 Task: Modify the Jira workflow to add a new status 'Submitted for QC' and create a transition from 'In Progress' to 'Submitted for QC'.
Action: Mouse moved to (745, 131)
Screenshot: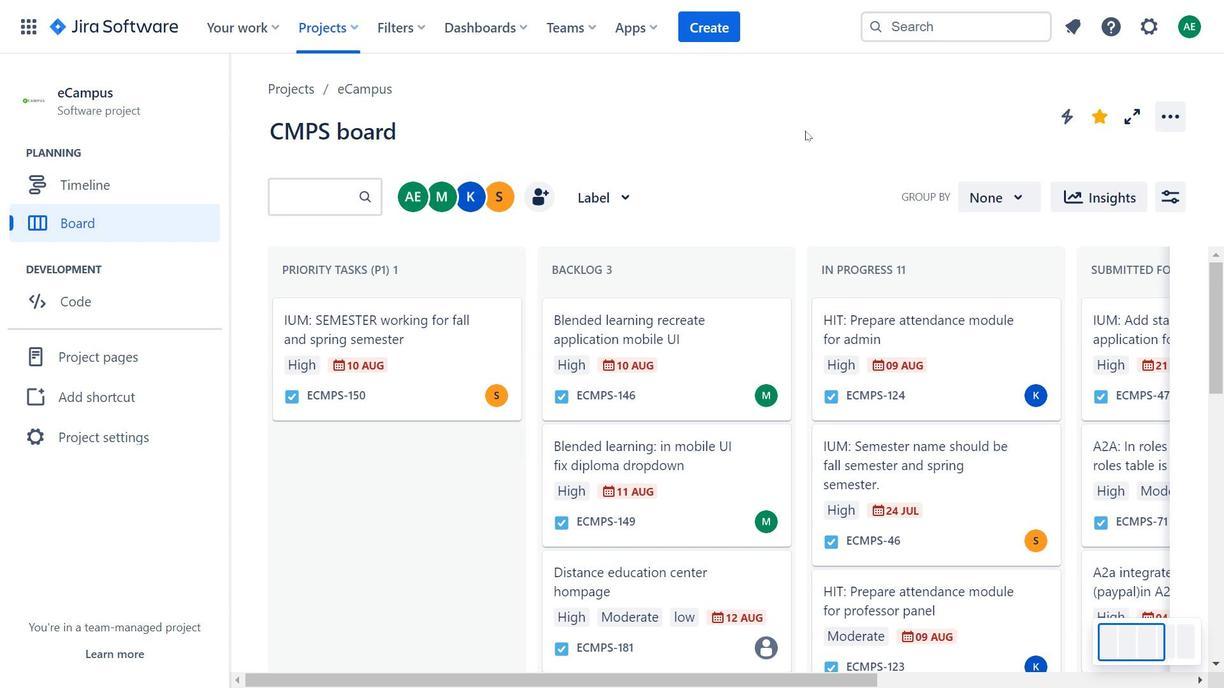 
Action: Mouse pressed left at (745, 131)
Screenshot: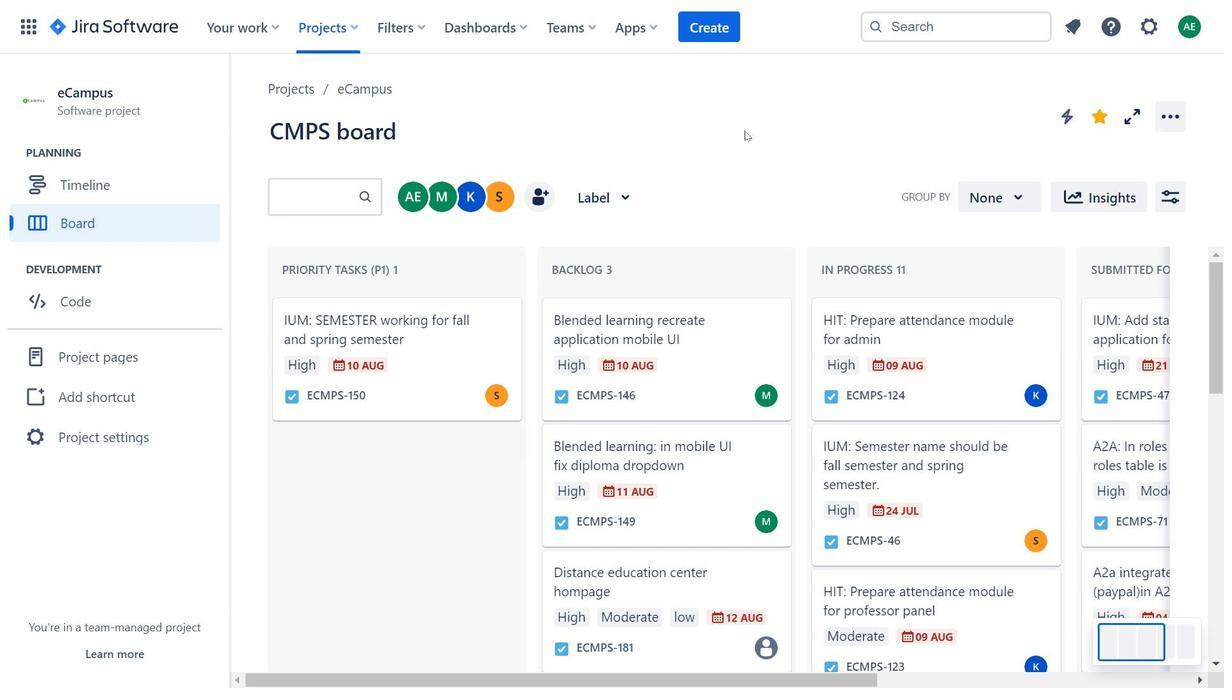 
Action: Mouse pressed left at (745, 131)
Screenshot: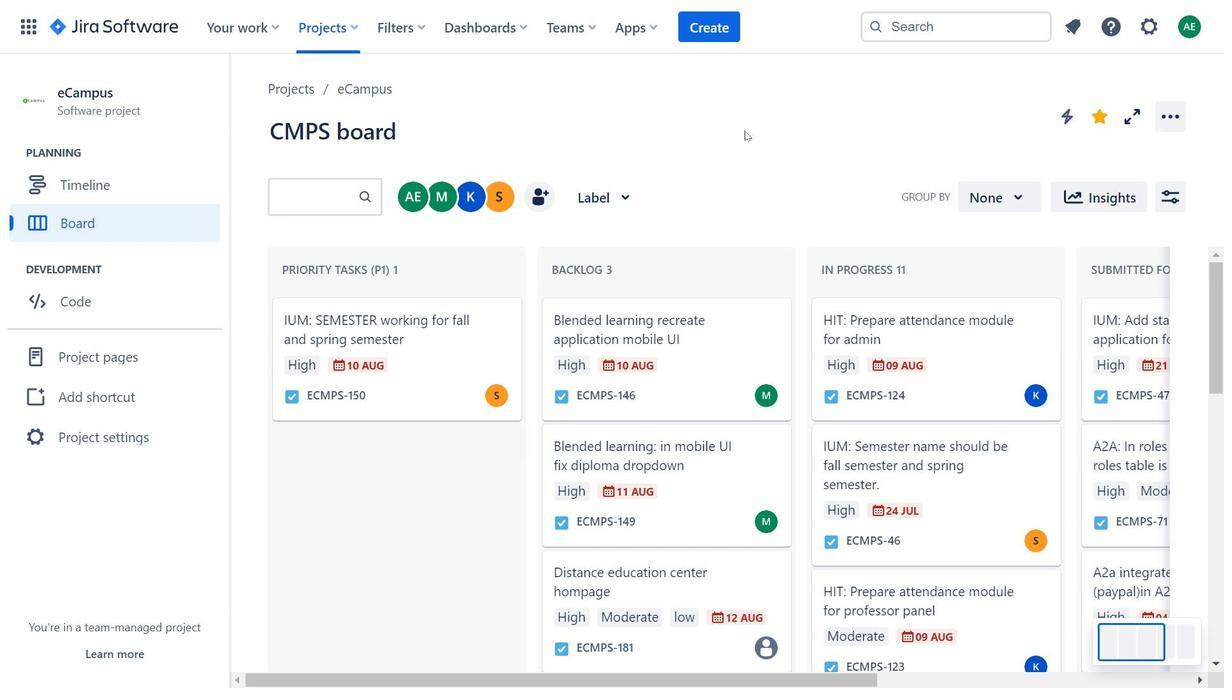 
Action: Mouse moved to (496, 106)
Screenshot: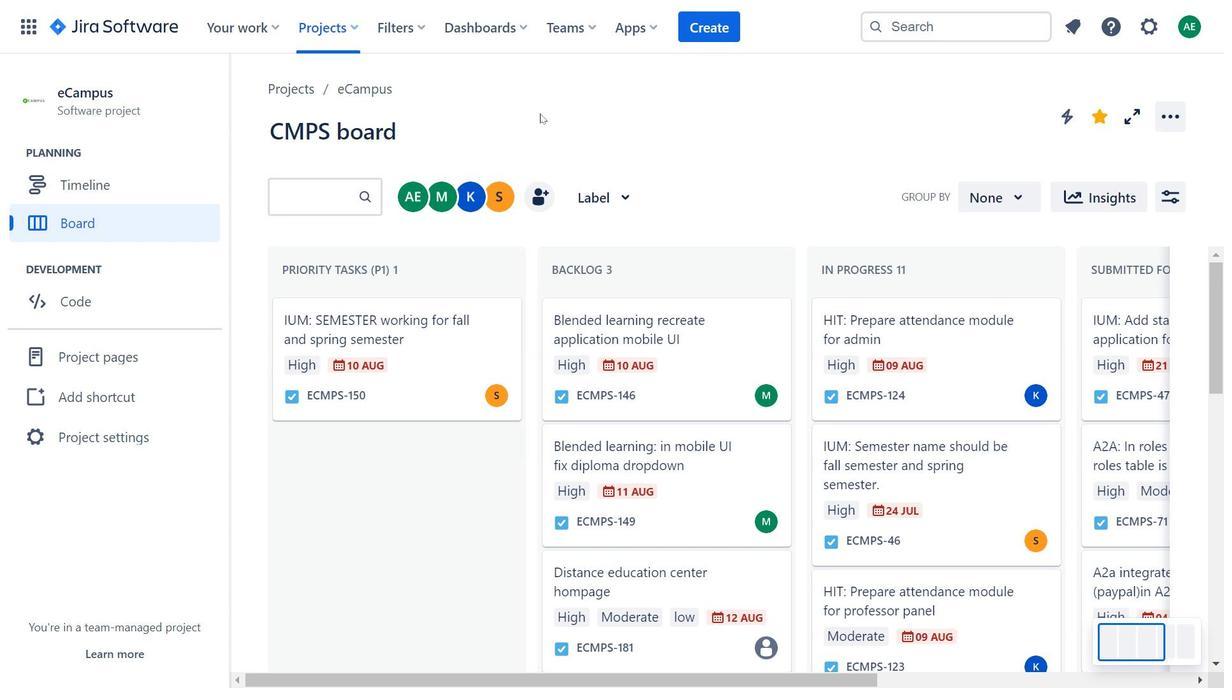 
Action: Mouse pressed left at (496, 106)
Screenshot: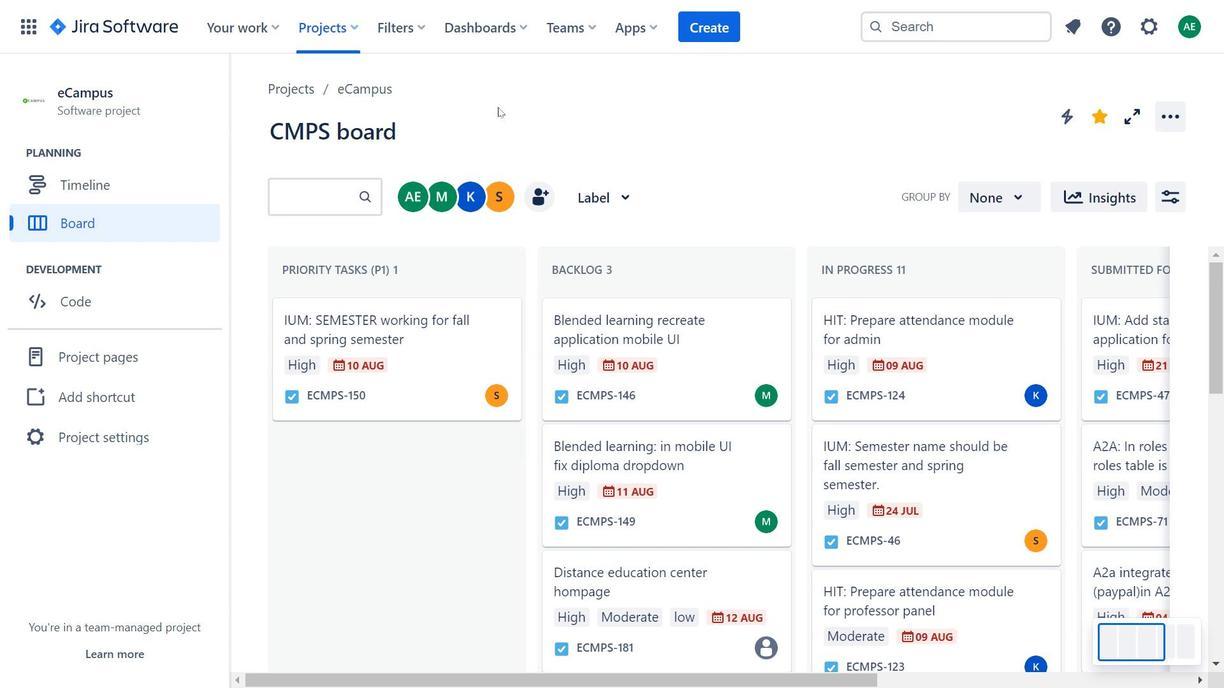 
Action: Mouse moved to (799, 113)
Screenshot: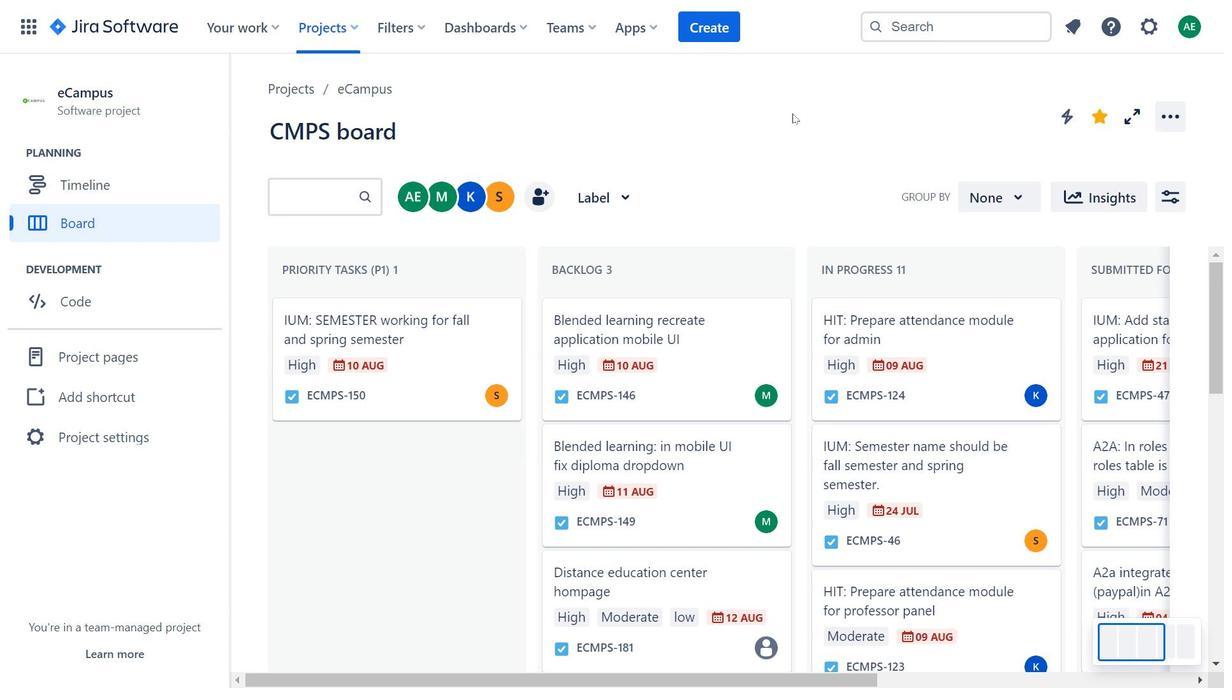 
Action: Mouse pressed left at (799, 113)
Screenshot: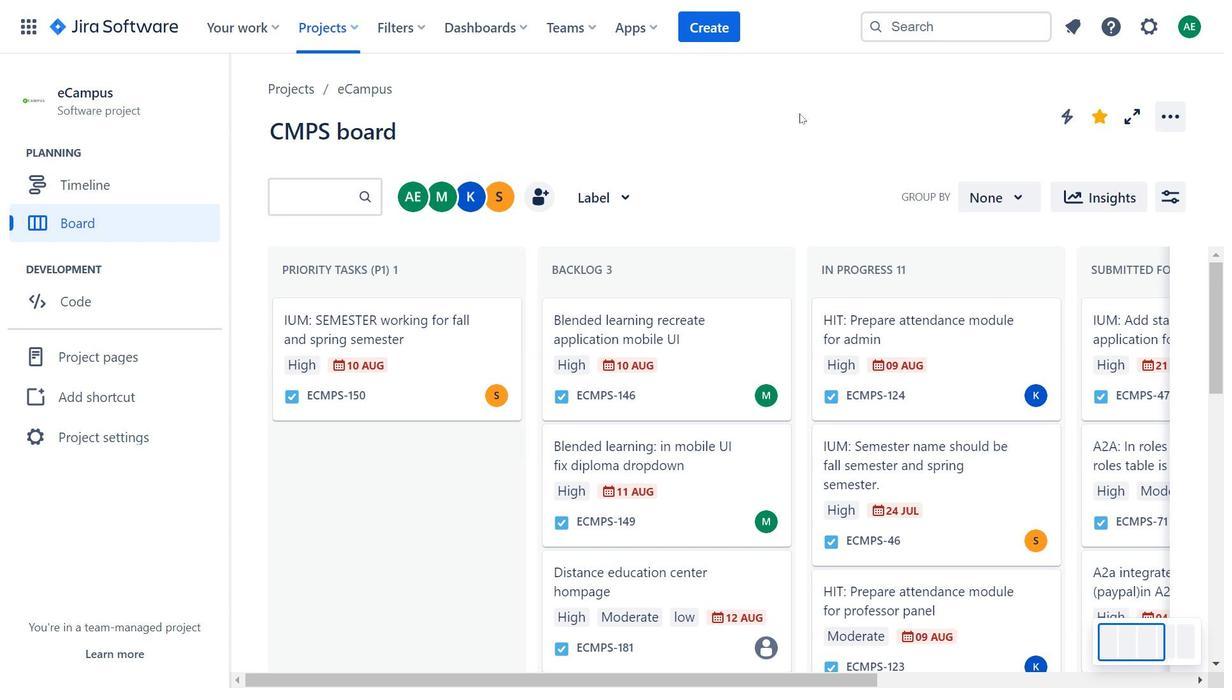 
Action: Mouse moved to (714, 144)
Screenshot: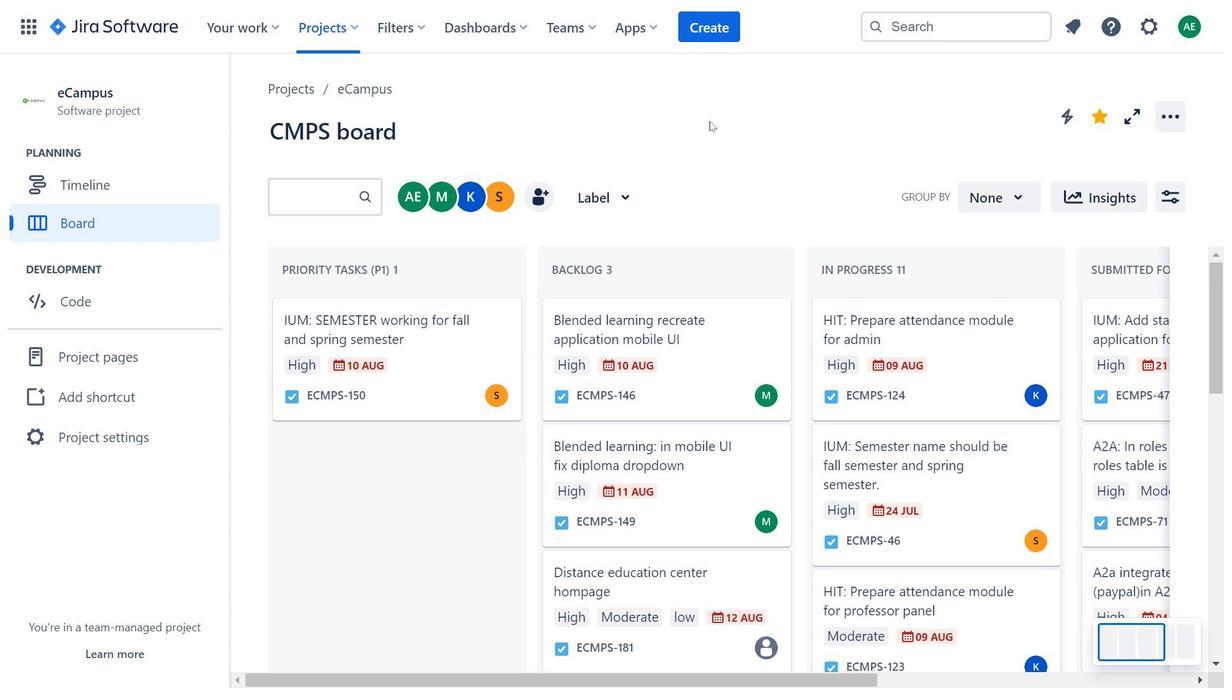 
Action: Mouse scrolled (714, 144) with delta (0, 0)
Screenshot: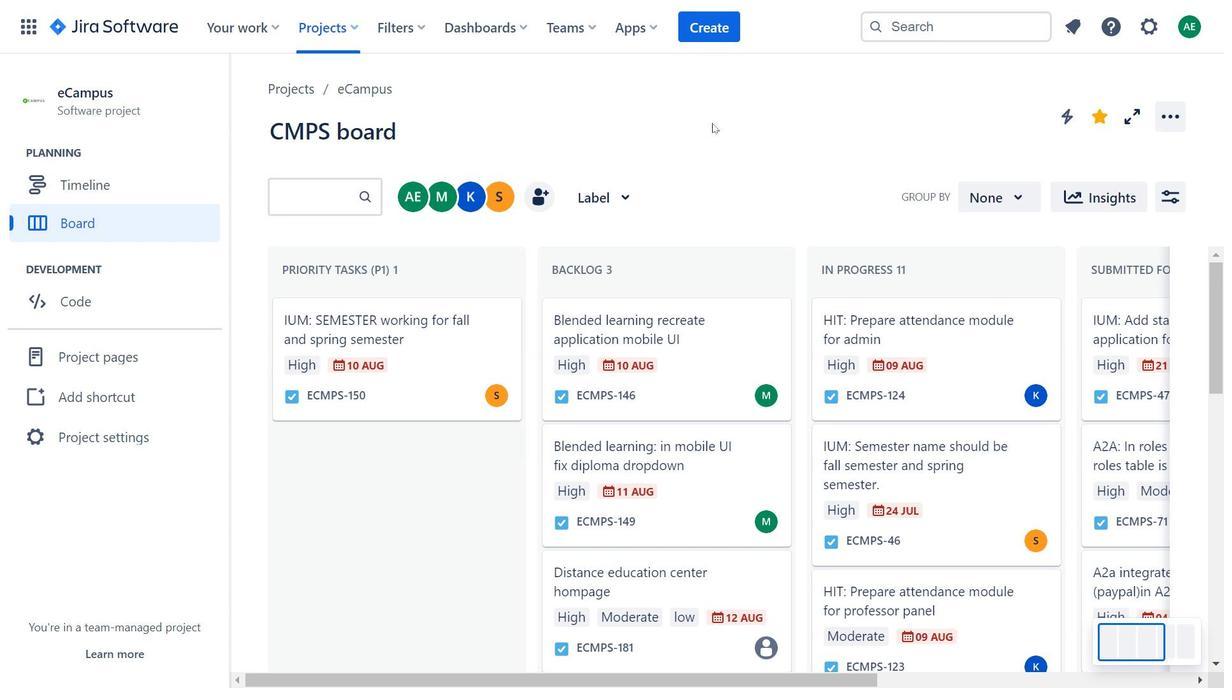 
Action: Mouse moved to (714, 145)
Screenshot: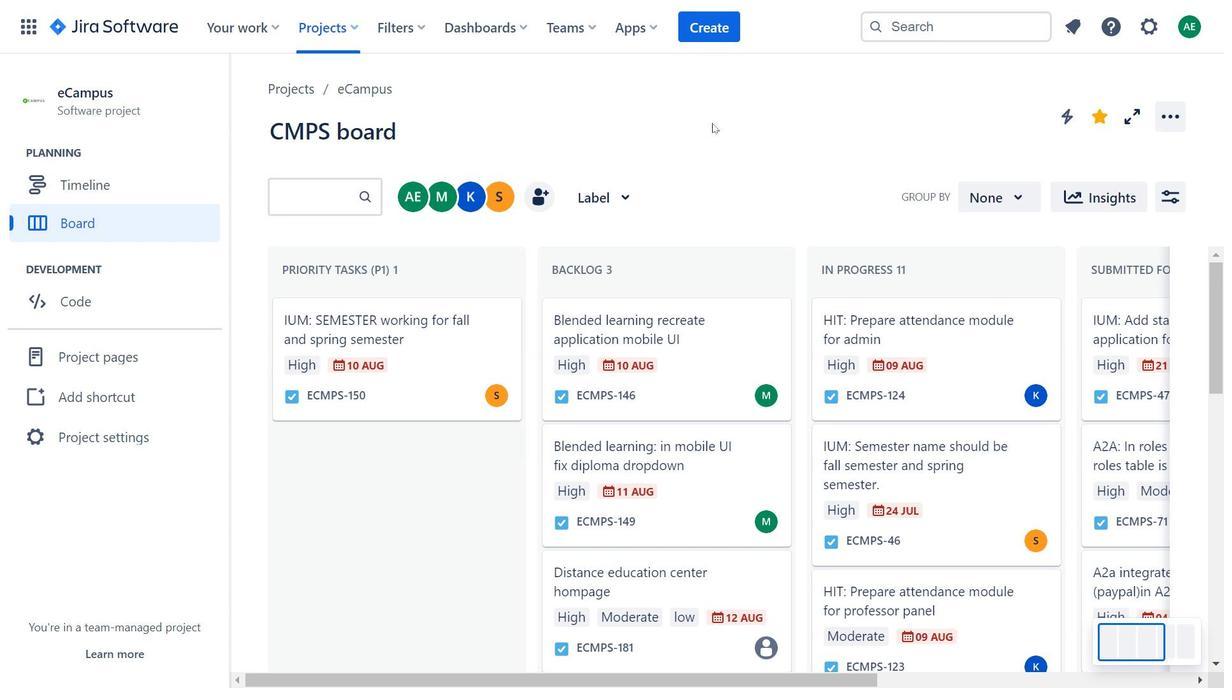 
Action: Mouse scrolled (714, 144) with delta (0, 0)
Screenshot: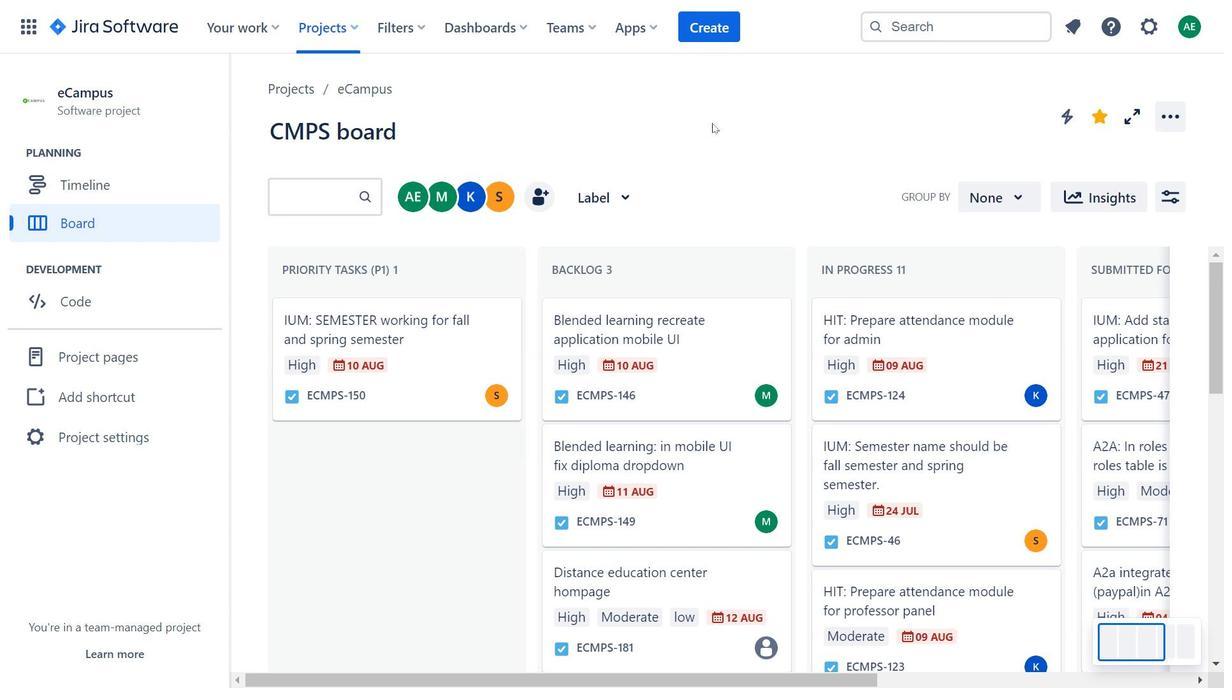 
Action: Mouse moved to (729, 169)
Screenshot: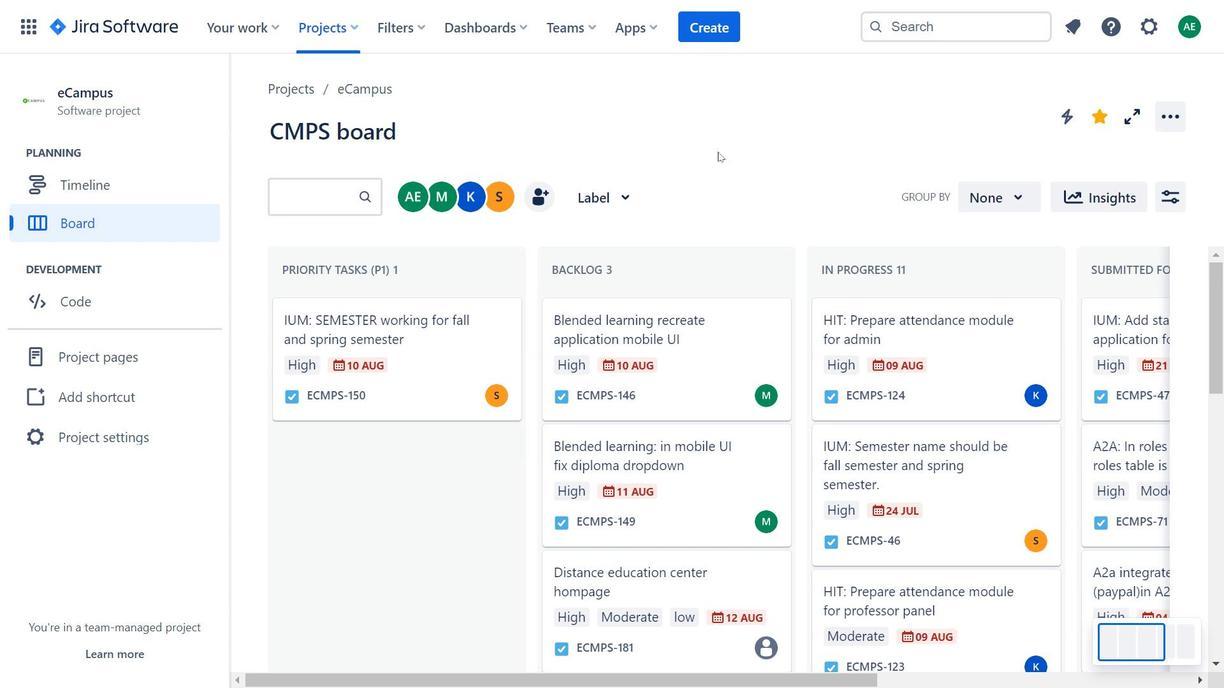 
Action: Mouse scrolled (729, 168) with delta (0, 0)
Screenshot: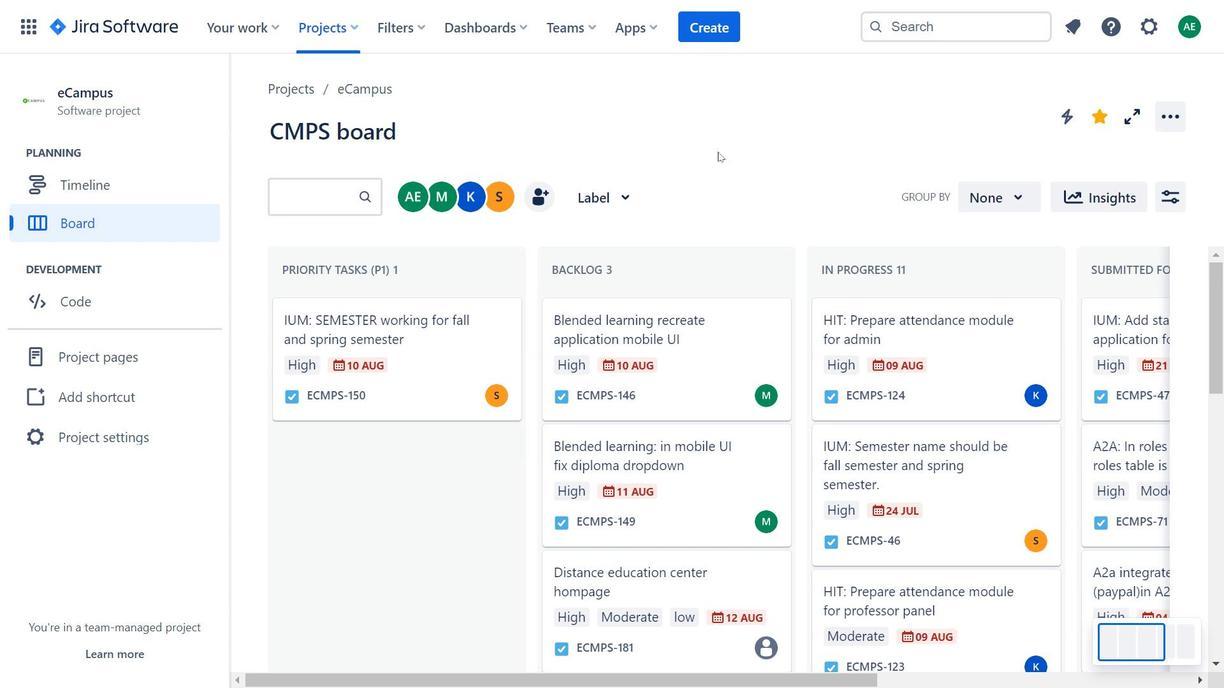 
Action: Mouse moved to (733, 175)
Screenshot: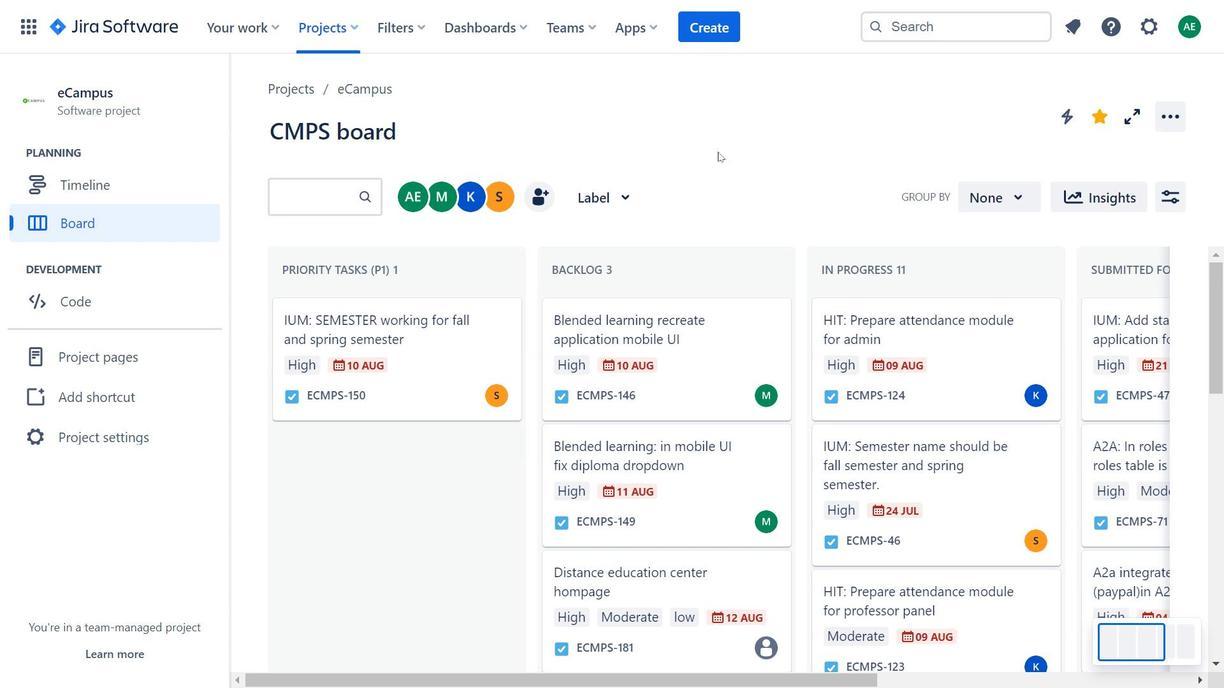 
Action: Mouse scrolled (733, 174) with delta (0, 0)
Screenshot: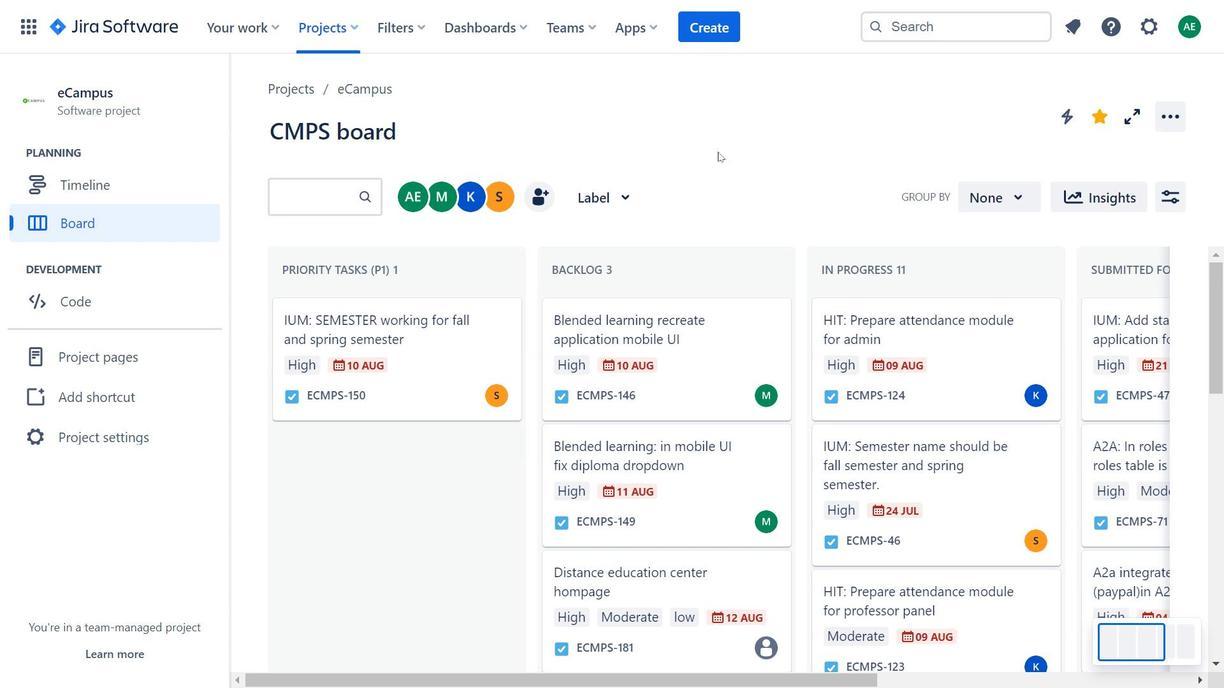 
Action: Mouse moved to (740, 181)
Screenshot: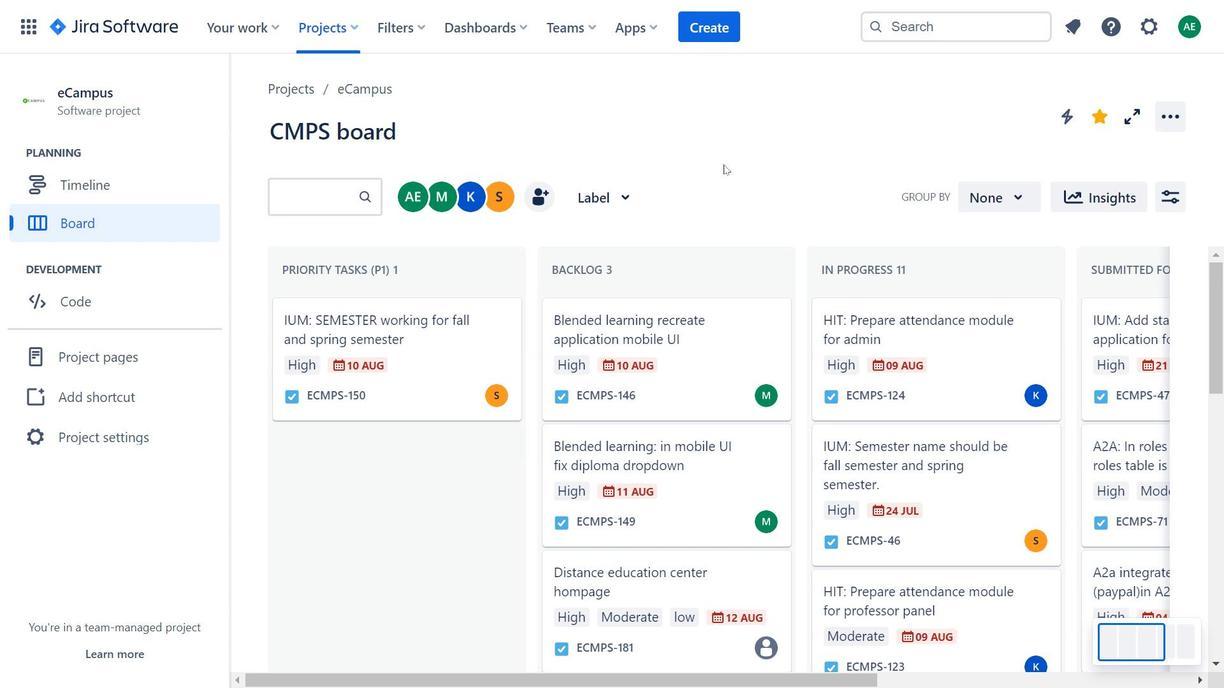 
Action: Mouse scrolled (740, 180) with delta (0, 0)
Screenshot: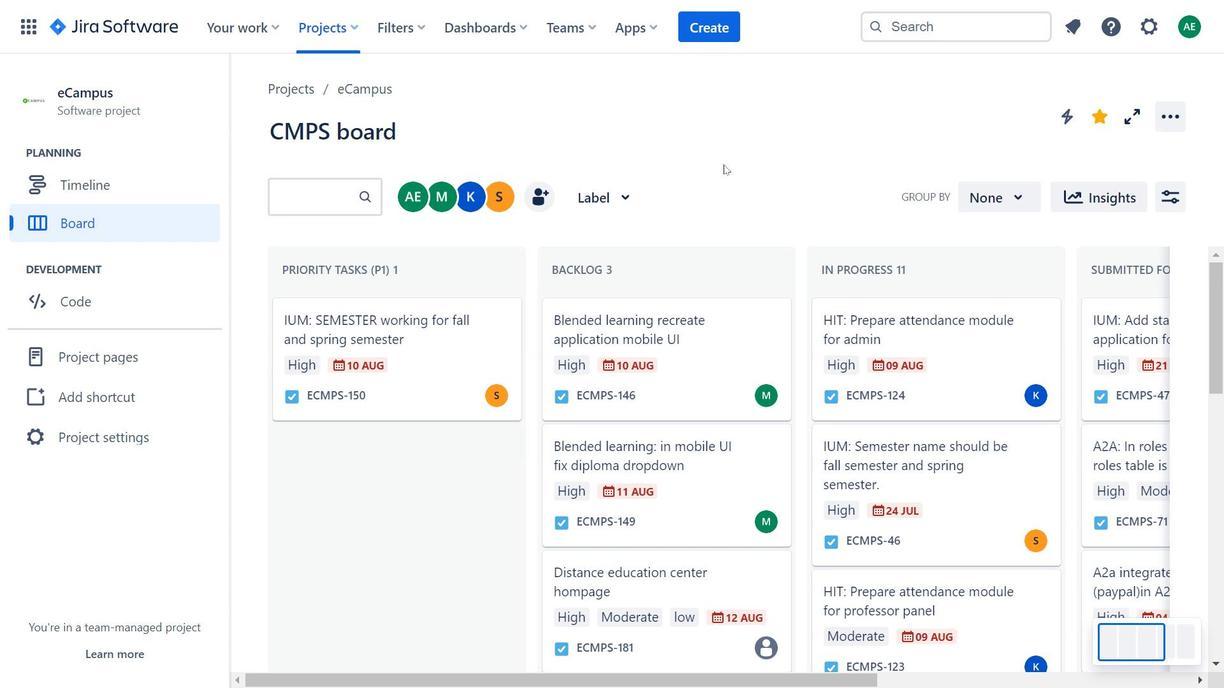 
Action: Mouse moved to (734, 350)
Screenshot: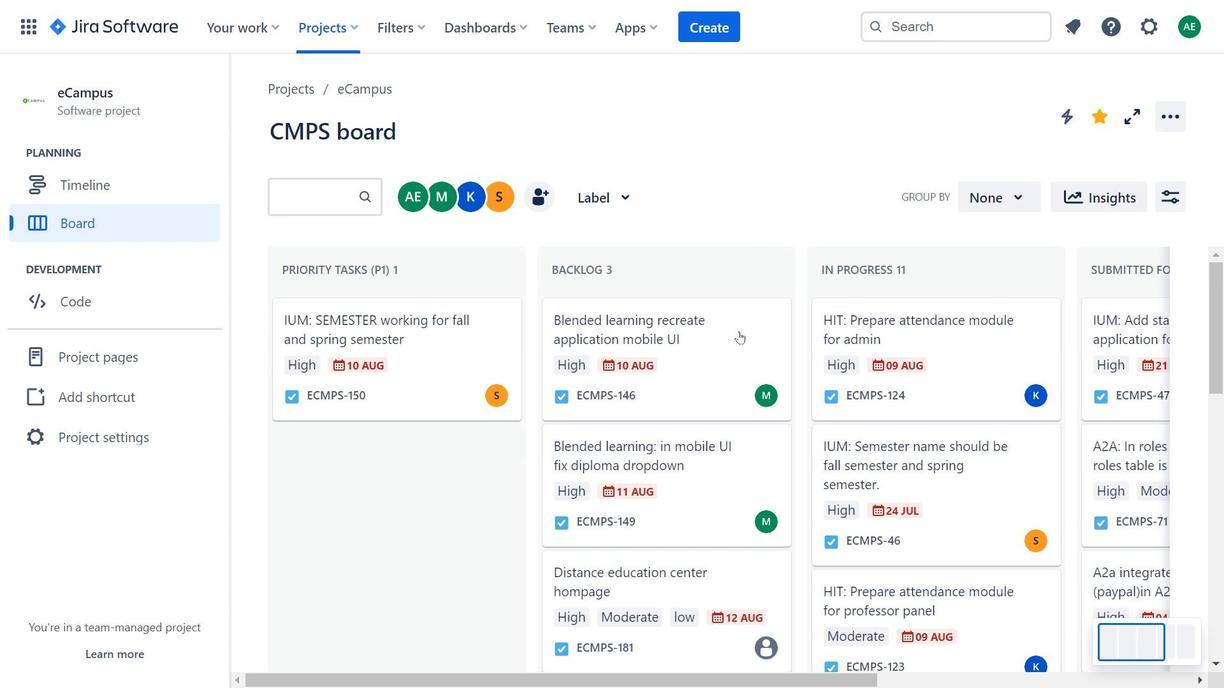 
Action: Mouse scrolled (734, 349) with delta (0, 0)
Screenshot: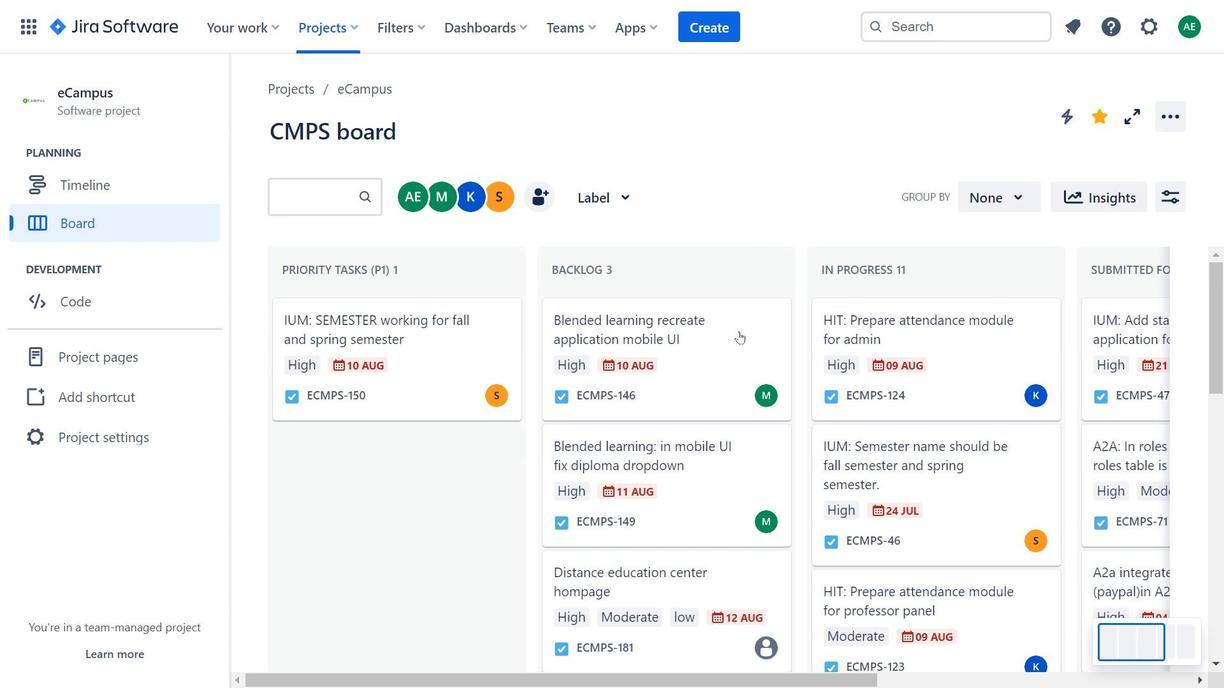 
Action: Mouse scrolled (734, 349) with delta (0, 0)
Screenshot: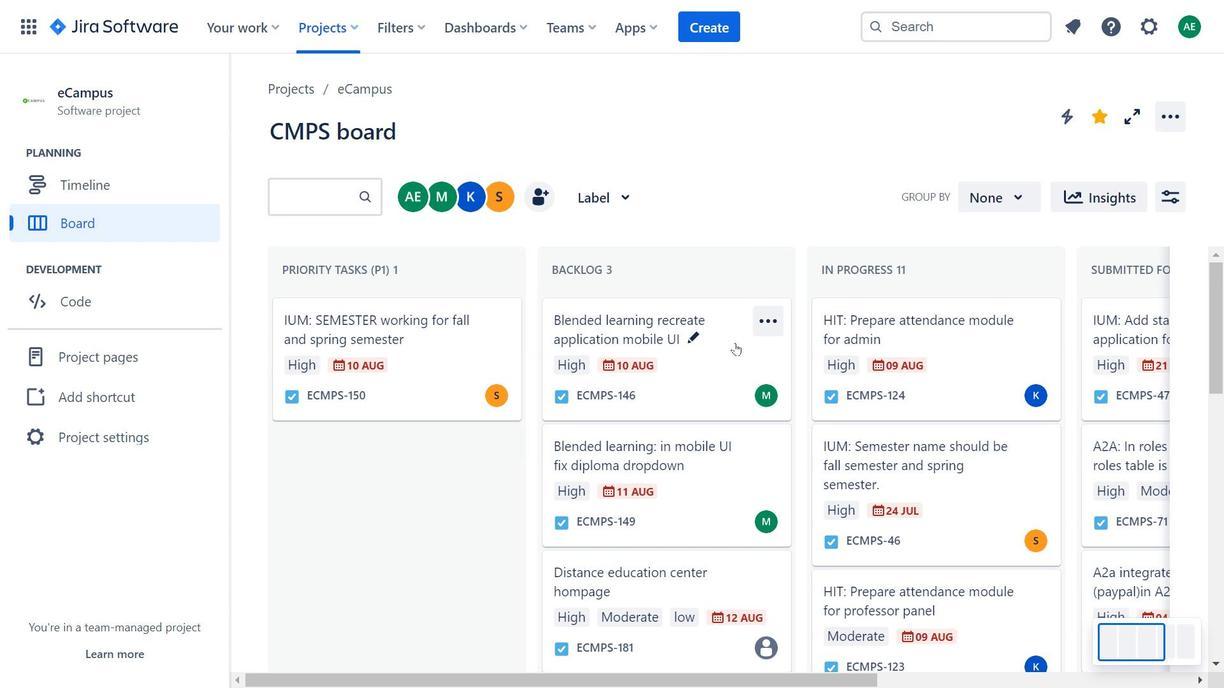 
Action: Mouse scrolled (734, 349) with delta (0, 0)
Screenshot: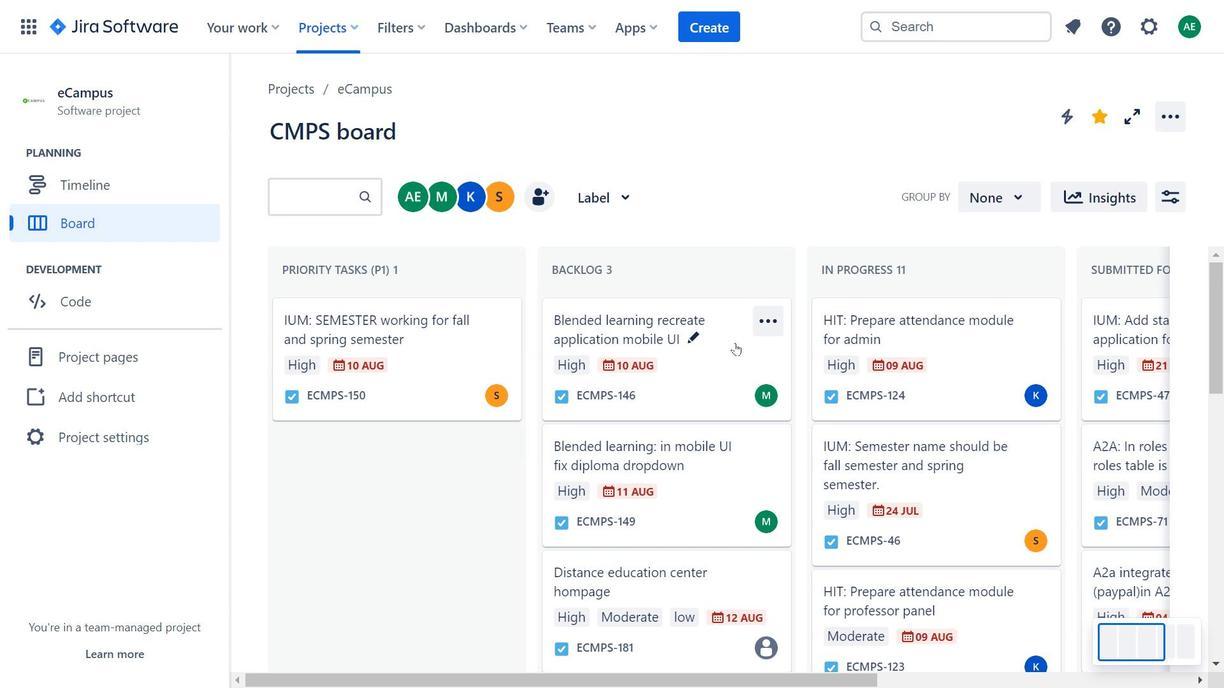 
Action: Mouse moved to (753, 391)
Screenshot: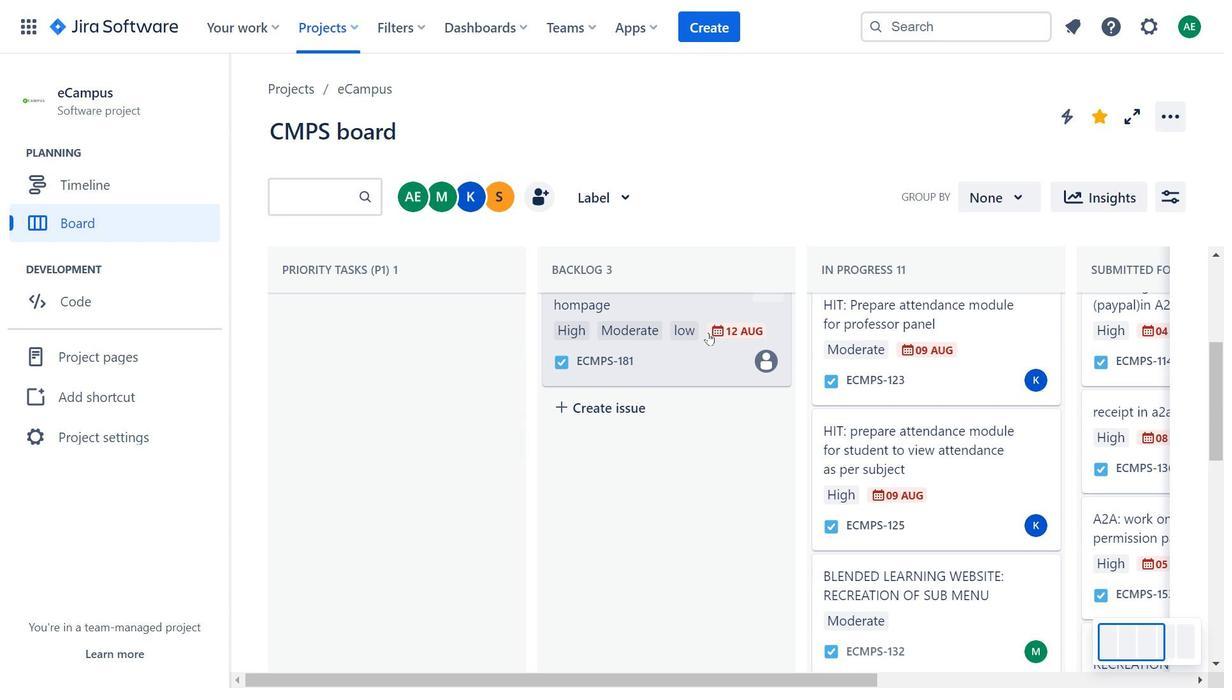 
Action: Mouse scrolled (753, 392) with delta (0, 0)
Screenshot: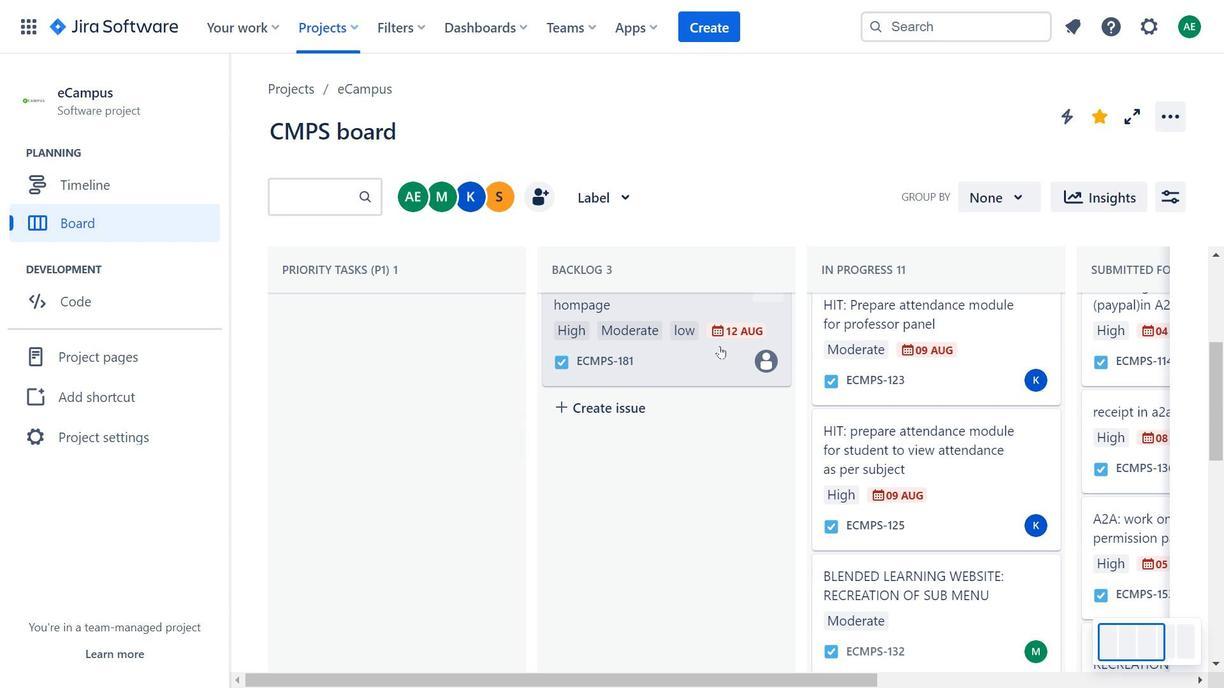 
Action: Mouse scrolled (753, 392) with delta (0, 0)
Screenshot: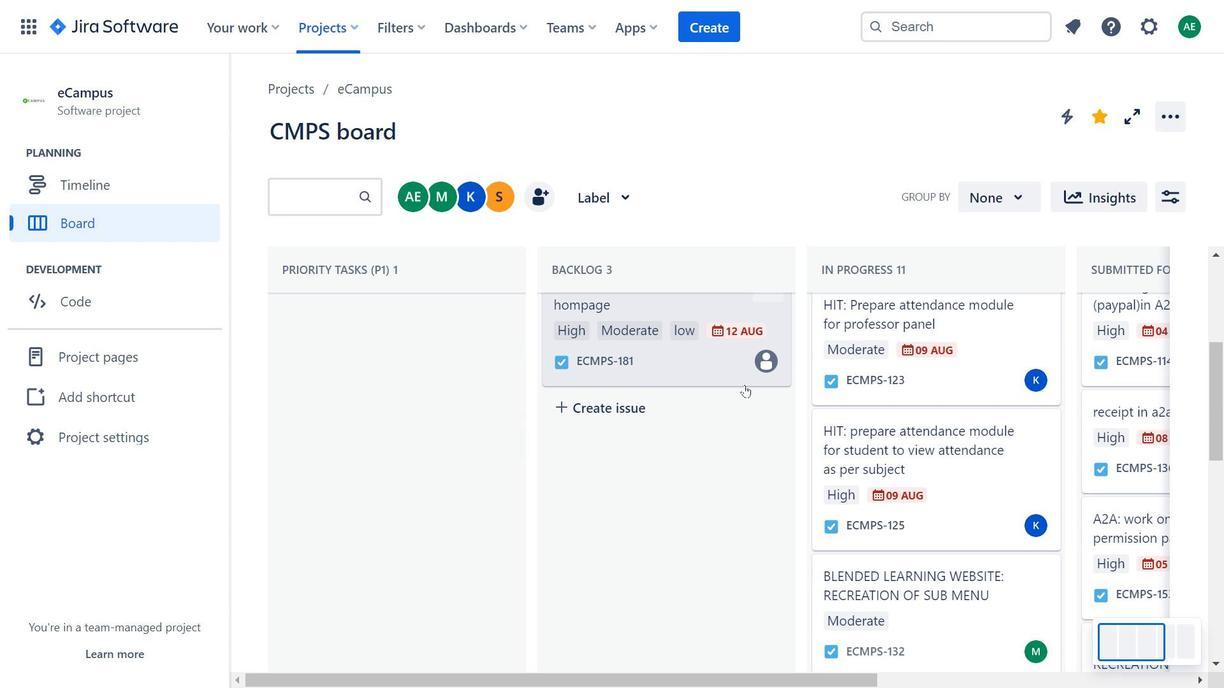 
Action: Mouse moved to (732, 119)
Screenshot: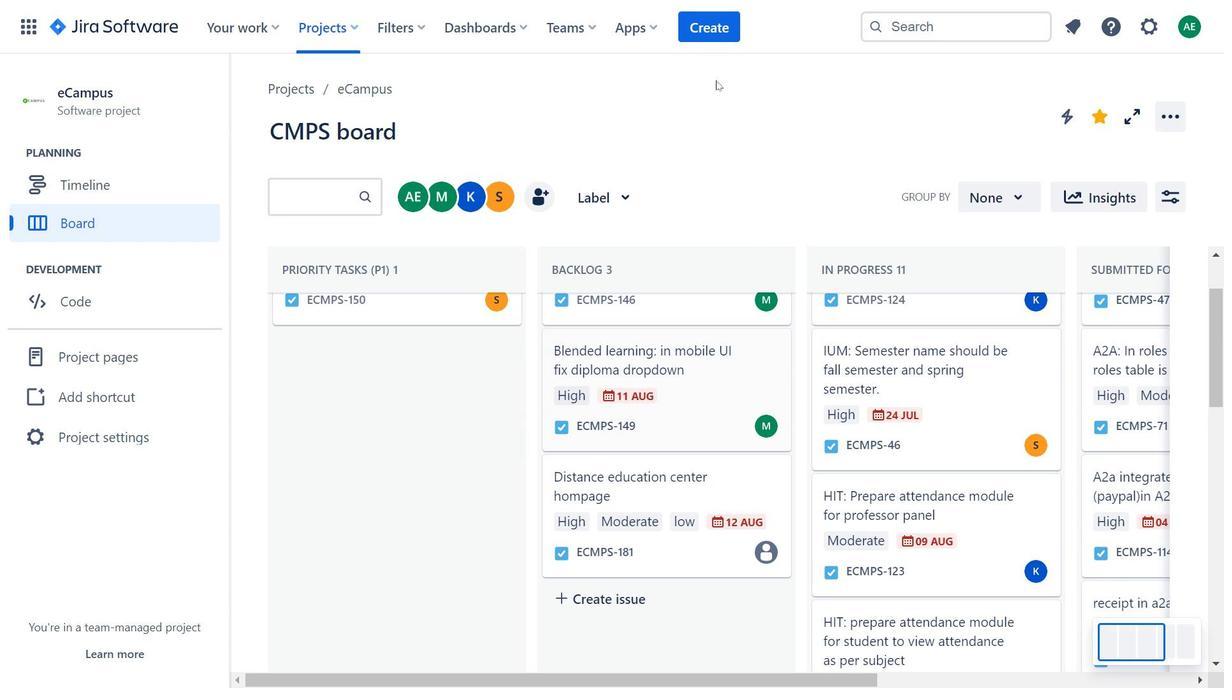 
Action: Mouse pressed left at (732, 119)
Screenshot: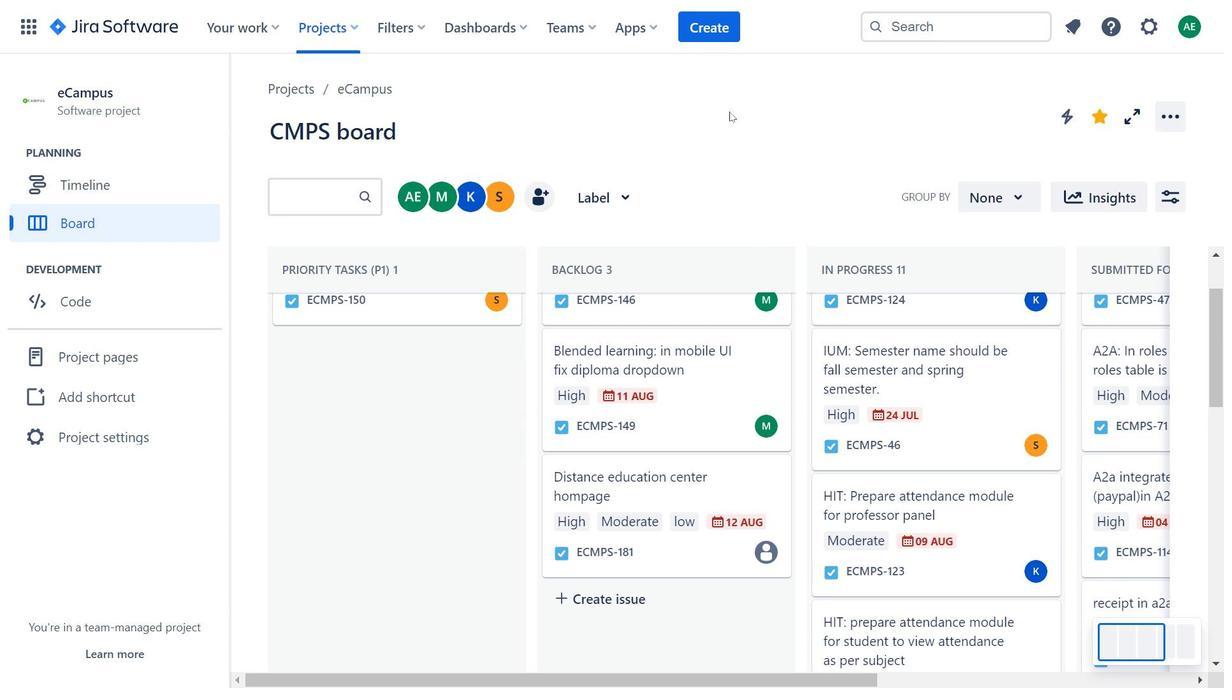 
Action: Mouse pressed left at (732, 119)
Screenshot: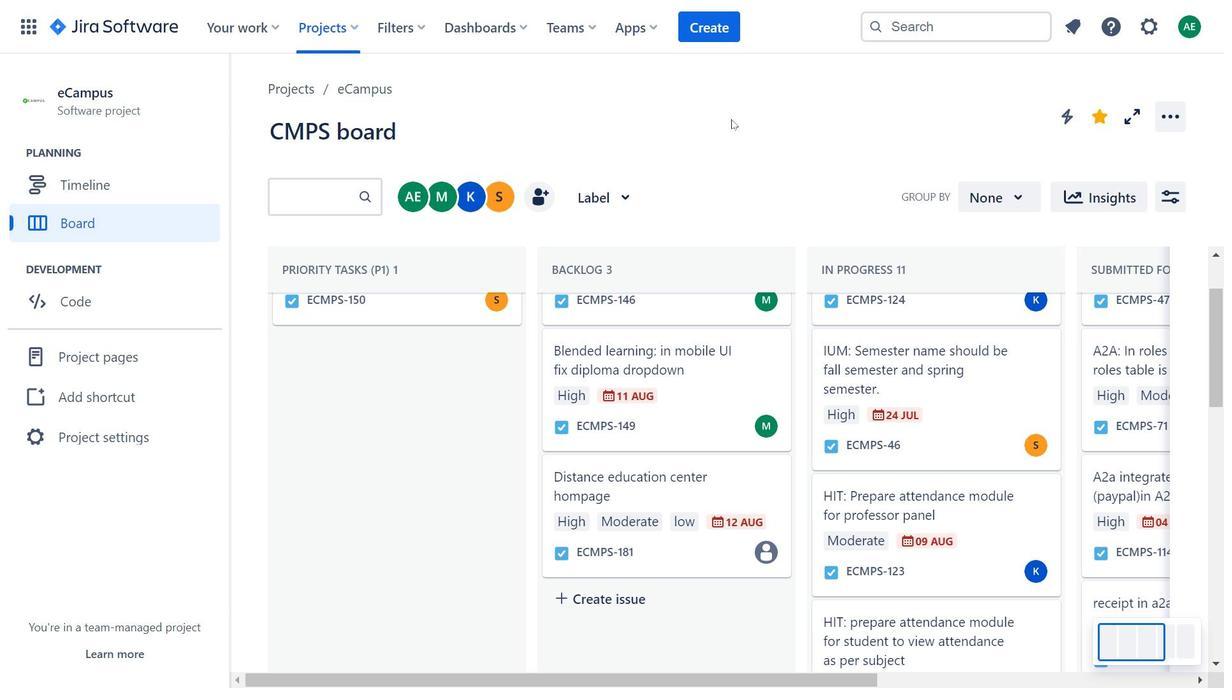 
Action: Mouse moved to (774, 332)
Screenshot: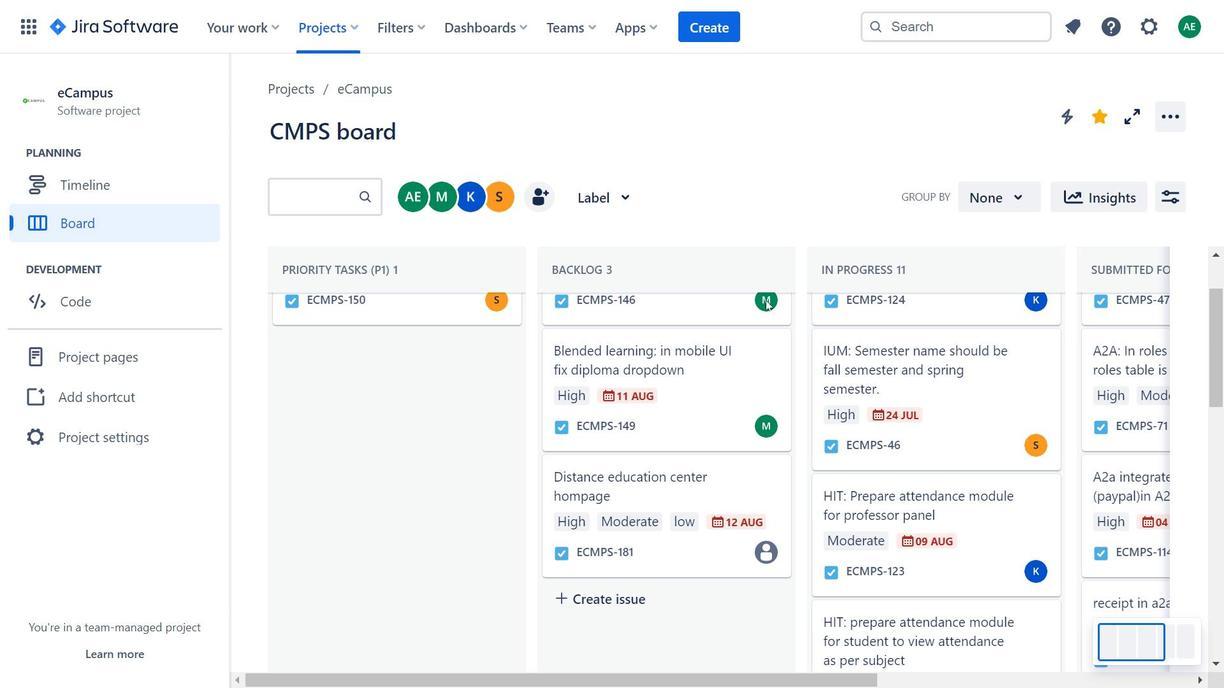 
Action: Mouse scrolled (774, 332) with delta (0, 0)
Screenshot: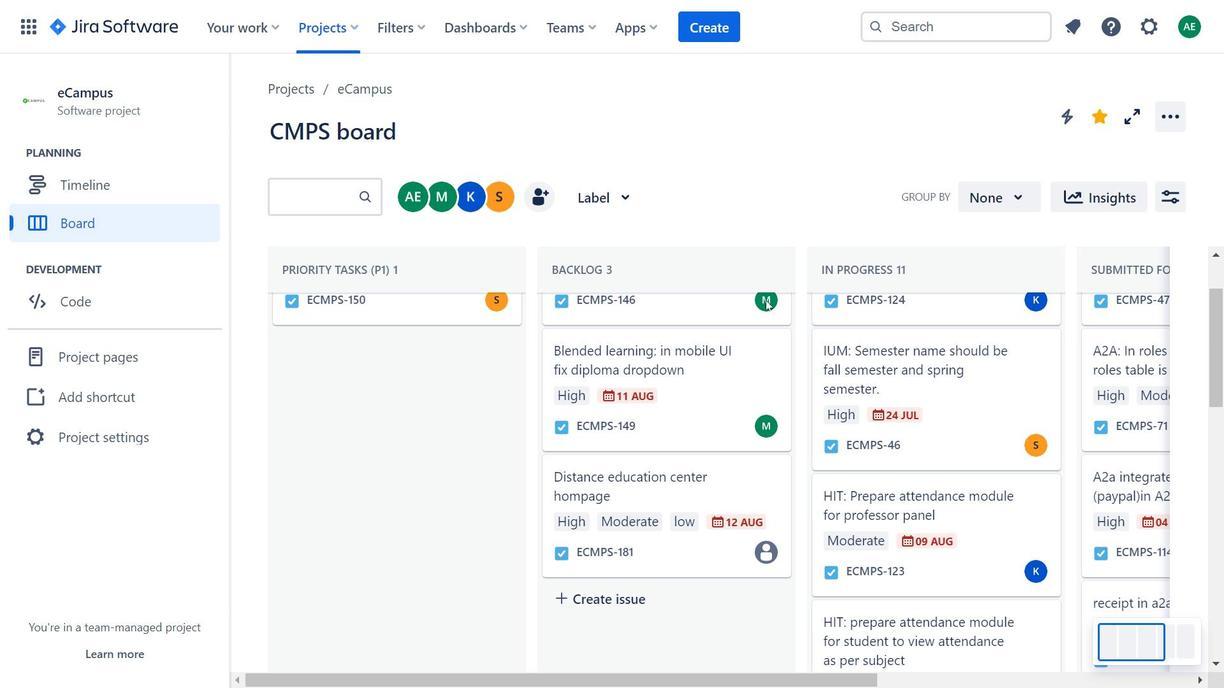 
Action: Mouse scrolled (774, 332) with delta (0, 0)
Screenshot: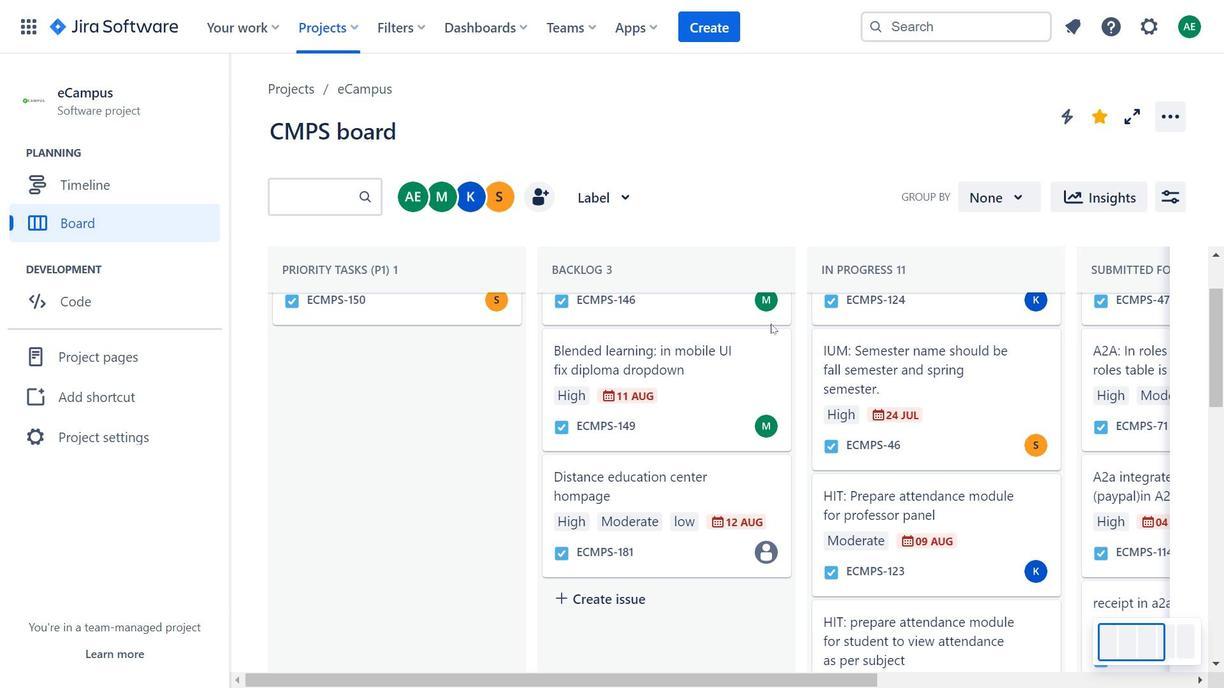 
Action: Mouse moved to (1125, 630)
Screenshot: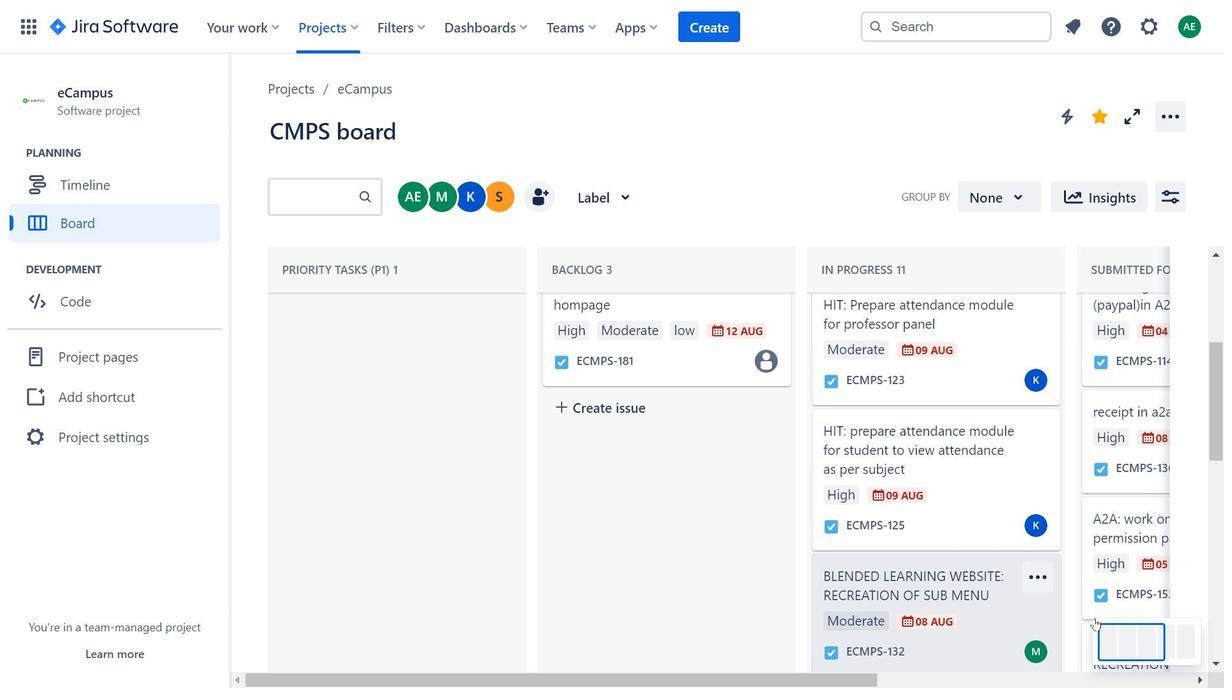
Action: Mouse pressed left at (1125, 630)
Screenshot: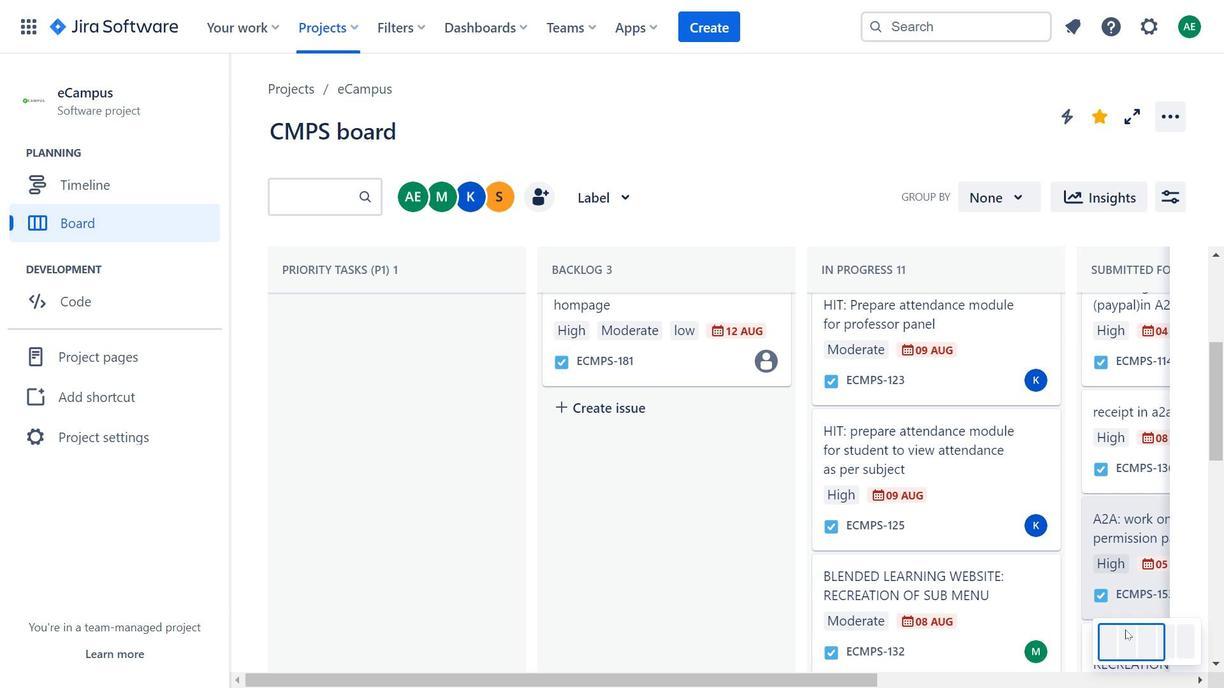 
Action: Mouse moved to (836, 429)
Screenshot: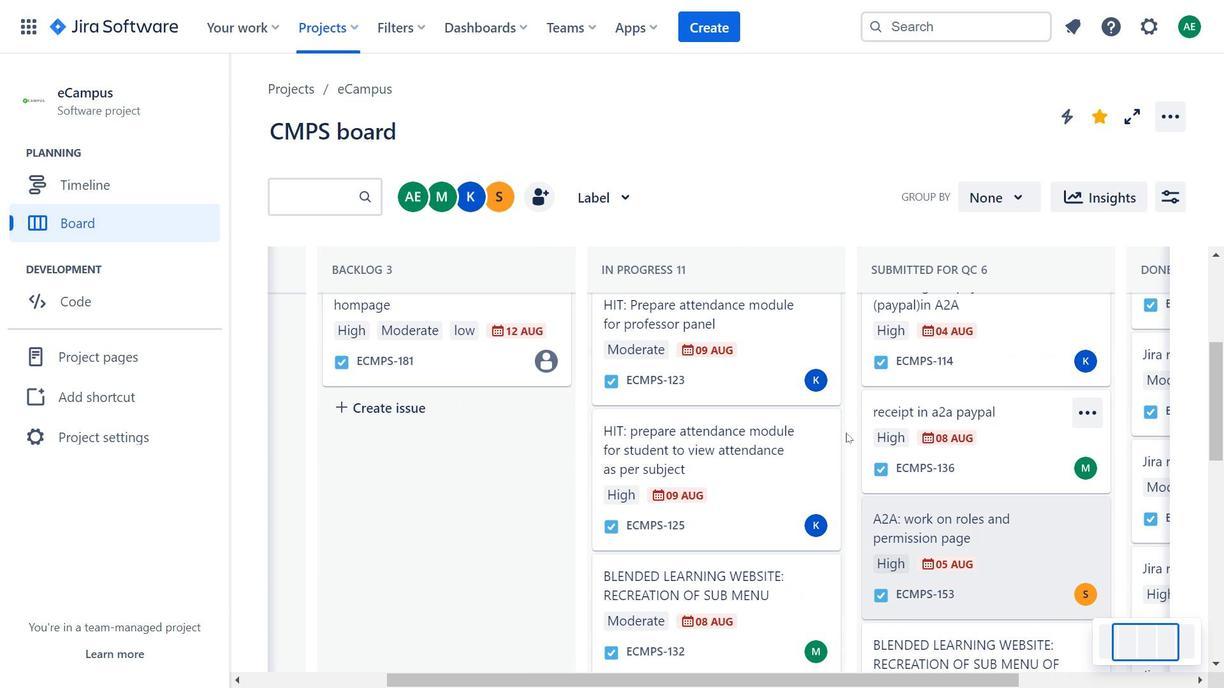 
Action: Mouse scrolled (836, 428) with delta (0, 0)
Screenshot: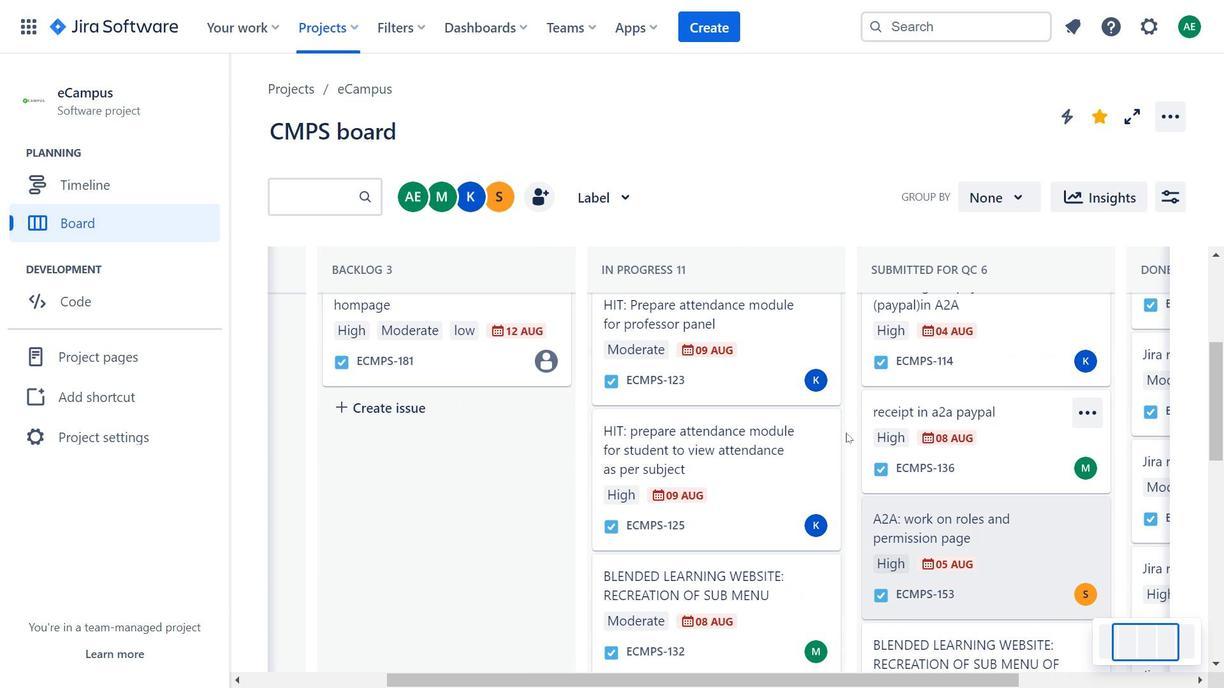 
Action: Mouse scrolled (836, 428) with delta (0, 0)
Screenshot: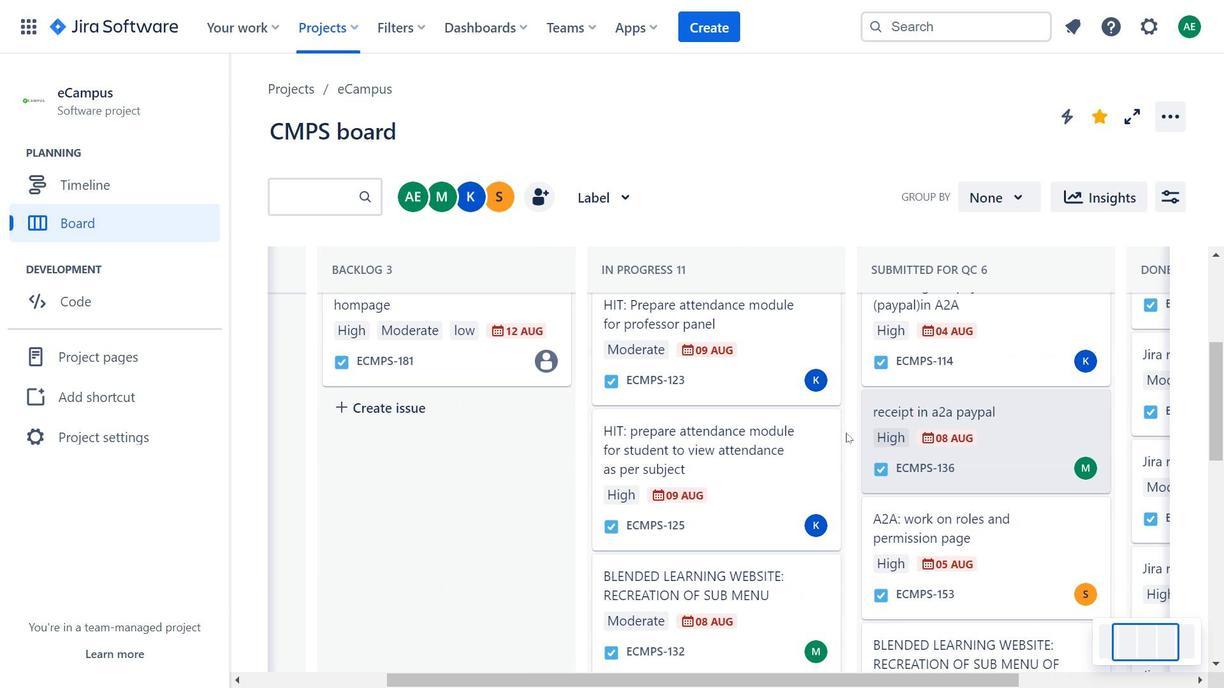 
Action: Mouse scrolled (836, 428) with delta (0, 0)
Screenshot: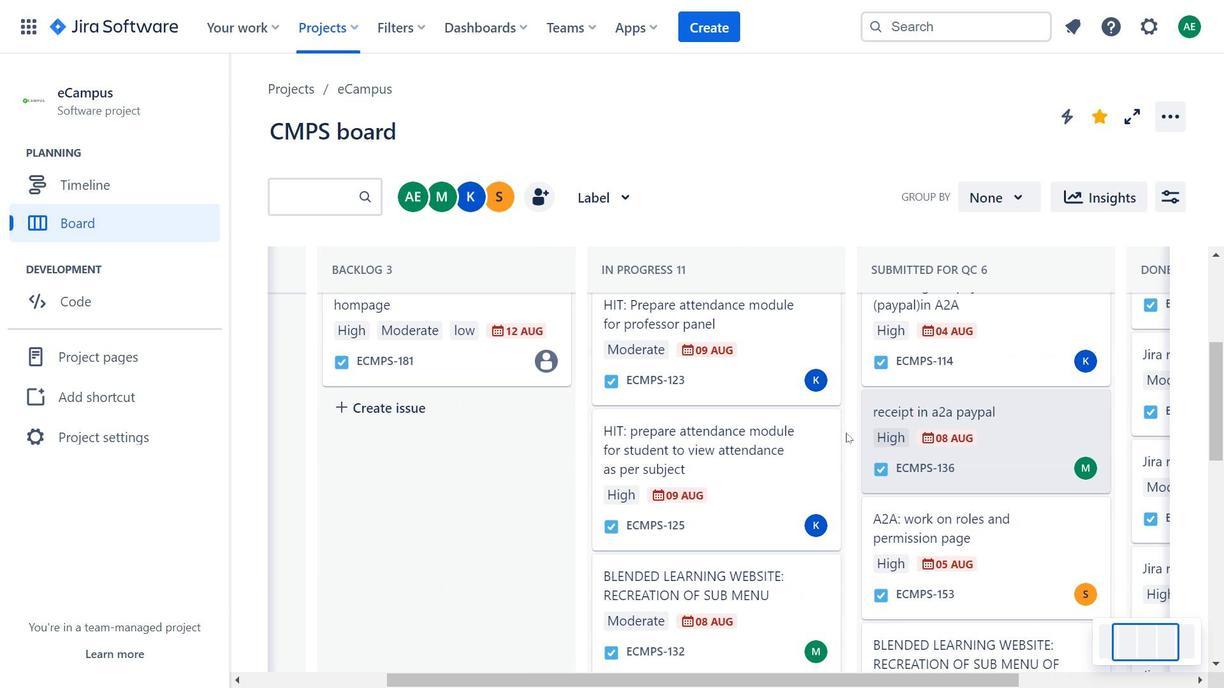 
Action: Mouse moved to (727, 419)
Screenshot: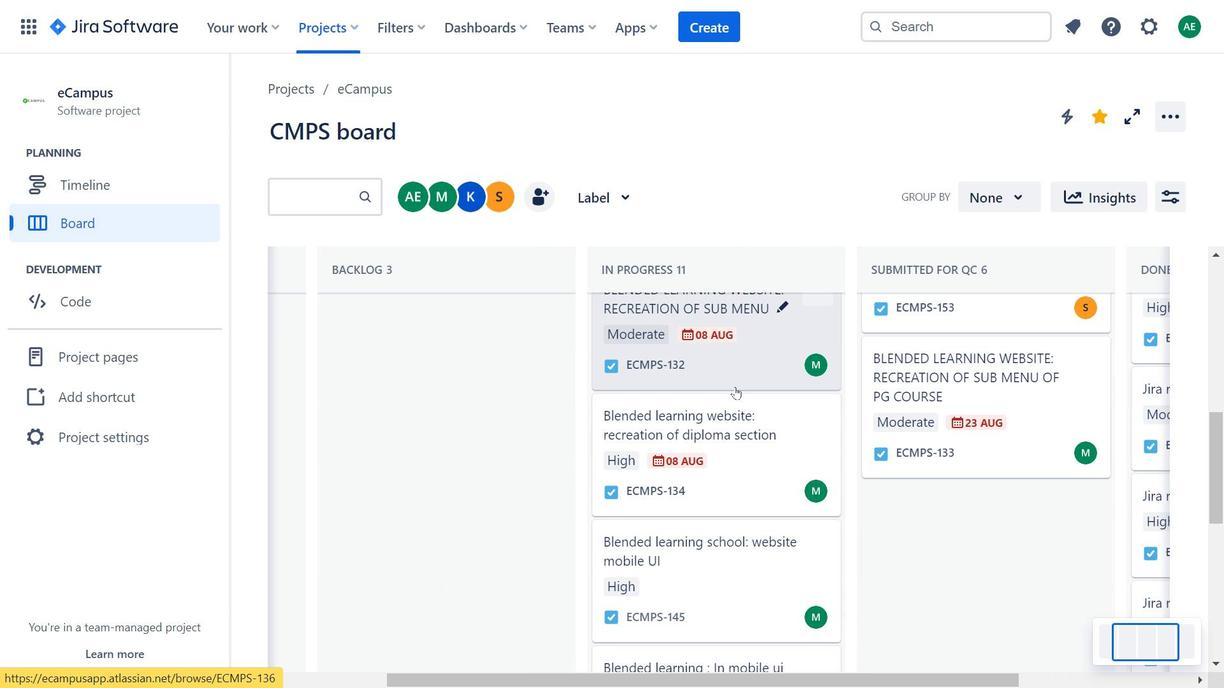 
Action: Mouse scrolled (727, 418) with delta (0, 0)
Screenshot: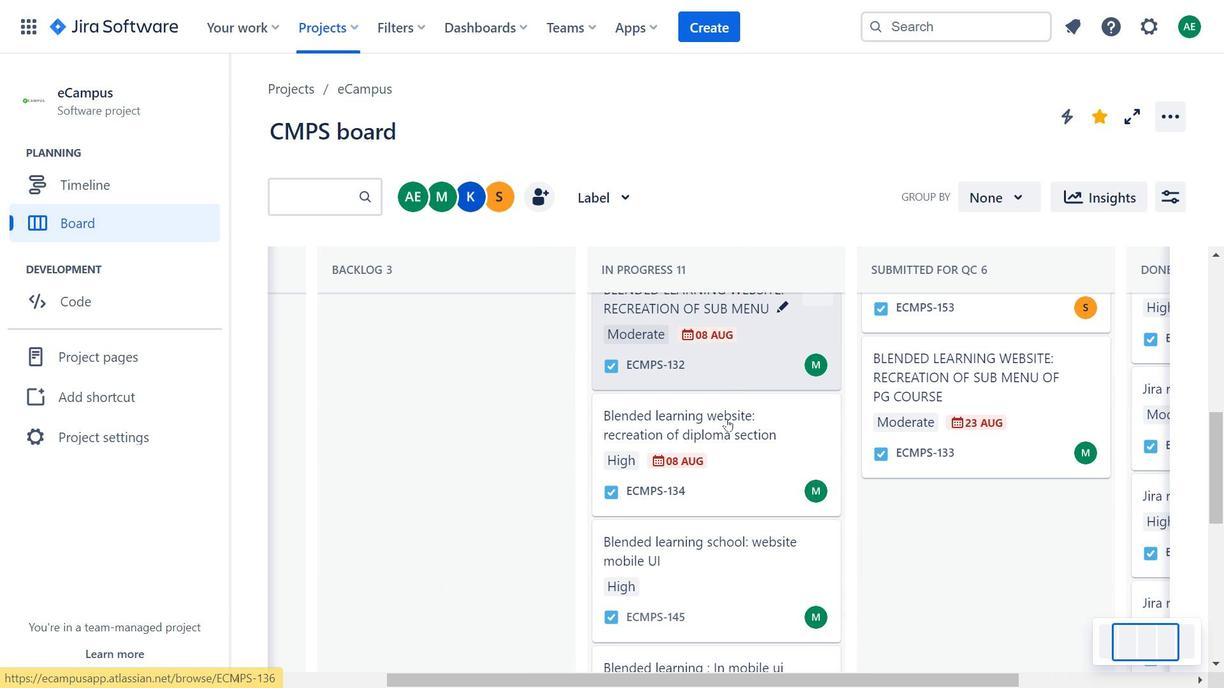 
Action: Mouse scrolled (727, 418) with delta (0, 0)
Screenshot: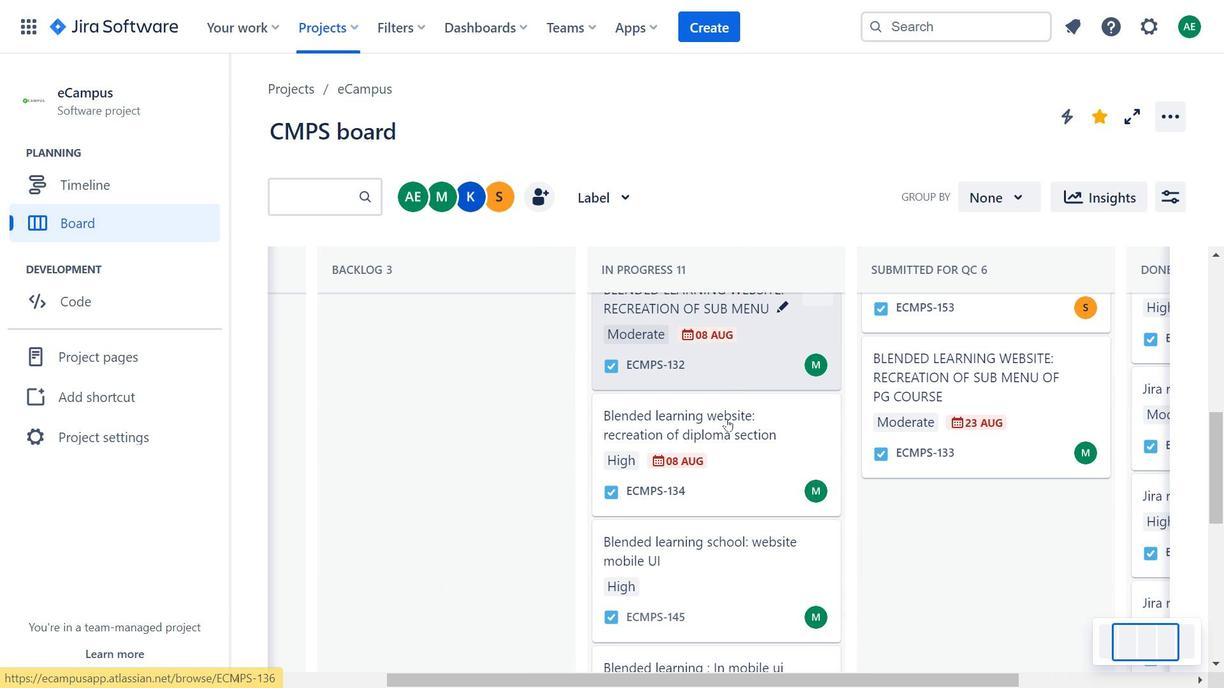 
Action: Mouse scrolled (727, 418) with delta (0, 0)
Screenshot: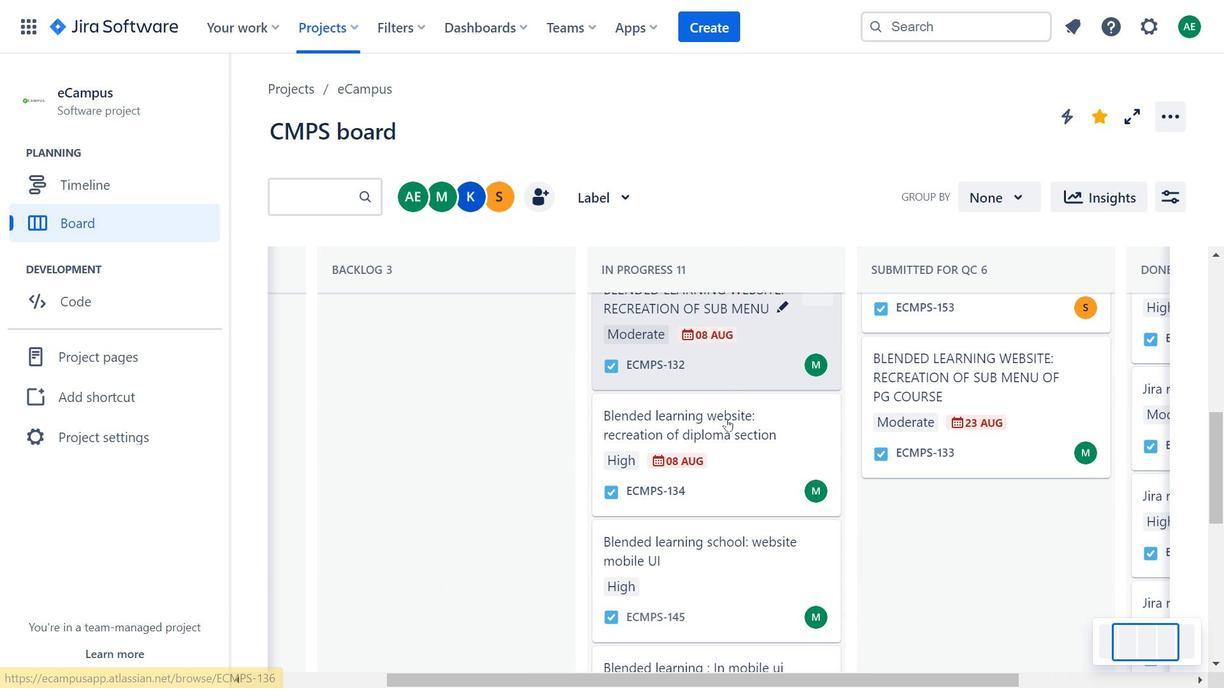 
Action: Mouse moved to (734, 419)
Screenshot: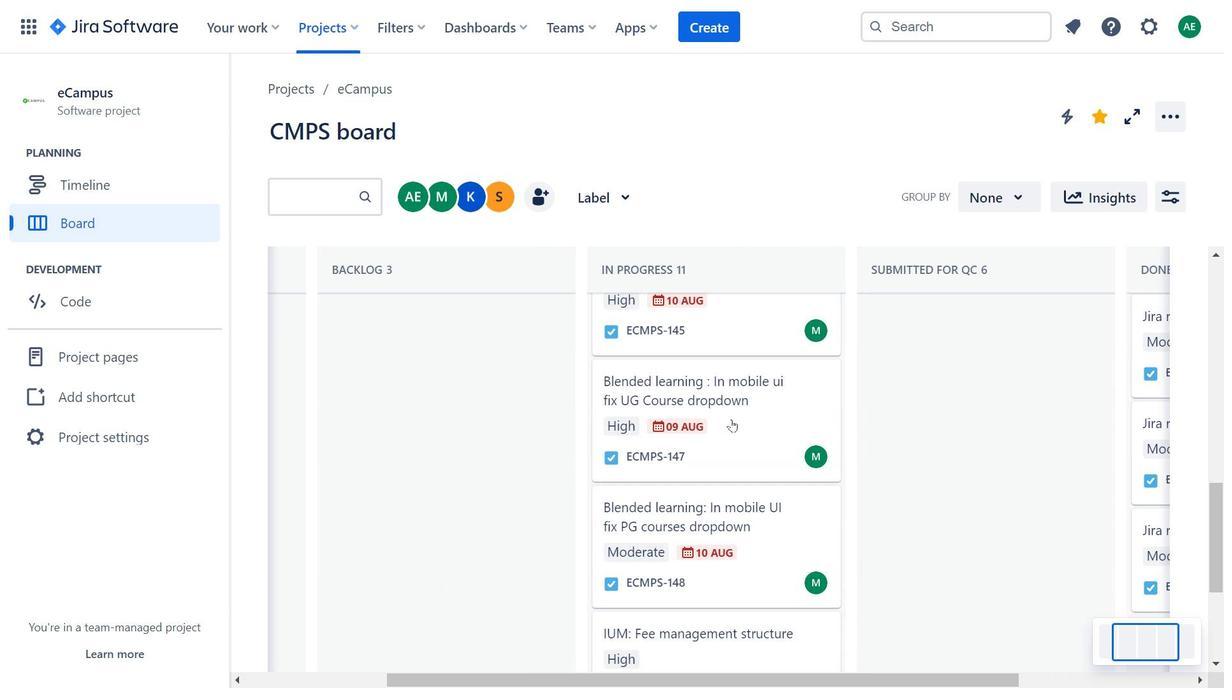 
Action: Mouse scrolled (734, 418) with delta (0, 0)
Screenshot: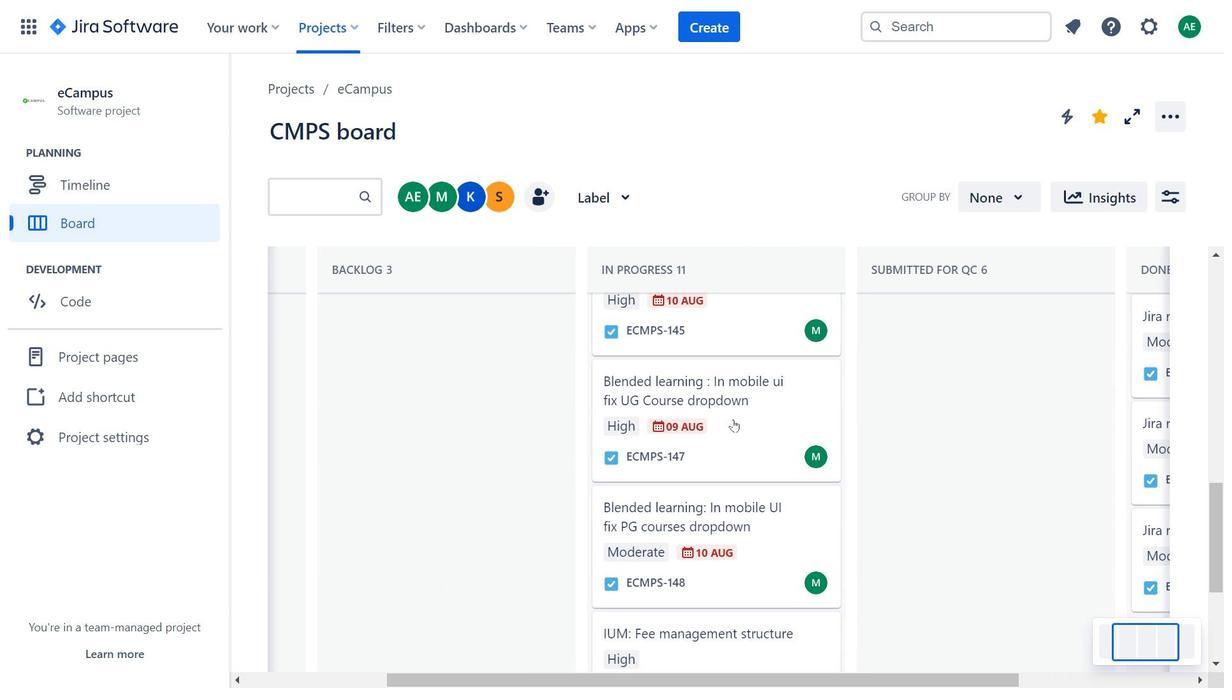 
Action: Mouse scrolled (734, 418) with delta (0, 0)
Screenshot: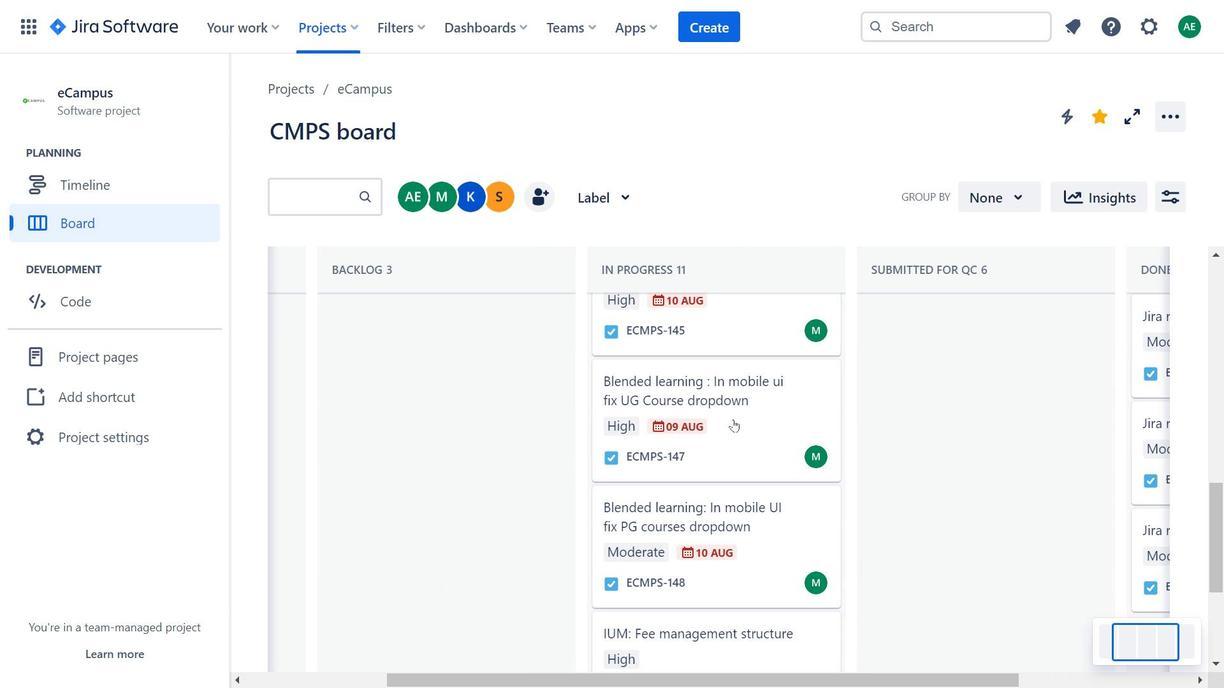 
Action: Mouse scrolled (734, 418) with delta (0, 0)
Screenshot: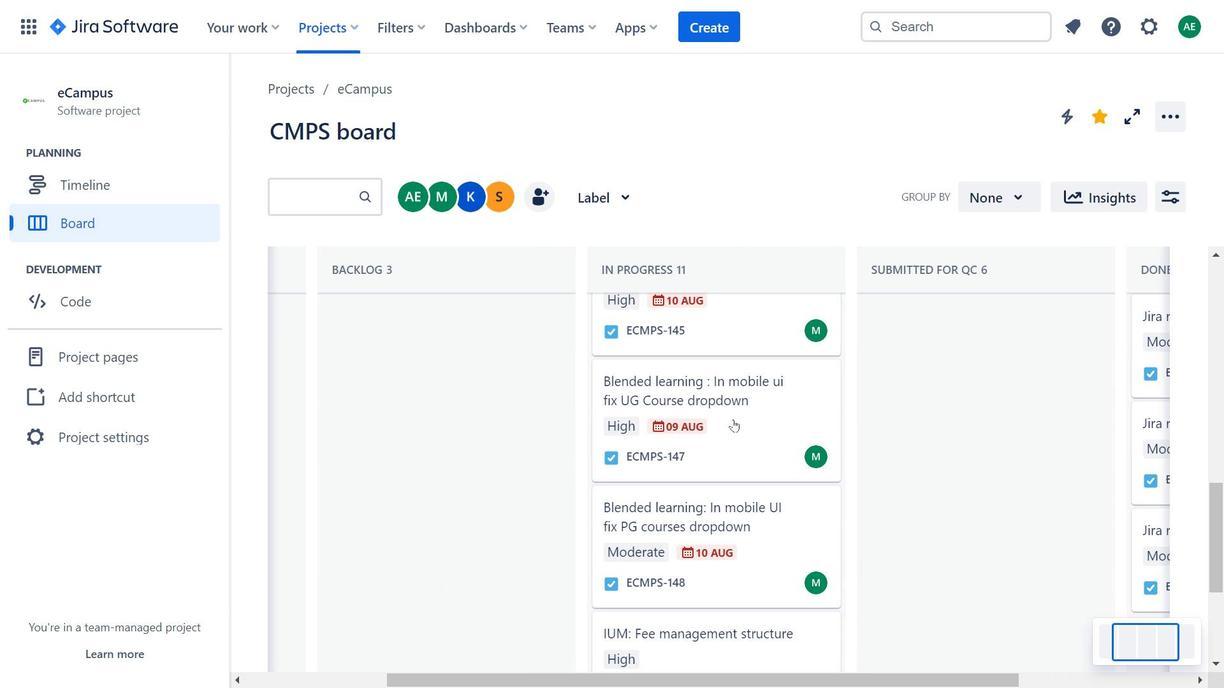 
Action: Mouse scrolled (734, 418) with delta (0, 0)
Screenshot: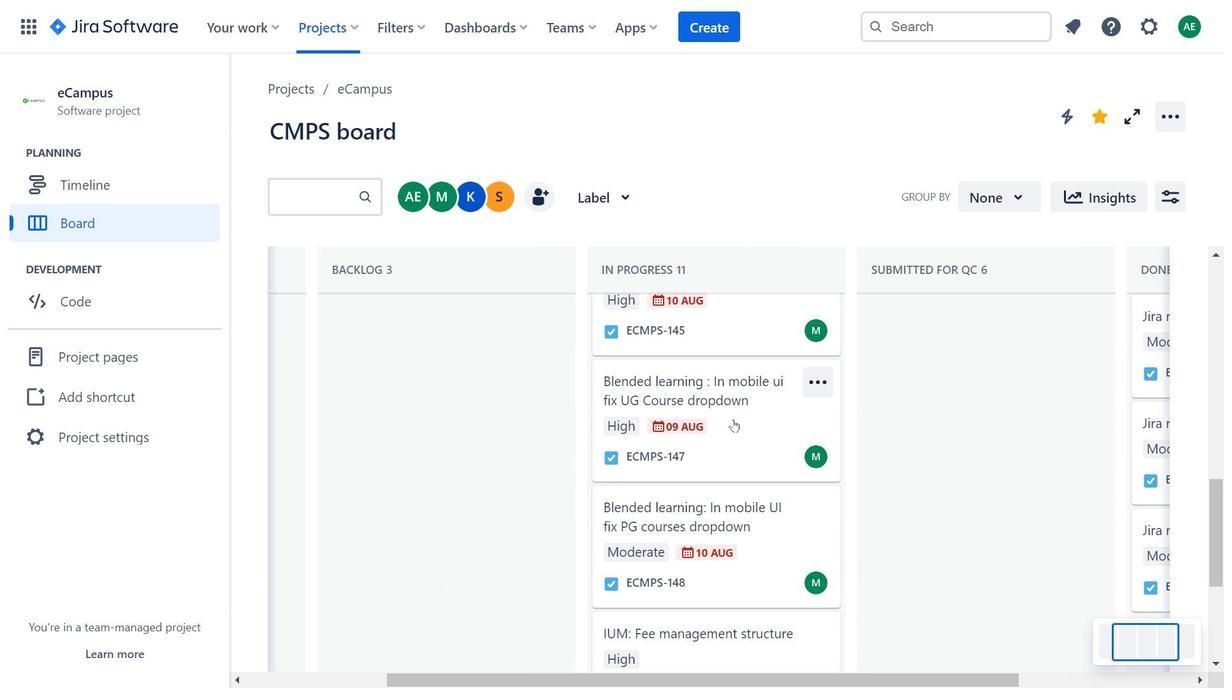 
Action: Mouse scrolled (734, 418) with delta (0, 0)
Screenshot: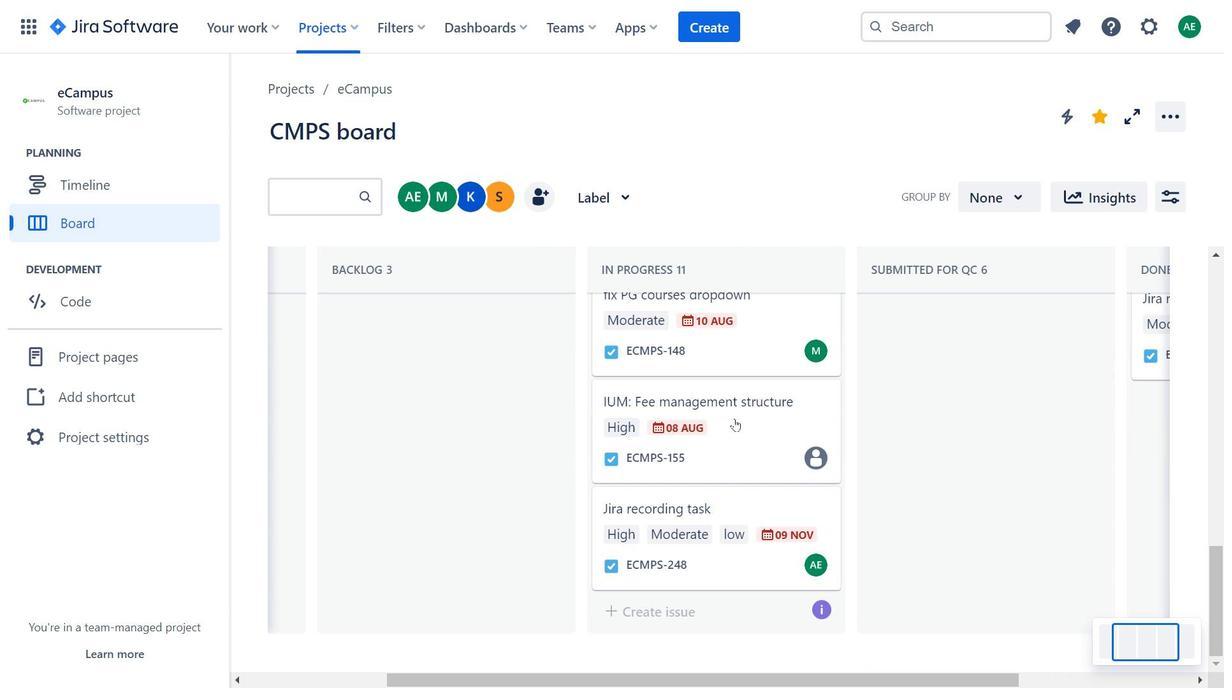 
Action: Mouse scrolled (734, 418) with delta (0, 0)
Screenshot: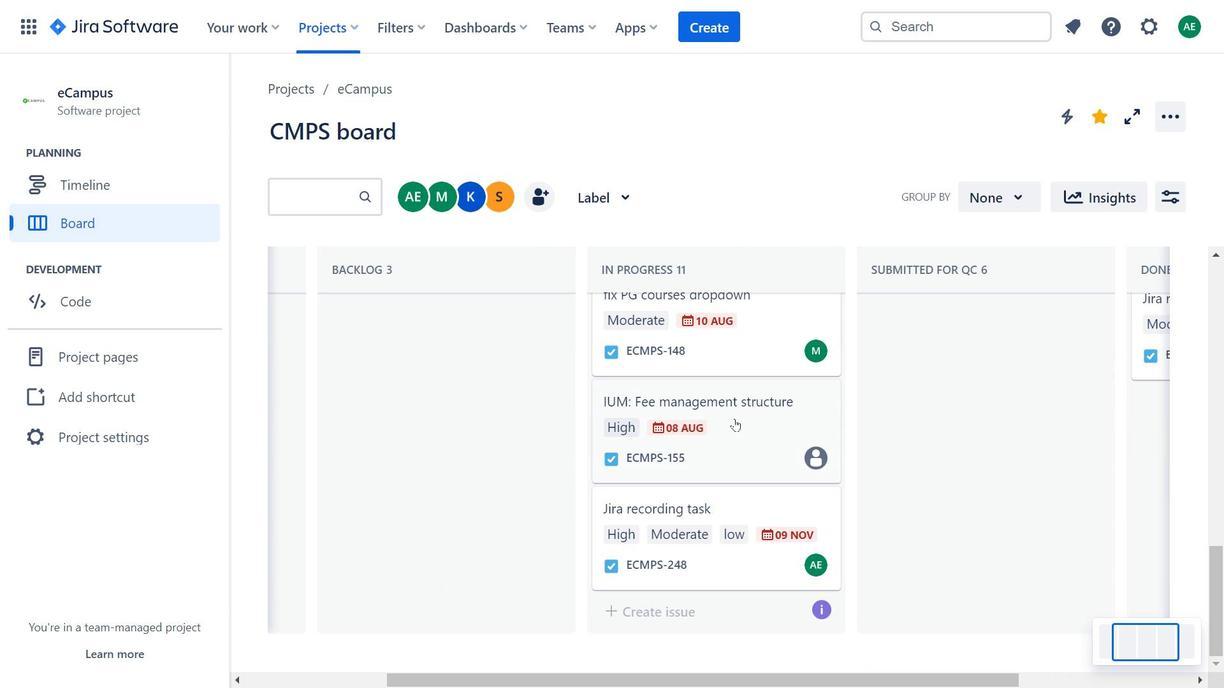 
Action: Mouse moved to (761, 557)
Screenshot: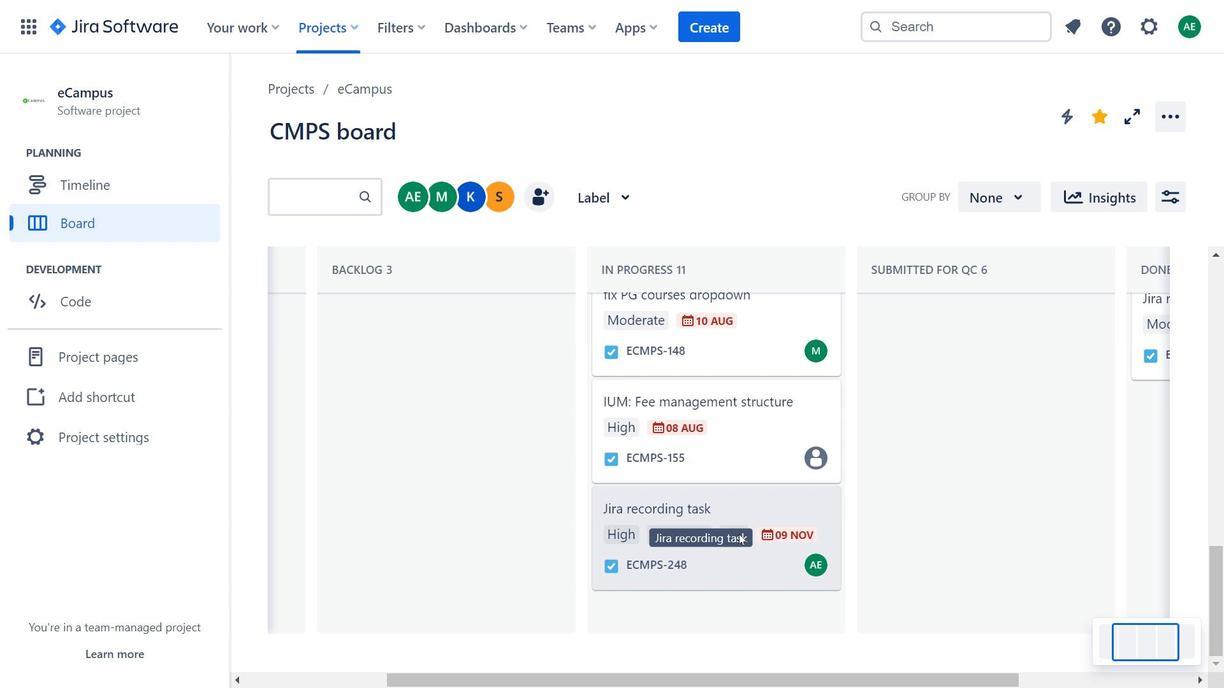 
Action: Mouse pressed left at (761, 557)
Screenshot: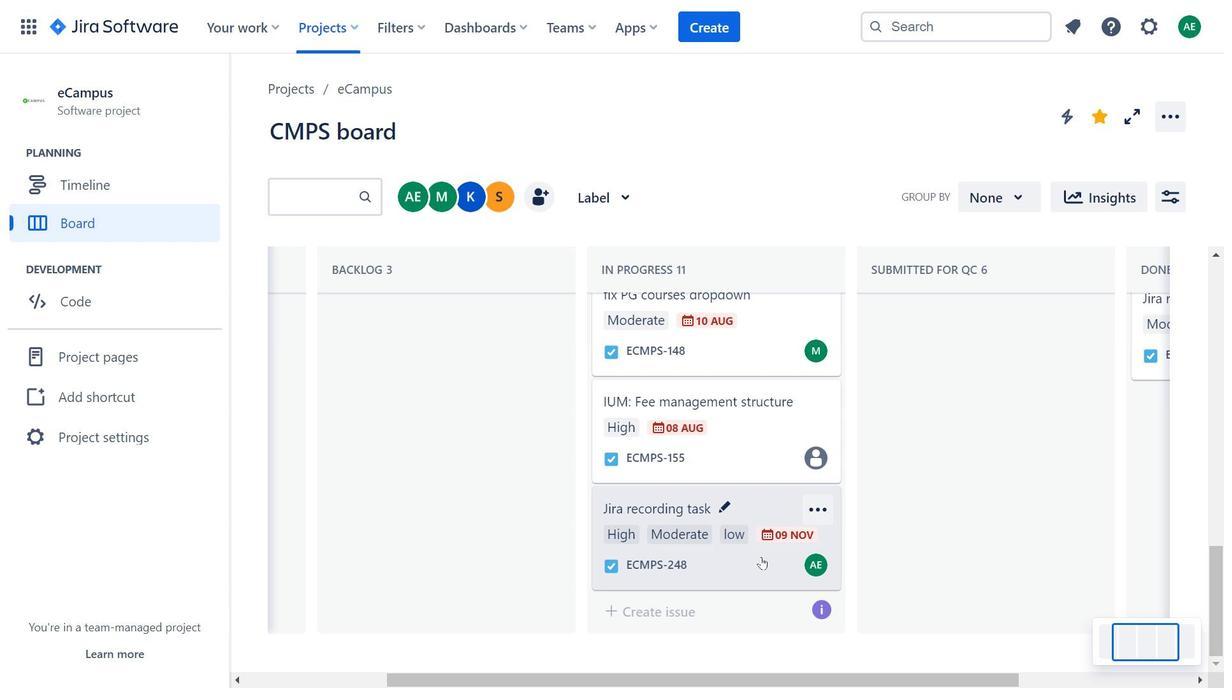 
Action: Mouse moved to (799, 151)
Screenshot: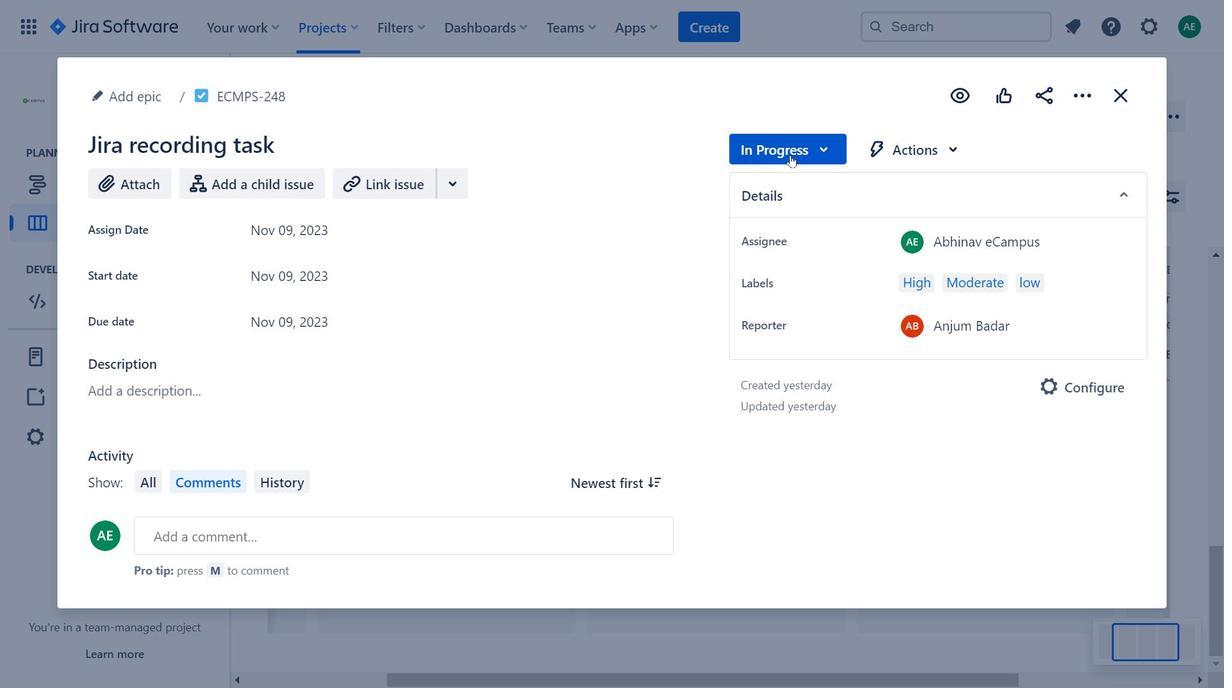 
Action: Mouse pressed left at (799, 151)
Screenshot: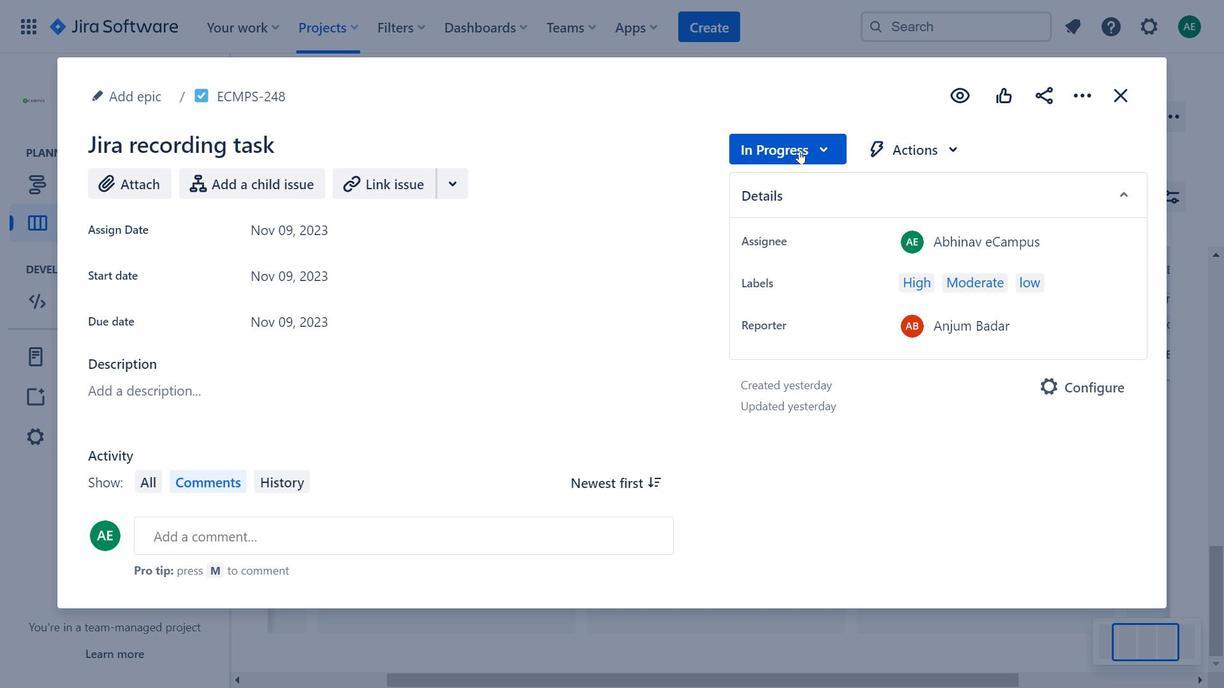 
Action: Mouse moved to (816, 262)
Screenshot: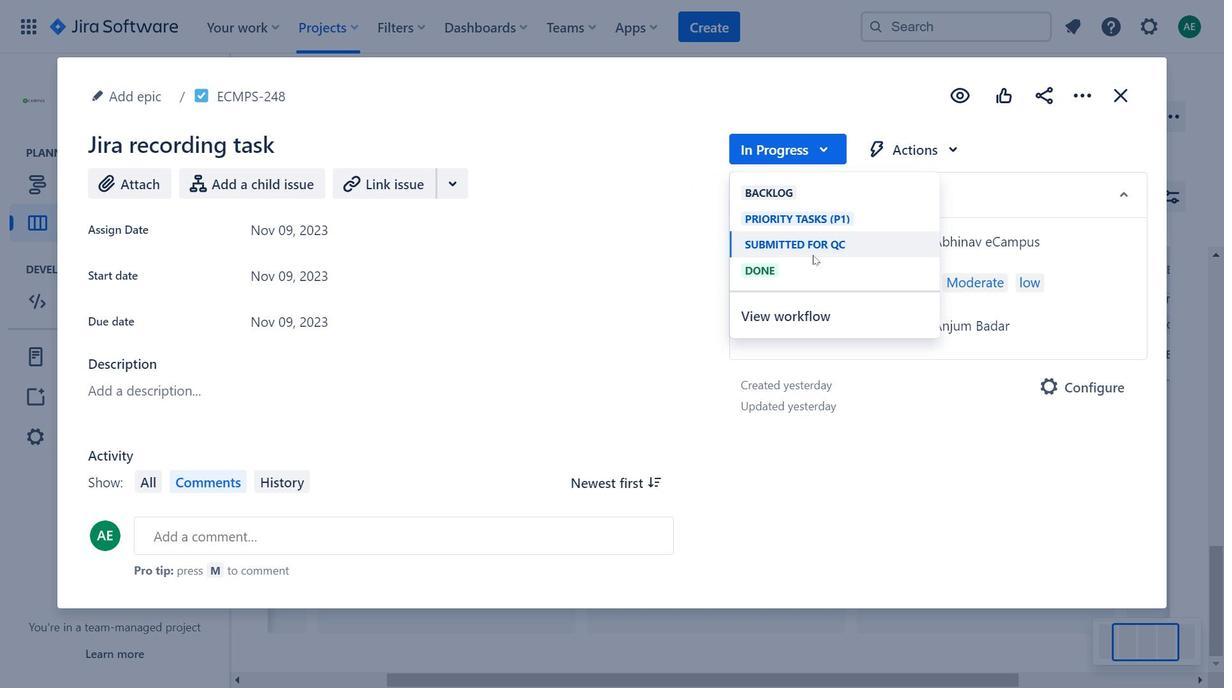 
Action: Mouse pressed left at (816, 262)
Screenshot: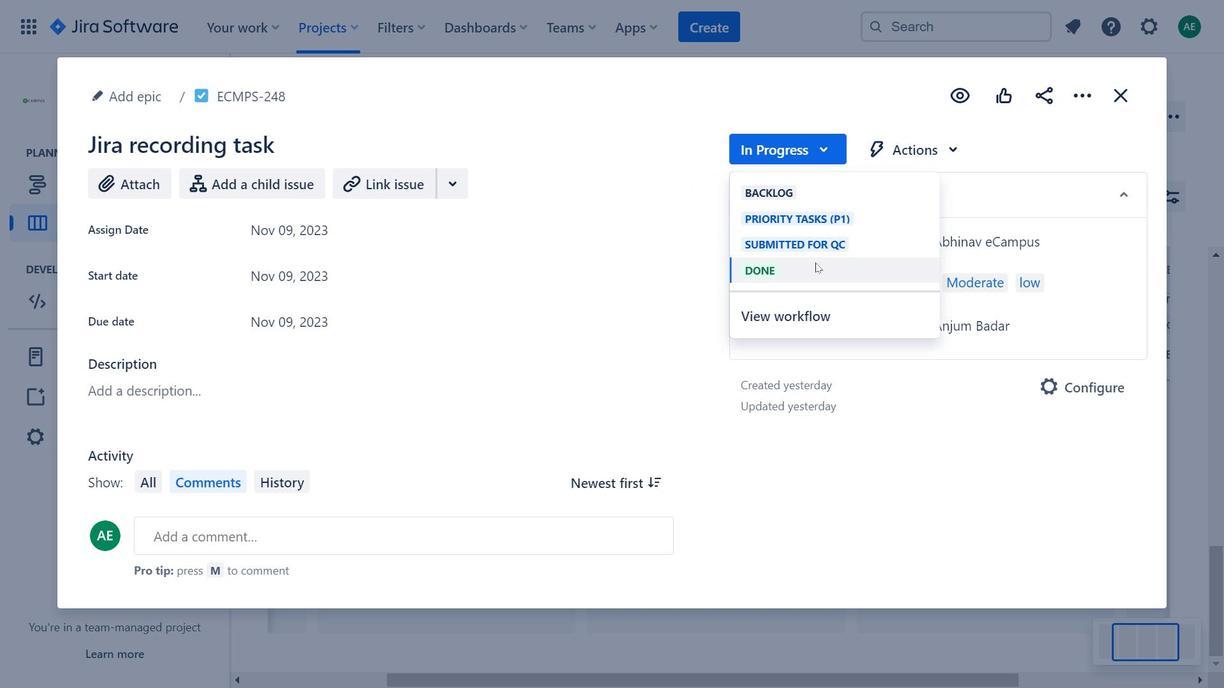 
Action: Mouse moved to (1069, 93)
Screenshot: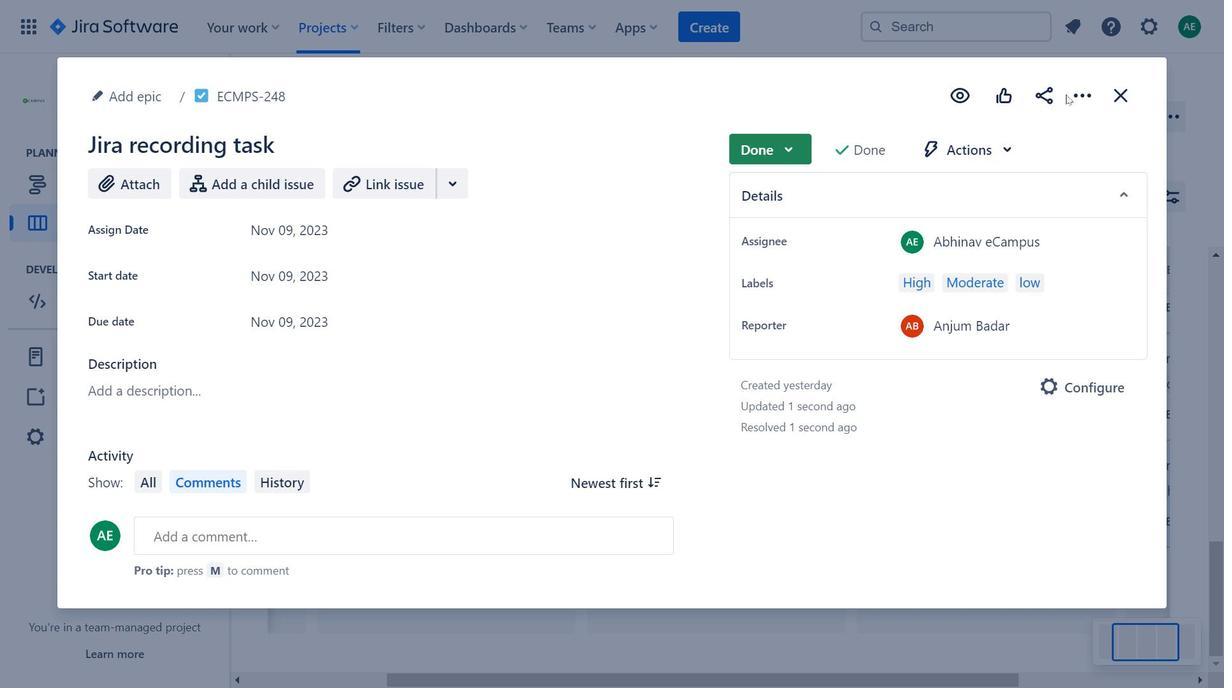 
Action: Mouse pressed left at (1069, 93)
Screenshot: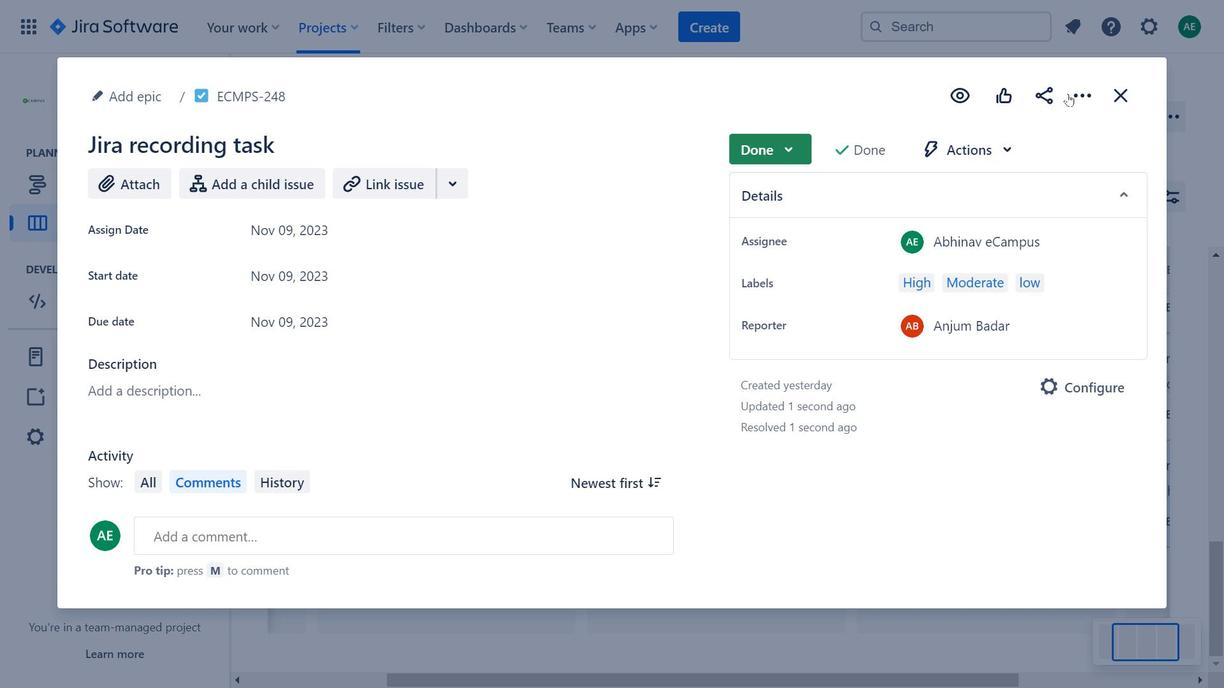 
Action: Mouse moved to (1128, 106)
Screenshot: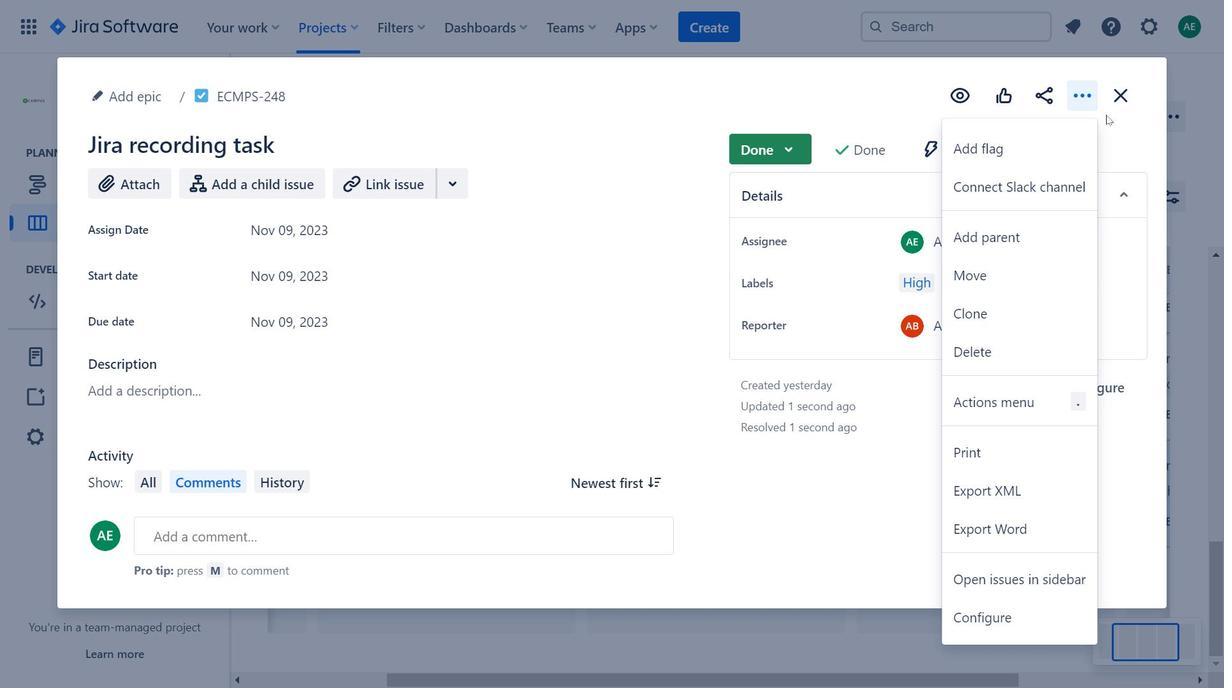 
Action: Mouse pressed left at (1128, 106)
Screenshot: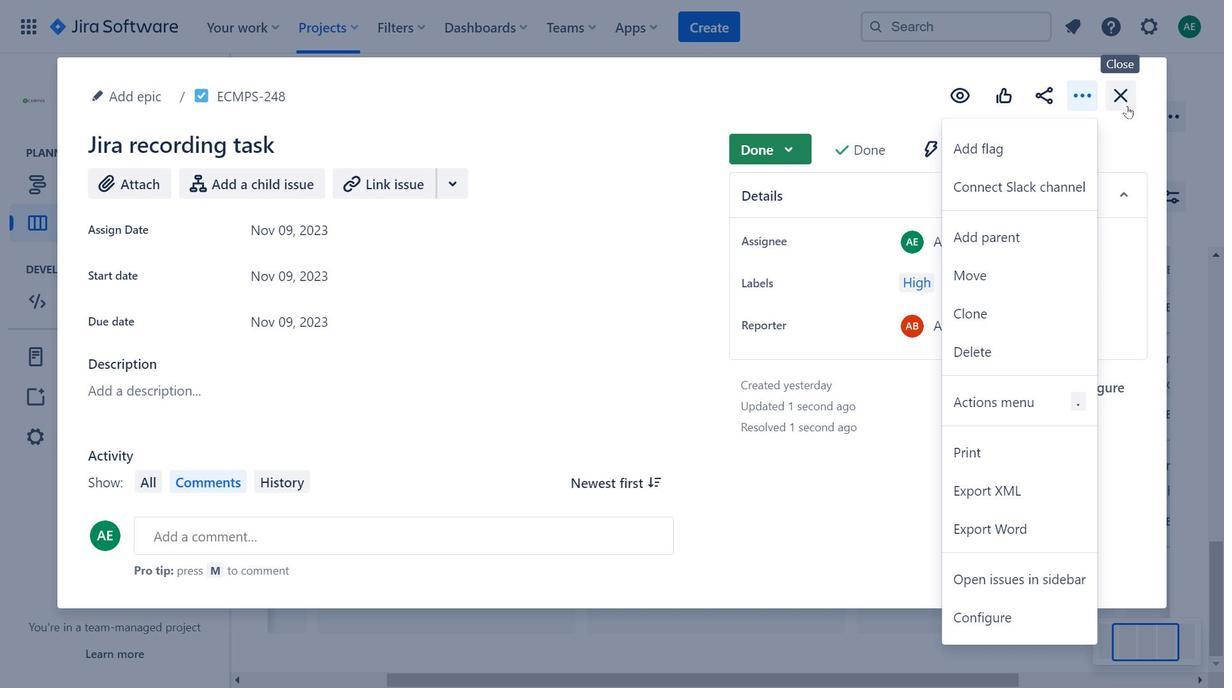 
Action: Mouse moved to (732, 332)
Screenshot: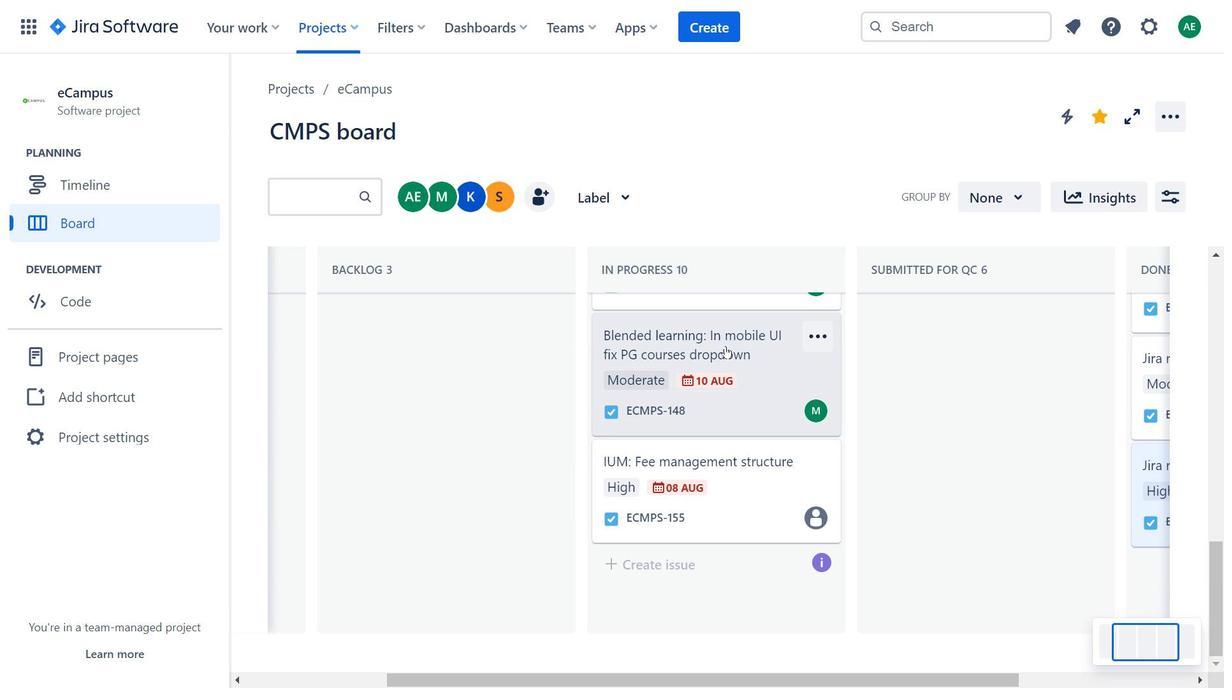 
Action: Mouse scrolled (732, 332) with delta (0, 0)
Screenshot: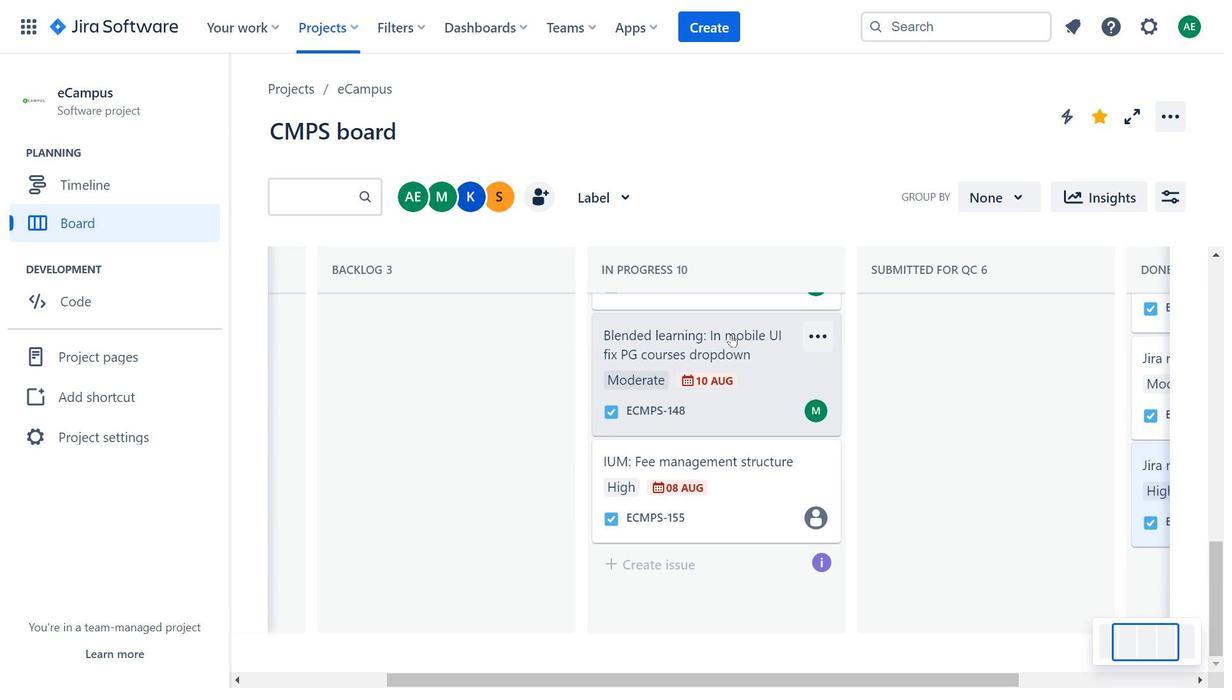 
Action: Mouse moved to (734, 321)
Screenshot: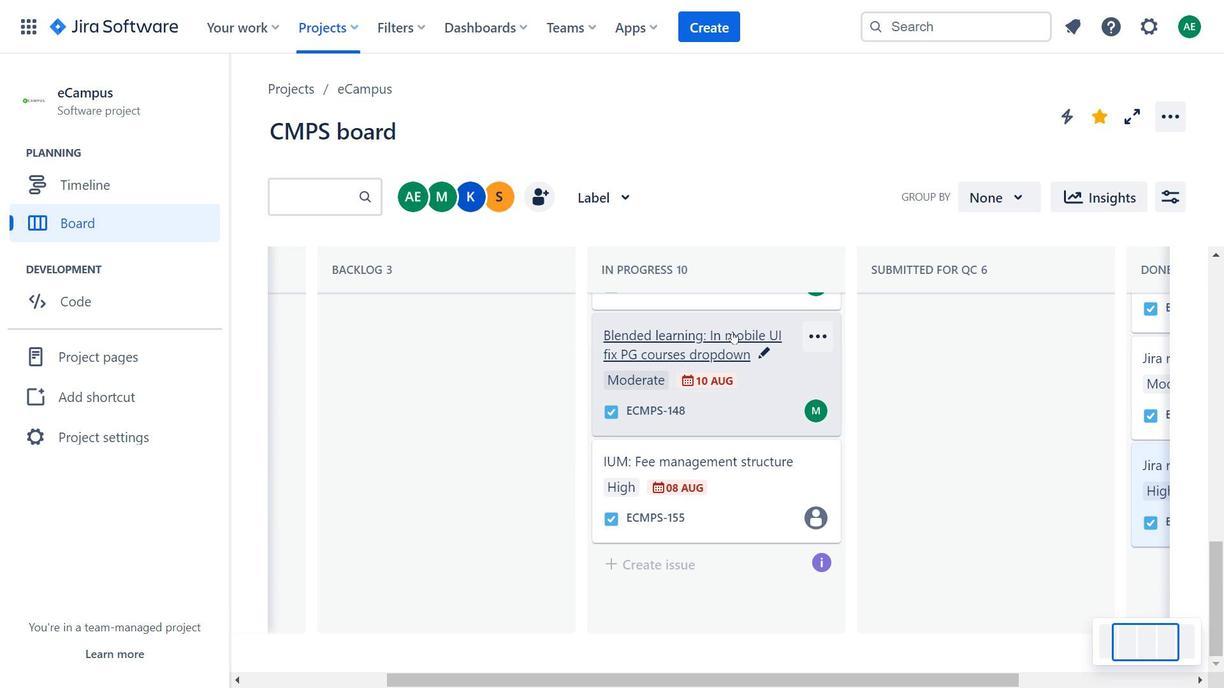 
Action: Mouse scrolled (734, 322) with delta (0, 0)
Screenshot: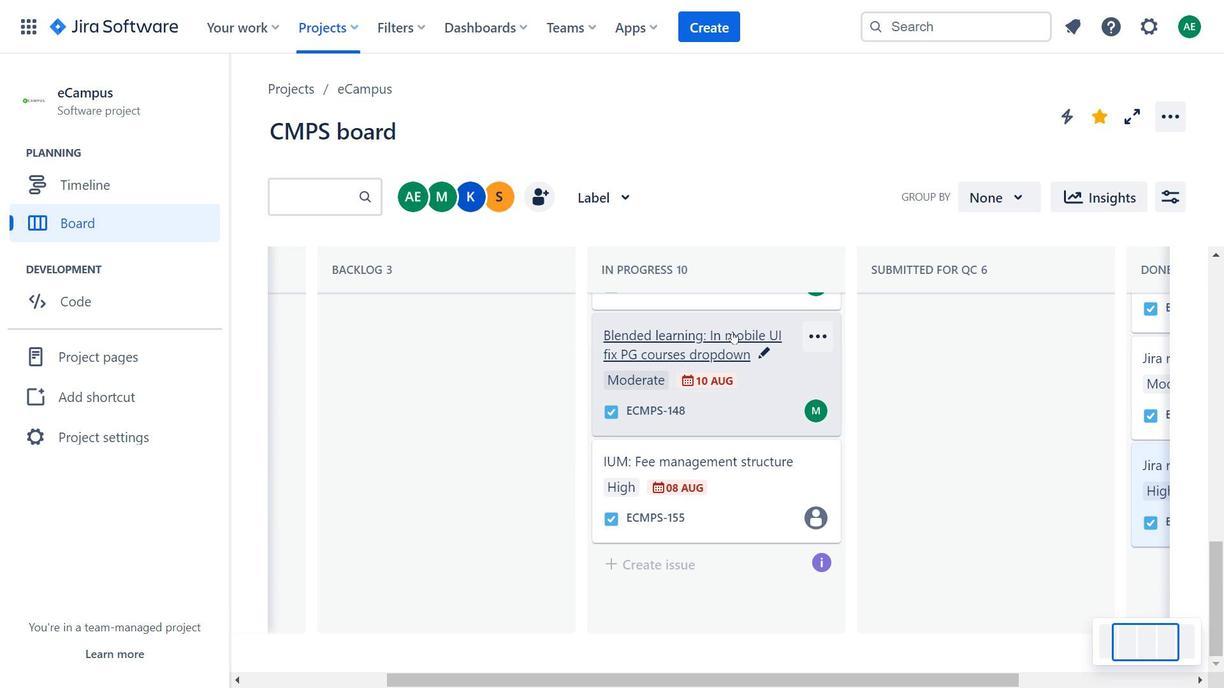 
Action: Mouse moved to (698, 36)
Screenshot: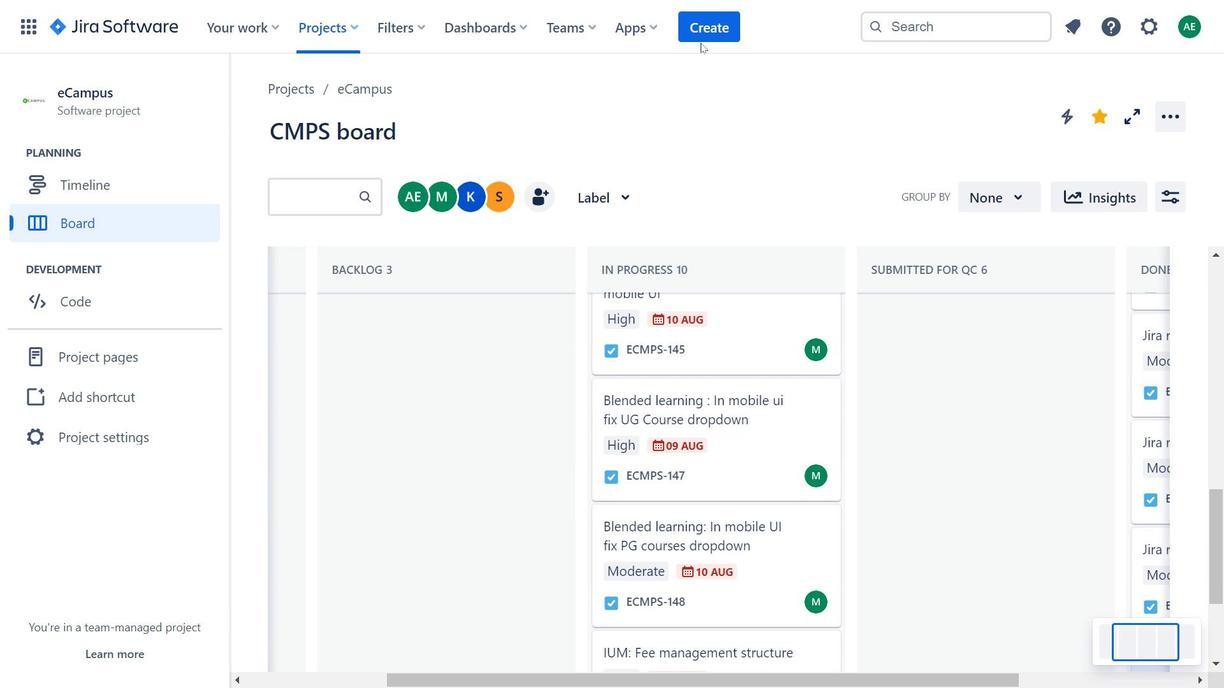 
Action: Mouse pressed left at (698, 36)
Screenshot: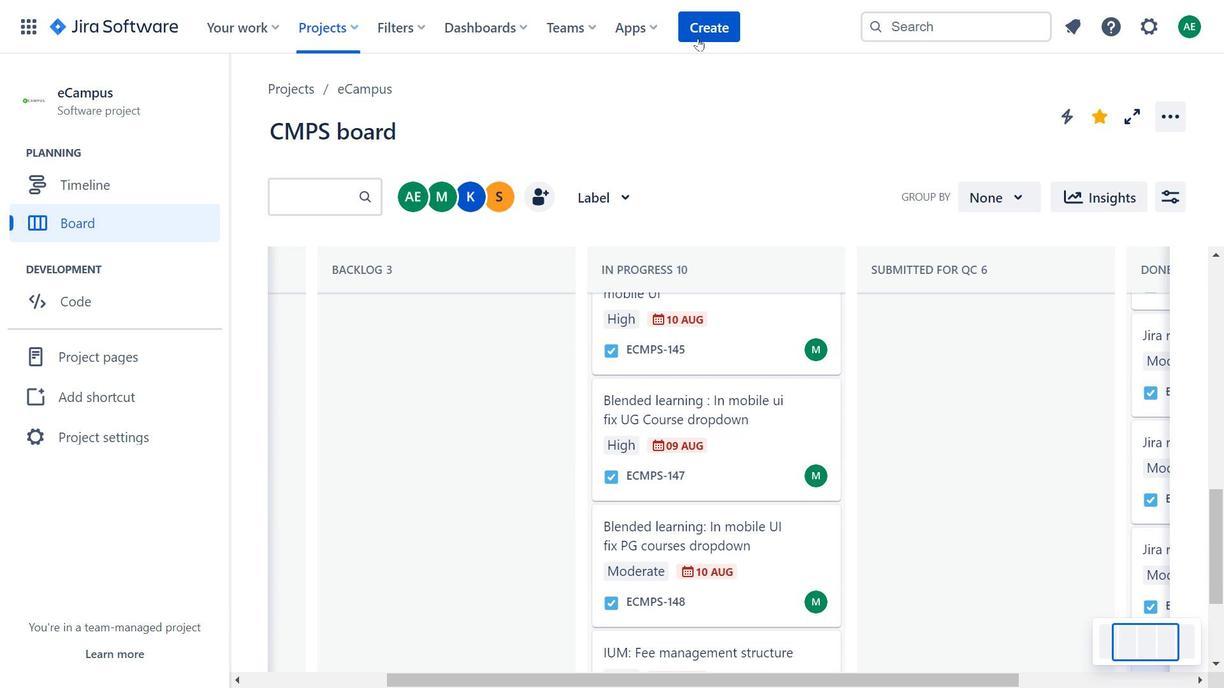 
Action: Mouse moved to (933, 341)
Screenshot: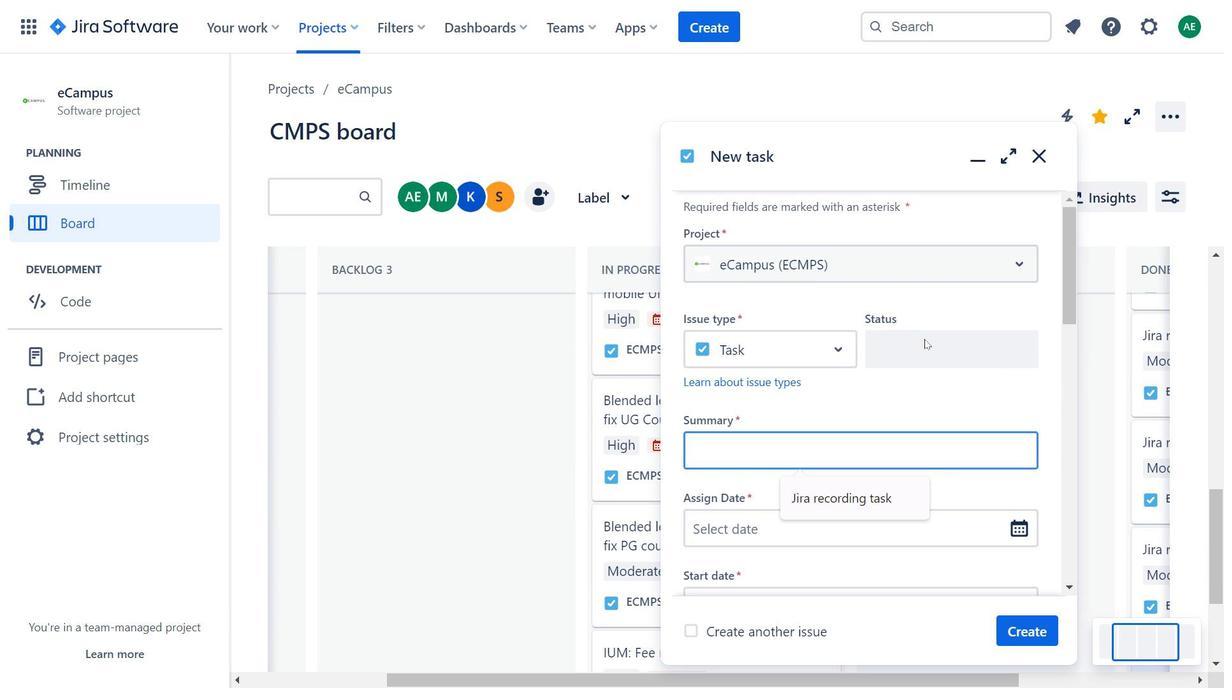 
Action: Mouse pressed left at (933, 341)
Screenshot: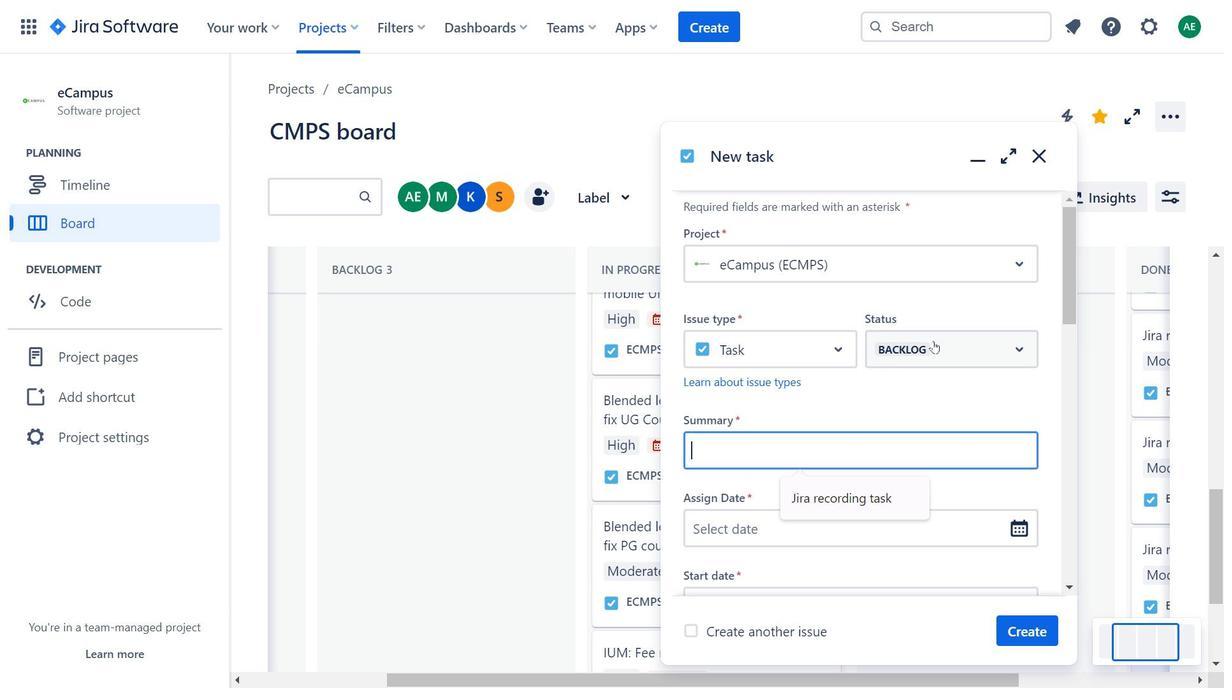 
Action: Mouse moved to (924, 399)
Screenshot: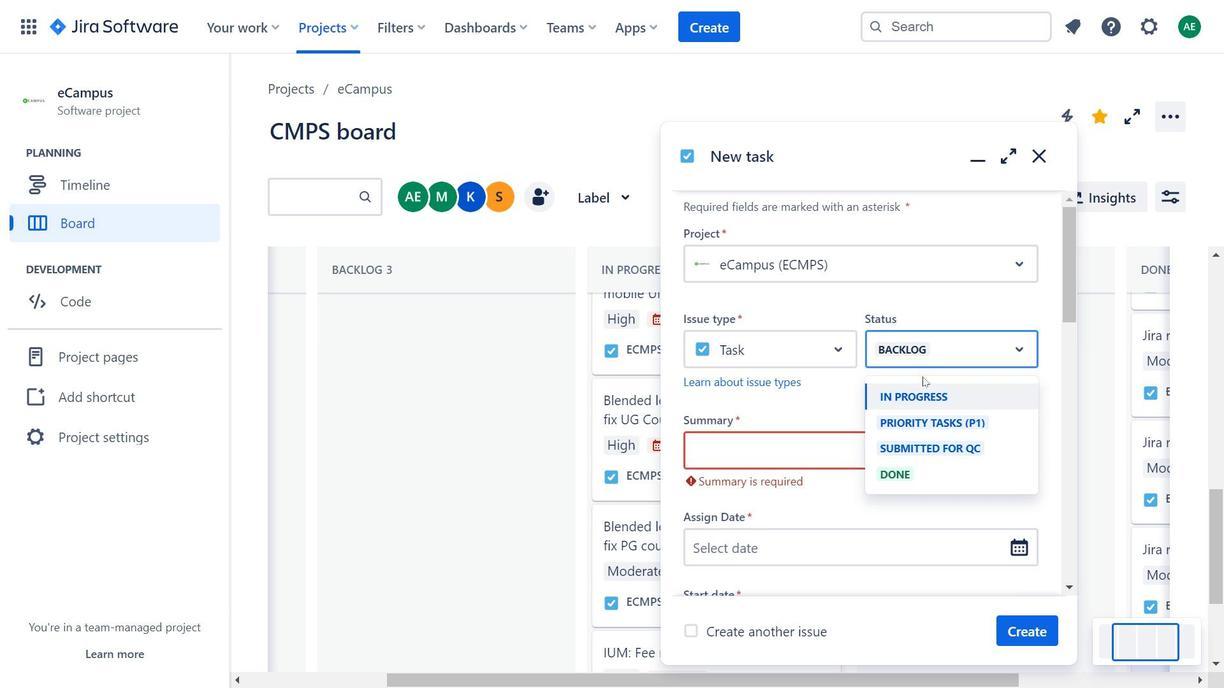 
Action: Mouse pressed left at (924, 399)
Screenshot: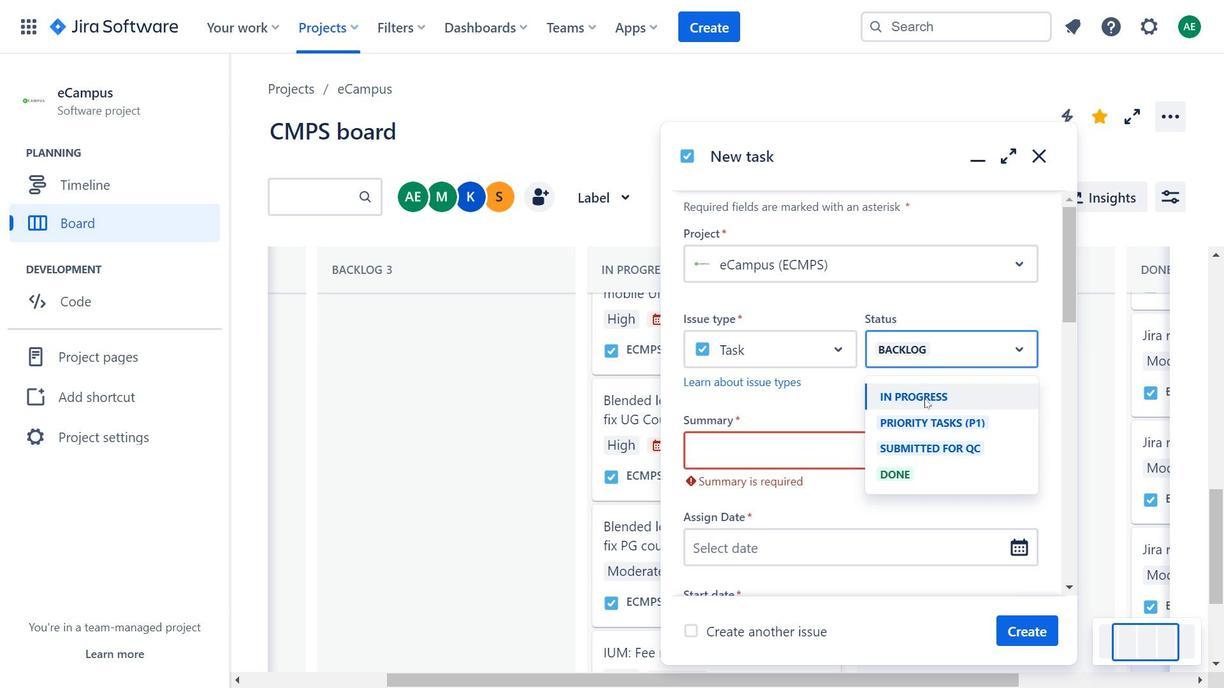
Action: Mouse pressed left at (924, 399)
Screenshot: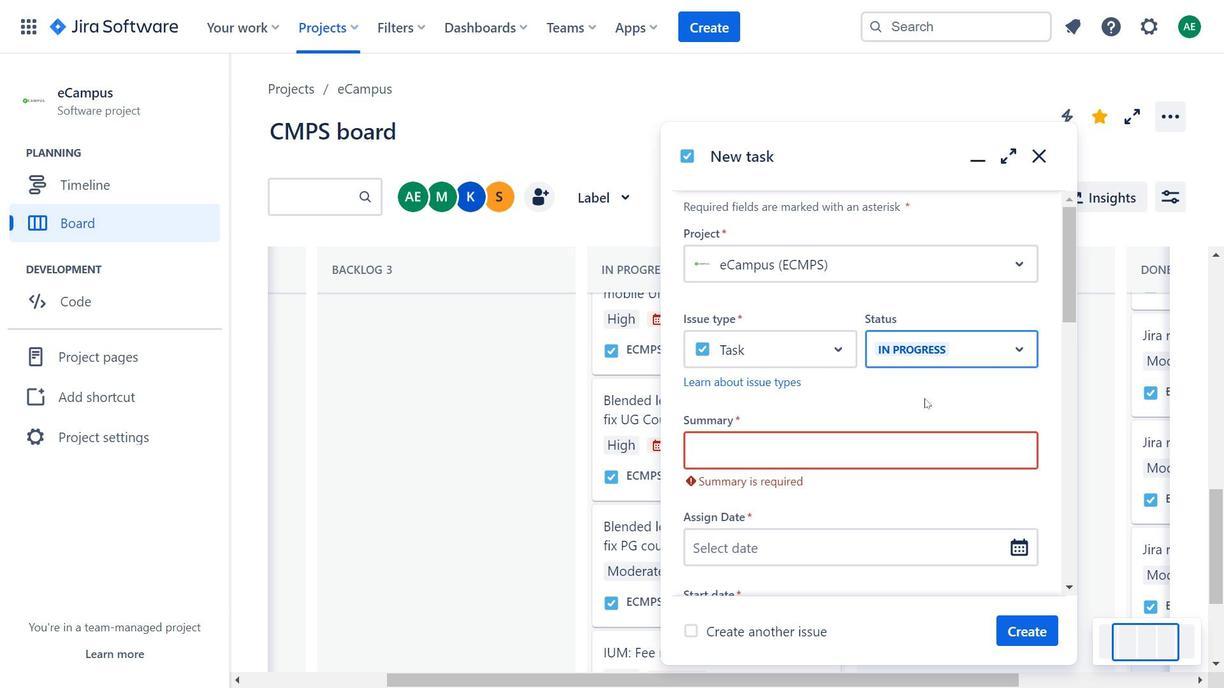 
Action: Mouse moved to (774, 442)
Screenshot: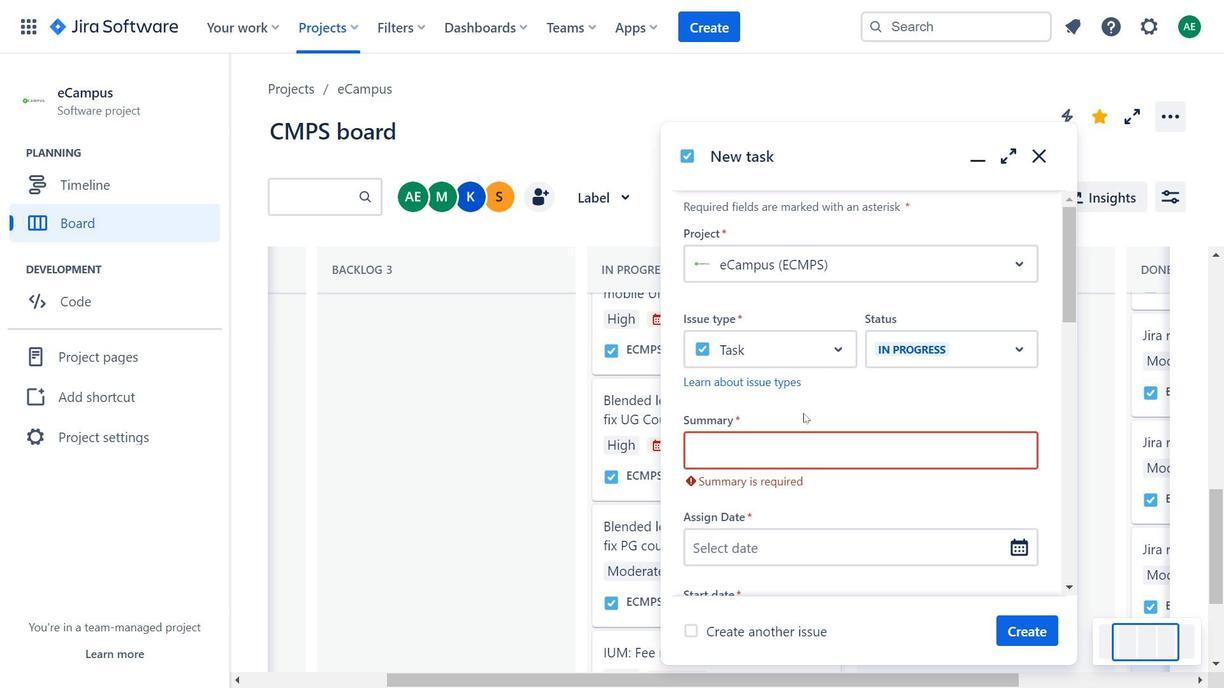 
Action: Mouse pressed left at (774, 442)
Screenshot: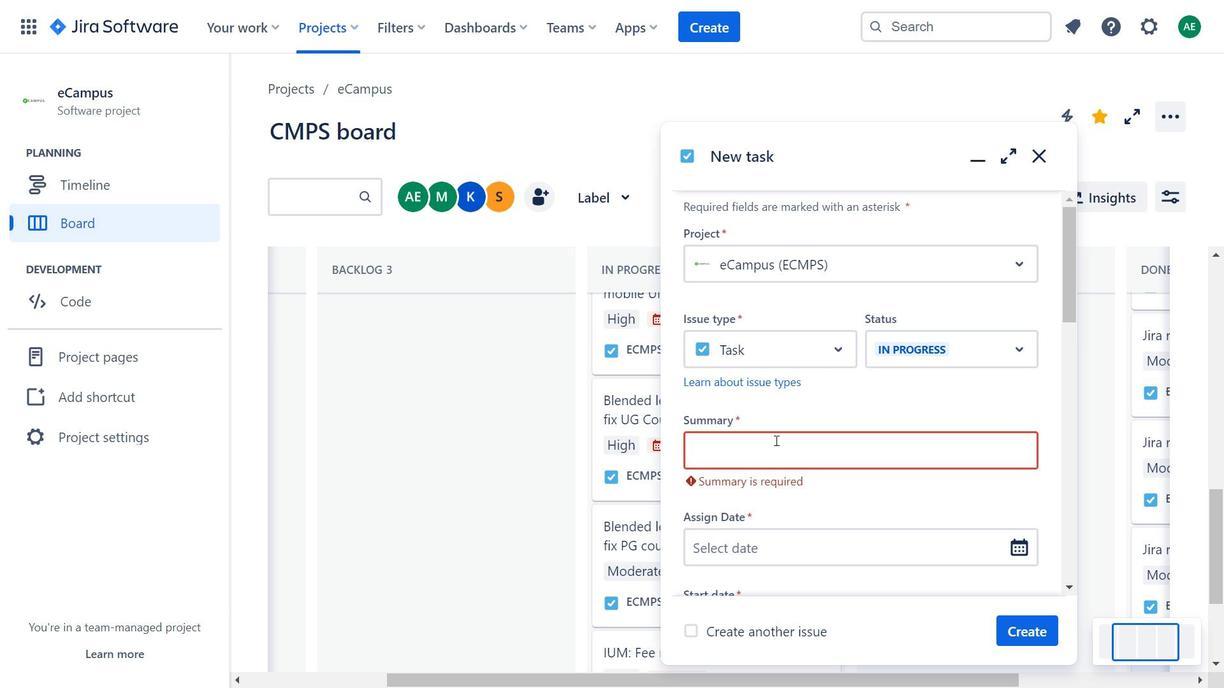 
Action: Mouse moved to (811, 319)
Screenshot: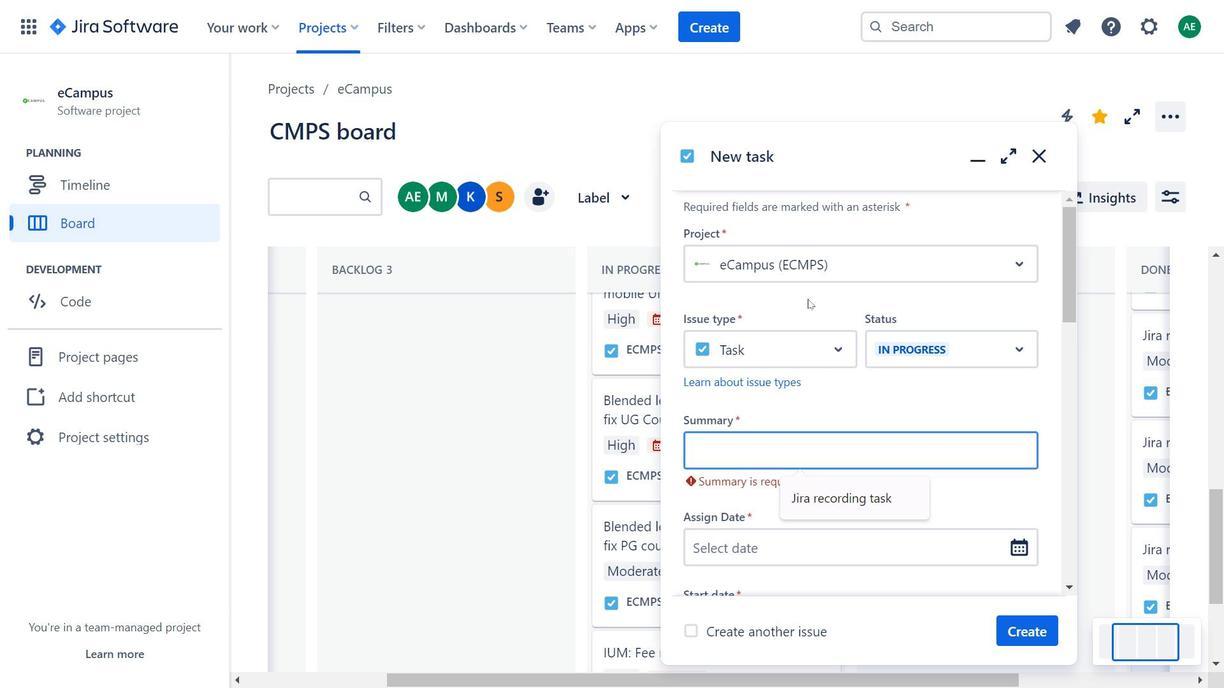 
Action: Mouse scrolled (811, 318) with delta (0, 0)
Screenshot: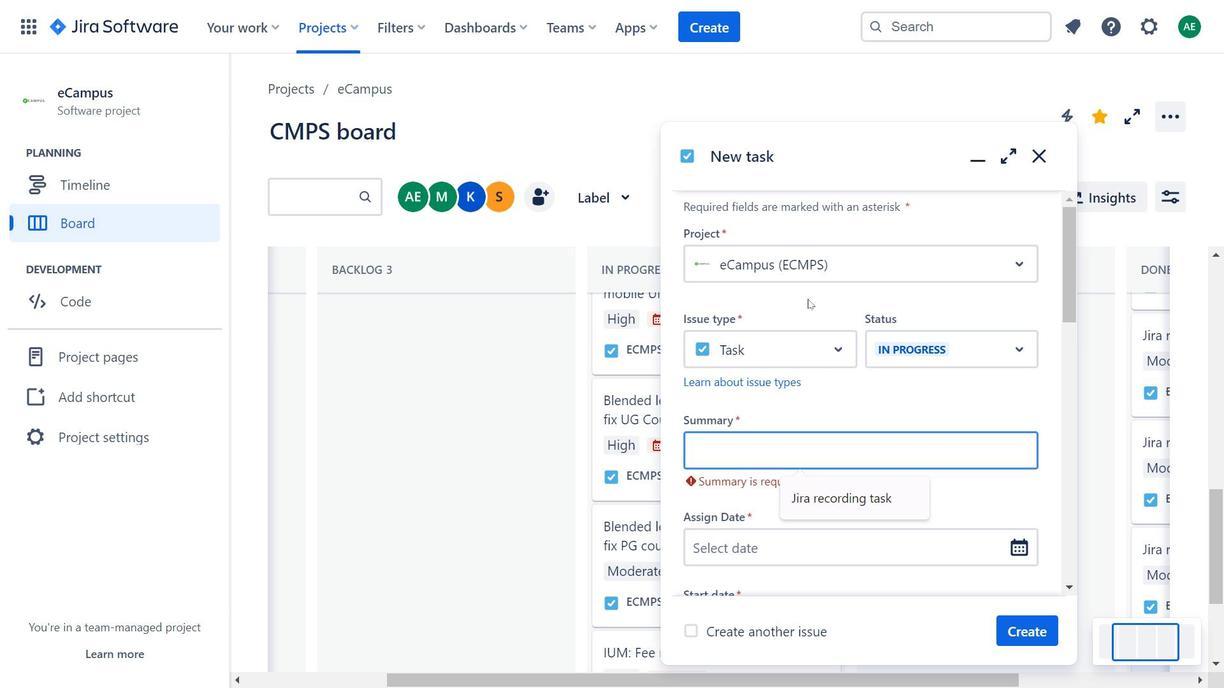 
Action: Mouse moved to (812, 324)
Screenshot: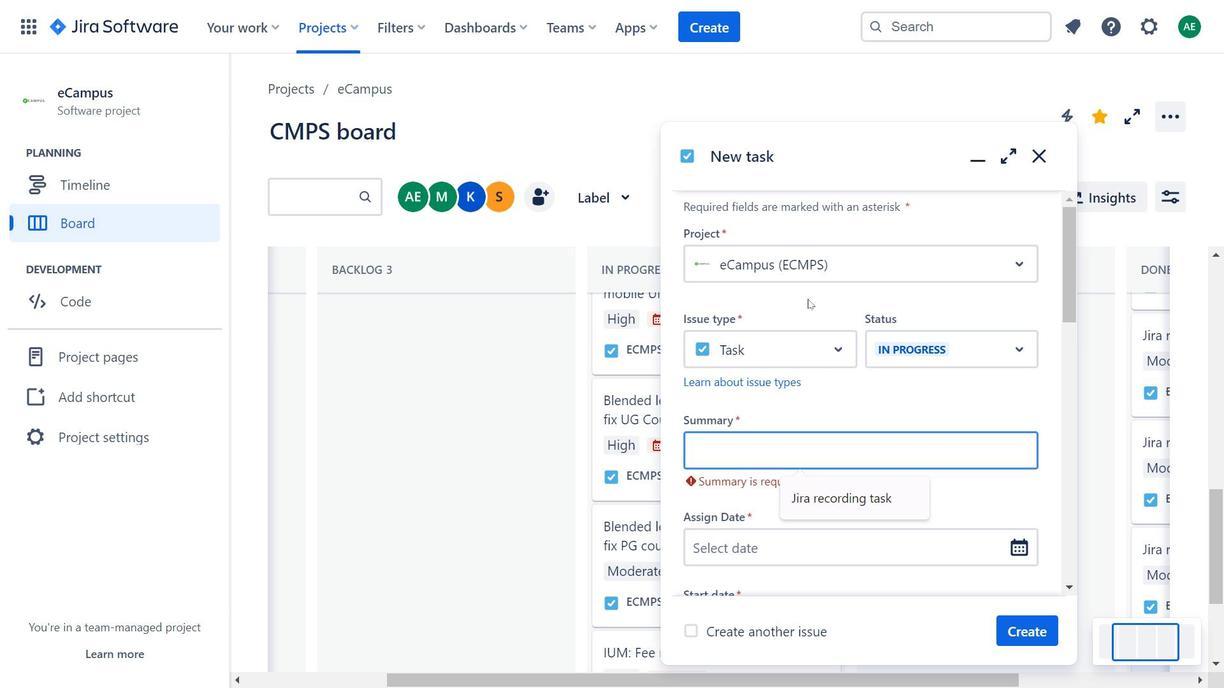 
Action: Mouse scrolled (812, 323) with delta (0, 0)
Screenshot: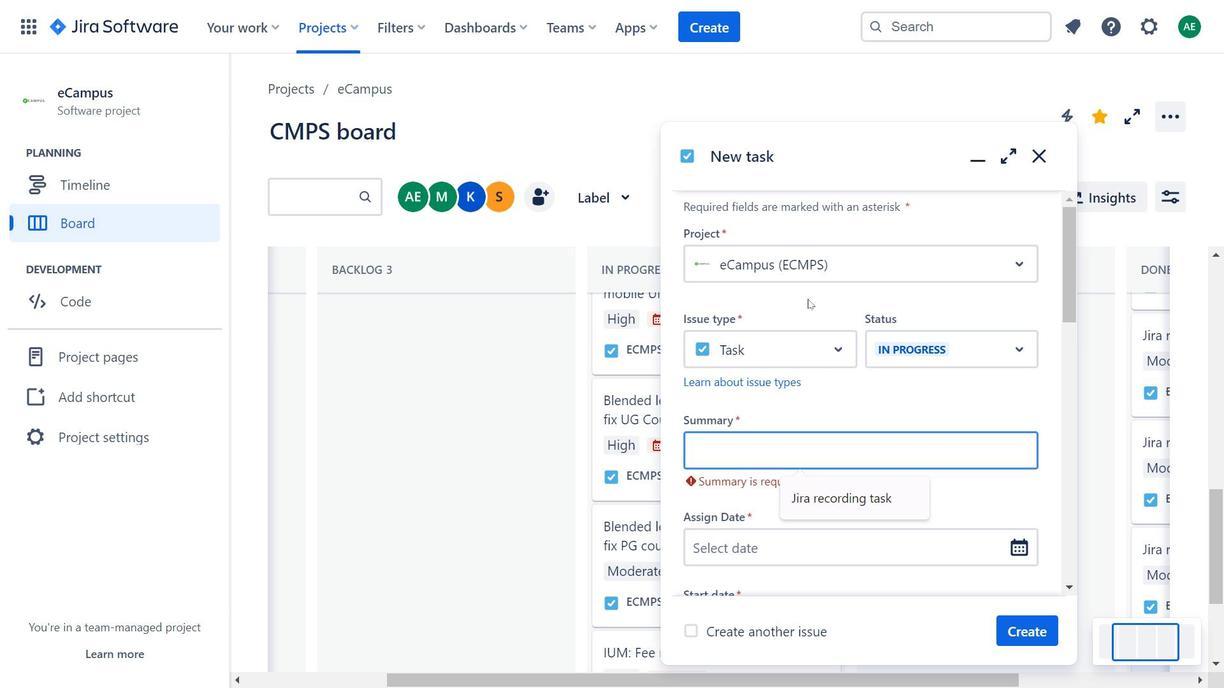 
Action: Mouse moved to (765, 264)
Screenshot: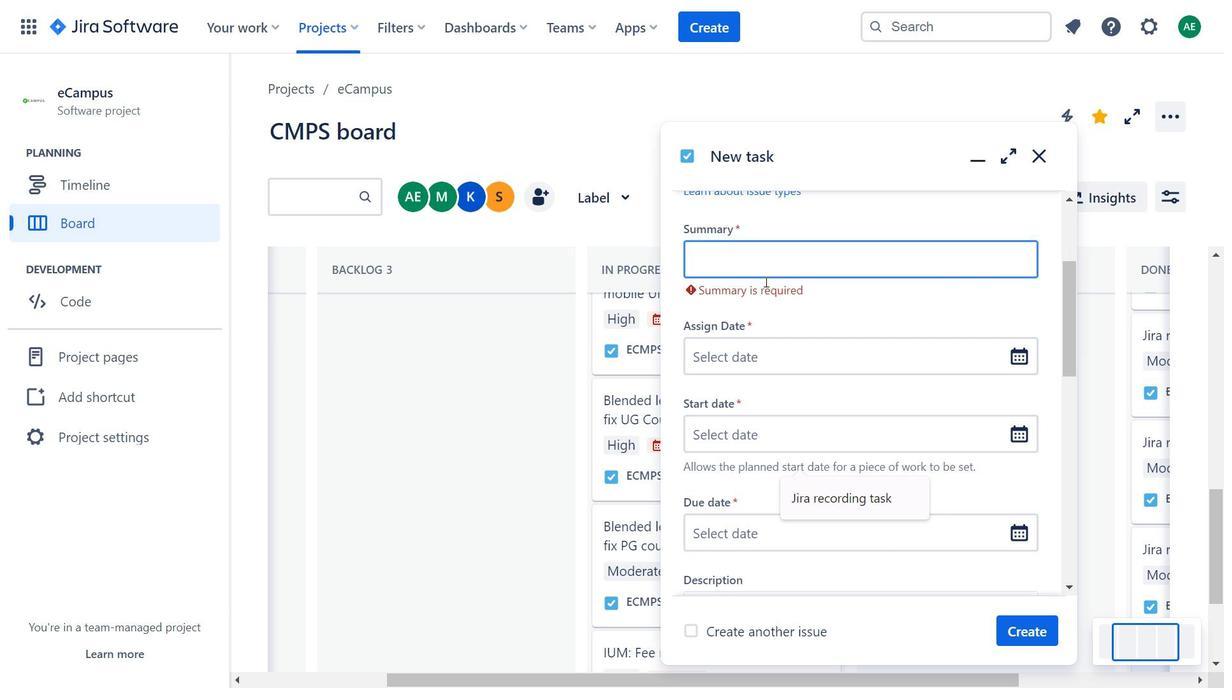 
Action: Mouse pressed left at (765, 264)
Screenshot: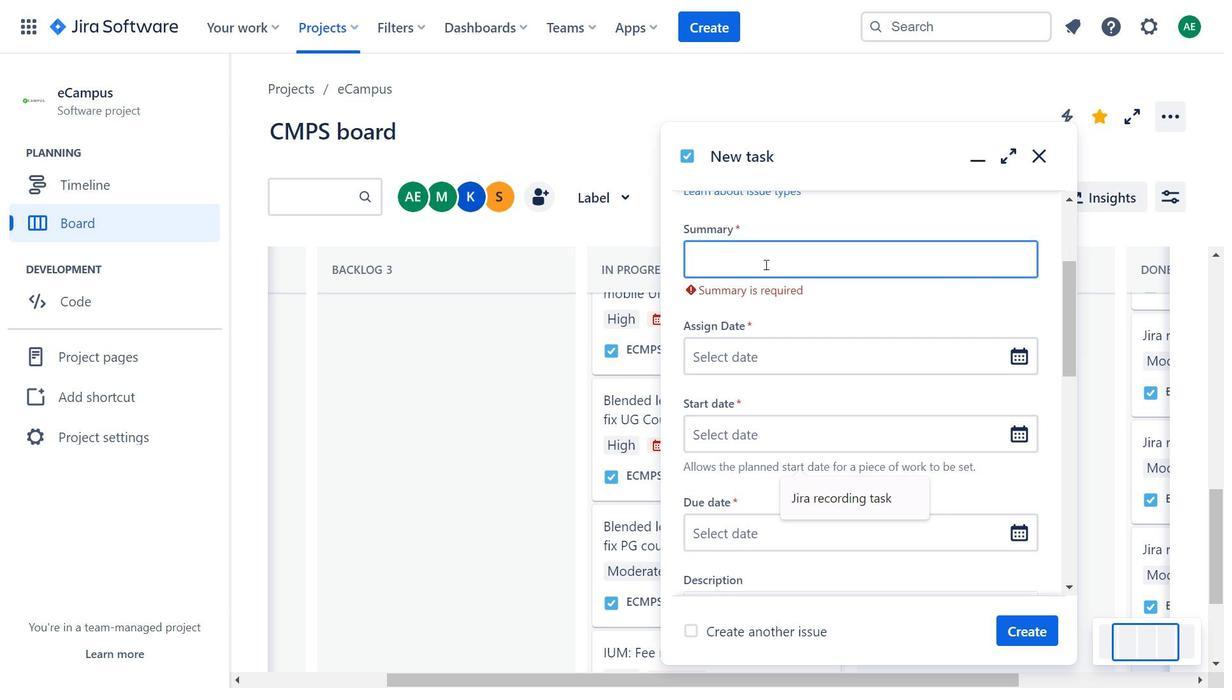 
Action: Mouse moved to (823, 303)
Screenshot: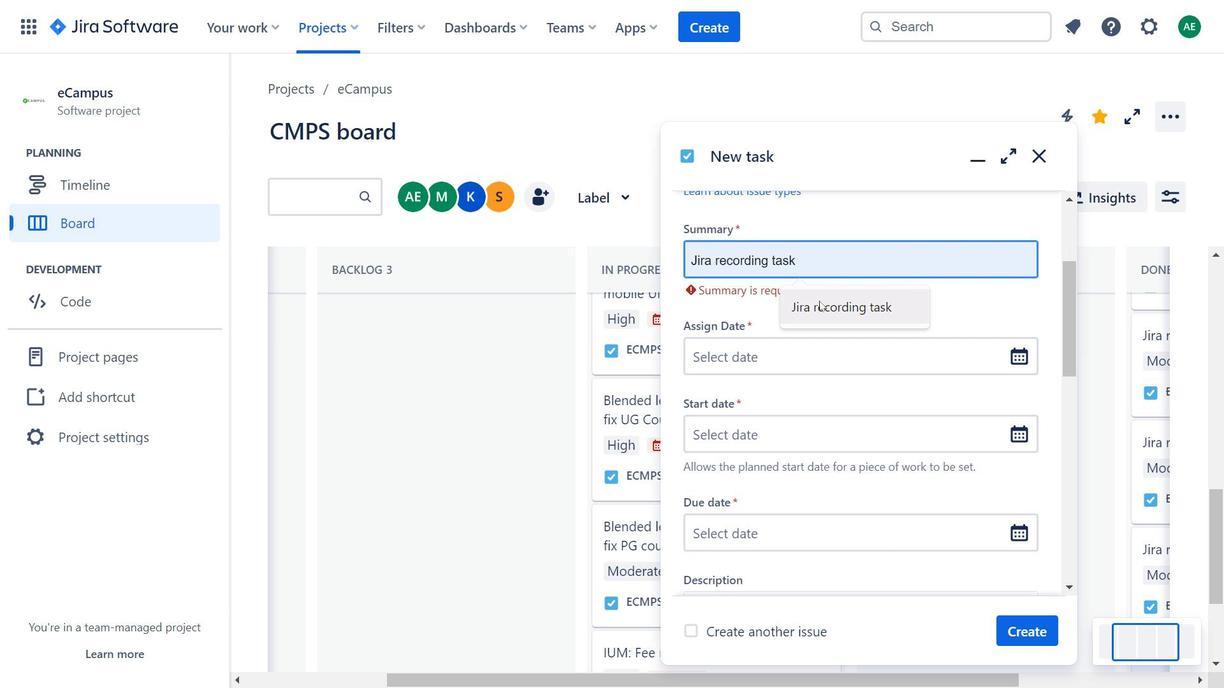 
Action: Mouse pressed left at (823, 303)
Screenshot: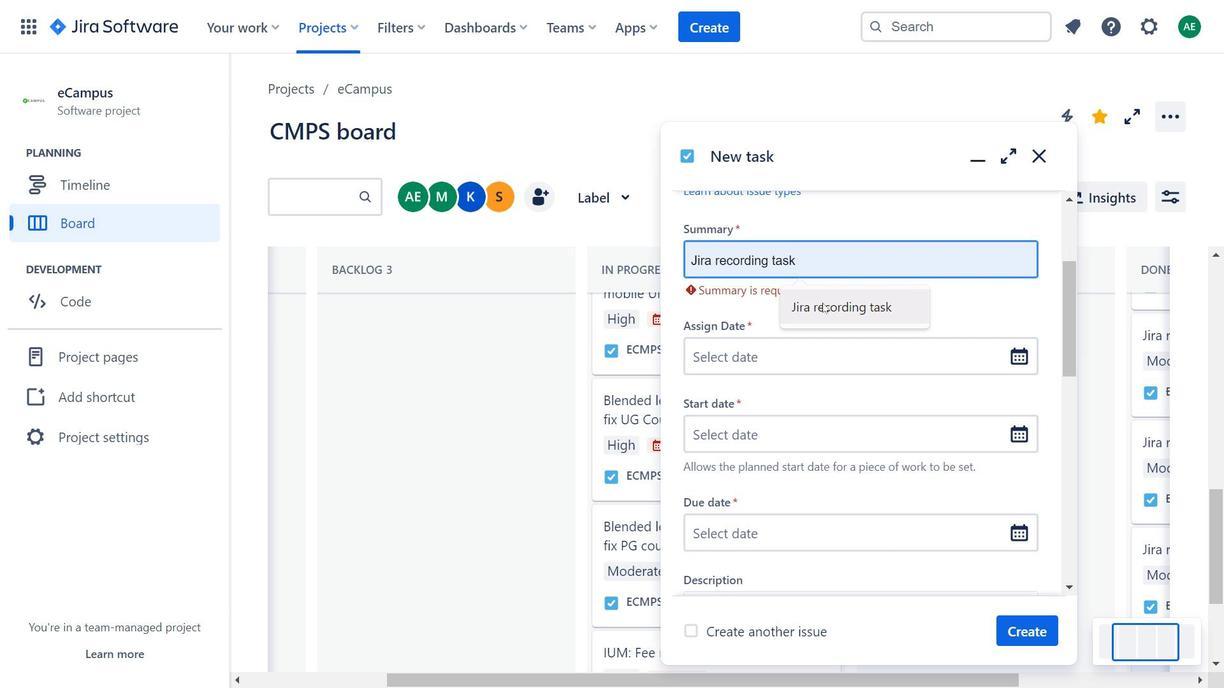 
Action: Mouse moved to (847, 327)
Screenshot: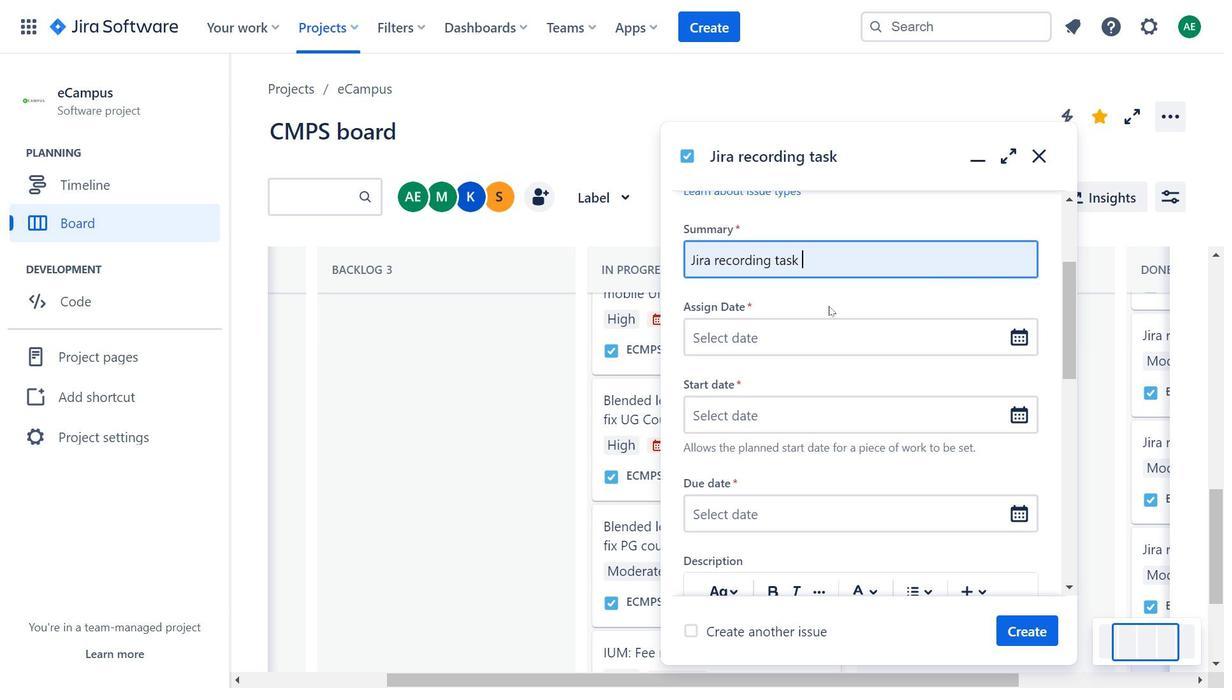 
Action: Mouse pressed left at (847, 327)
Screenshot: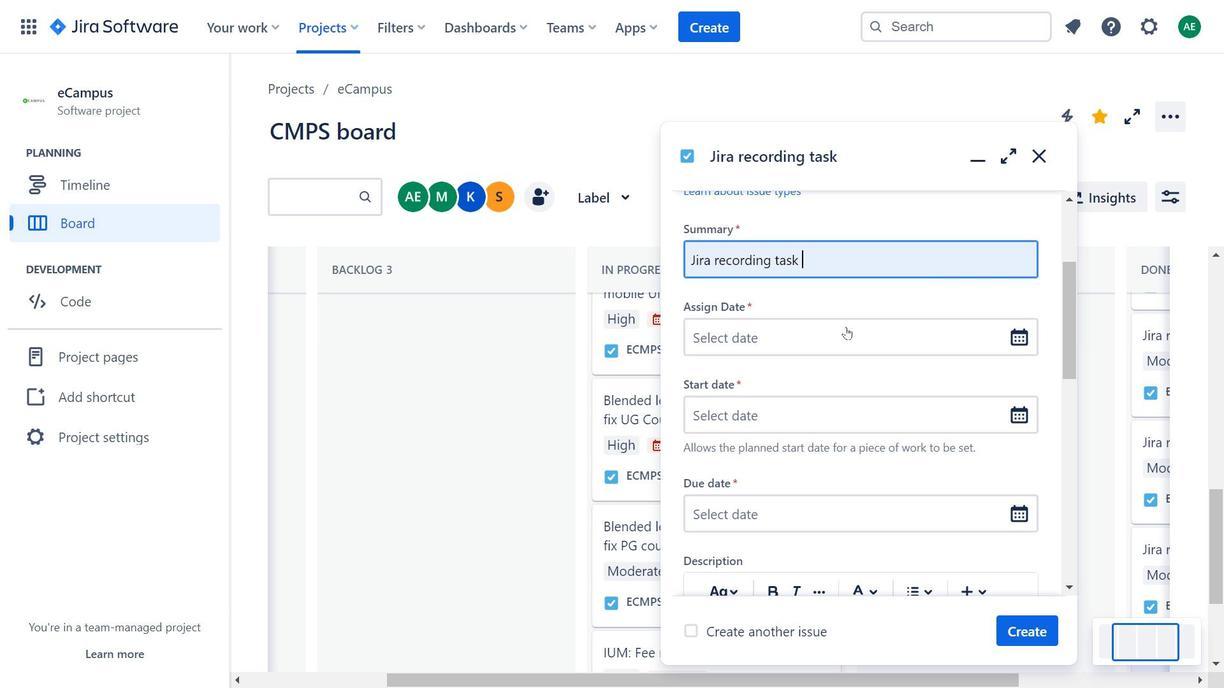 
Action: Mouse moved to (779, 510)
Screenshot: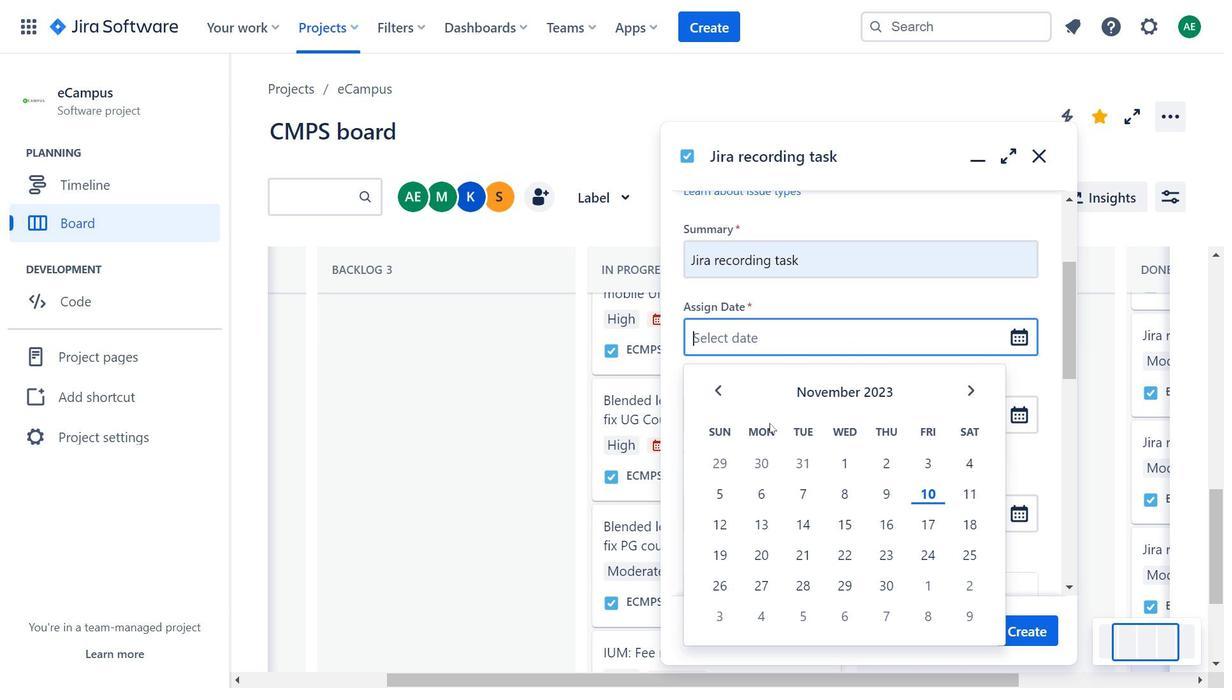 
Action: Mouse pressed left at (779, 510)
Screenshot: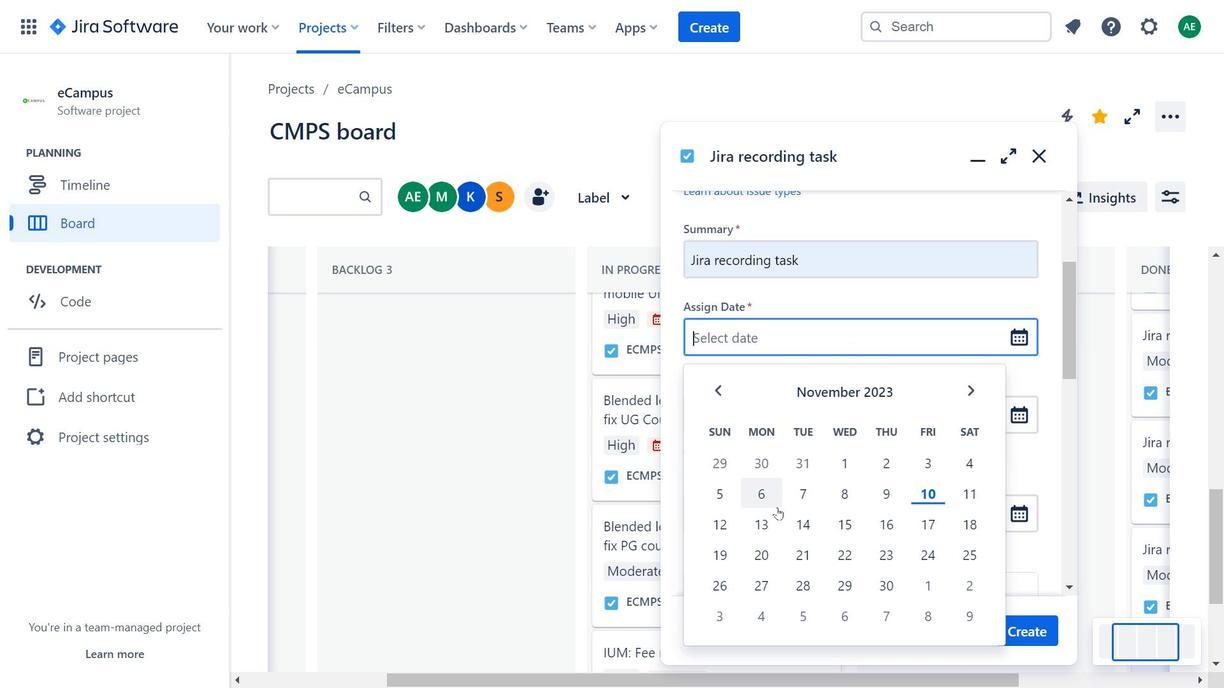 
Action: Mouse moved to (759, 316)
Screenshot: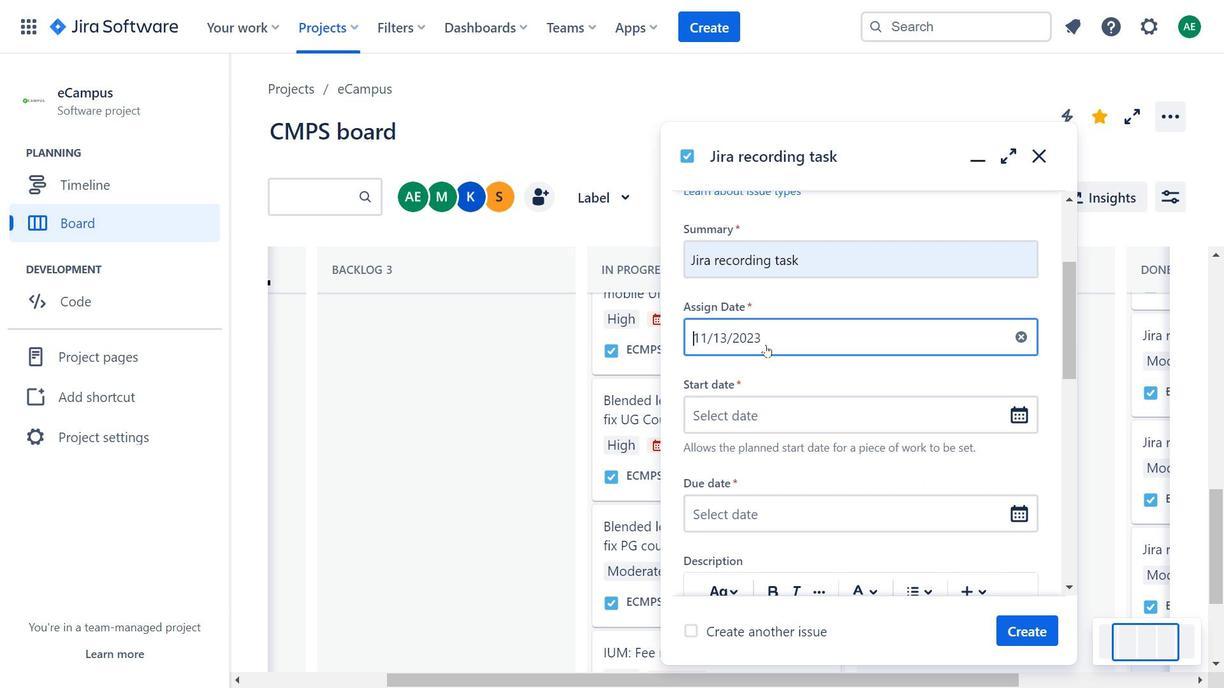 
Action: Mouse pressed left at (759, 316)
Screenshot: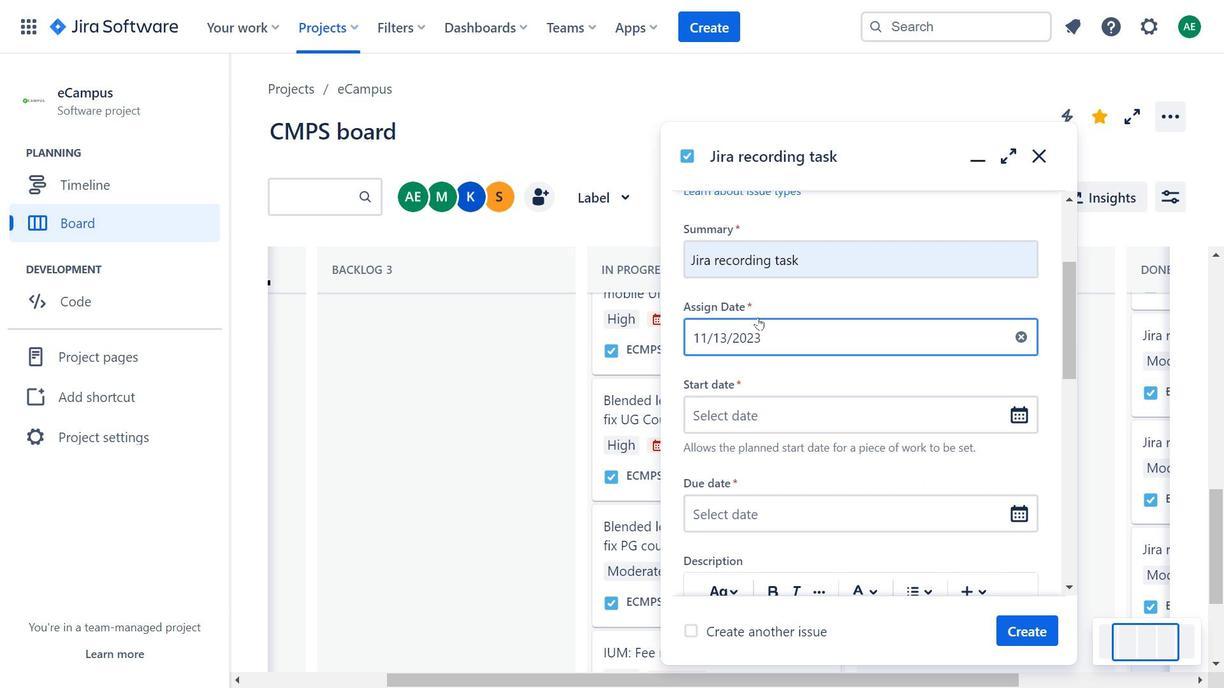 
Action: Mouse moved to (764, 329)
Screenshot: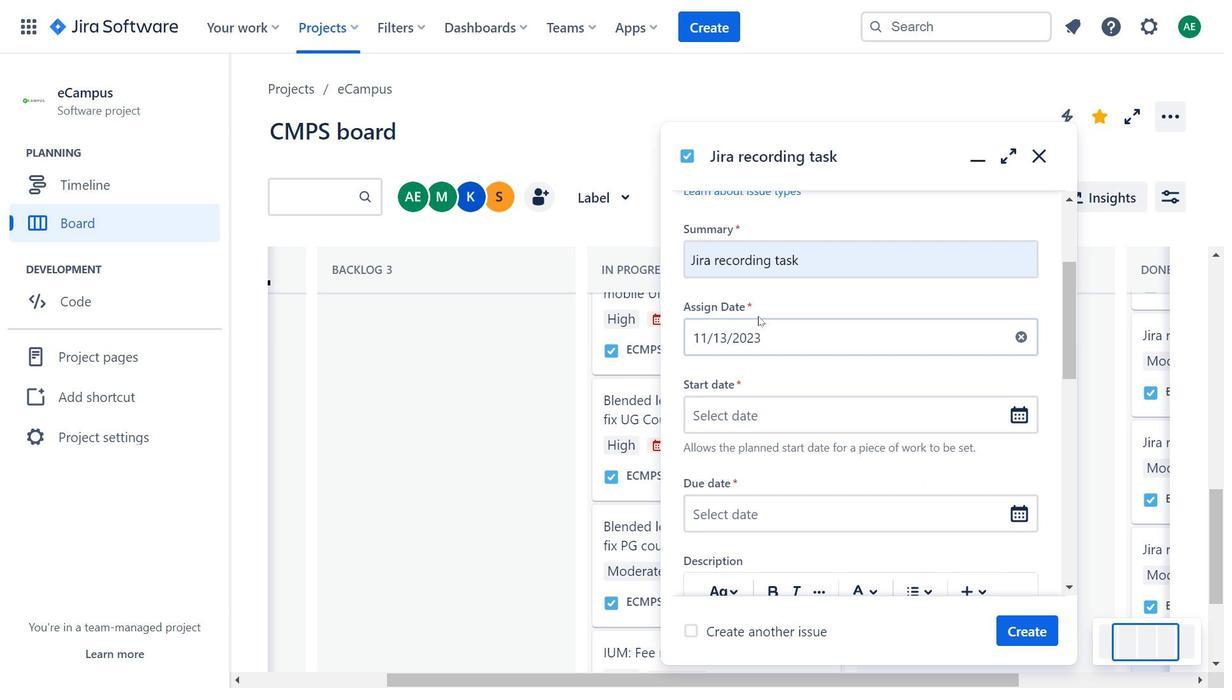 
Action: Mouse pressed left at (764, 329)
Screenshot: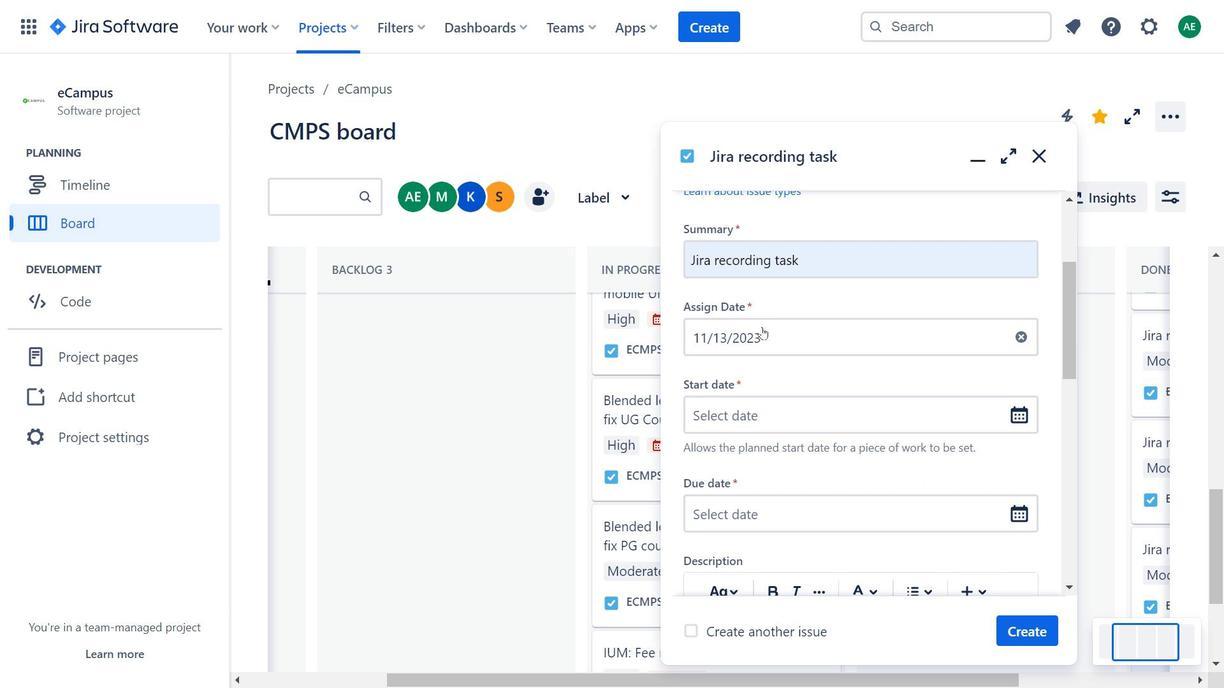 
Action: Mouse moved to (912, 486)
Screenshot: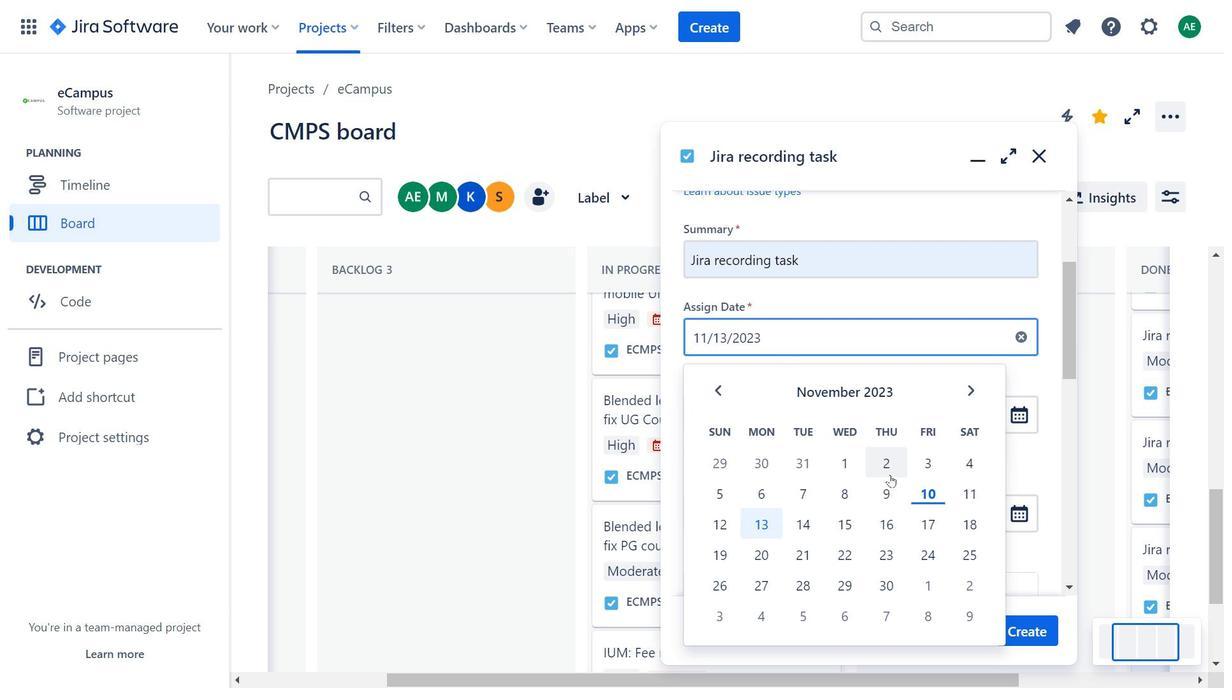 
Action: Mouse pressed left at (912, 486)
Screenshot: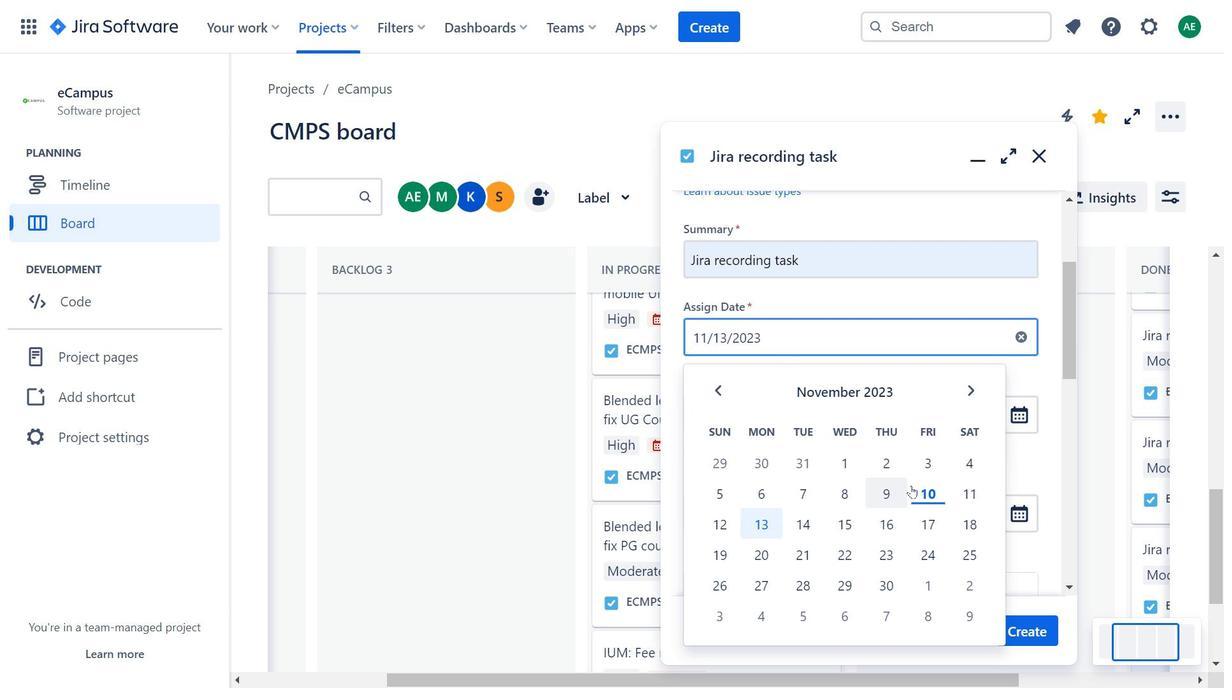 
Action: Mouse moved to (855, 309)
Screenshot: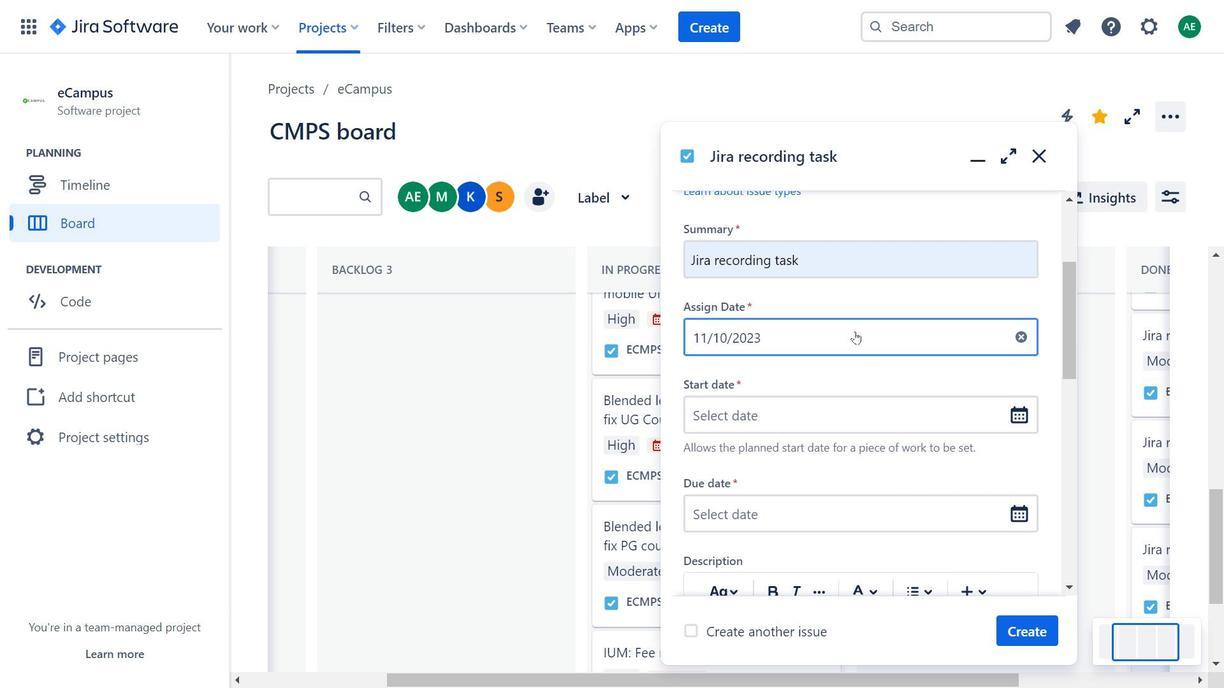 
Action: Mouse scrolled (855, 309) with delta (0, 0)
Screenshot: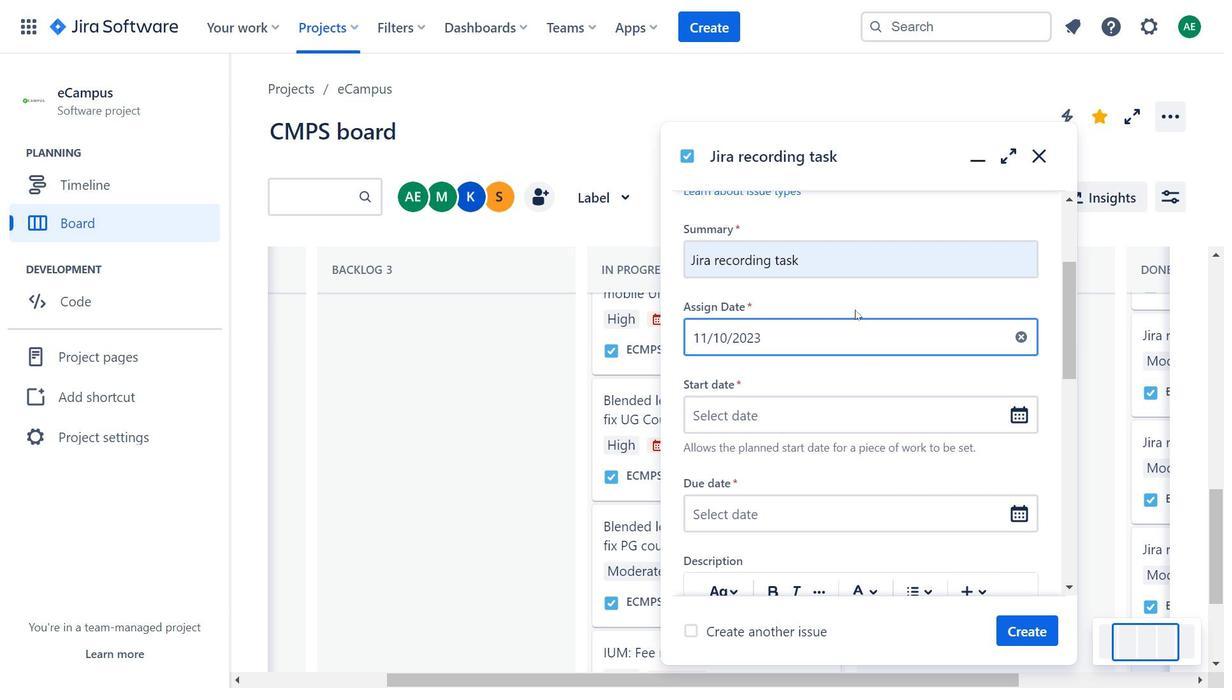 
Action: Mouse scrolled (855, 309) with delta (0, 0)
Screenshot: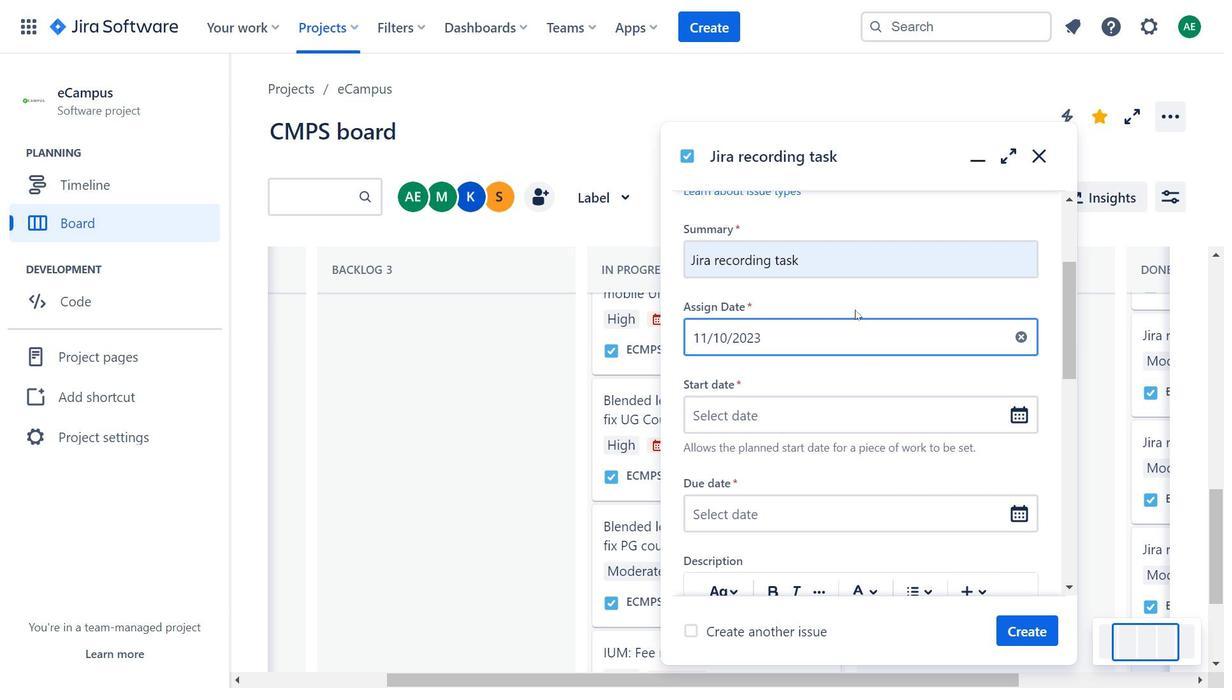 
Action: Mouse moved to (813, 221)
Screenshot: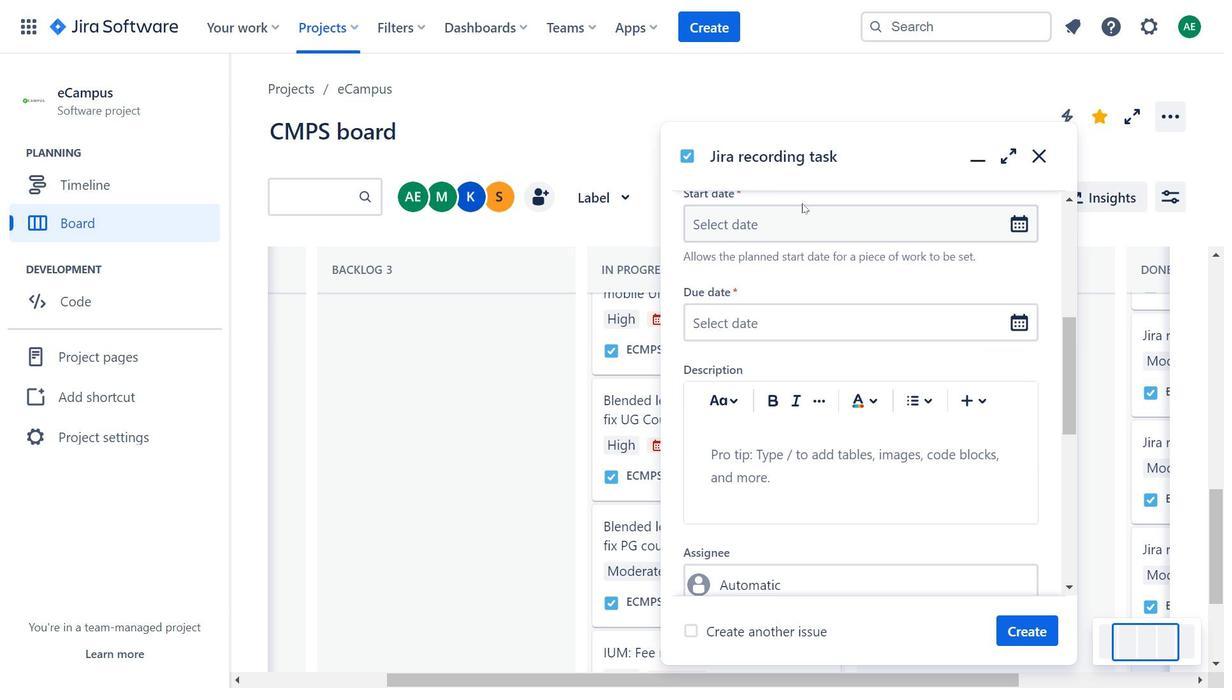 
Action: Mouse pressed left at (813, 221)
Screenshot: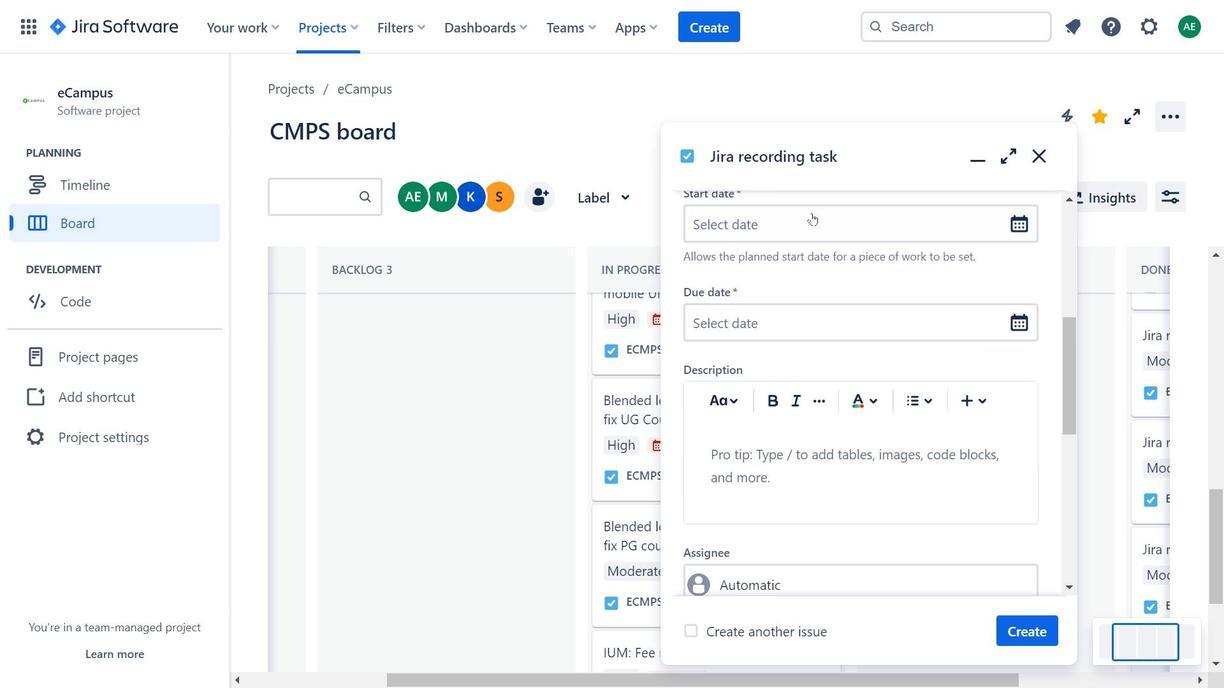
Action: Mouse moved to (928, 388)
Screenshot: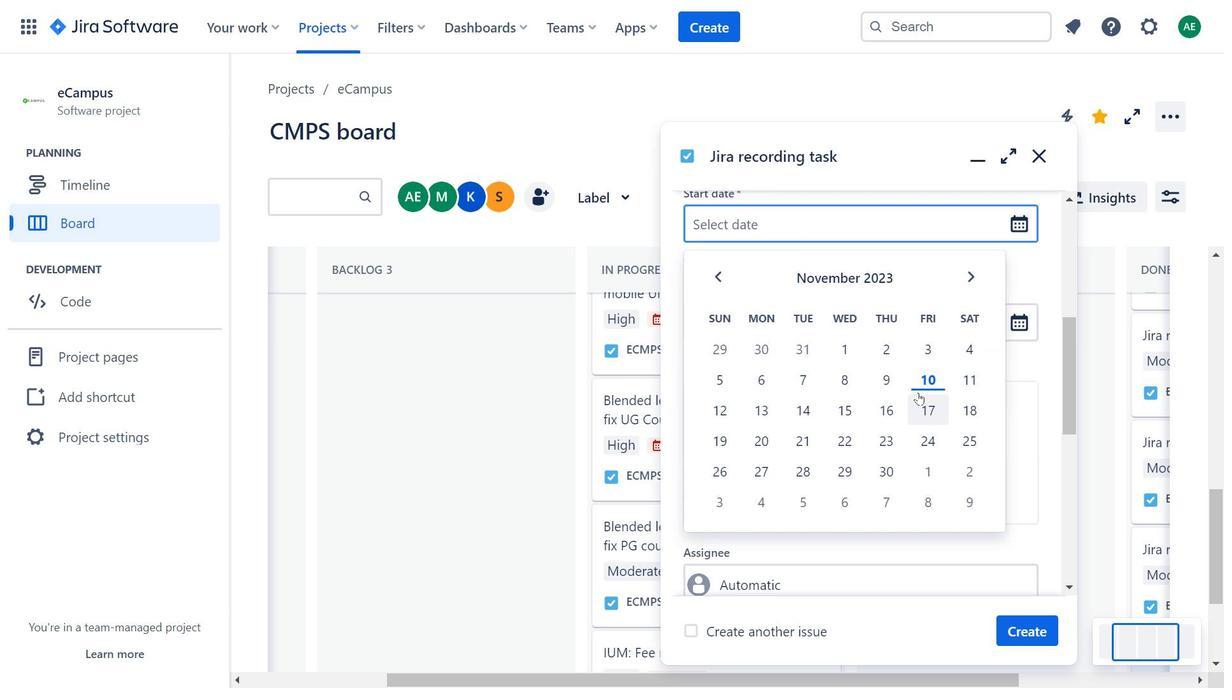 
Action: Mouse pressed left at (928, 388)
Screenshot: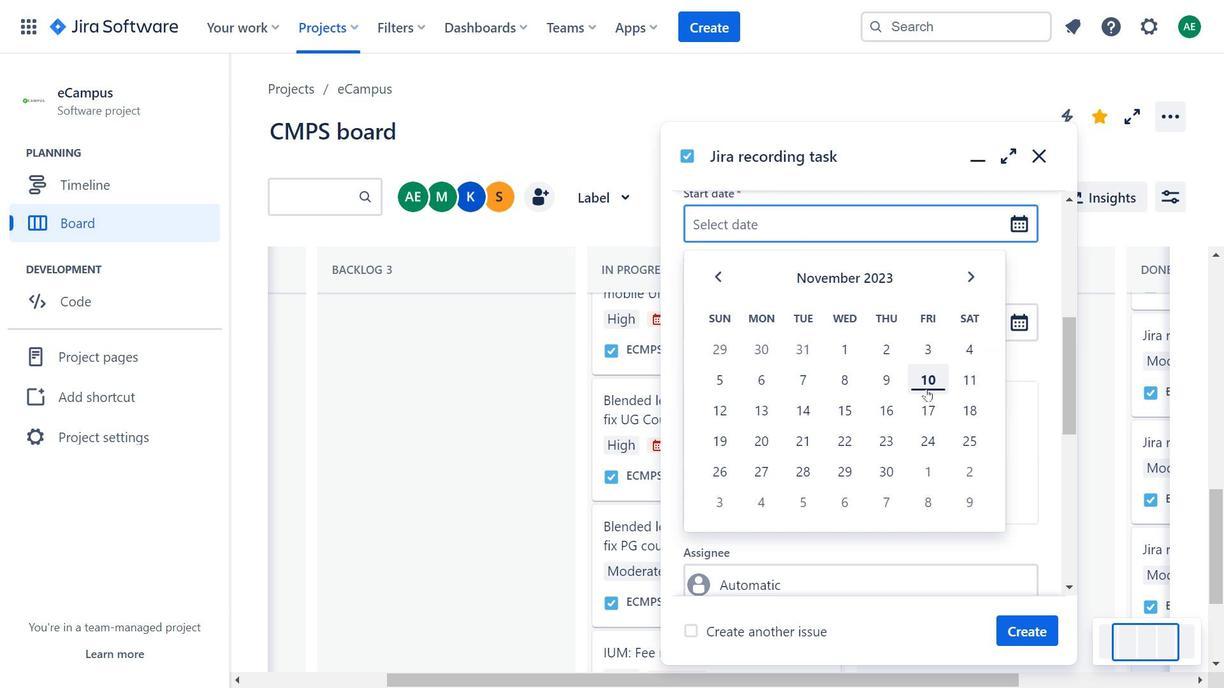 
Action: Mouse moved to (803, 323)
Screenshot: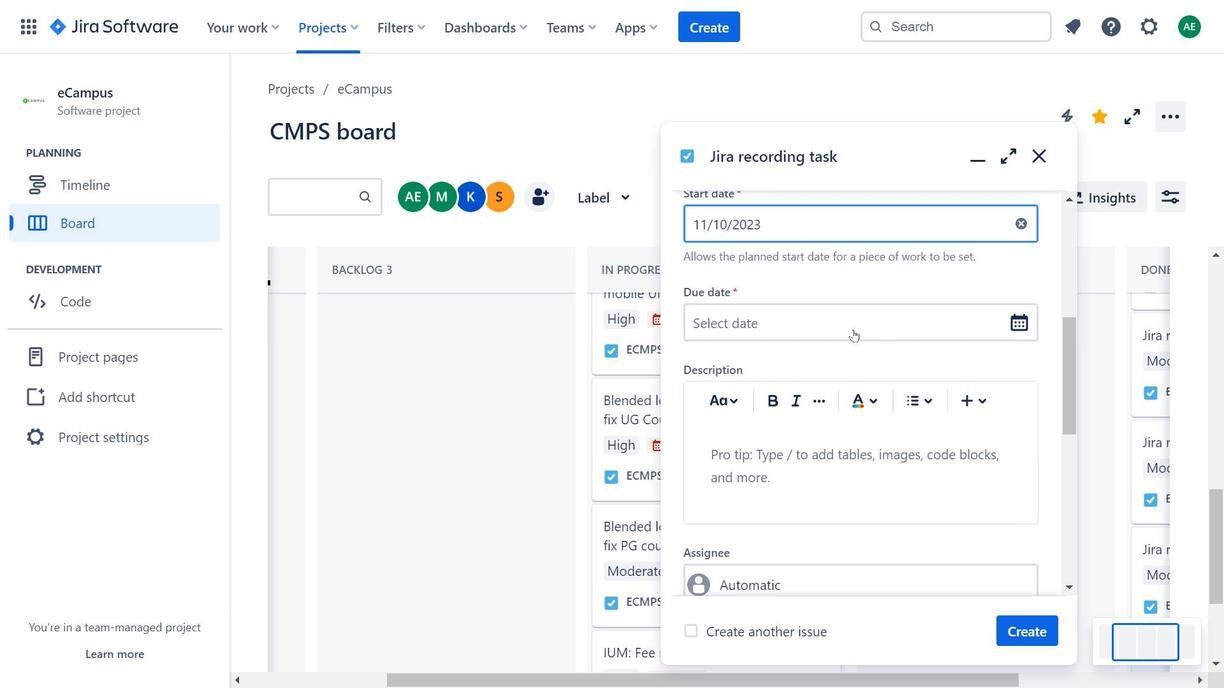 
Action: Mouse pressed left at (803, 323)
Screenshot: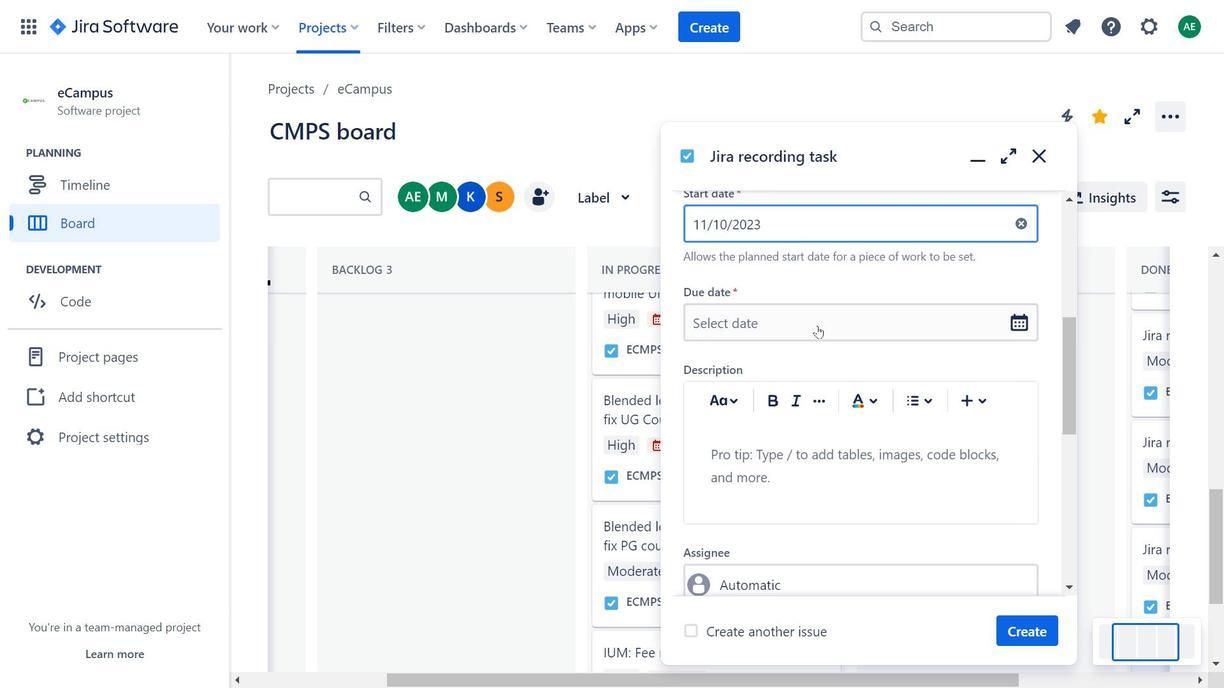 
Action: Mouse moved to (942, 470)
Screenshot: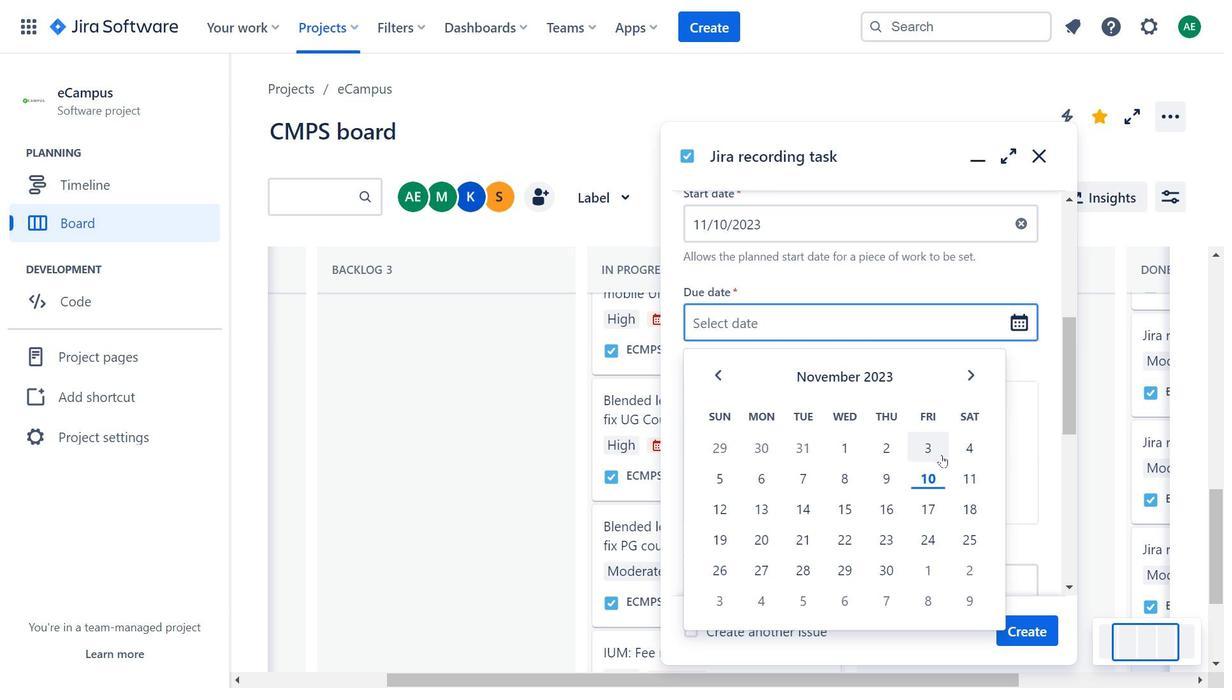 
Action: Mouse pressed left at (942, 470)
Screenshot: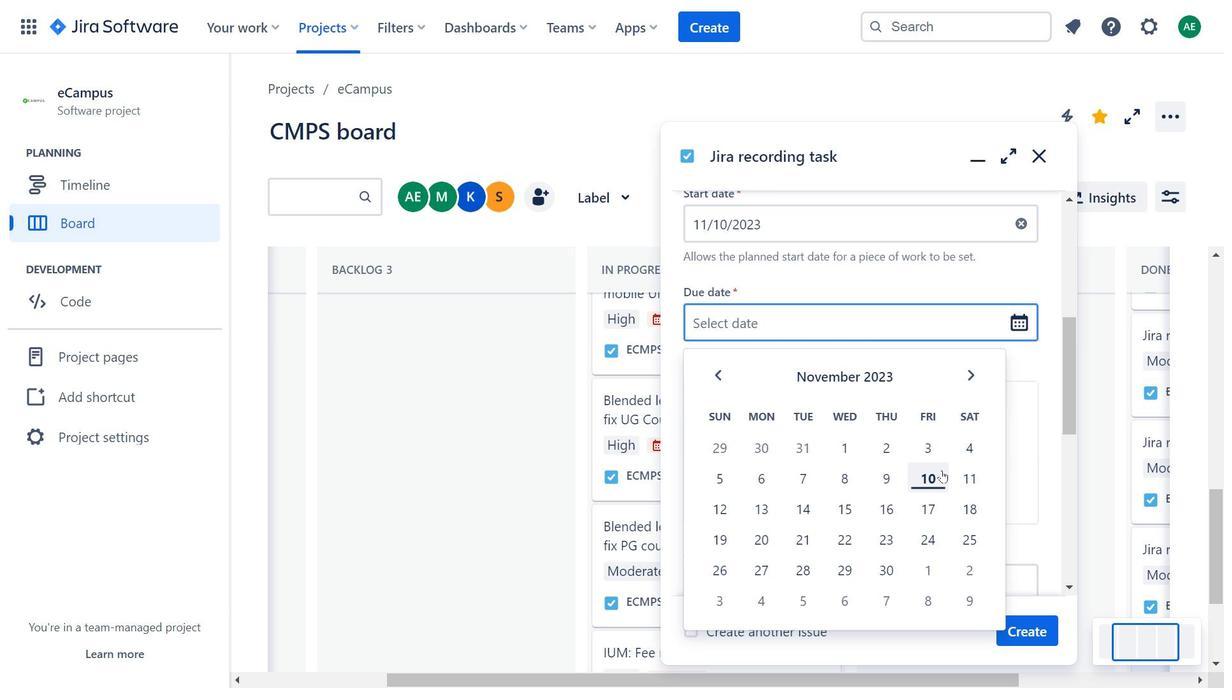 
Action: Mouse moved to (803, 445)
Screenshot: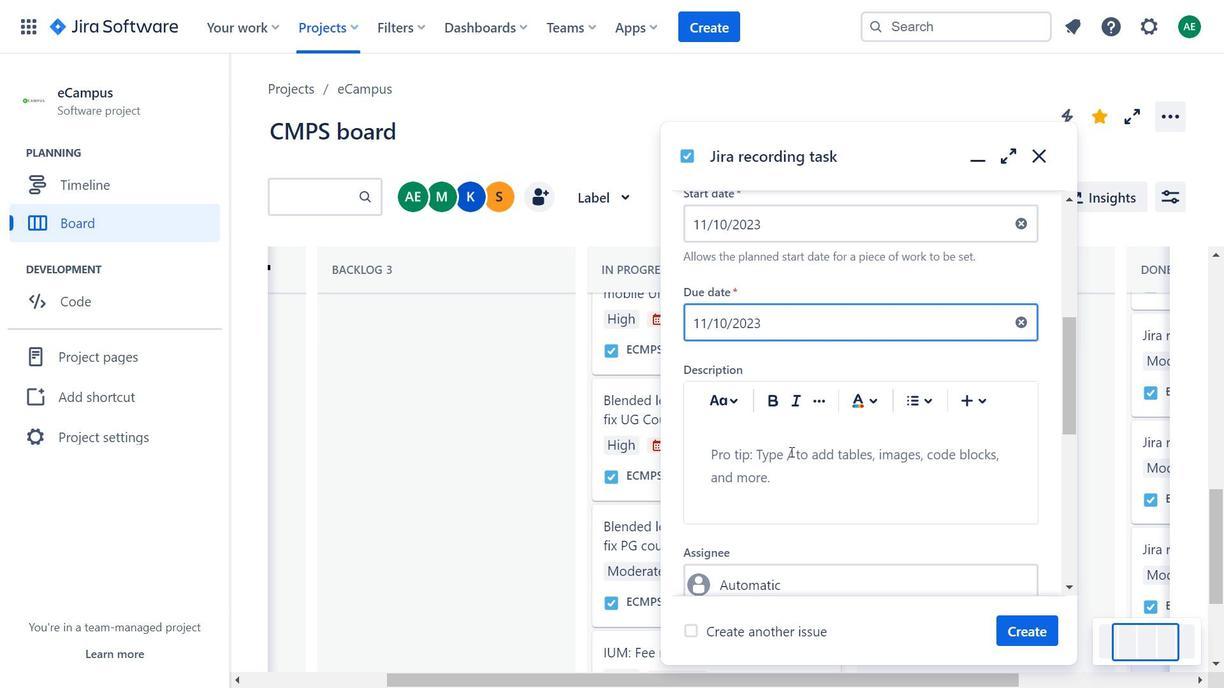 
Action: Mouse scrolled (803, 445) with delta (0, 0)
Screenshot: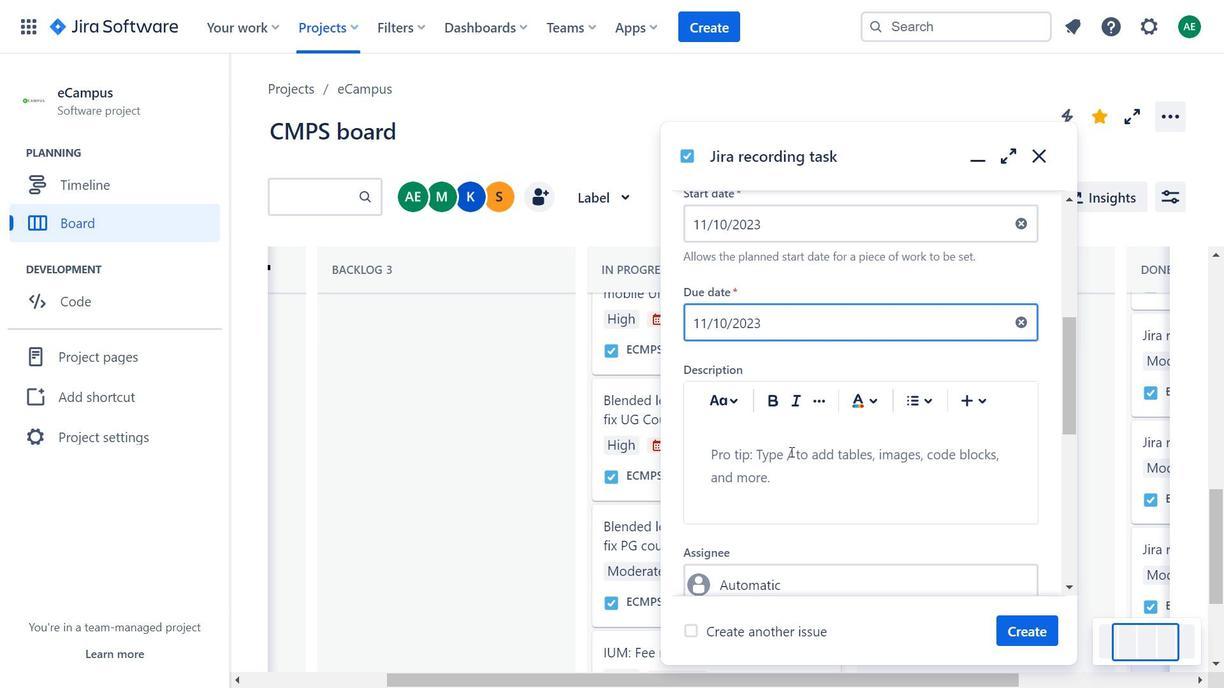 
Action: Mouse scrolled (803, 445) with delta (0, 0)
Screenshot: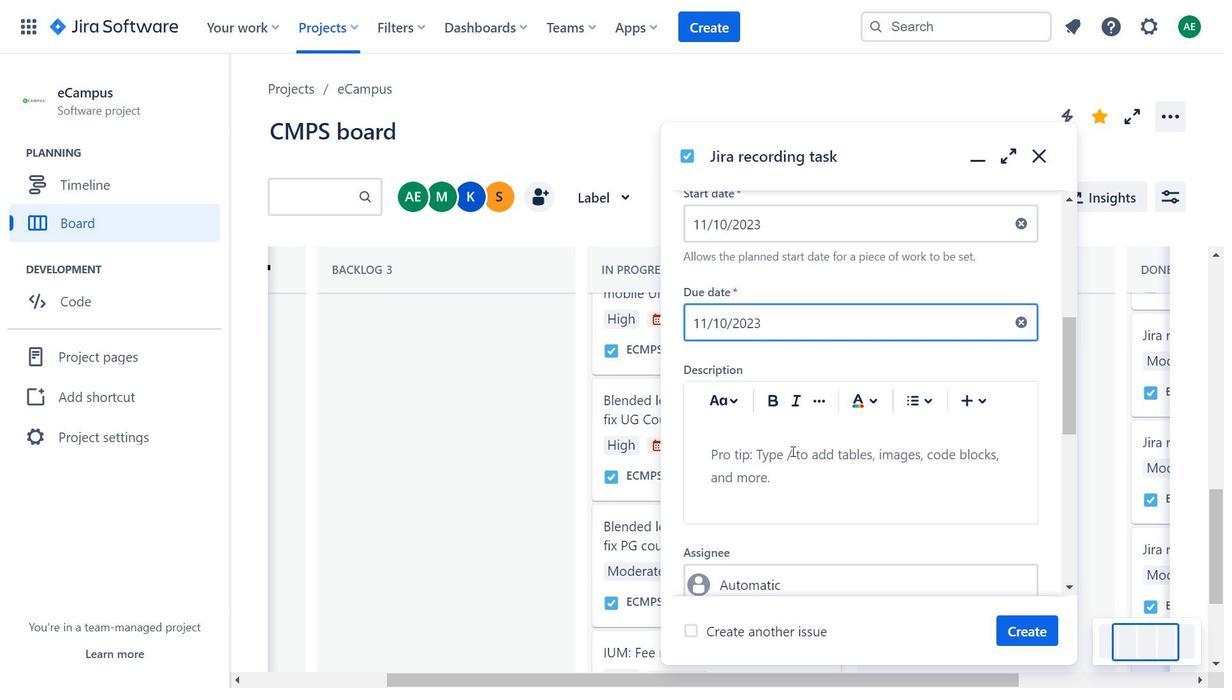 
Action: Mouse moved to (732, 426)
Screenshot: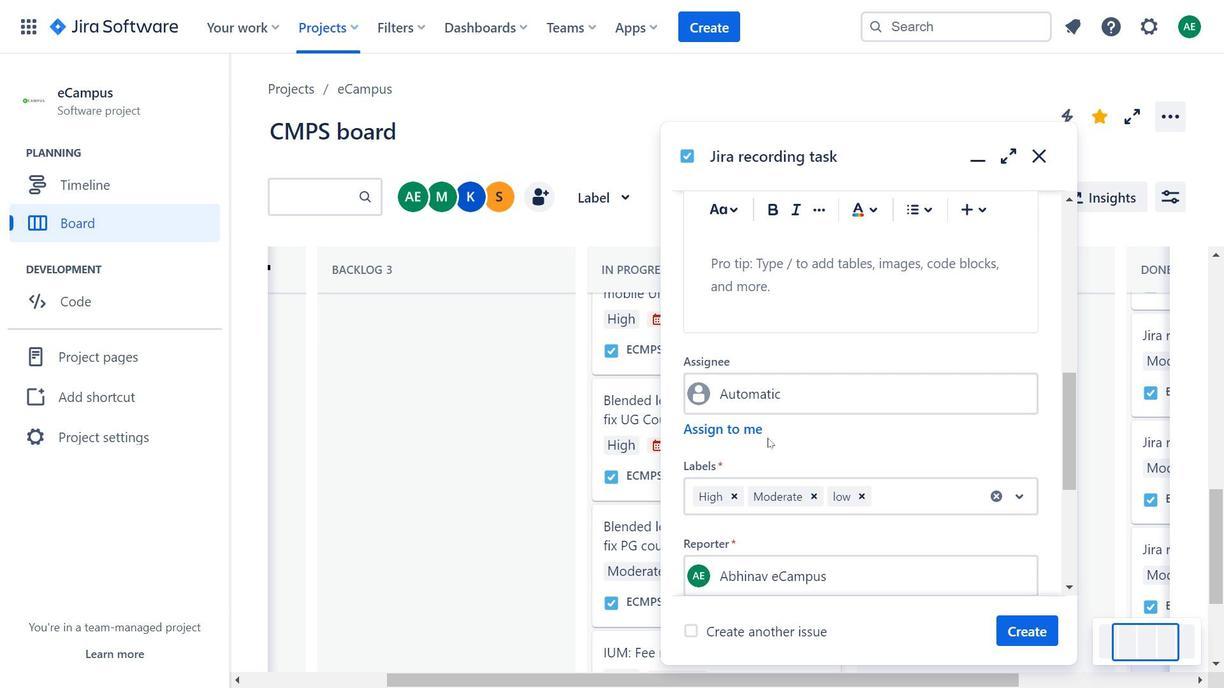 
Action: Mouse pressed left at (732, 426)
Screenshot: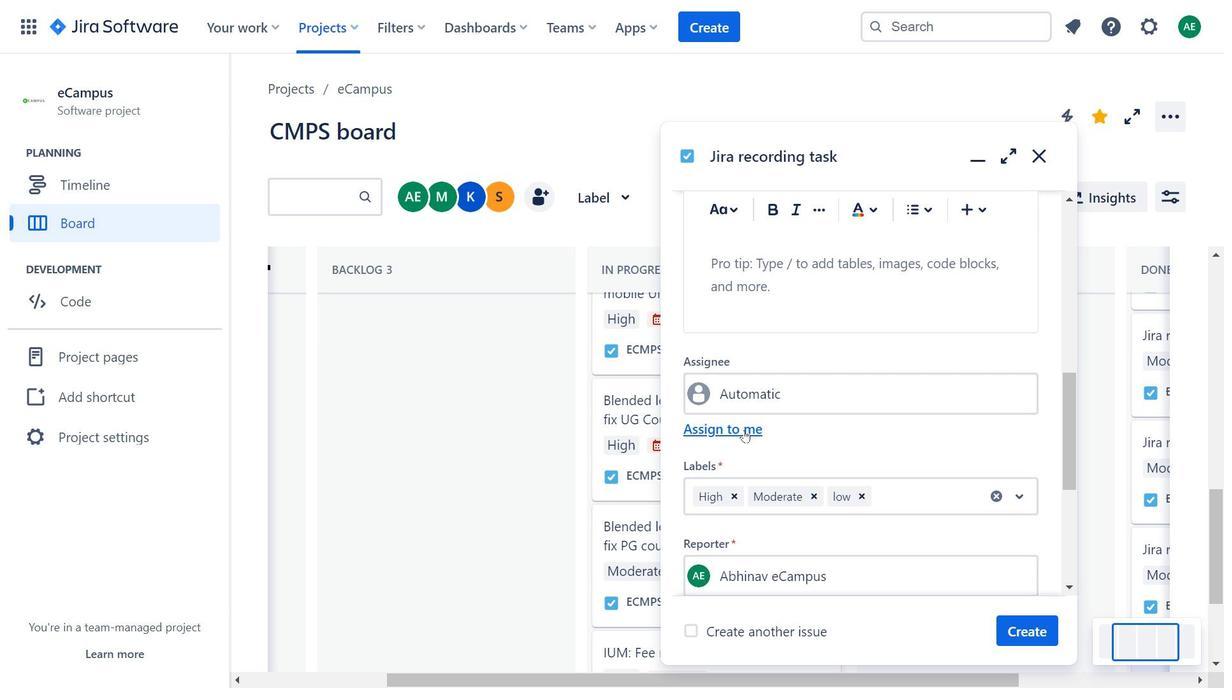 
Action: Mouse moved to (757, 398)
Screenshot: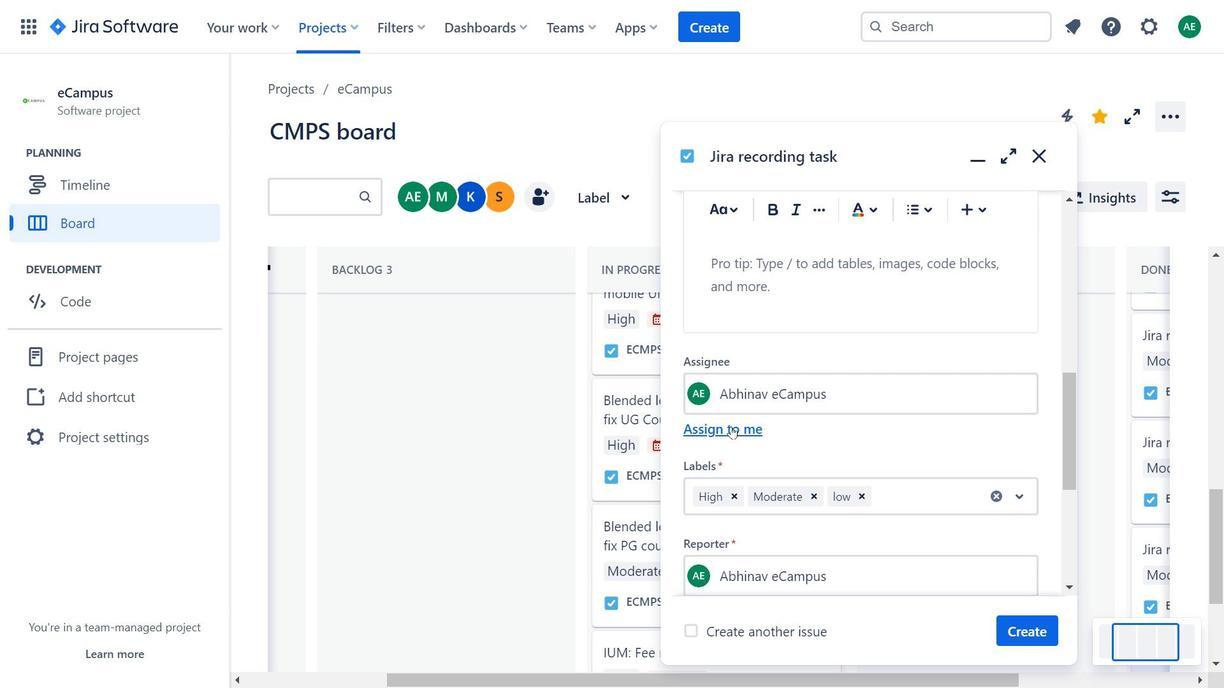 
Action: Mouse scrolled (757, 398) with delta (0, 0)
Screenshot: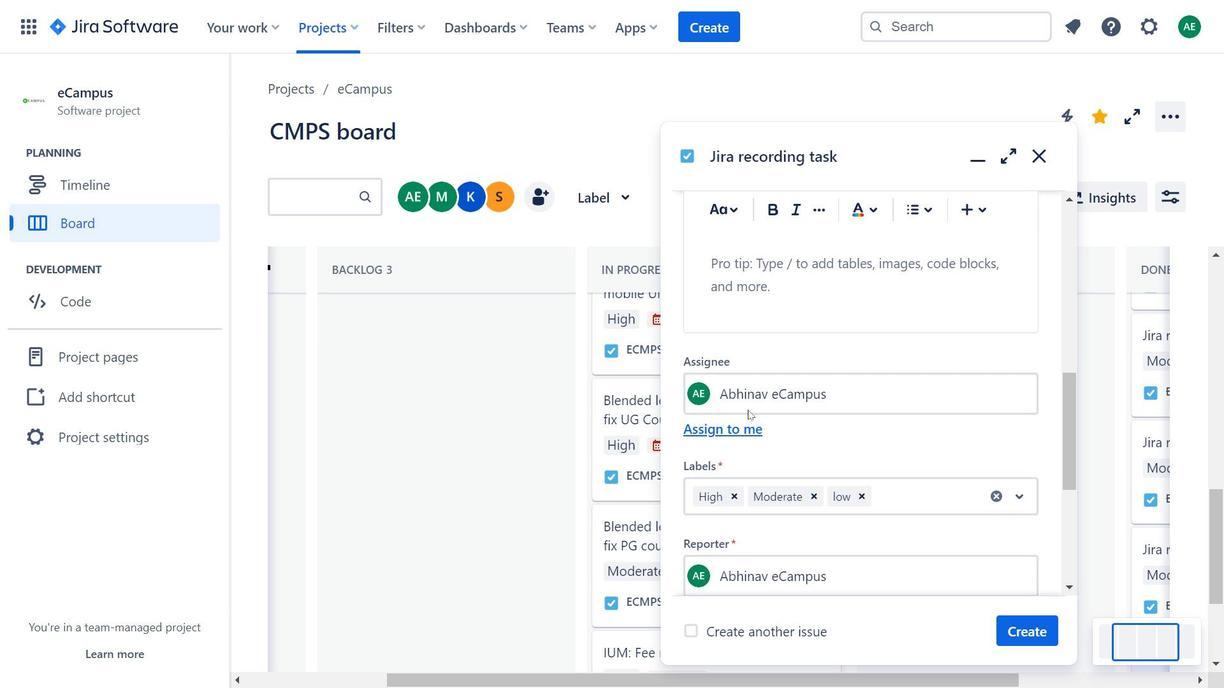 
Action: Mouse moved to (758, 397)
Screenshot: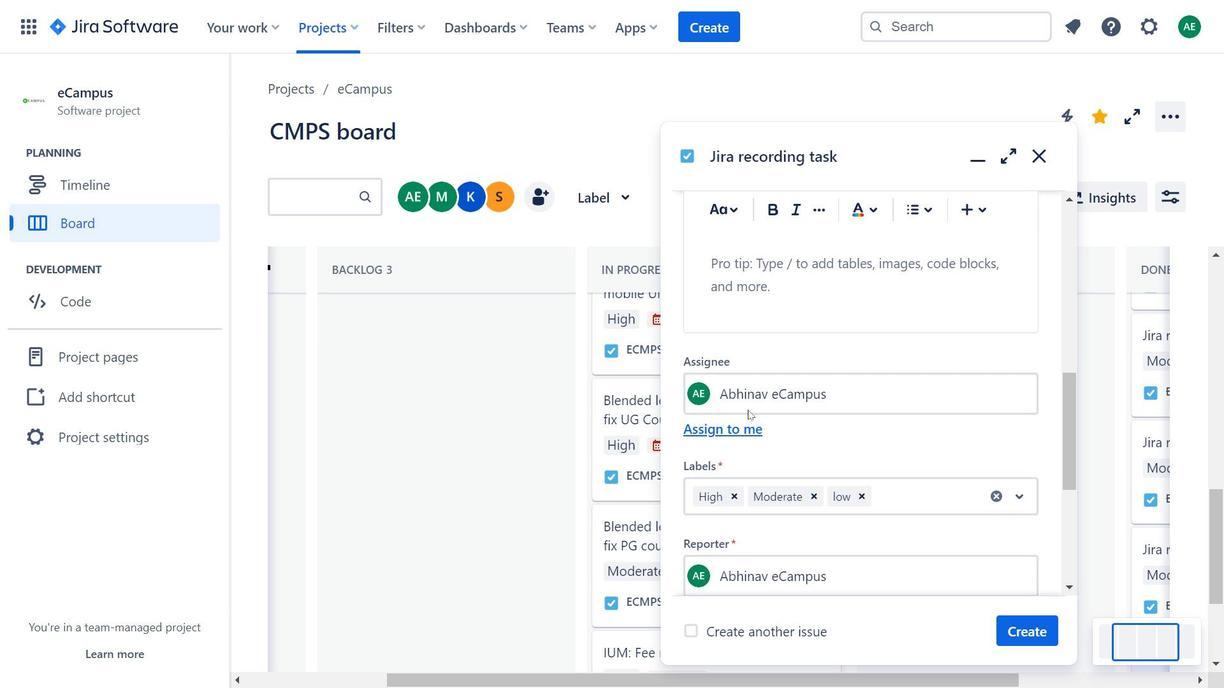 
Action: Mouse scrolled (758, 396) with delta (0, 0)
Screenshot: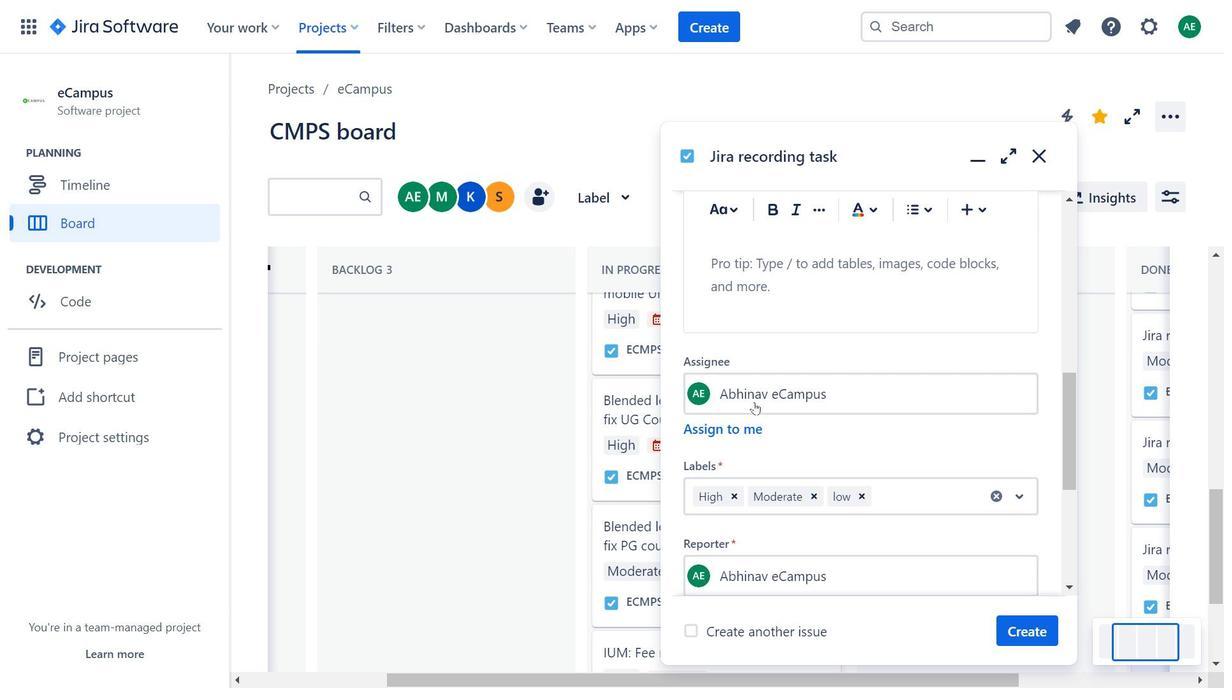 
Action: Mouse moved to (729, 306)
Screenshot: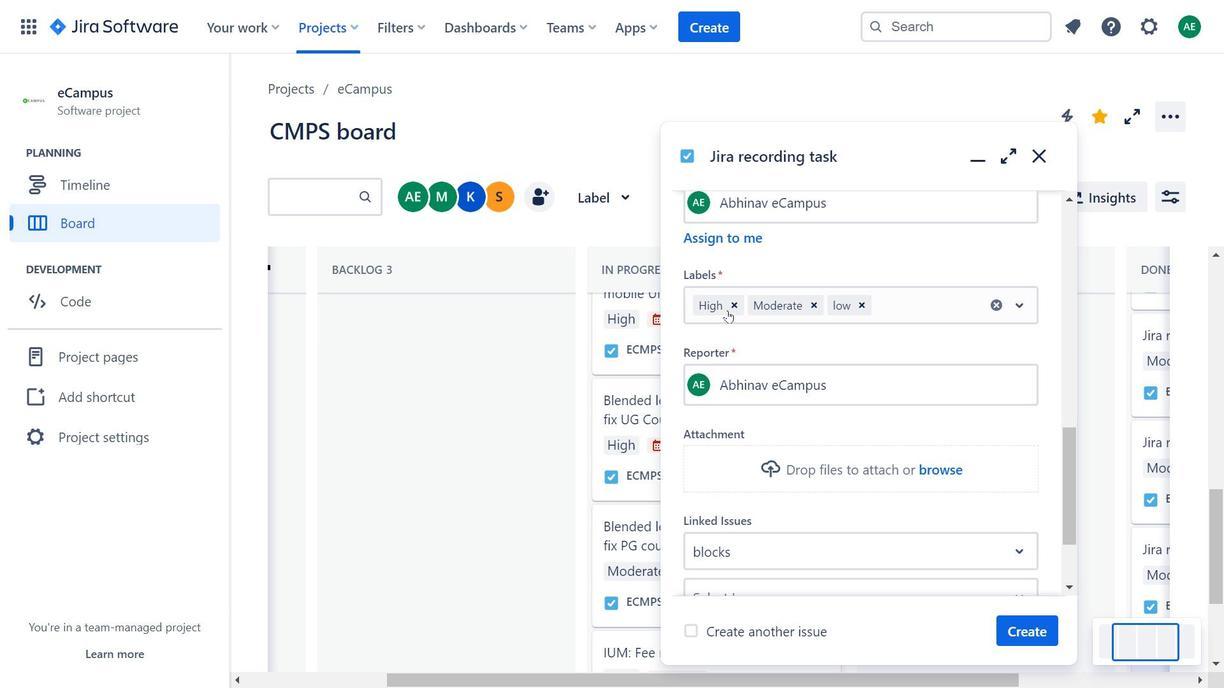 
Action: Mouse pressed left at (729, 306)
Screenshot: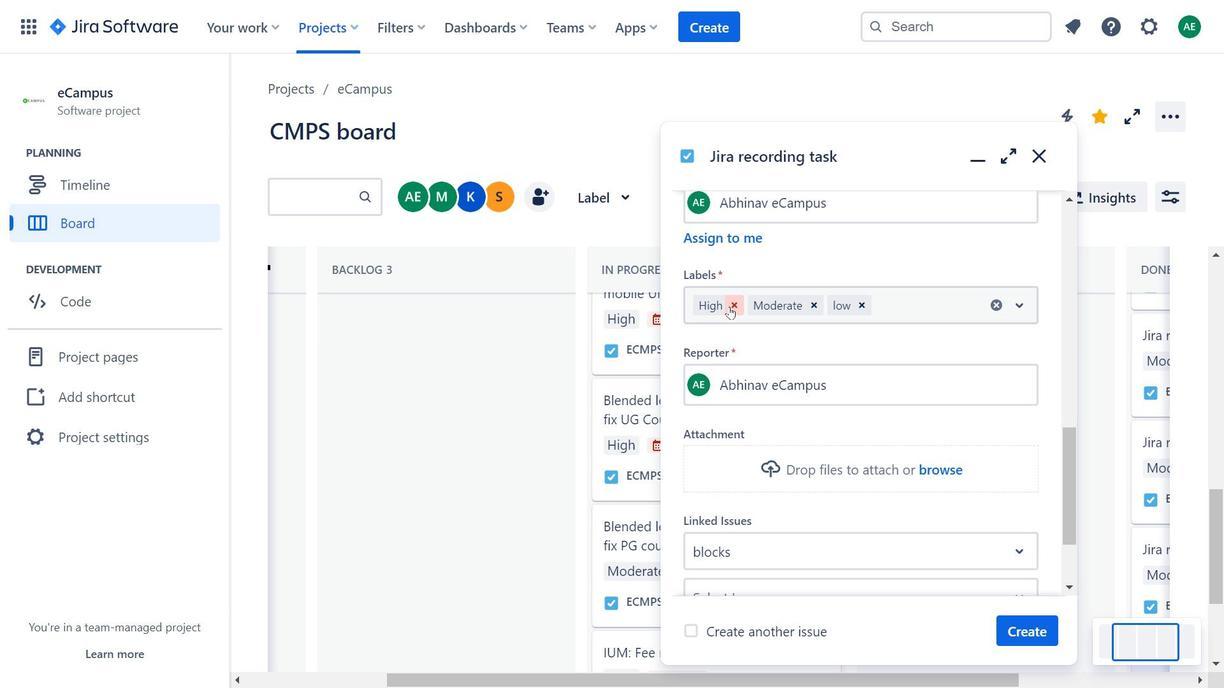 
Action: Mouse moved to (769, 392)
Screenshot: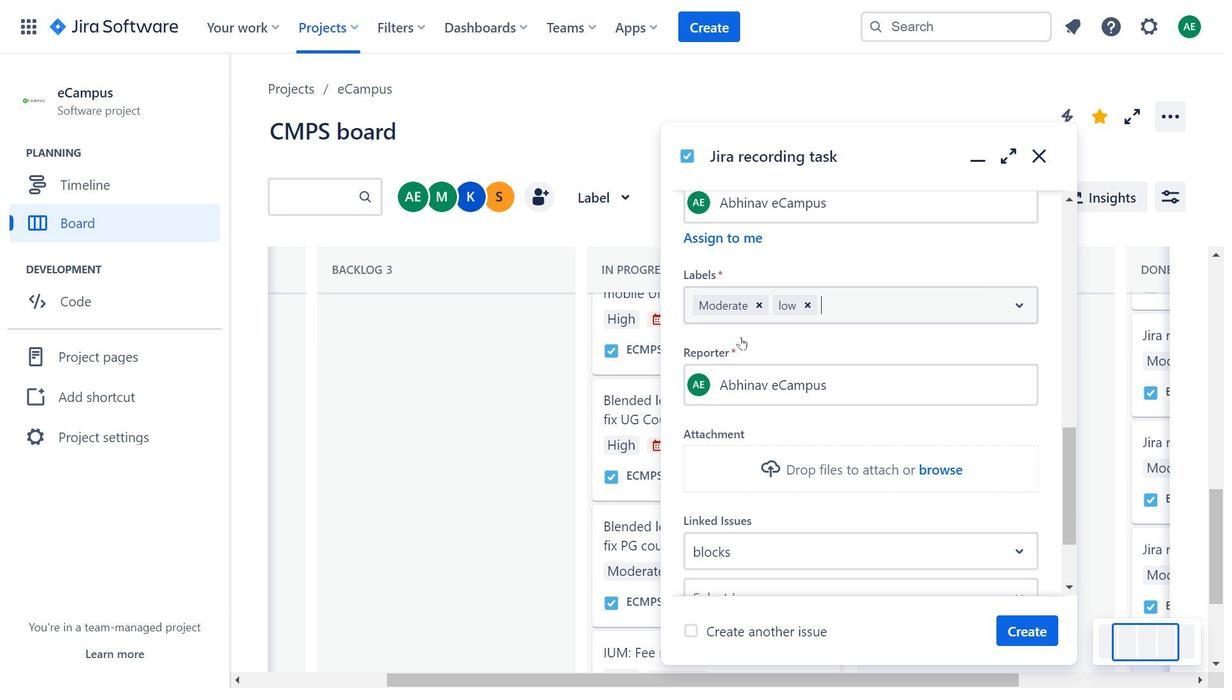 
Action: Mouse pressed left at (769, 392)
Screenshot: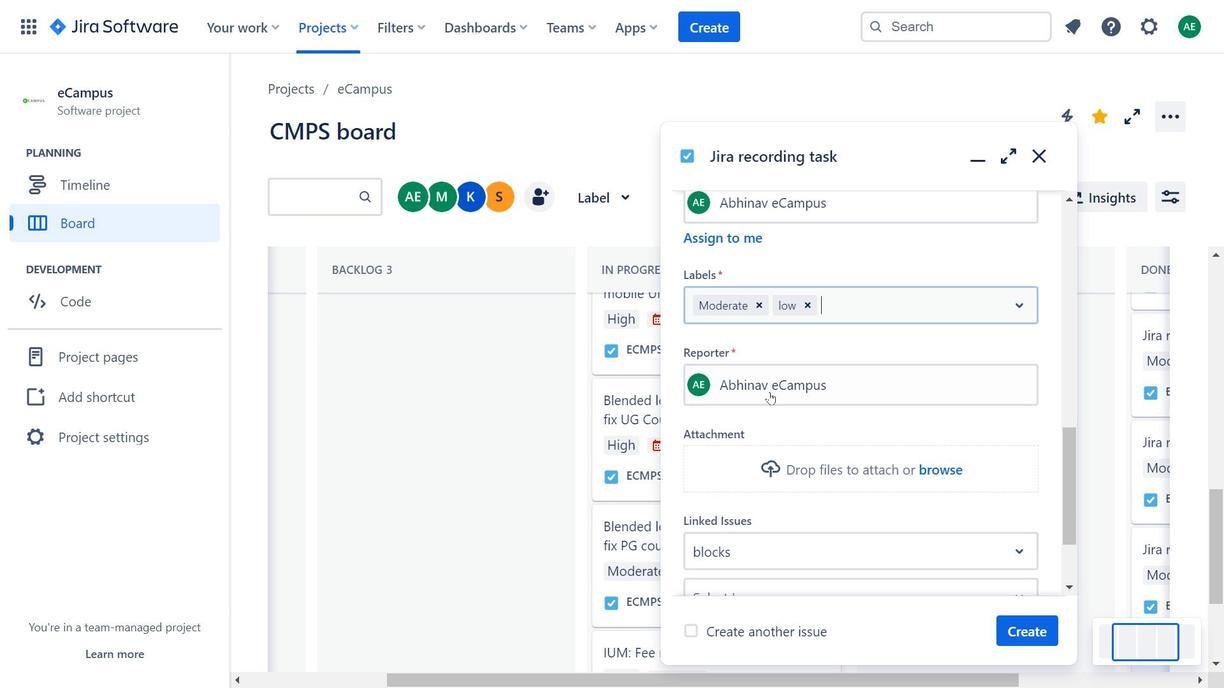 
Action: Key pressed an
Screenshot: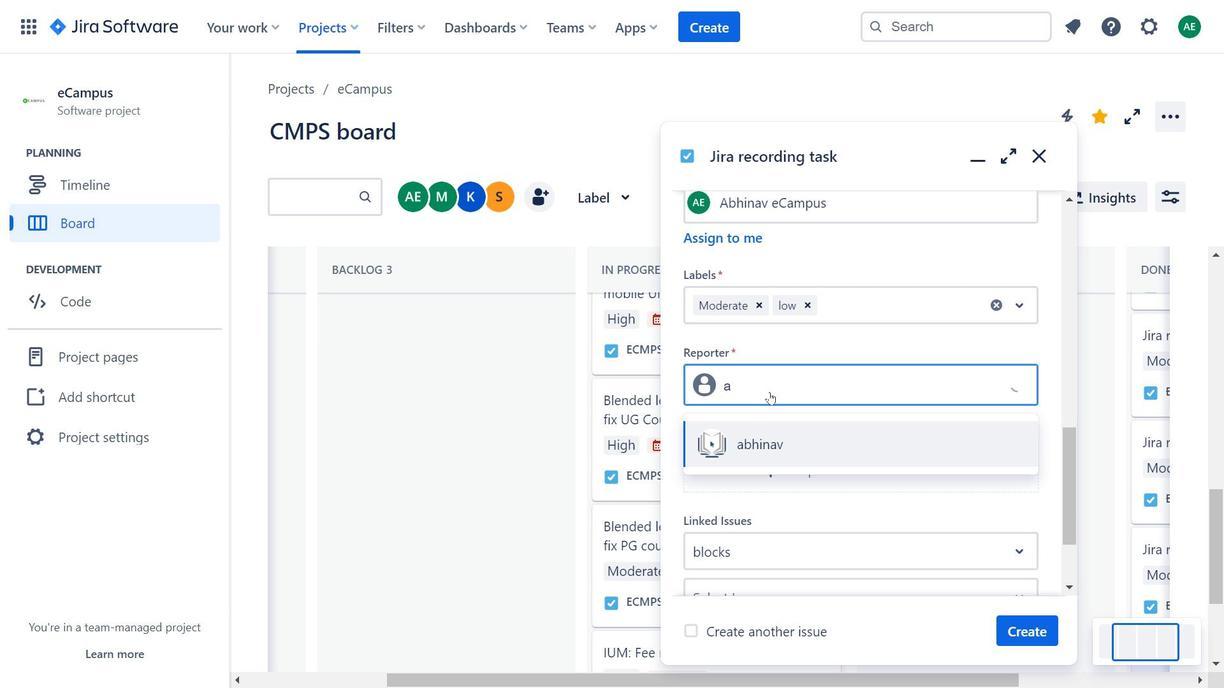 
Action: Mouse moved to (786, 436)
Screenshot: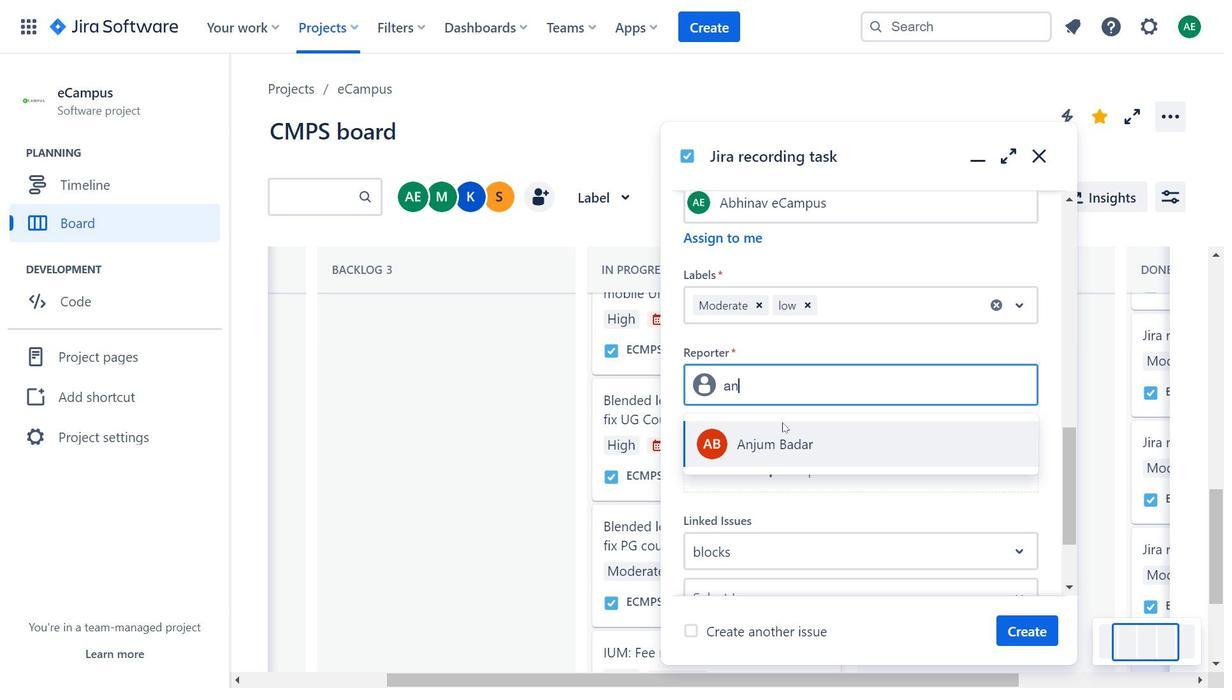 
Action: Mouse pressed left at (786, 436)
Screenshot: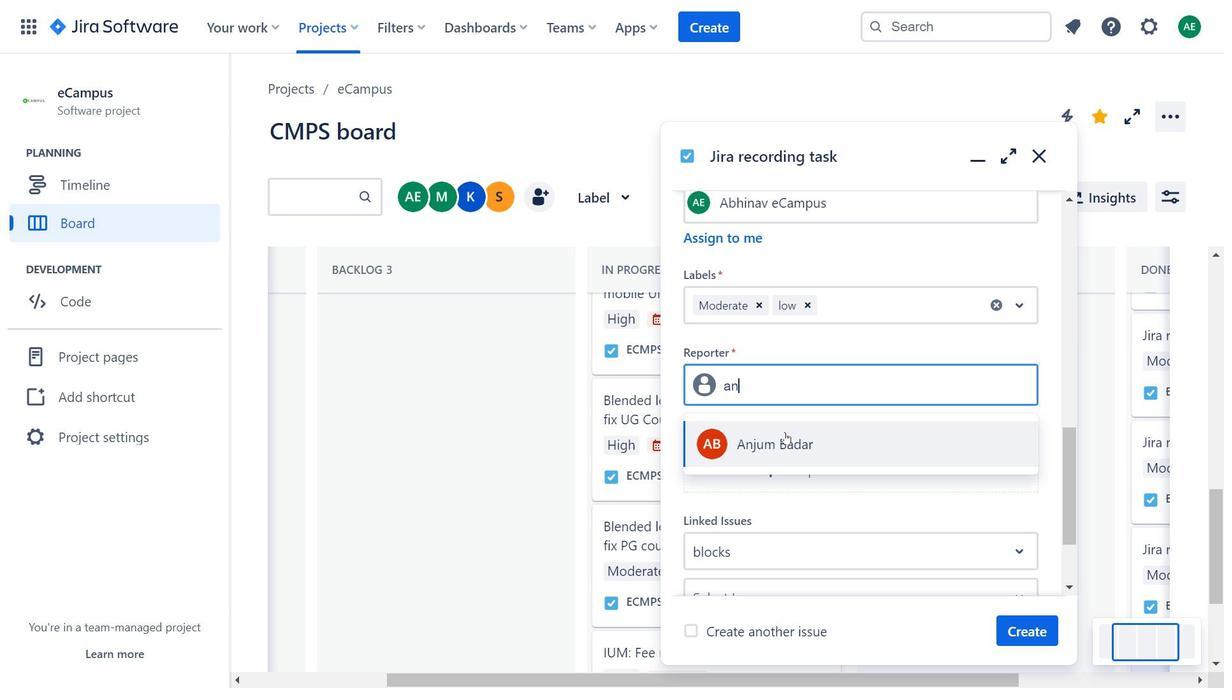 
Action: Mouse moved to (986, 287)
Screenshot: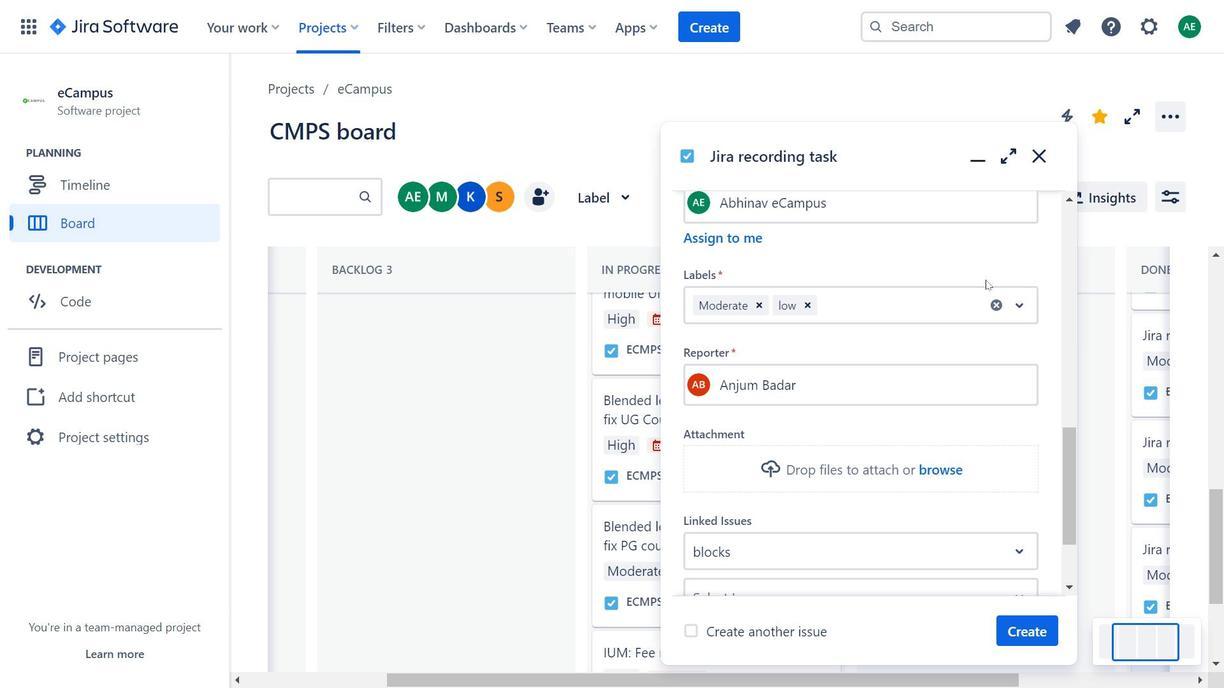 
Action: Mouse scrolled (986, 286) with delta (0, 0)
Screenshot: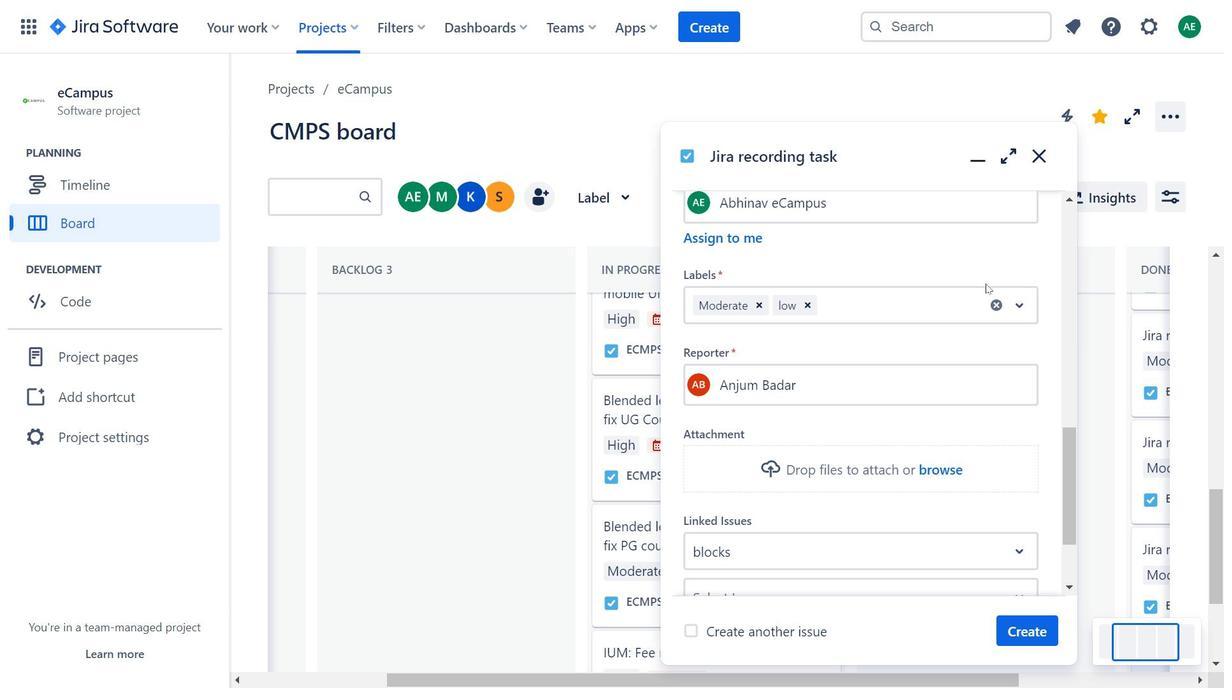 
Action: Mouse moved to (982, 303)
Screenshot: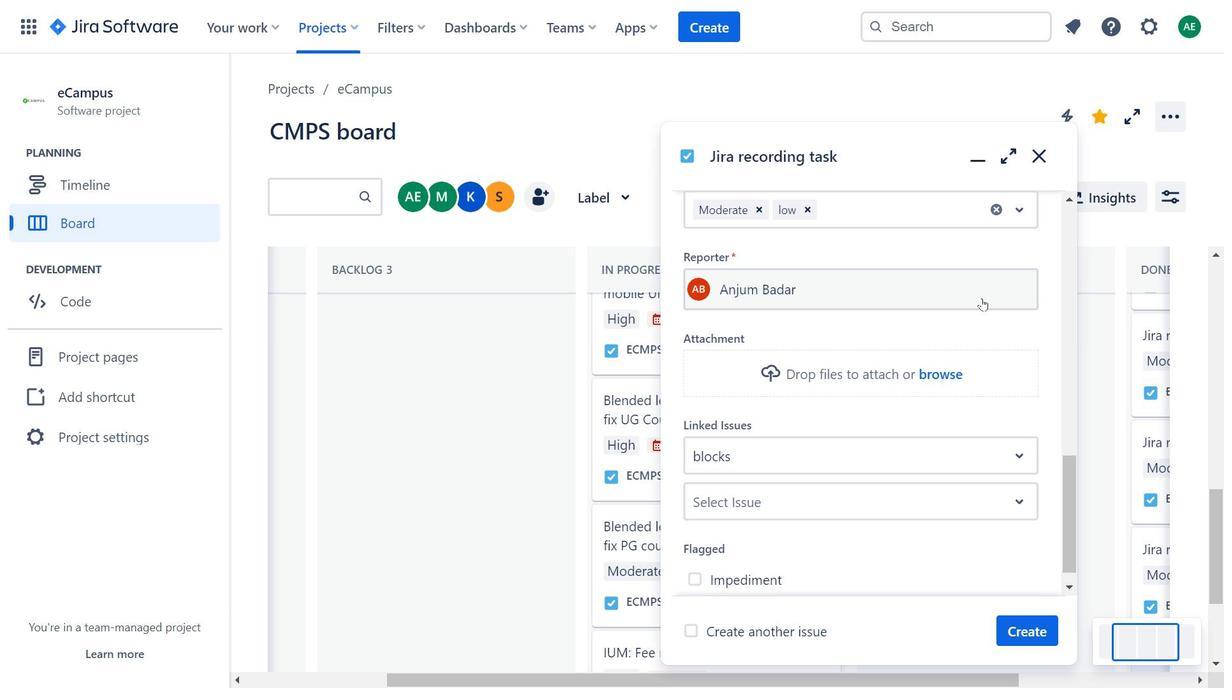 
Action: Mouse scrolled (982, 302) with delta (0, 0)
Screenshot: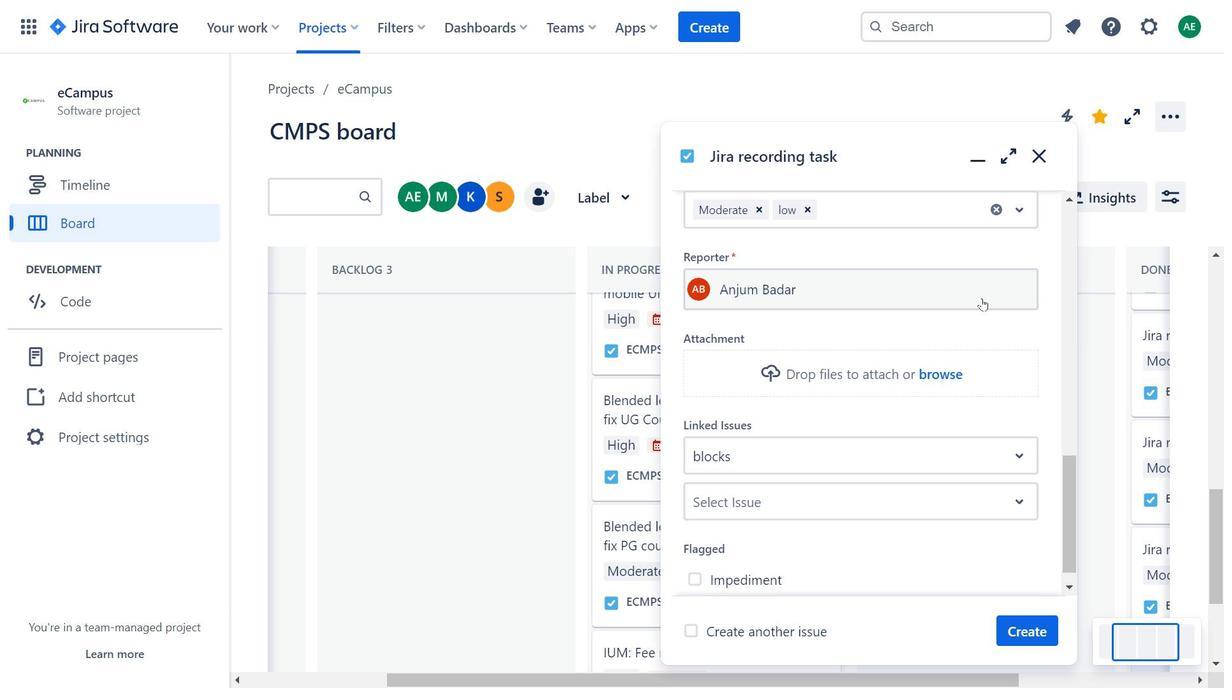 
Action: Mouse moved to (982, 309)
Screenshot: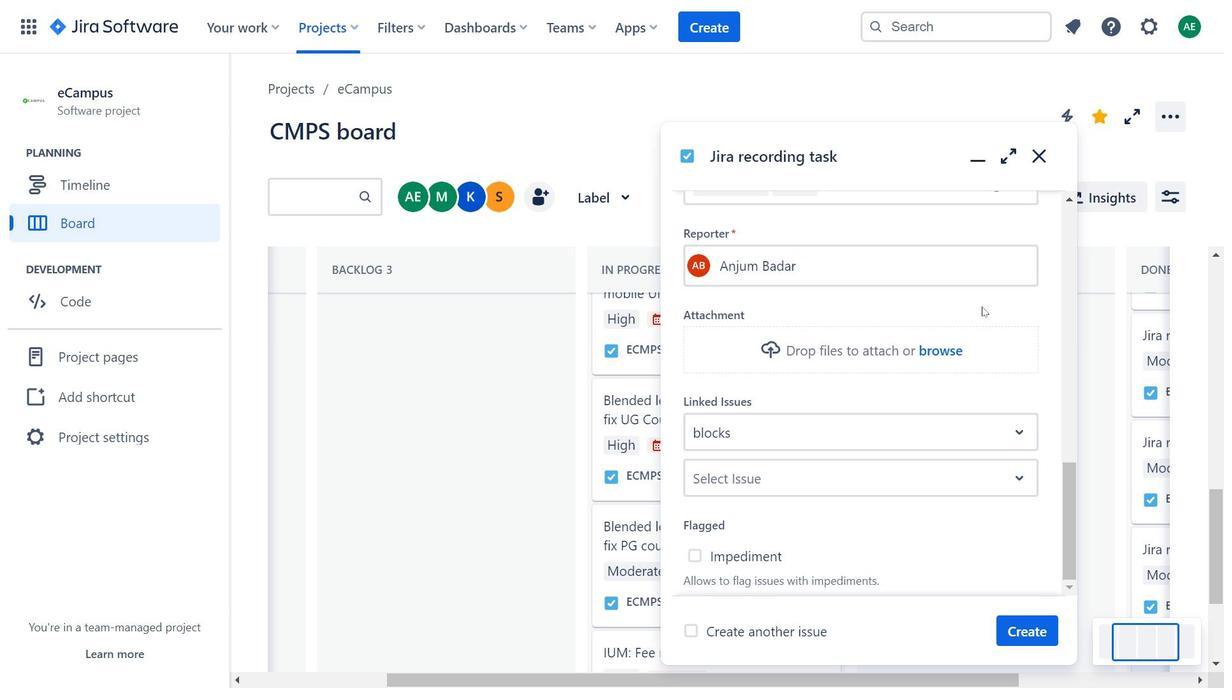 
Action: Mouse scrolled (982, 308) with delta (0, 0)
Screenshot: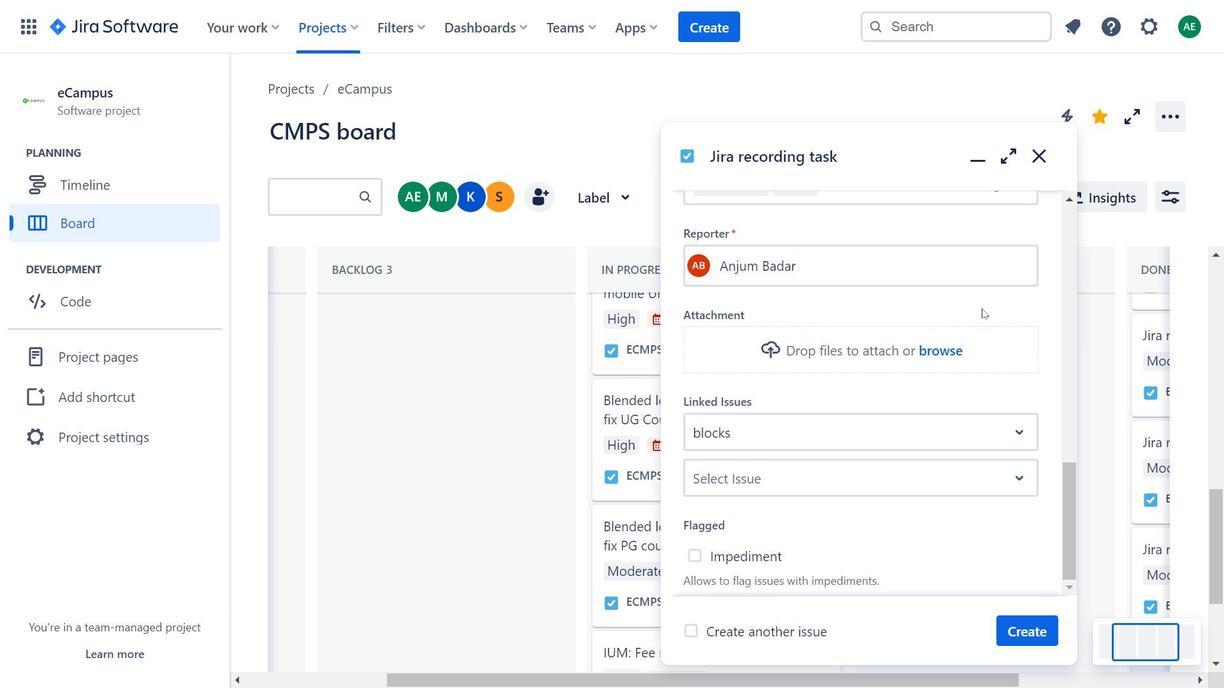 
Action: Mouse moved to (972, 422)
Screenshot: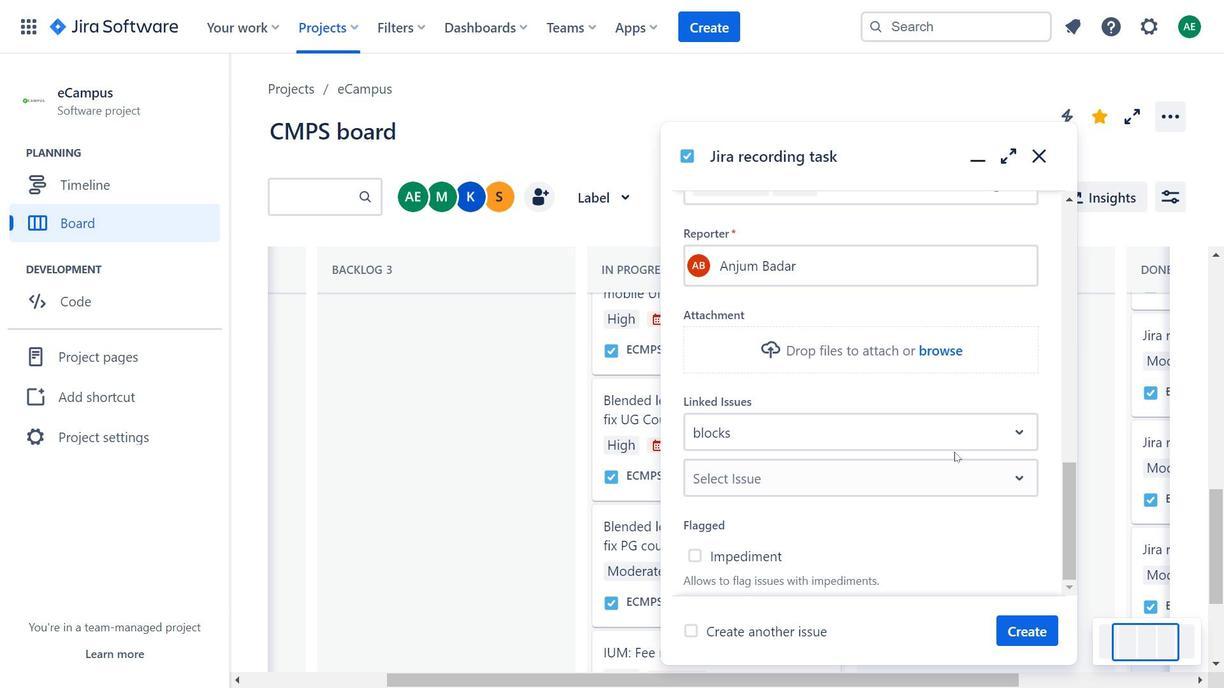 
Action: Mouse scrolled (972, 422) with delta (0, 0)
Screenshot: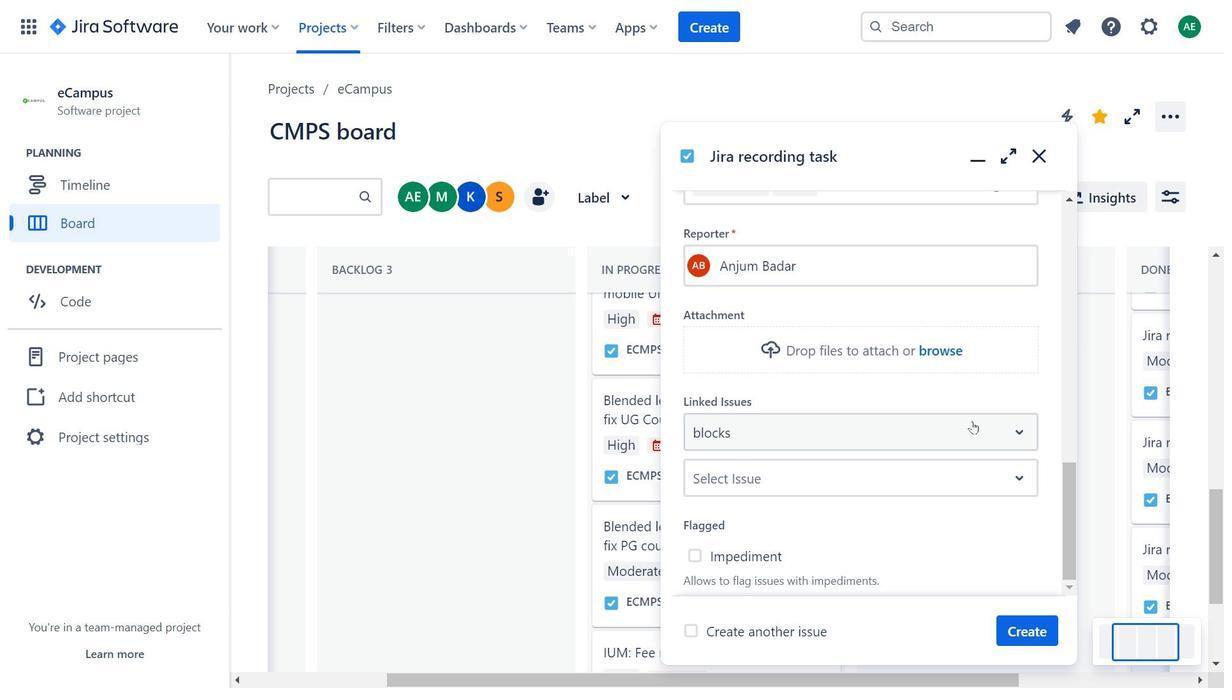 
Action: Mouse scrolled (972, 422) with delta (0, 0)
Screenshot: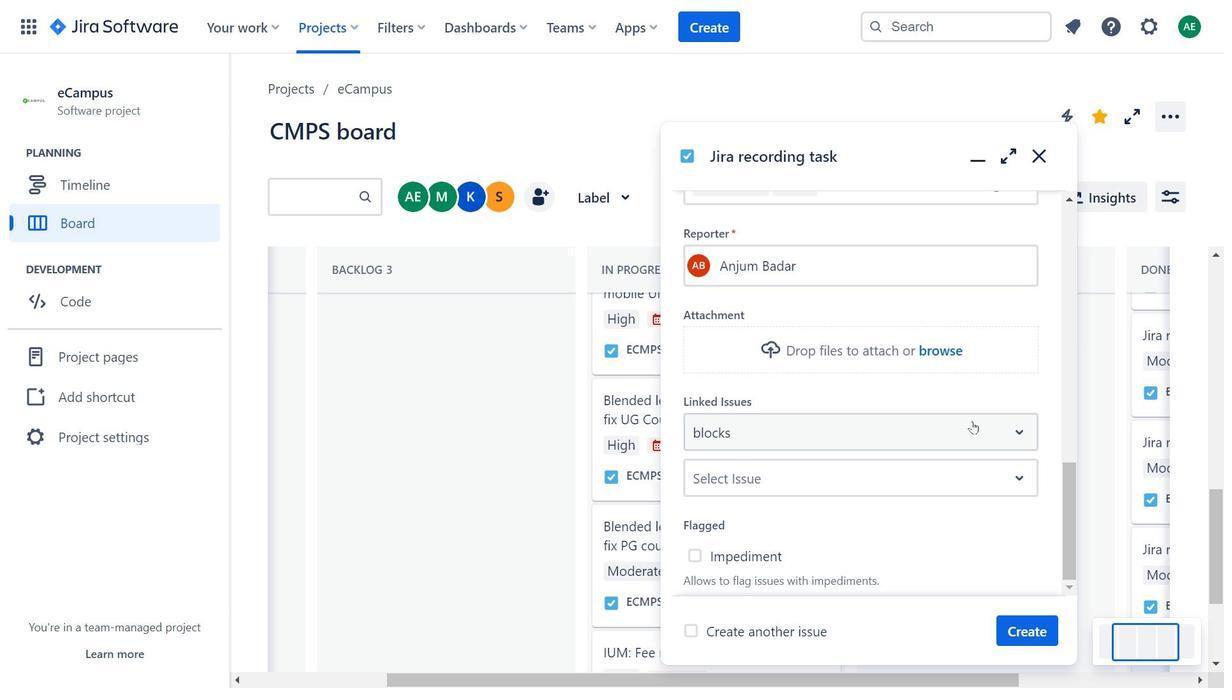 
Action: Mouse scrolled (972, 422) with delta (0, 0)
Screenshot: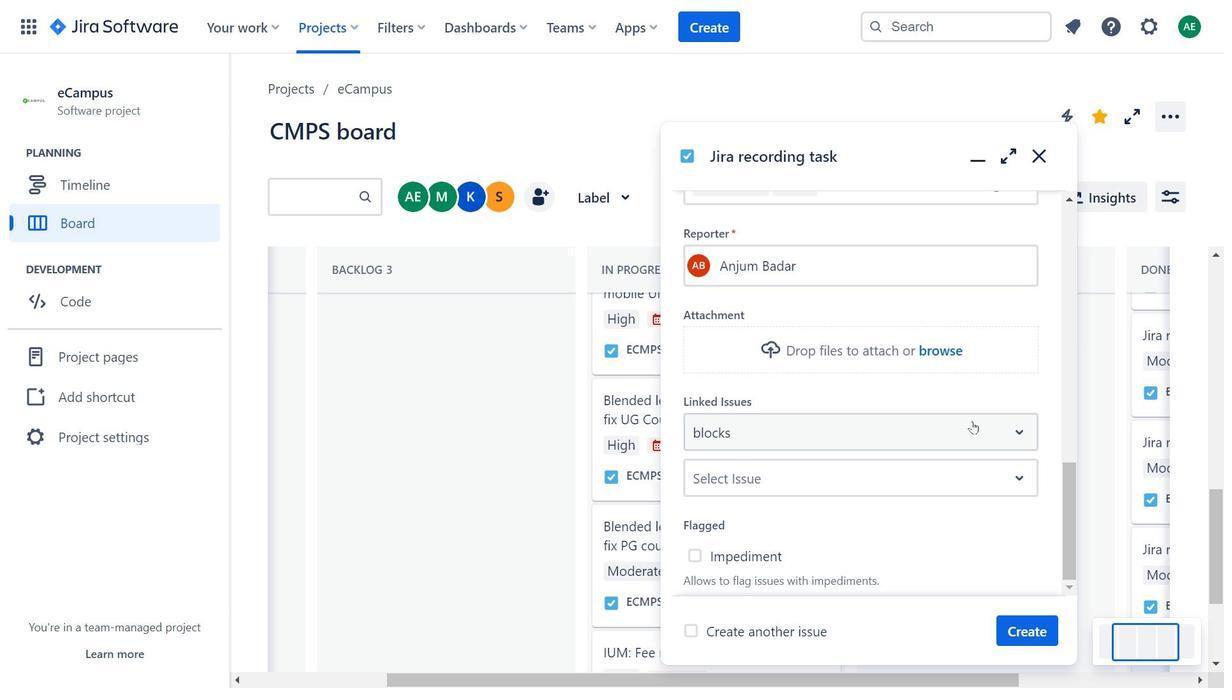 
Action: Mouse moved to (1049, 618)
Screenshot: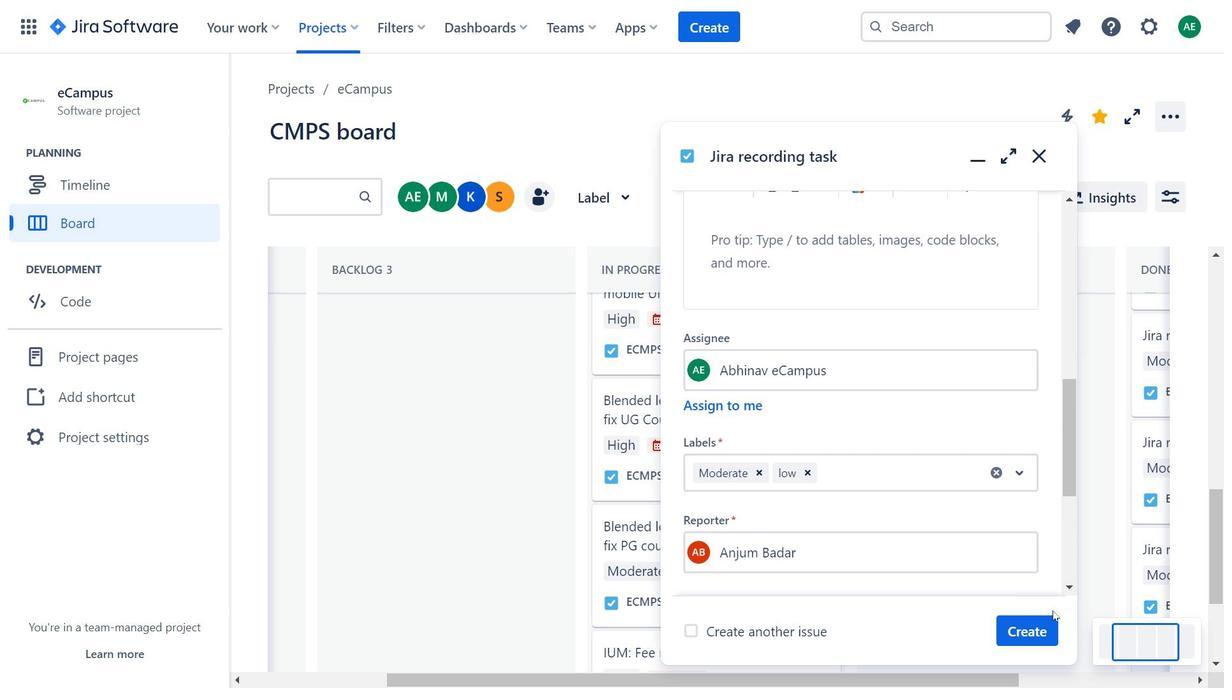 
Action: Mouse pressed left at (1049, 618)
Screenshot: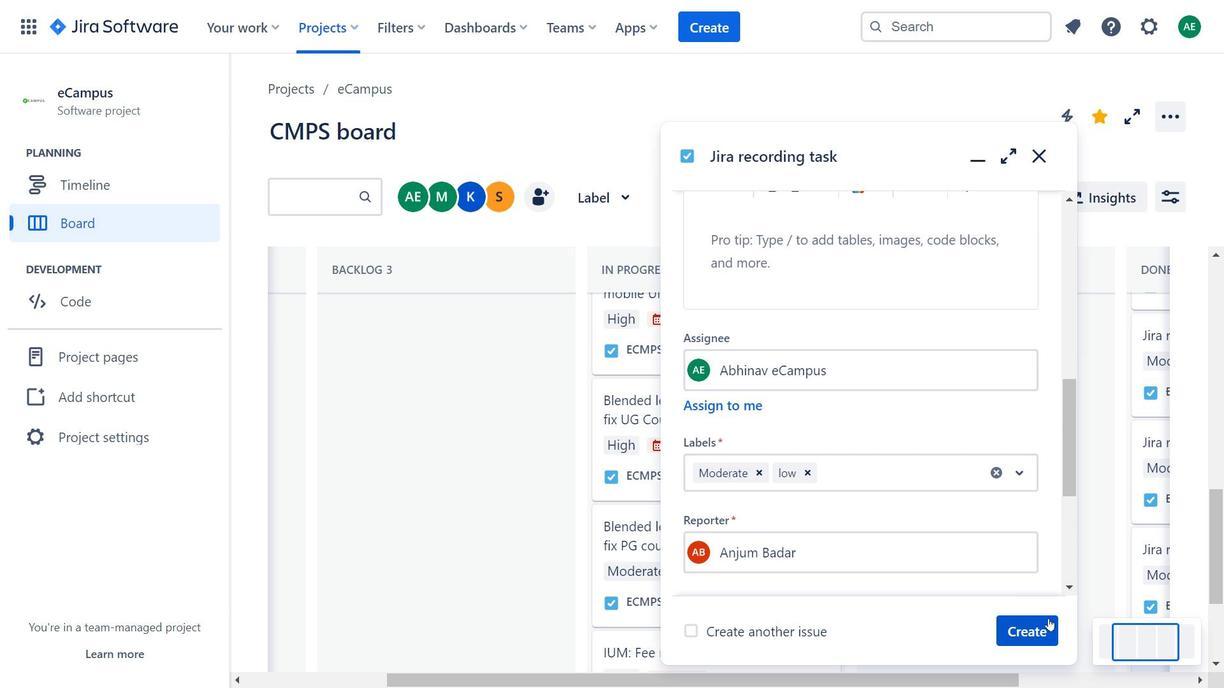 
Action: Mouse moved to (134, 625)
Screenshot: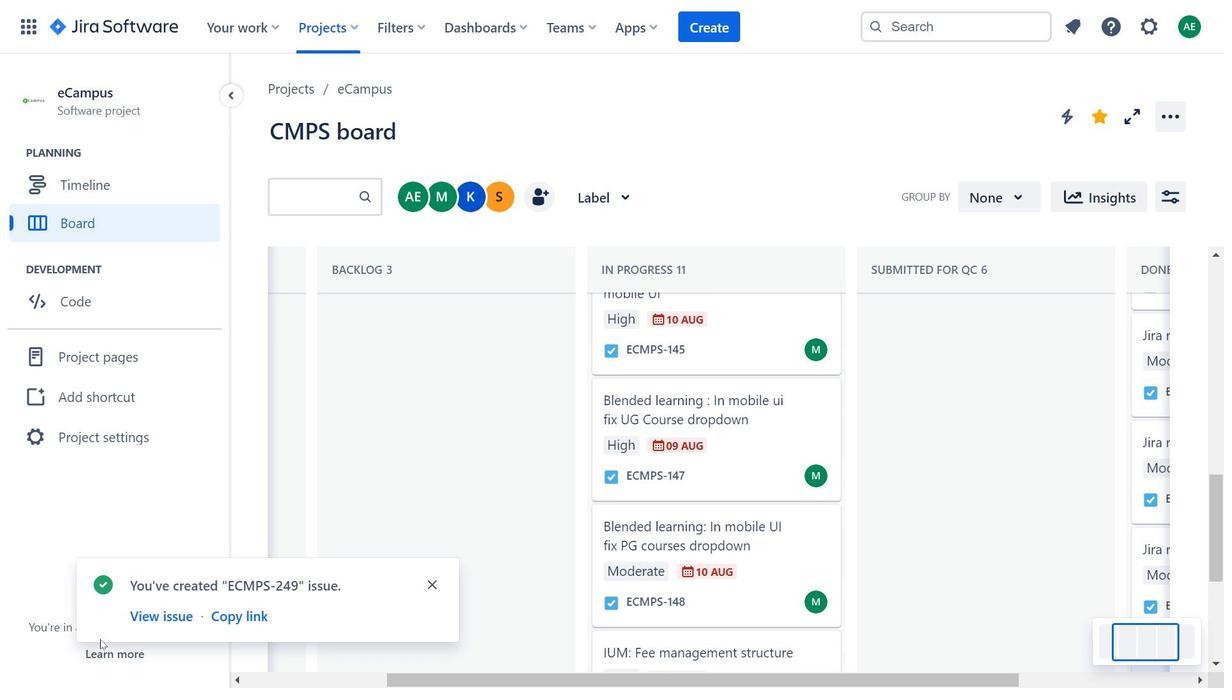 
Action: Mouse pressed left at (134, 625)
Screenshot: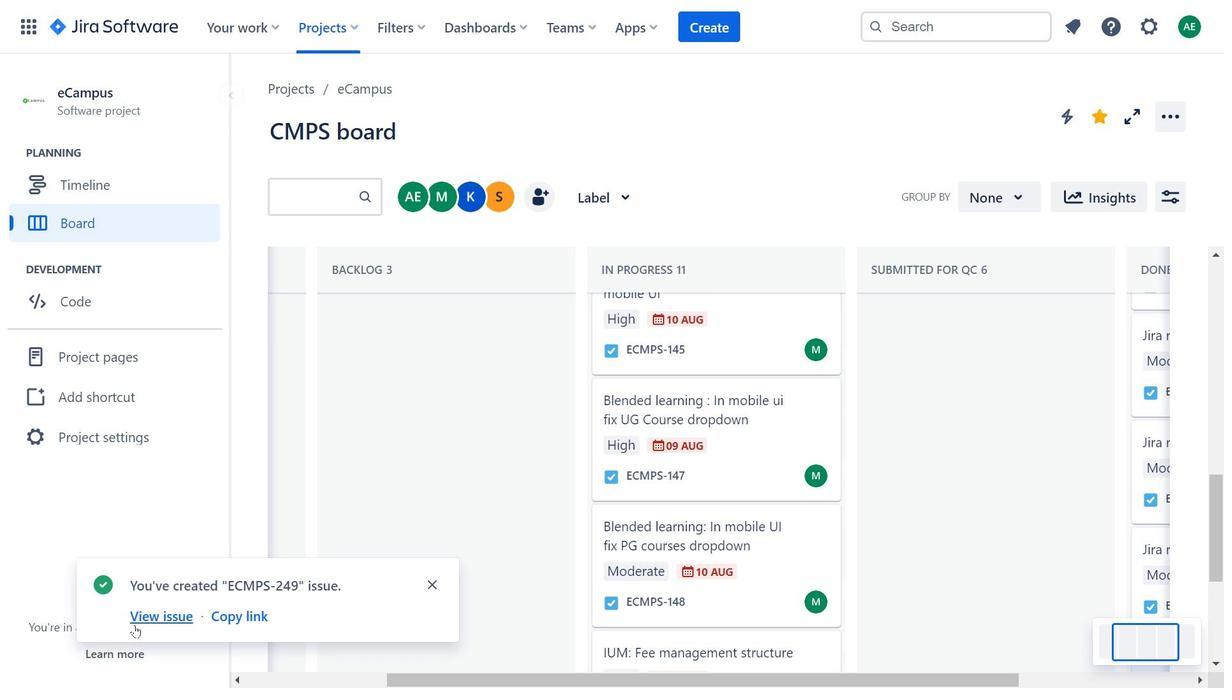 
Action: Mouse moved to (573, 208)
Screenshot: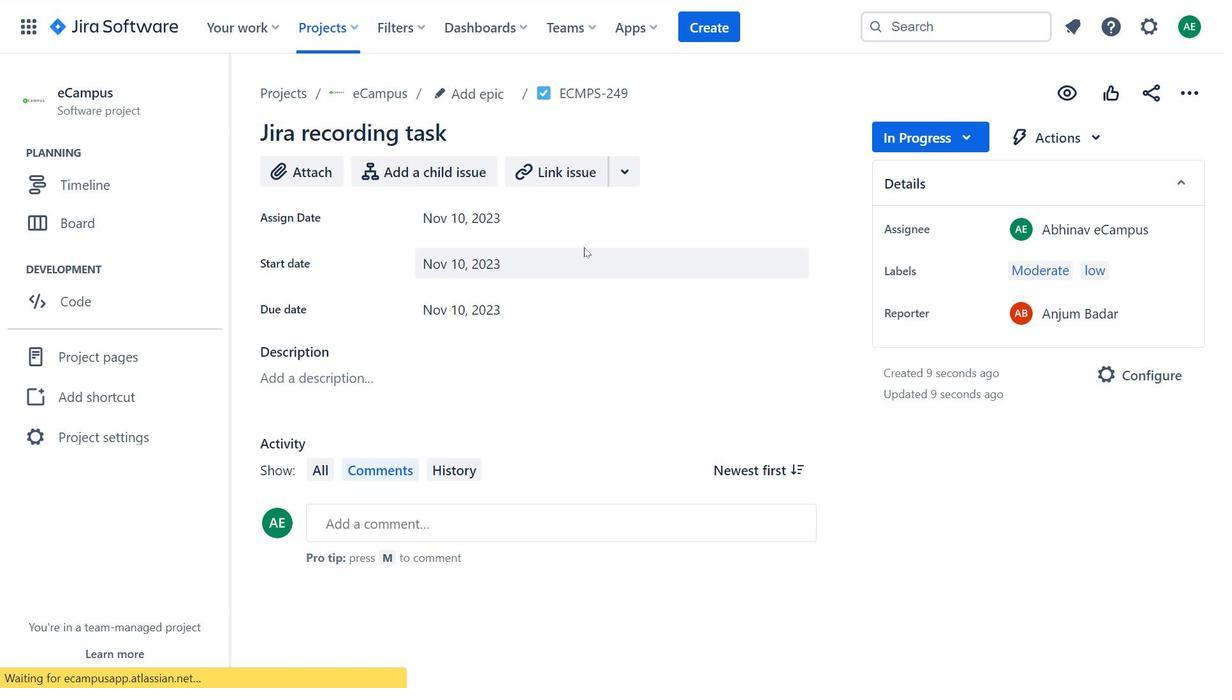 
Action: Mouse pressed left at (573, 208)
Screenshot: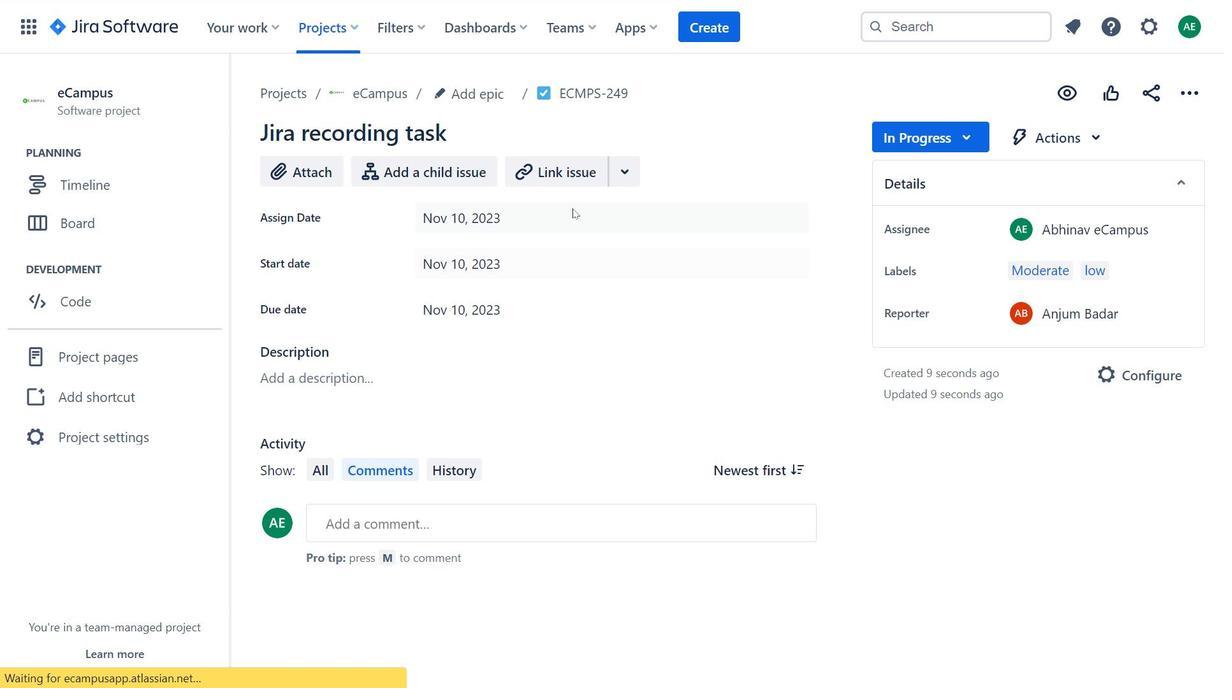 
Action: Mouse moved to (718, 275)
Screenshot: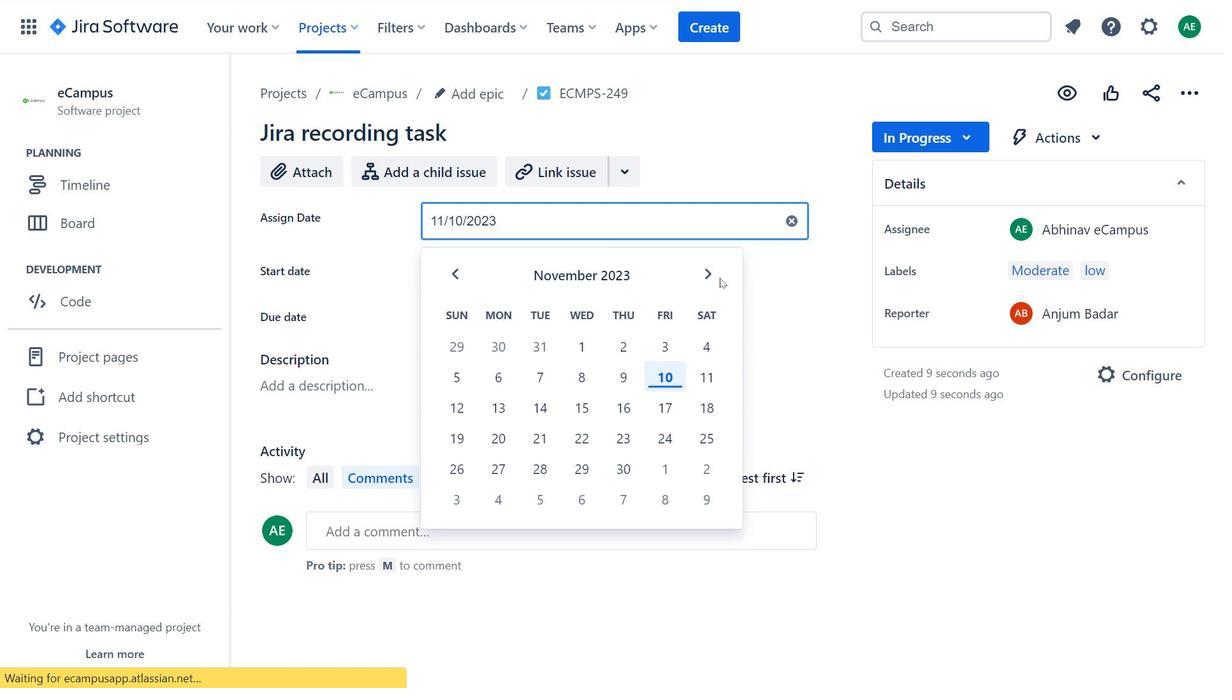 
Action: Mouse pressed left at (718, 275)
Screenshot: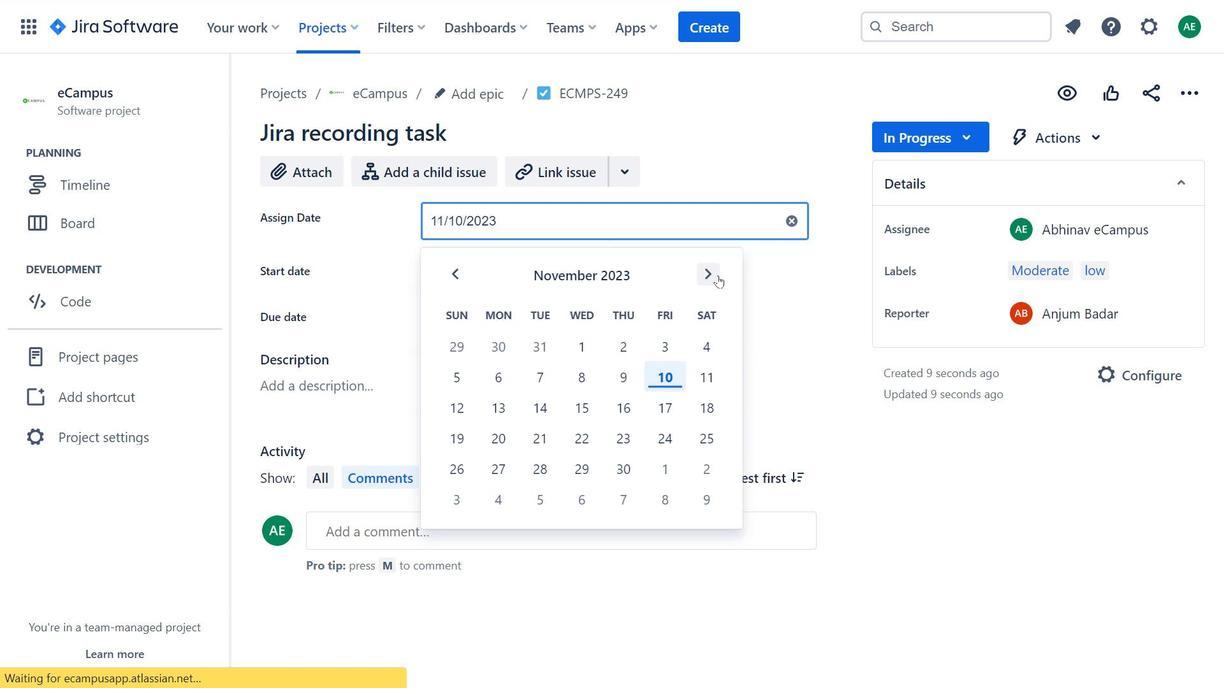 
Action: Mouse pressed left at (718, 275)
Screenshot: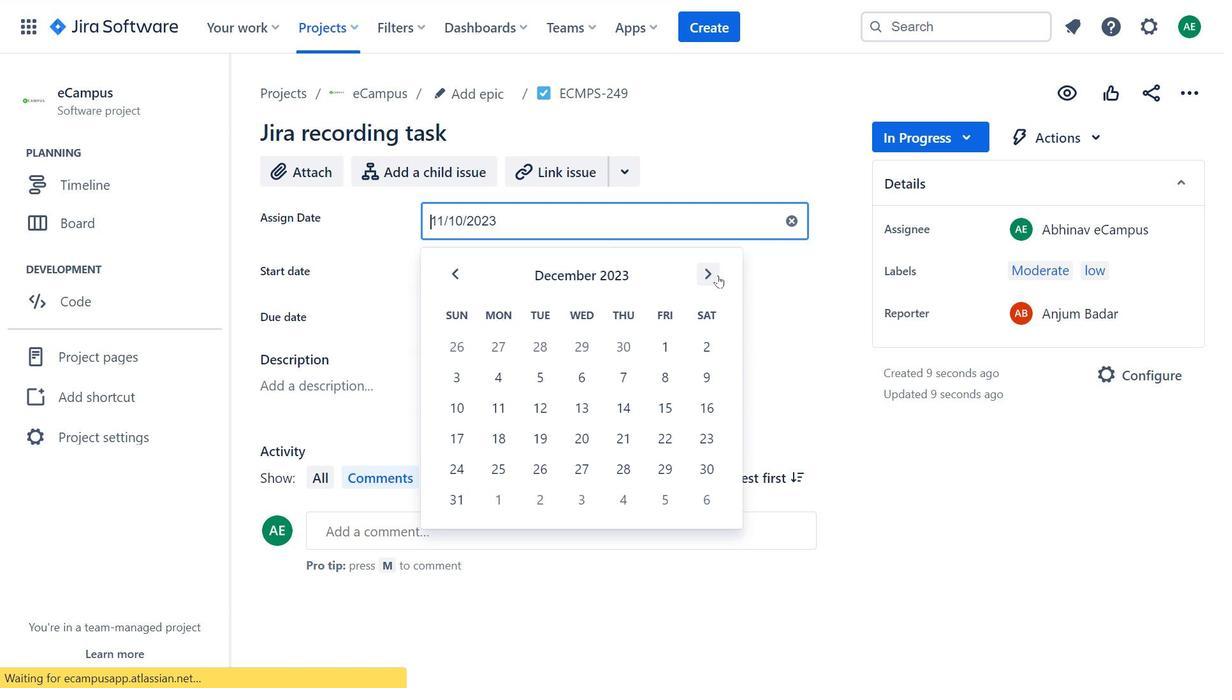 
Action: Mouse moved to (459, 266)
Screenshot: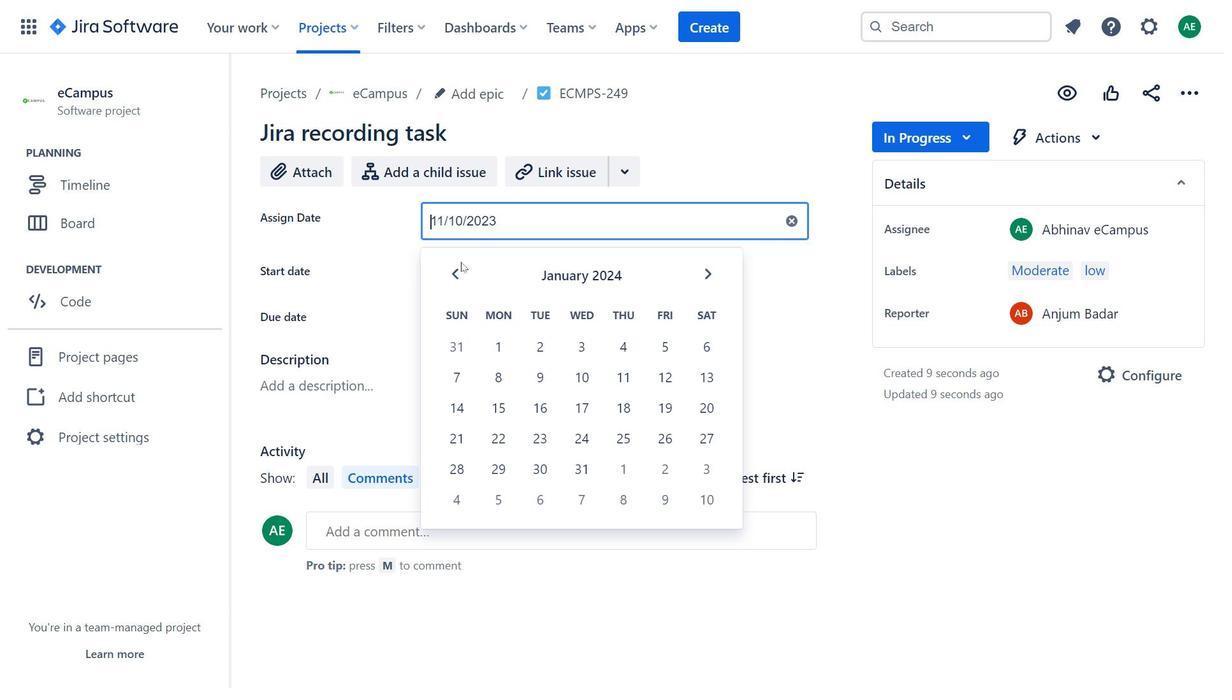 
Action: Mouse pressed left at (459, 266)
Screenshot: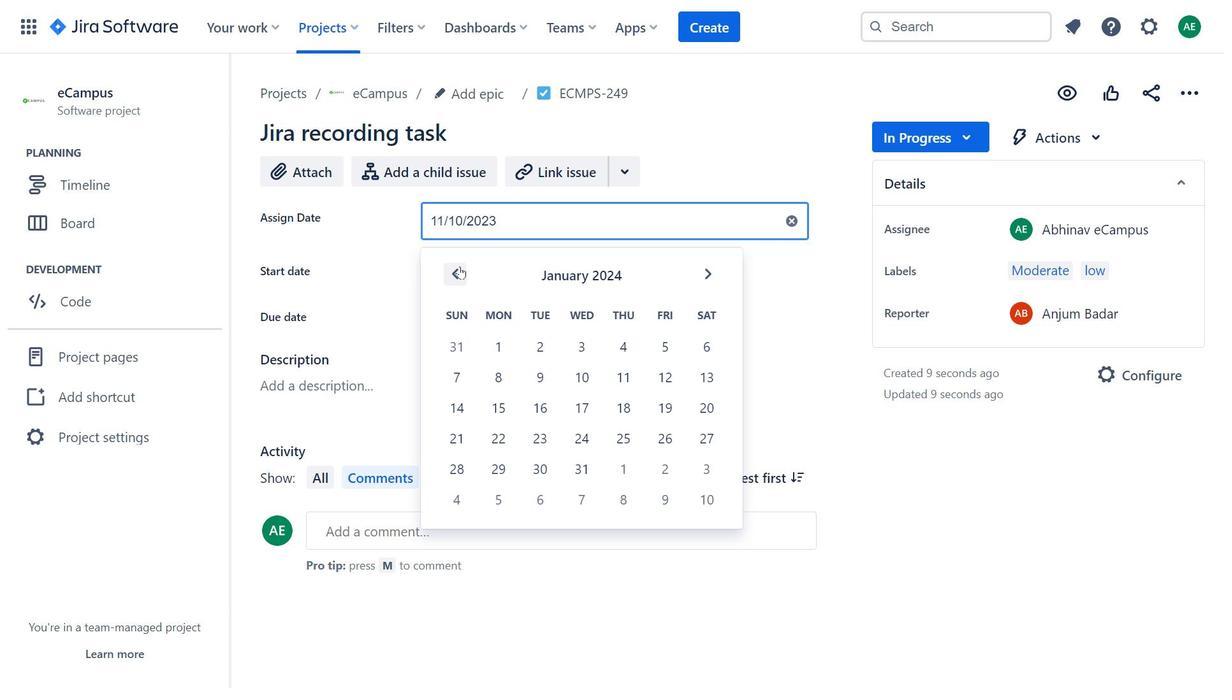 
Action: Mouse pressed left at (459, 266)
Screenshot: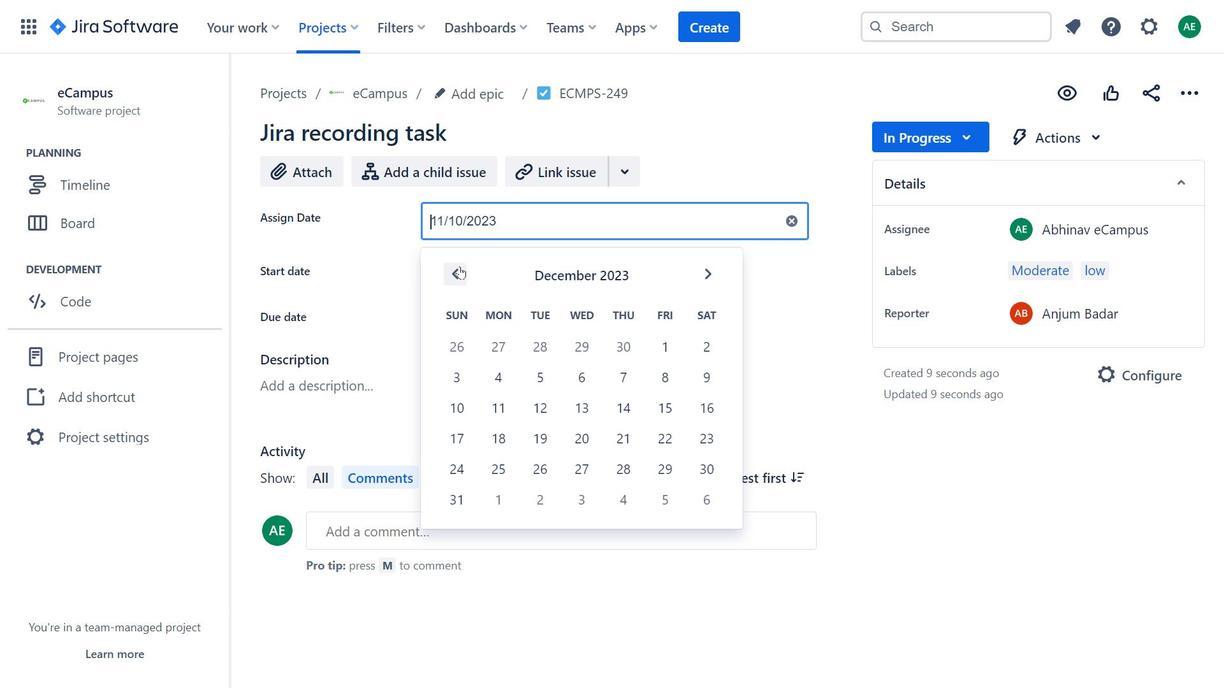 
Action: Mouse moved to (949, 148)
Screenshot: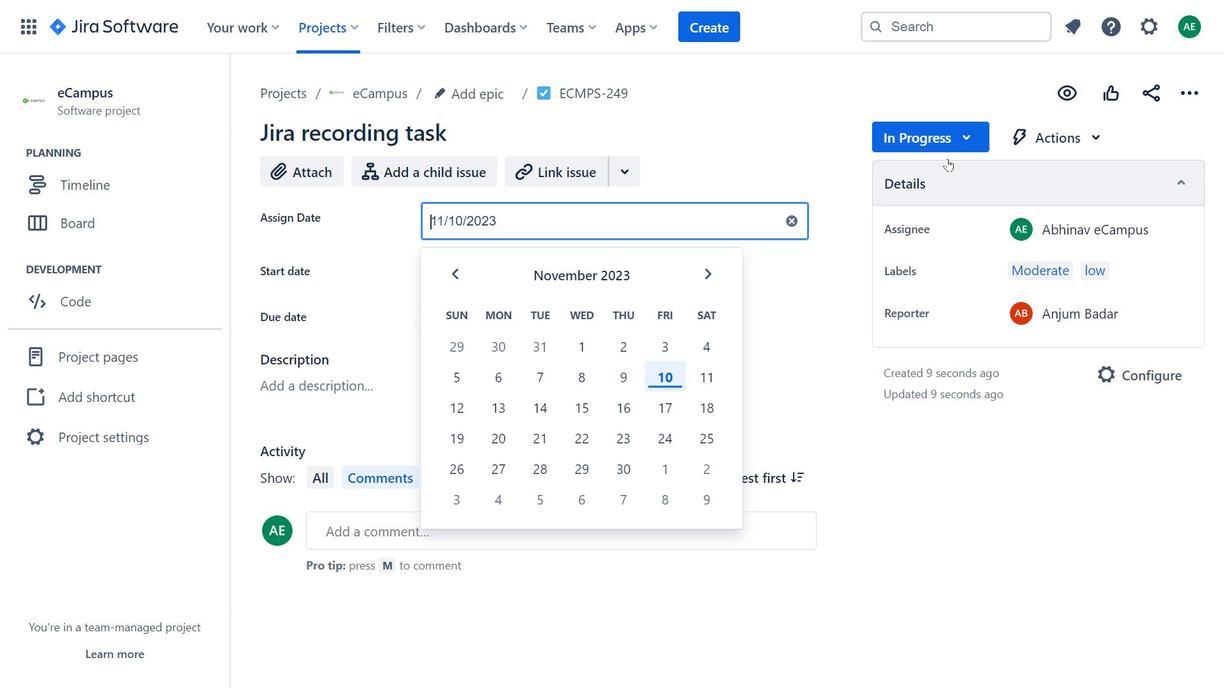 
Action: Mouse pressed left at (949, 148)
Screenshot: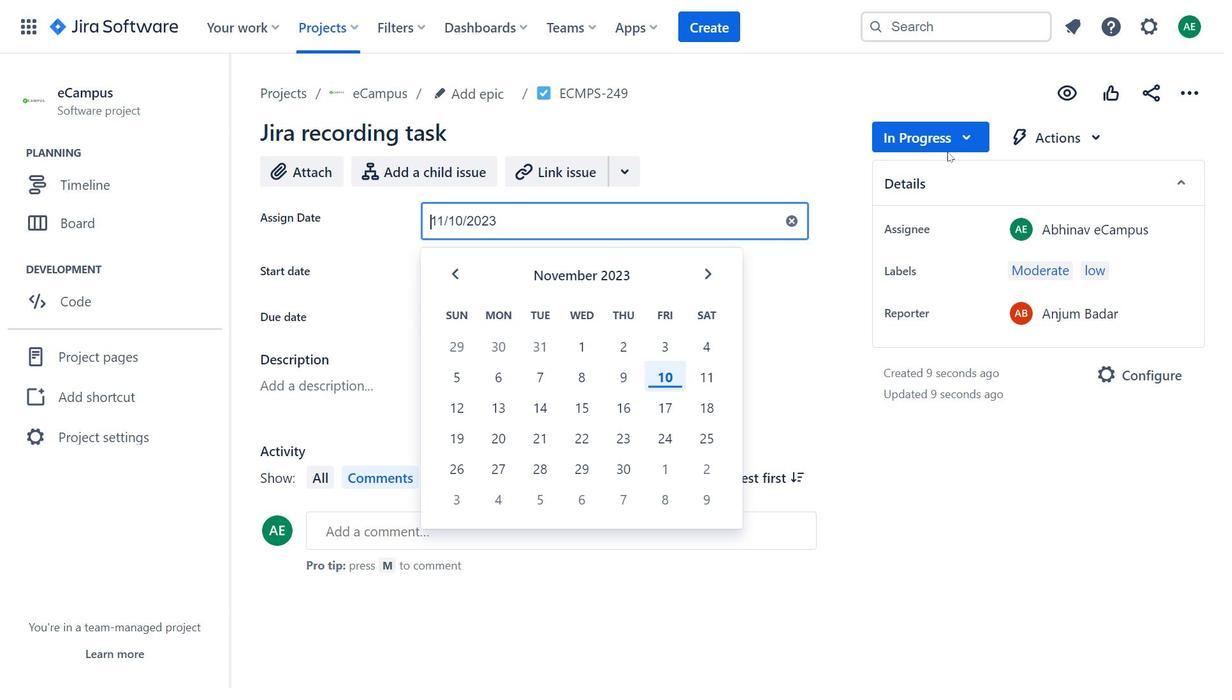 
Action: Mouse moved to (1186, 91)
Screenshot: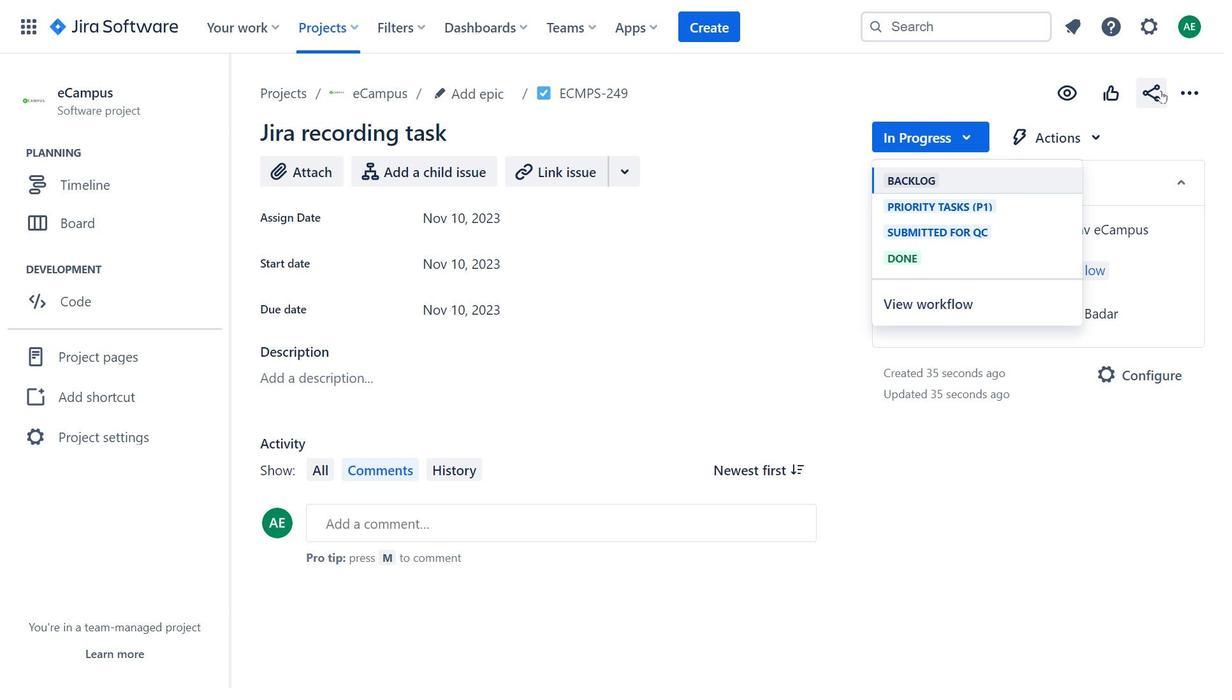
Action: Mouse pressed left at (1186, 91)
Screenshot: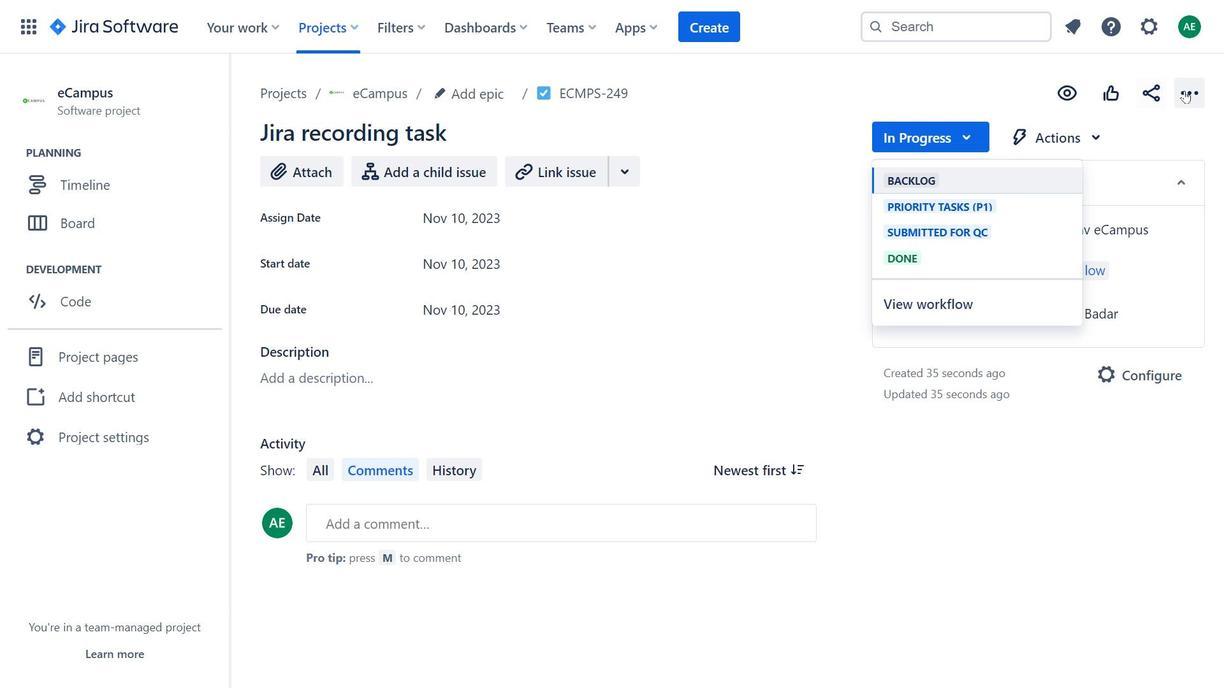 
Action: Mouse moved to (101, 178)
Screenshot: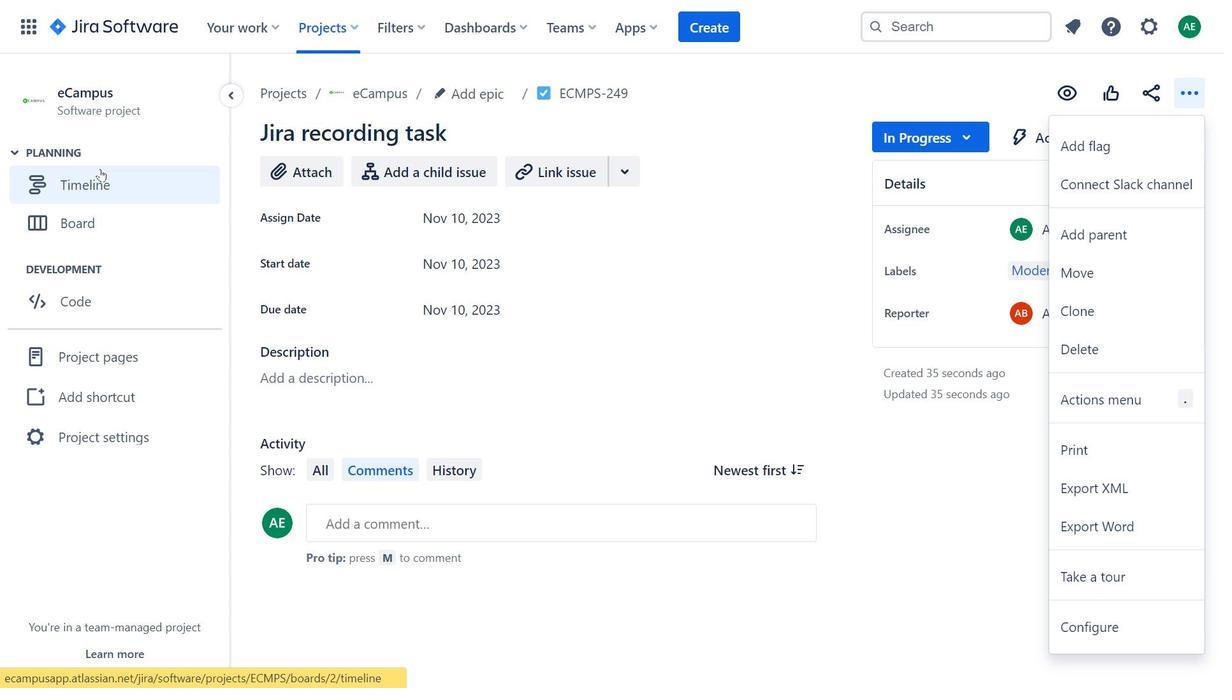 
Action: Mouse pressed left at (101, 178)
Screenshot: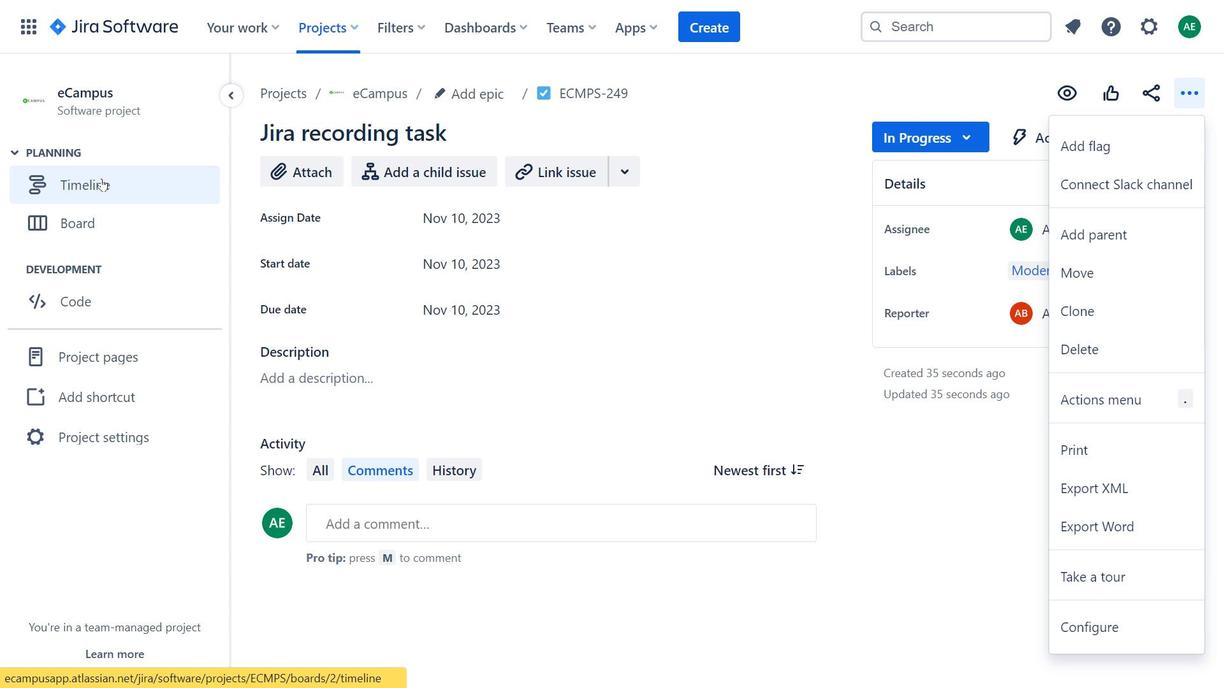 
Action: Mouse moved to (173, 230)
Screenshot: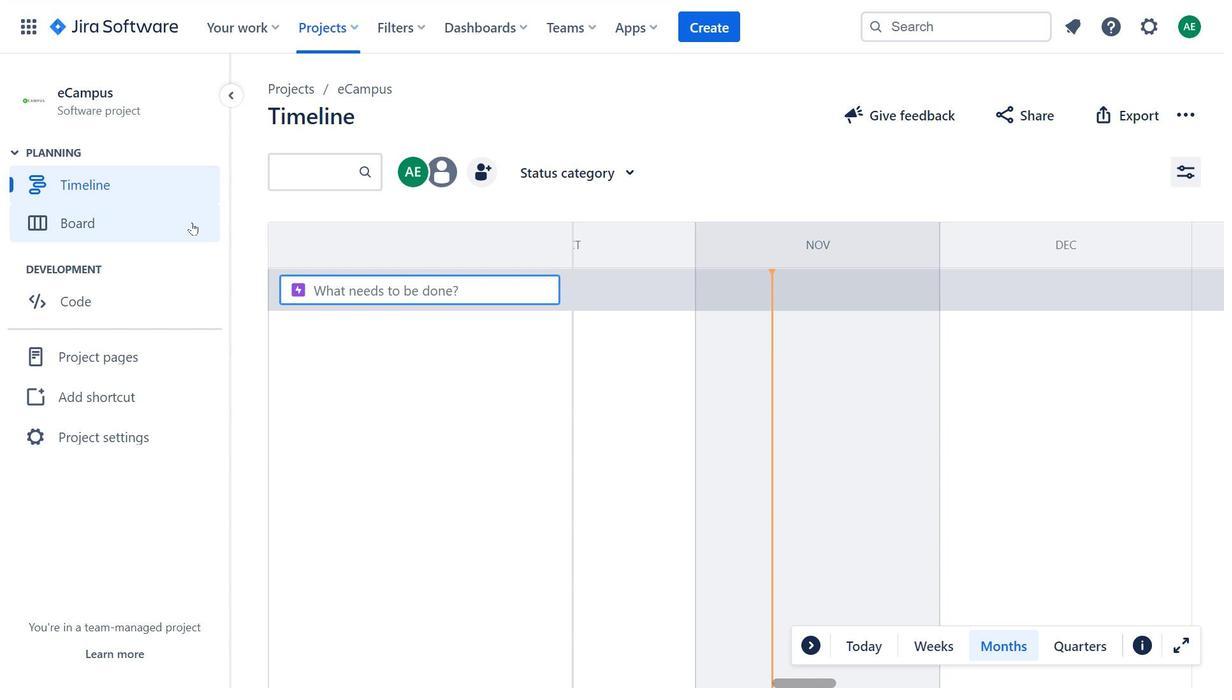 
Action: Mouse pressed left at (173, 230)
Screenshot: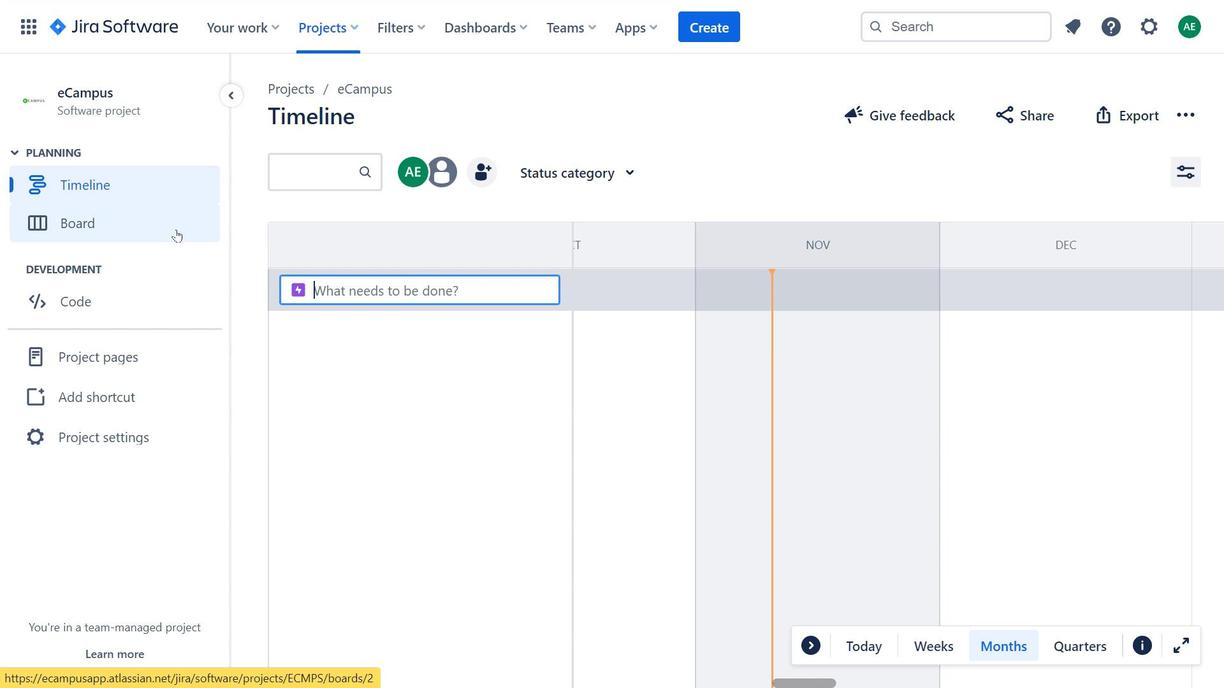 
Action: Mouse moved to (694, 331)
Screenshot: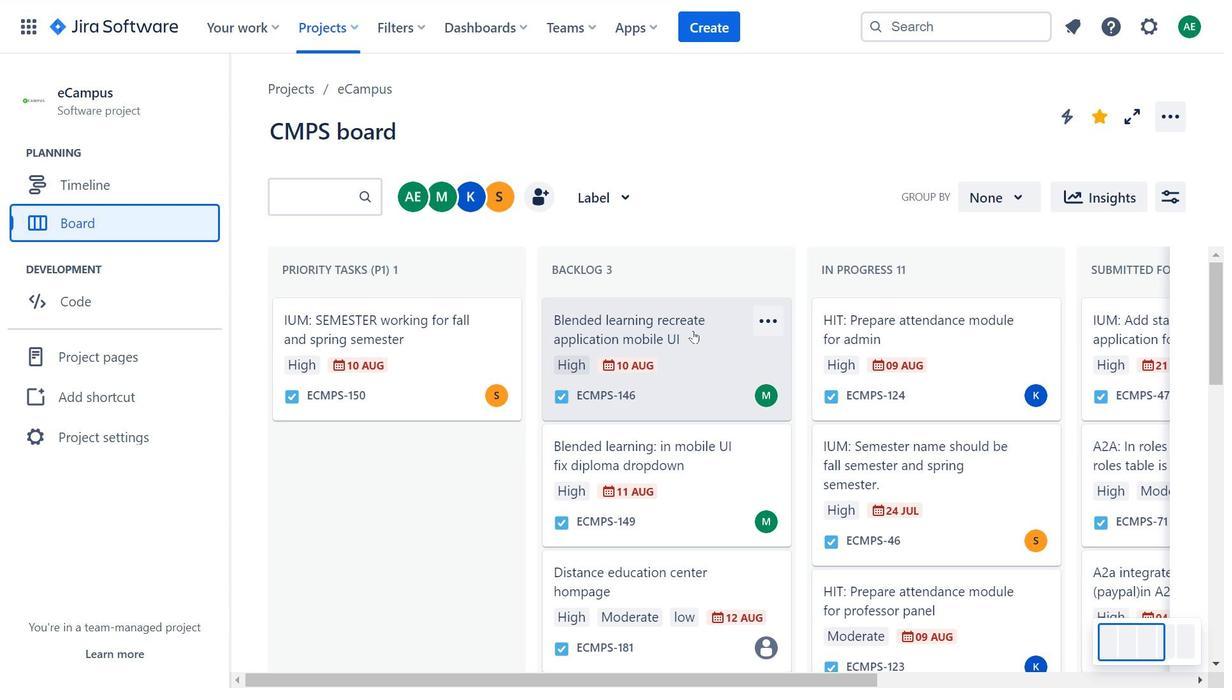 
Action: Mouse scrolled (694, 330) with delta (0, 0)
Screenshot: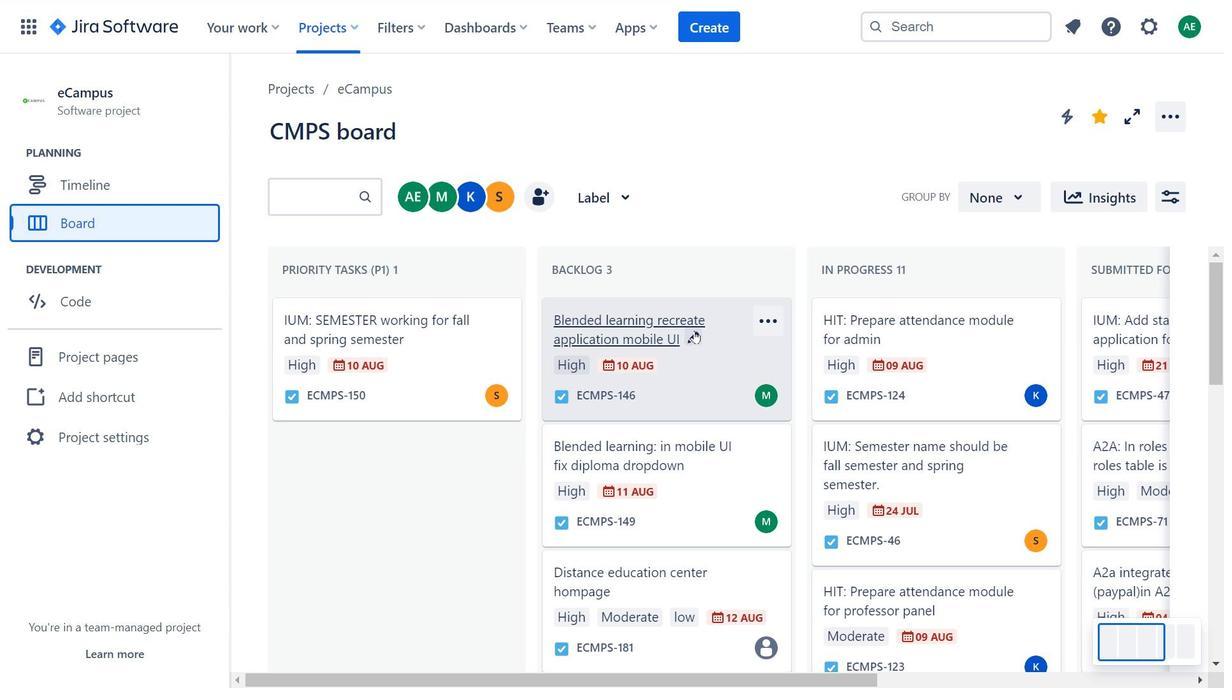 
Action: Mouse moved to (692, 392)
Screenshot: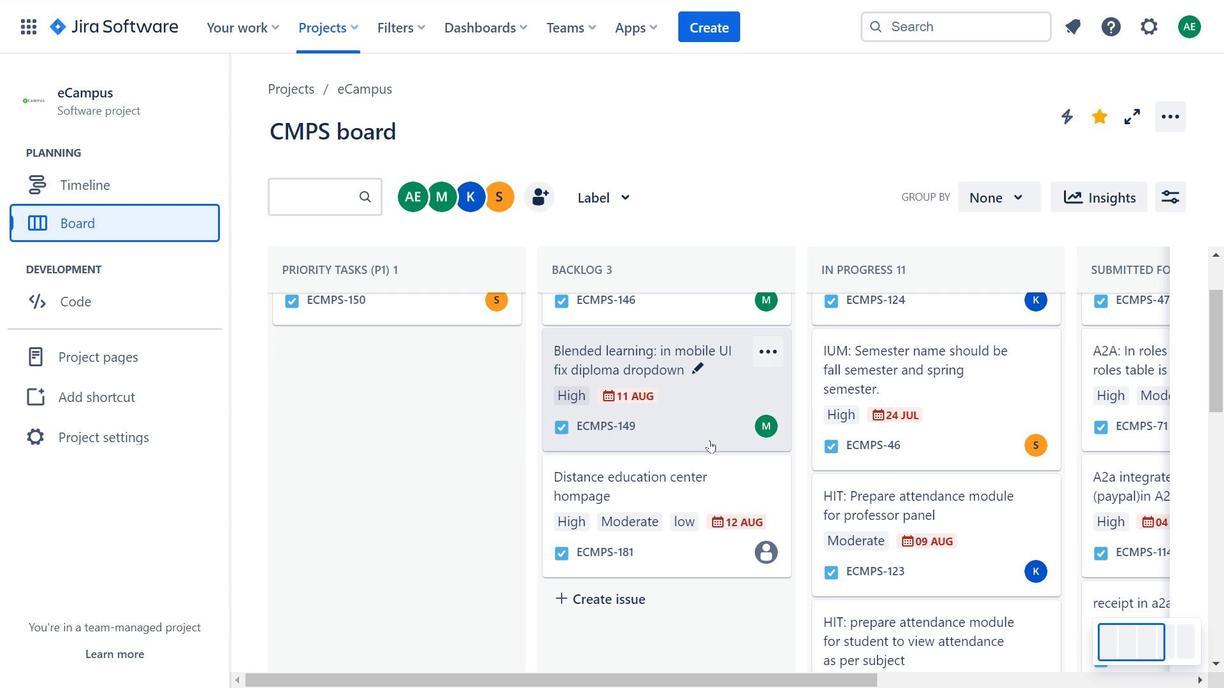 
Action: Mouse scrolled (692, 392) with delta (0, 0)
Screenshot: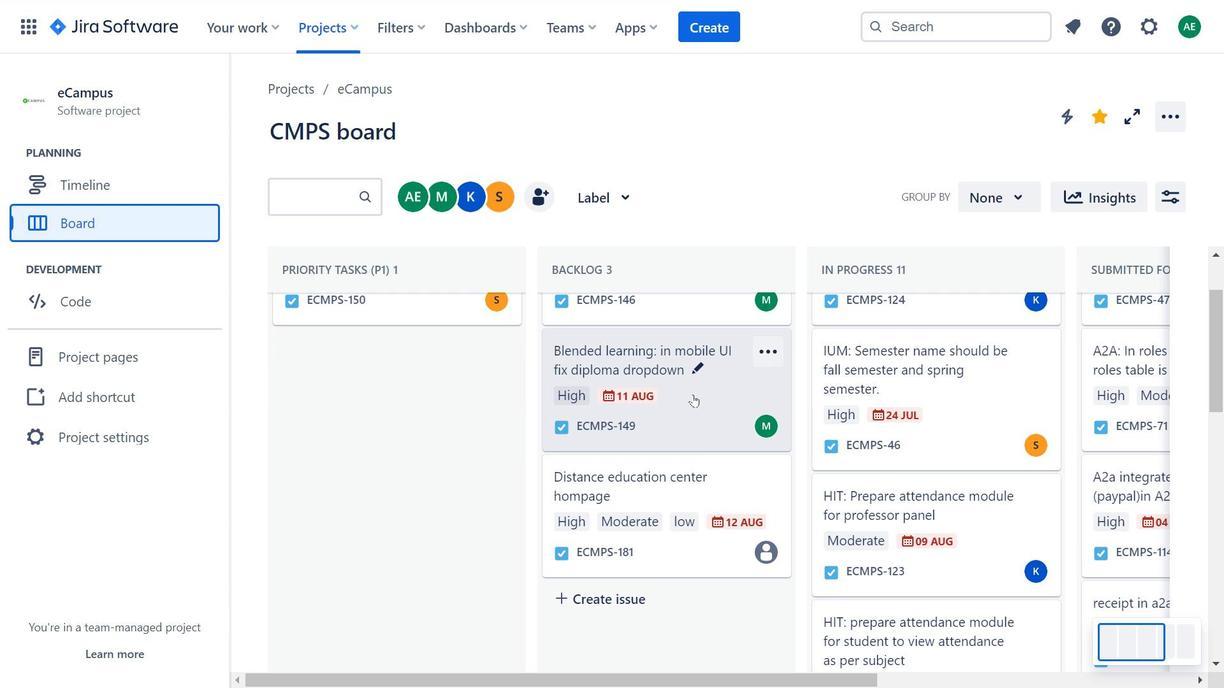 
Action: Mouse pressed left at (692, 392)
Screenshot: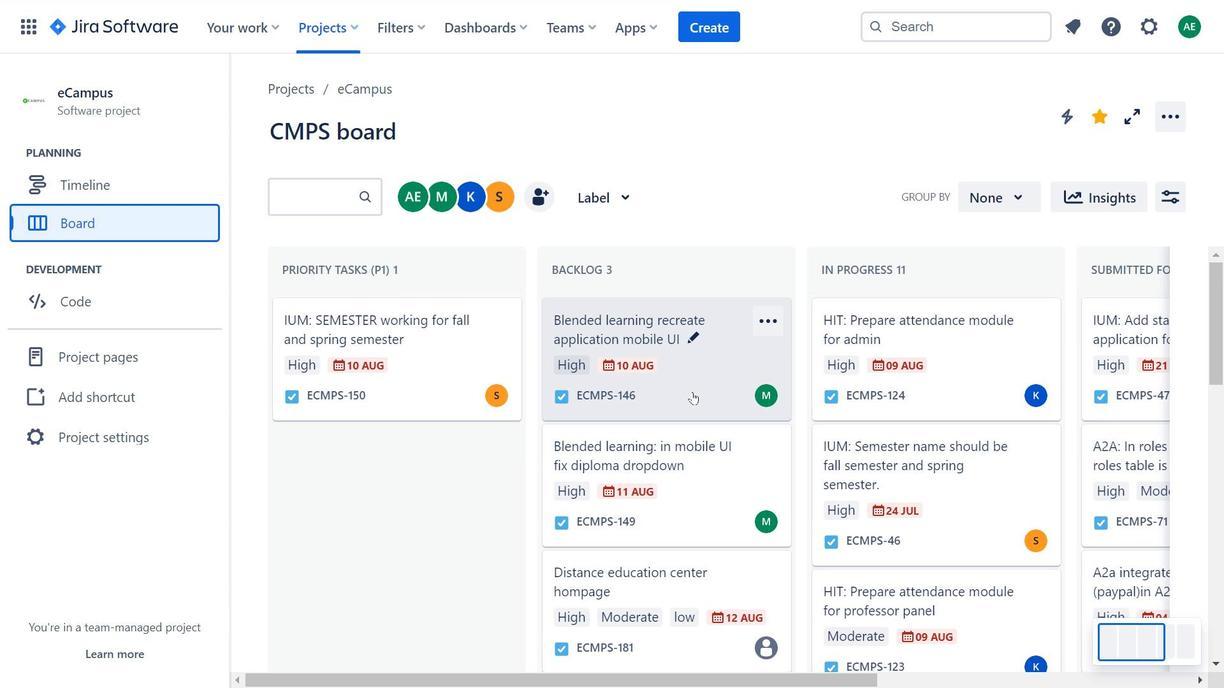 
Action: Mouse moved to (820, 156)
Screenshot: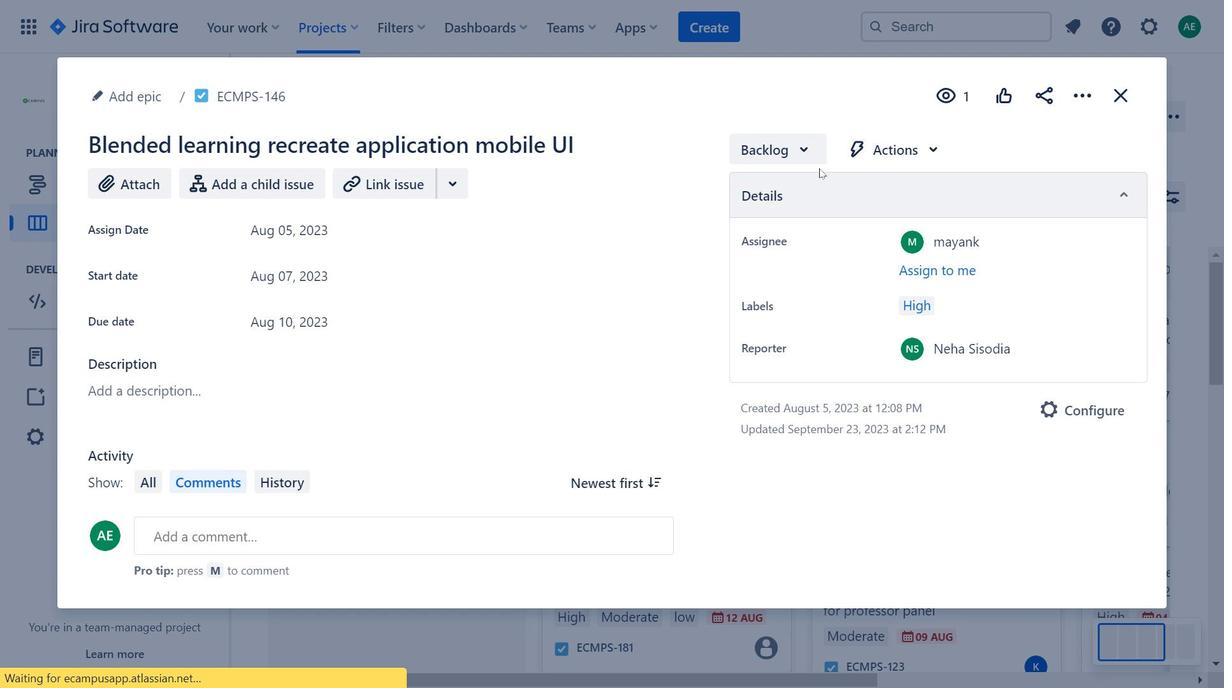 
Action: Mouse pressed left at (820, 156)
Screenshot: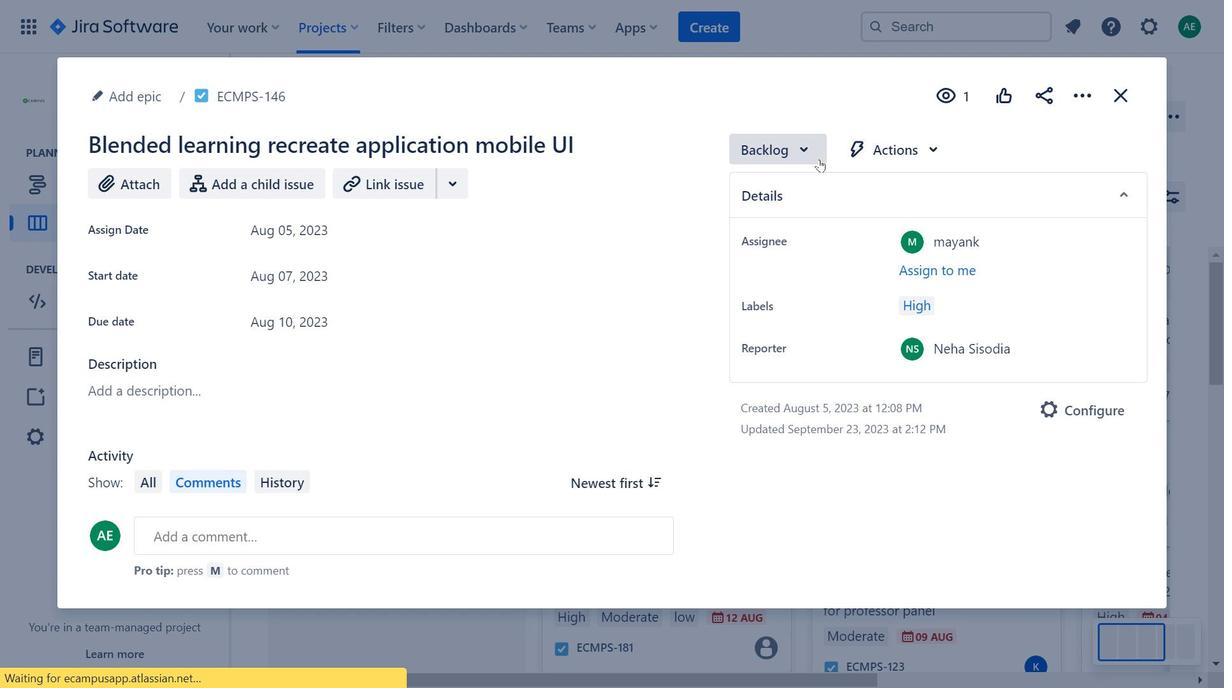 
Action: Mouse moved to (450, 183)
Screenshot: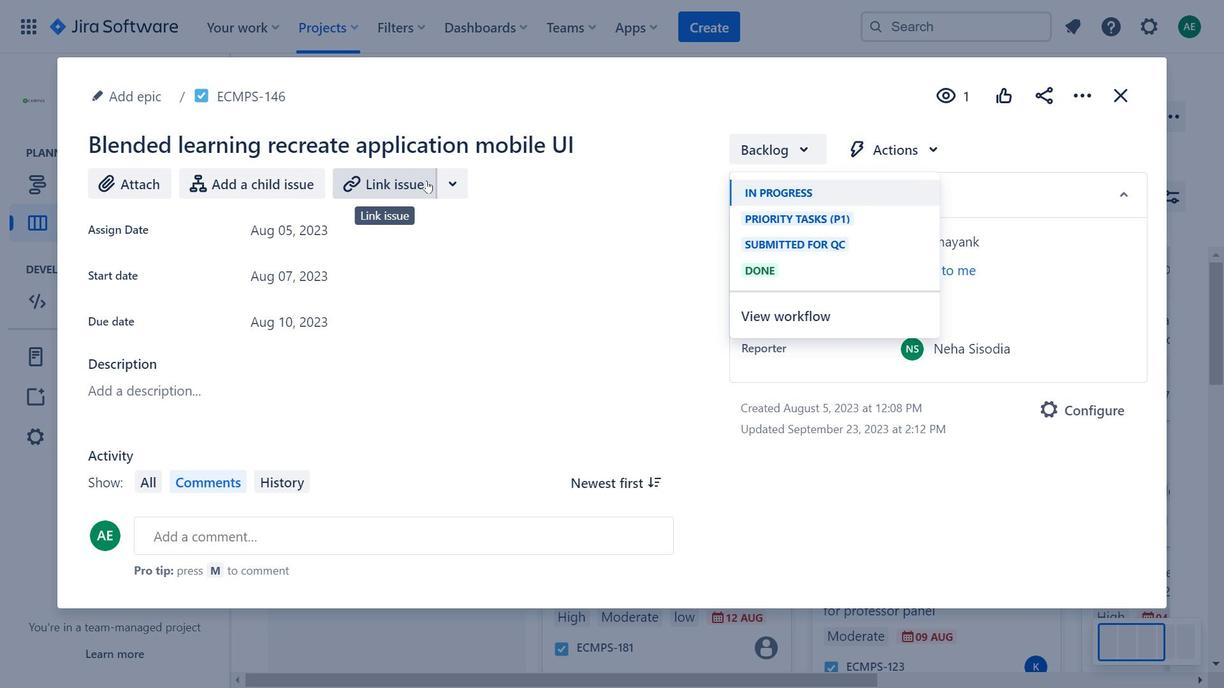 
Action: Mouse pressed left at (450, 183)
Screenshot: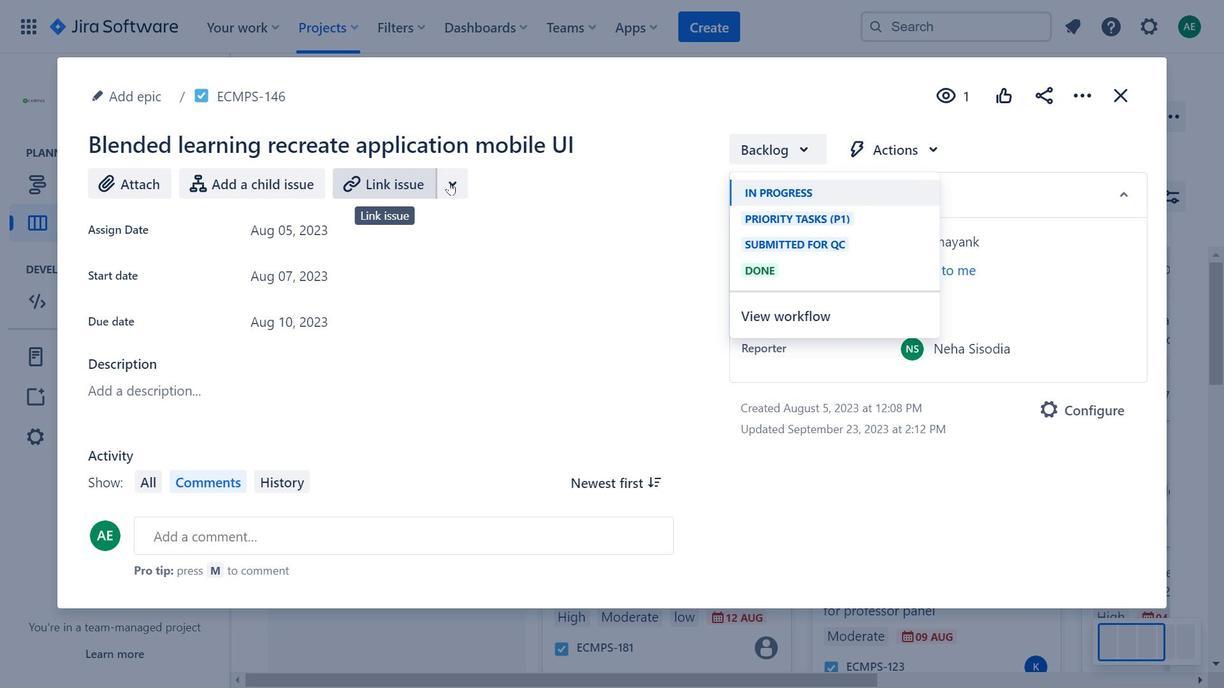 
Action: Mouse moved to (429, 275)
Screenshot: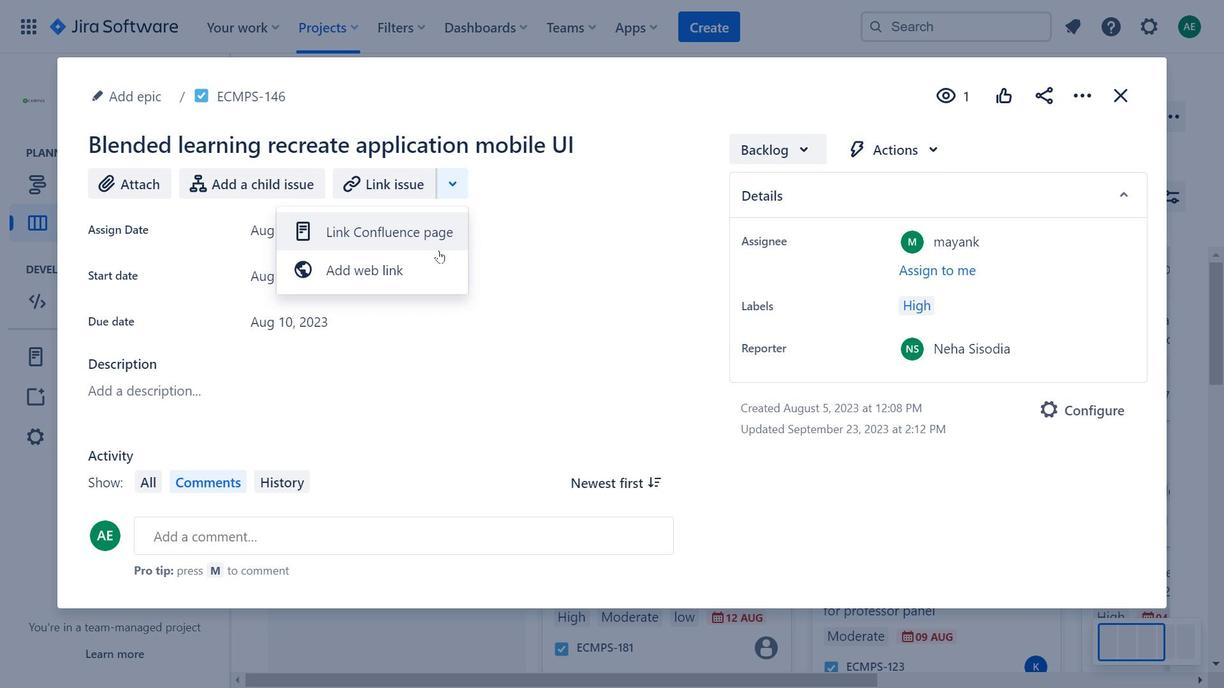 
Action: Mouse pressed left at (429, 275)
Screenshot: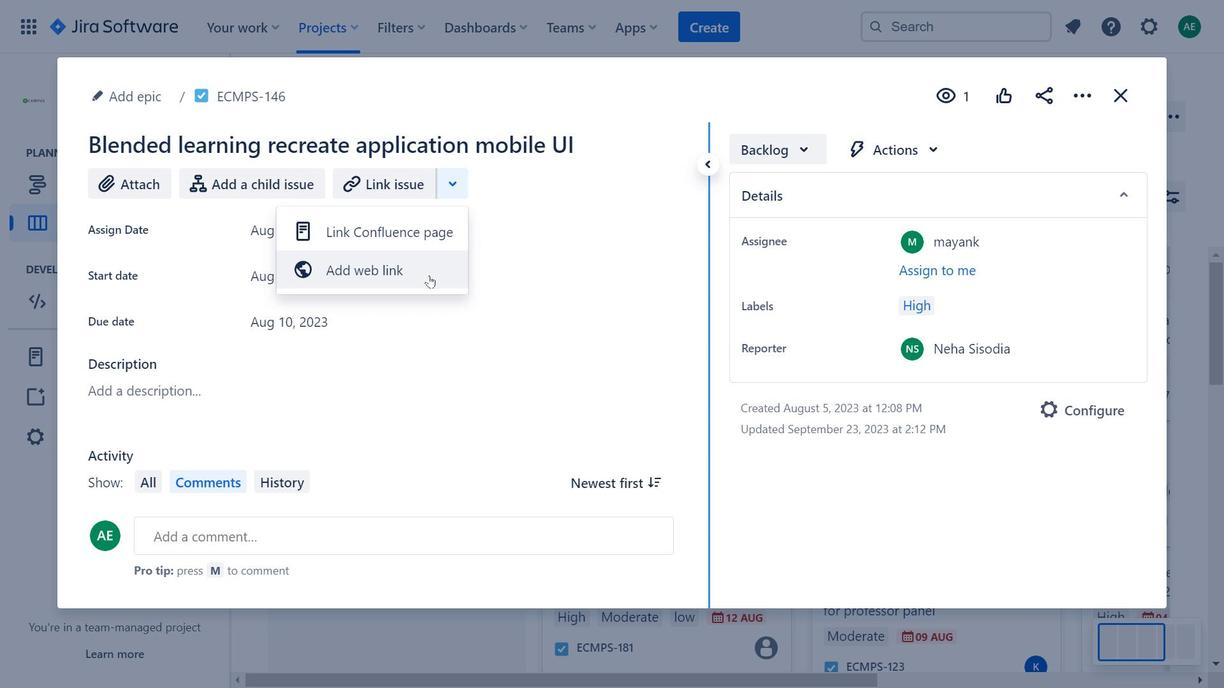 
Action: Mouse moved to (1077, 98)
Screenshot: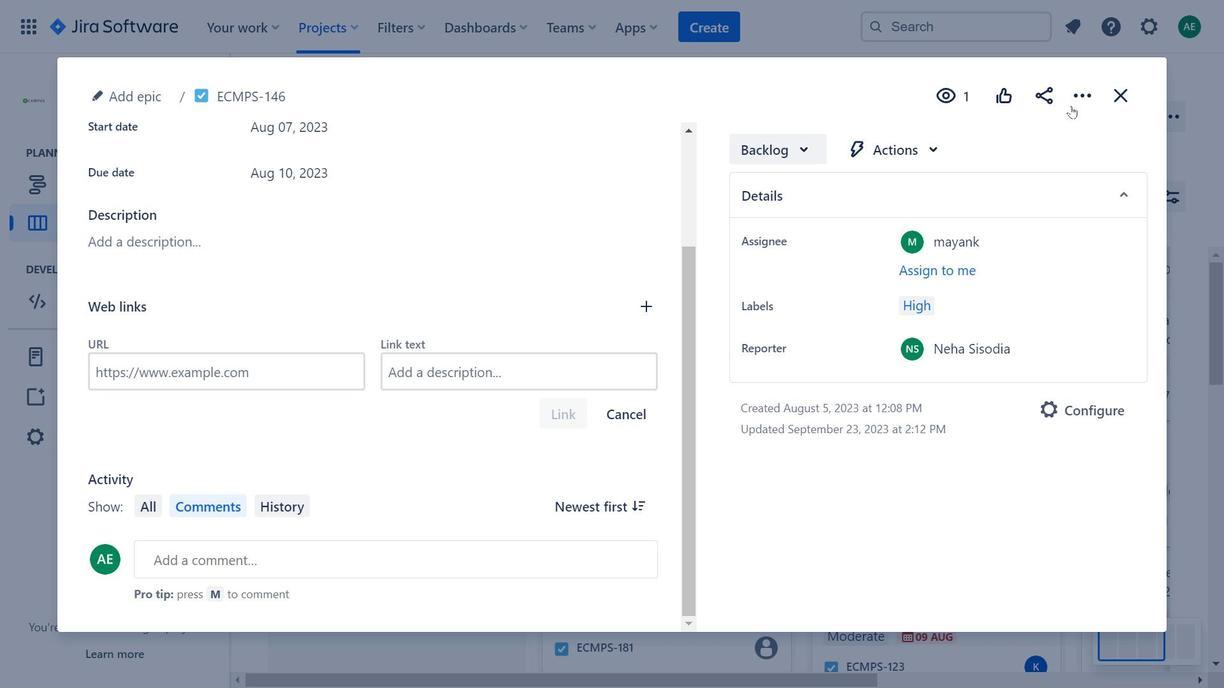 
Action: Mouse pressed left at (1077, 98)
Screenshot: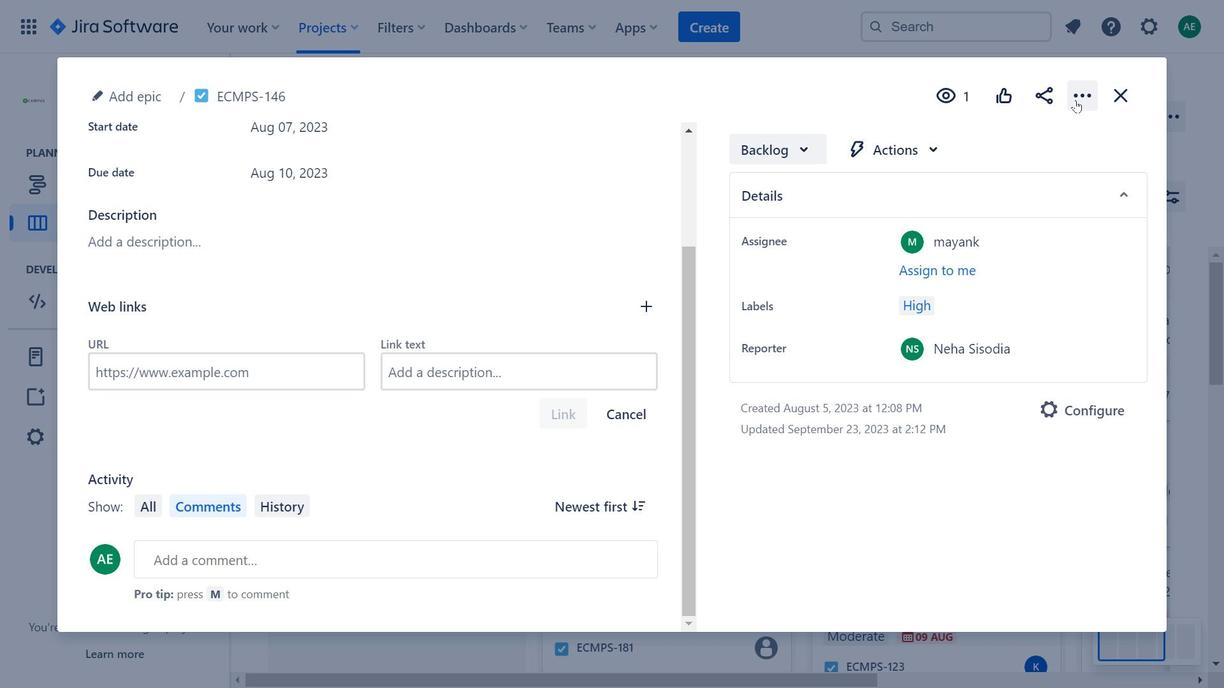 
Action: Mouse moved to (291, 194)
Screenshot: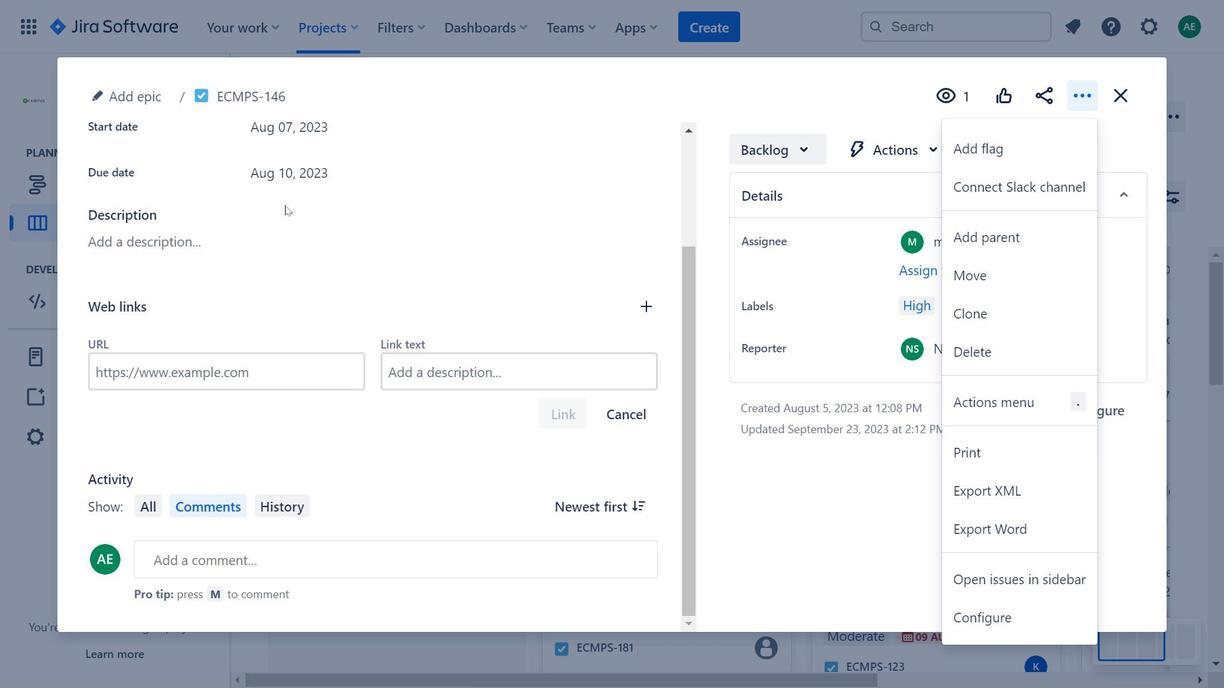 
Action: Mouse pressed left at (291, 194)
Screenshot: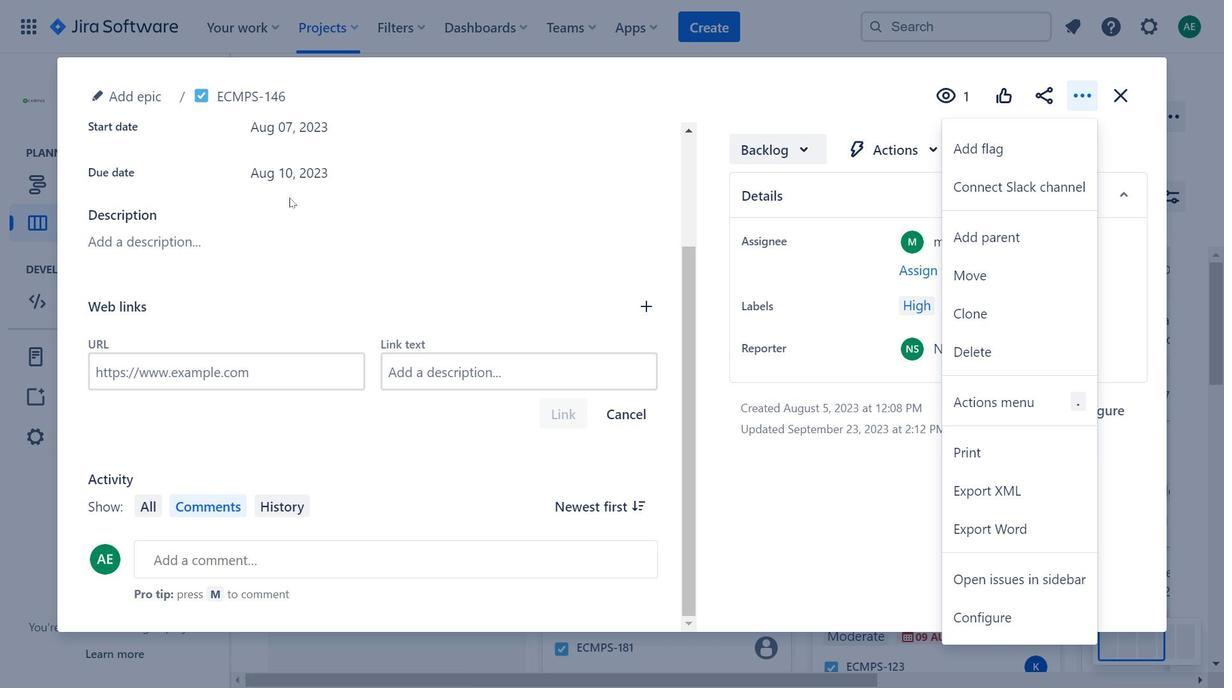 
Action: Mouse moved to (299, 181)
Screenshot: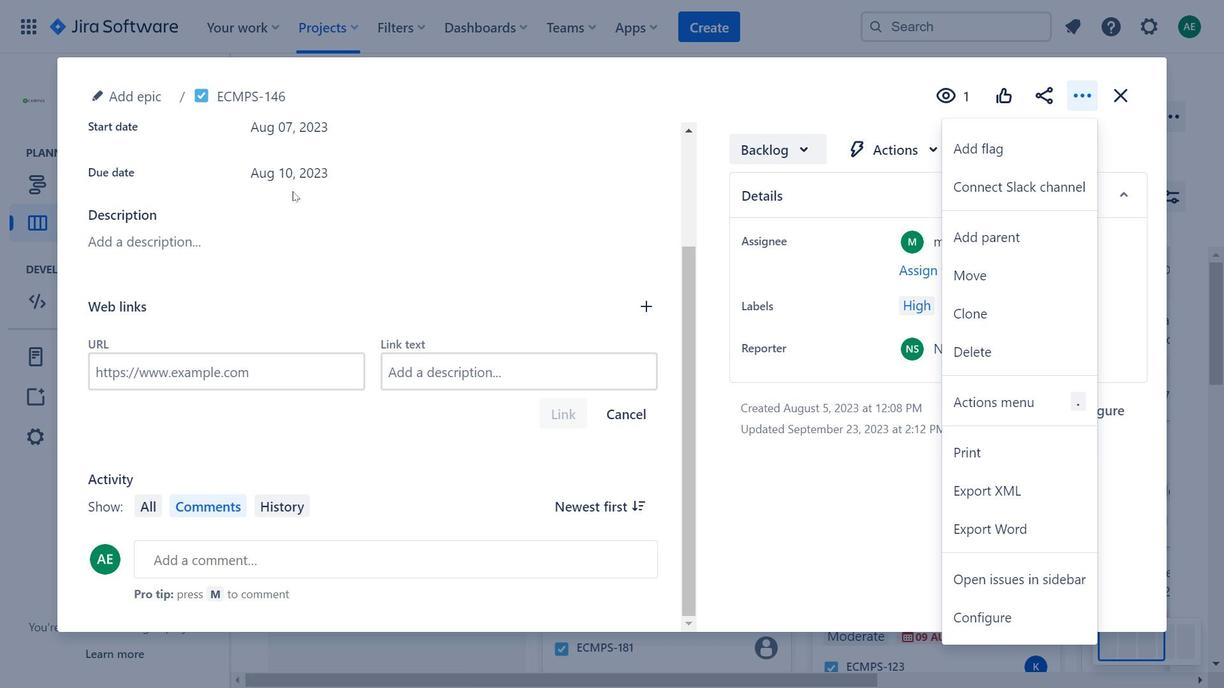 
Action: Mouse pressed left at (299, 181)
Screenshot: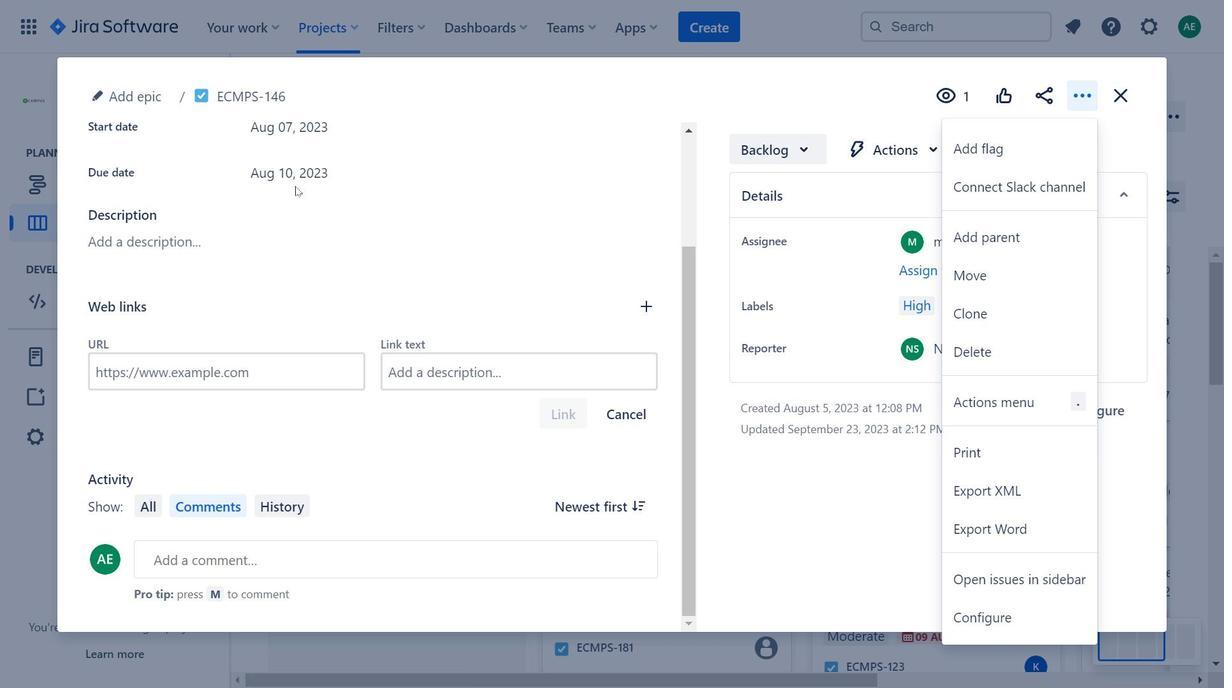 
Action: Mouse moved to (764, 158)
Screenshot: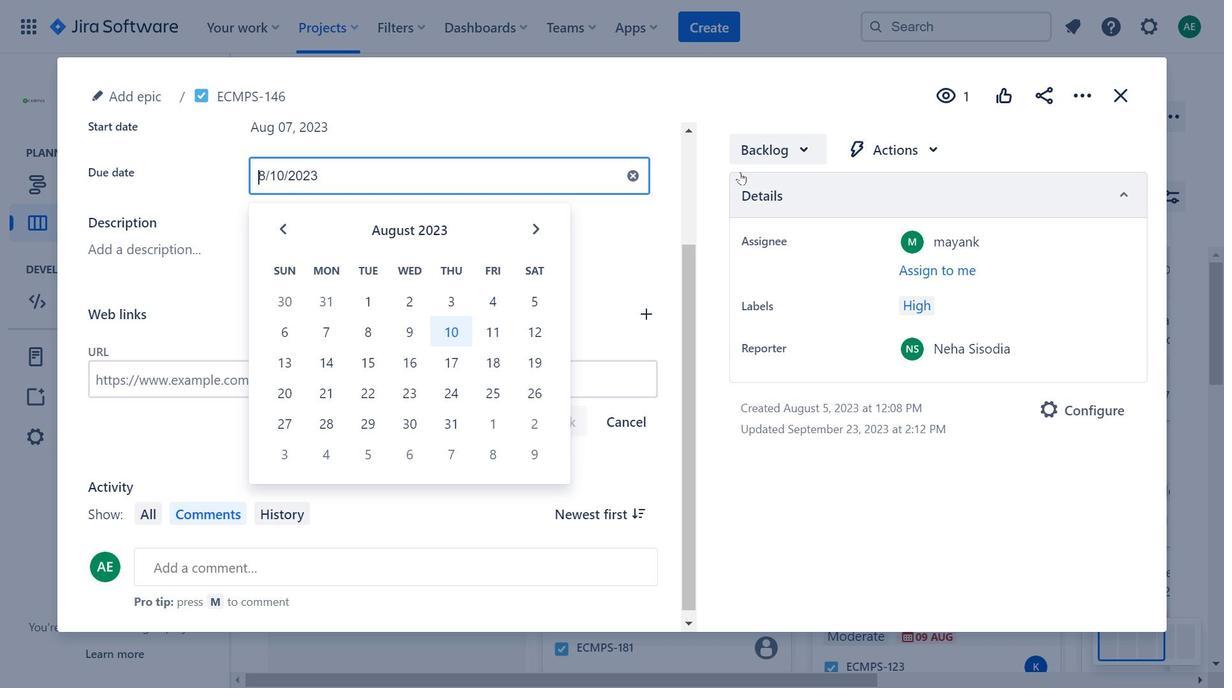 
Action: Mouse pressed left at (764, 158)
Screenshot: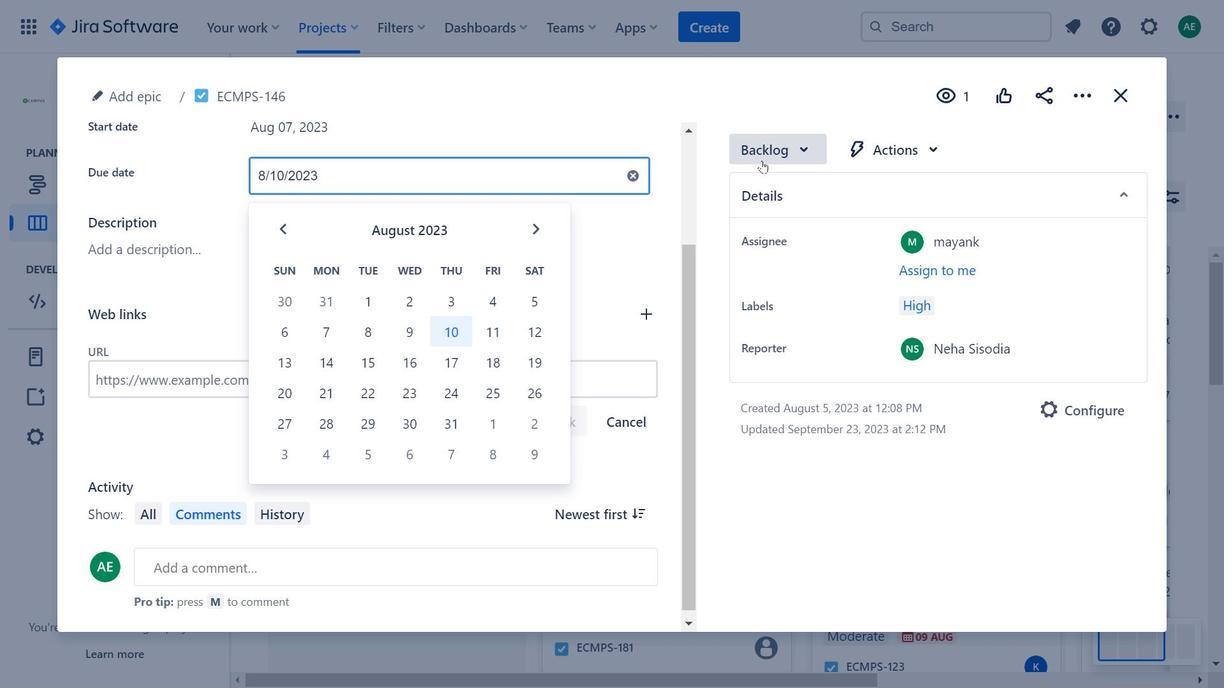 
Action: Mouse moved to (300, 128)
Screenshot: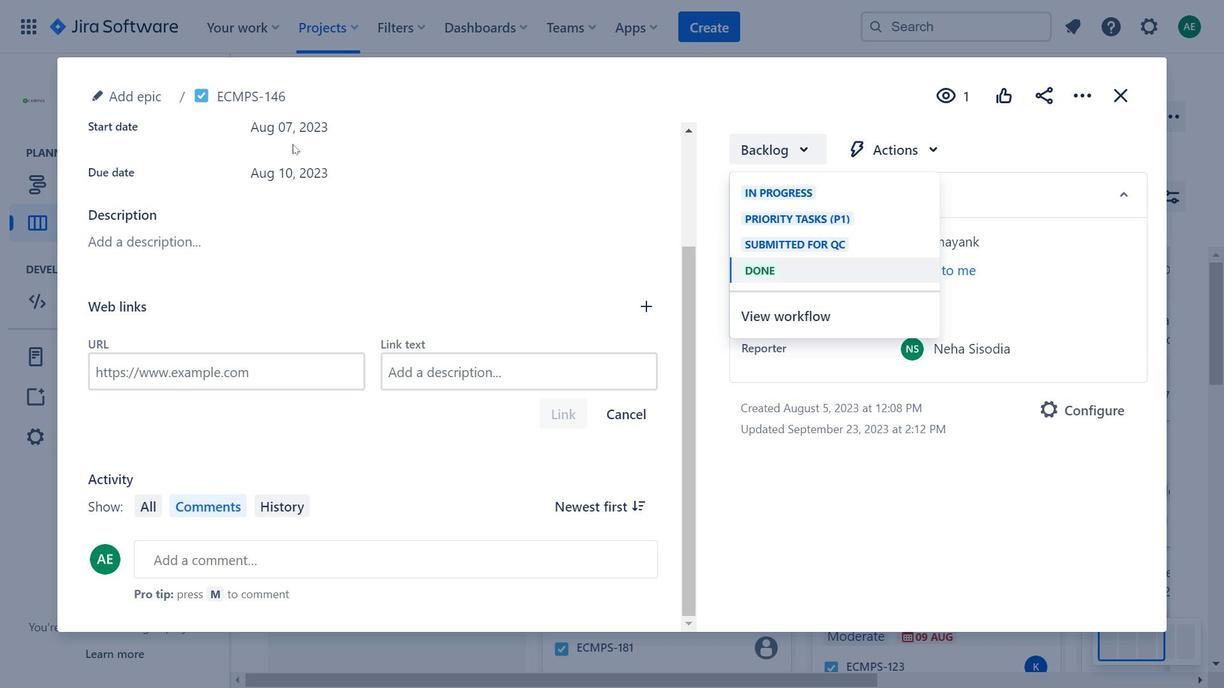 
Action: Mouse pressed left at (300, 128)
Screenshot: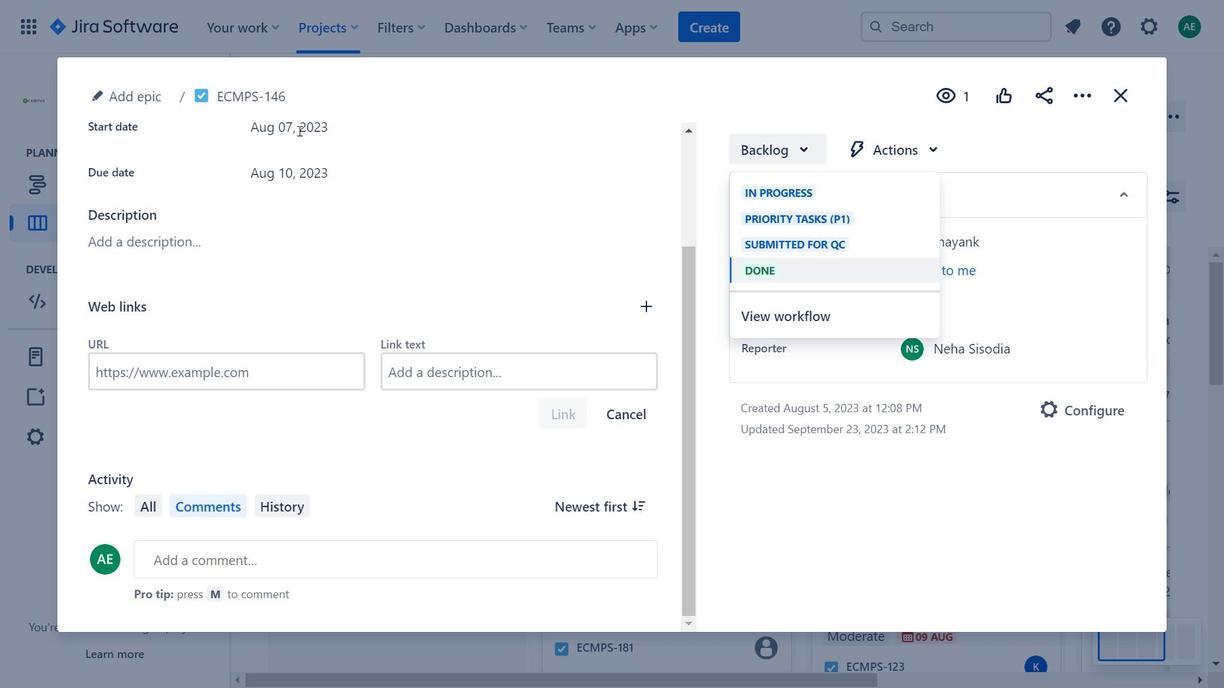 
Action: Mouse moved to (907, 151)
Screenshot: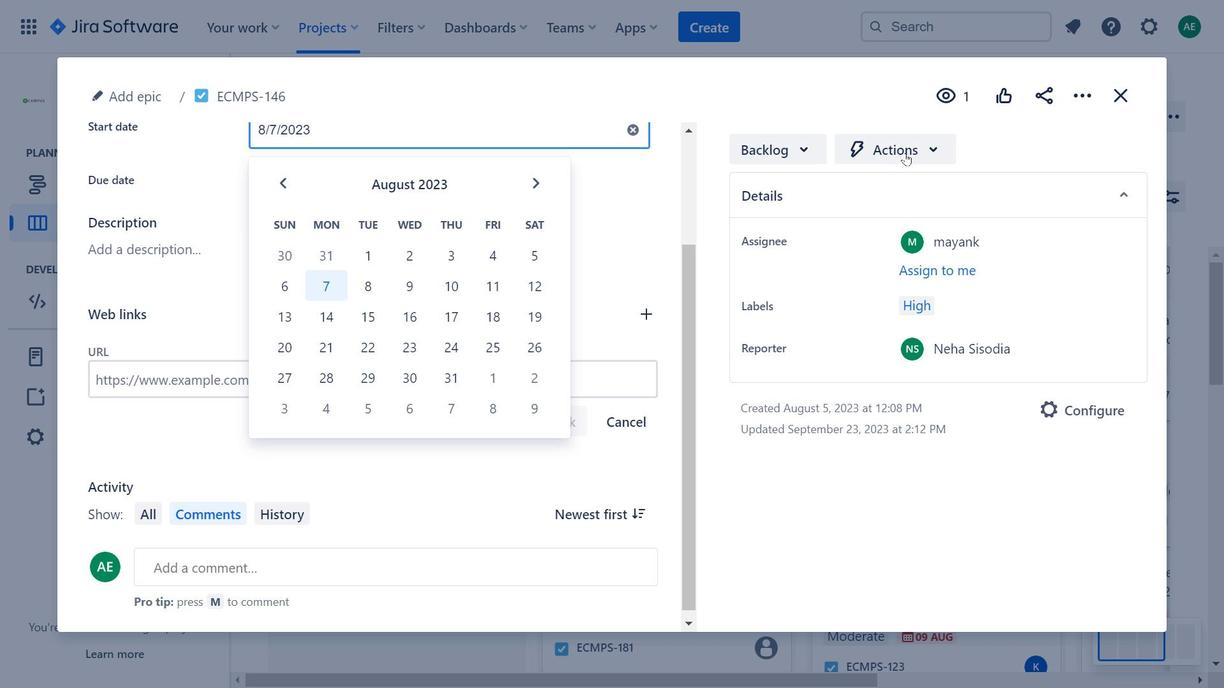 
Action: Mouse pressed left at (907, 151)
Screenshot: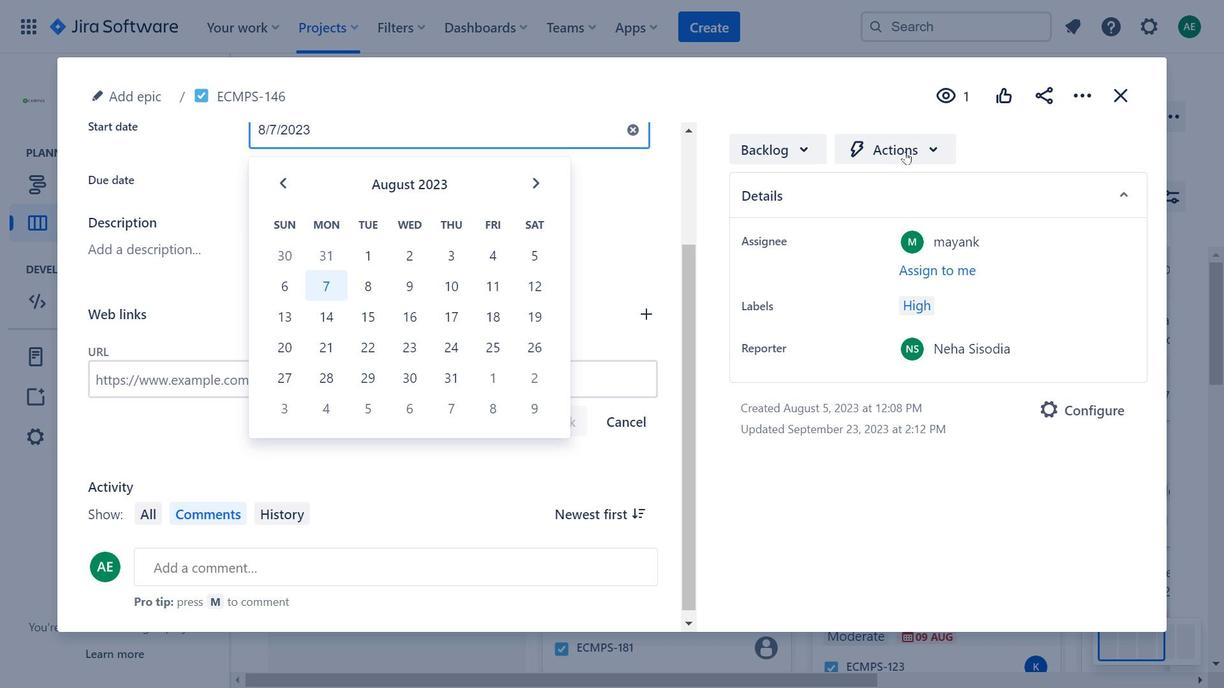 
Action: Mouse moved to (345, 164)
Screenshot: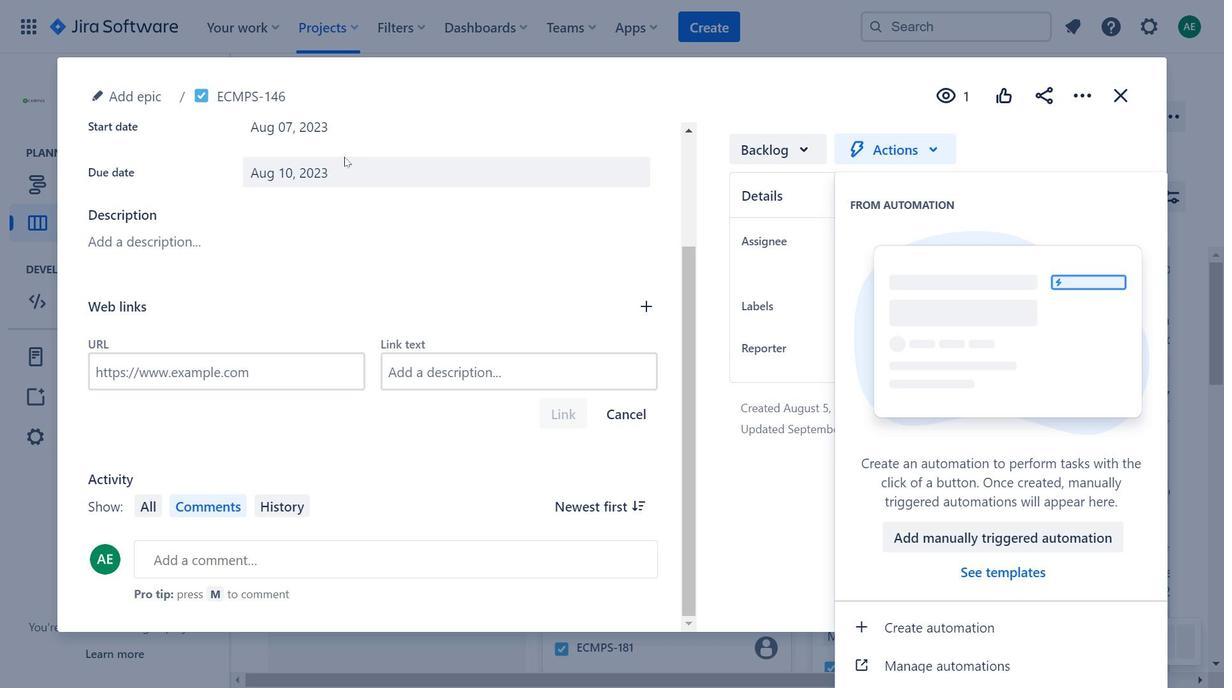 
Action: Mouse pressed left at (345, 164)
Screenshot: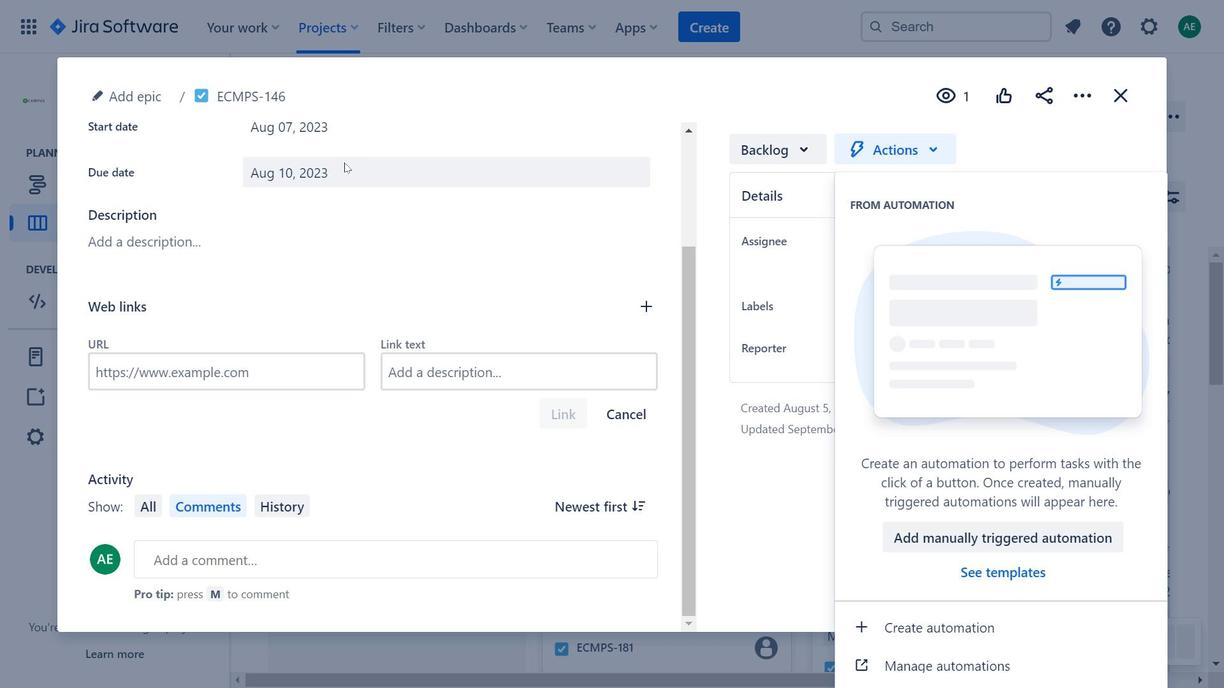 
Action: Mouse moved to (794, 162)
Screenshot: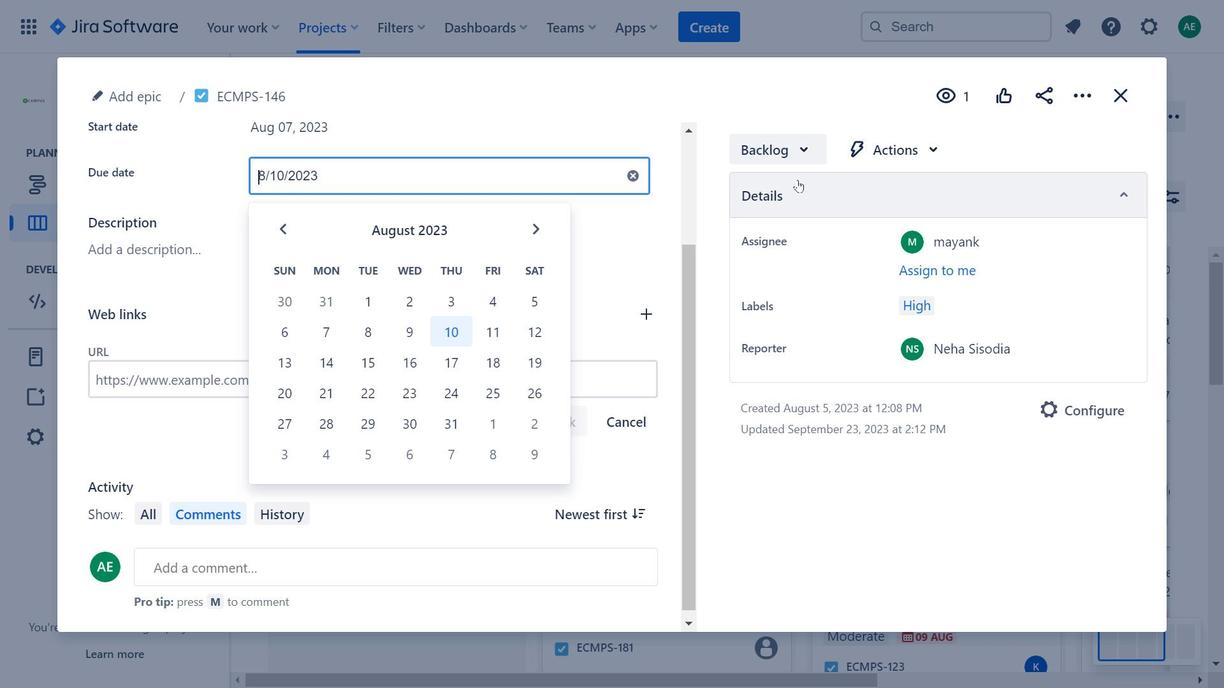 
Action: Mouse pressed left at (794, 162)
Screenshot: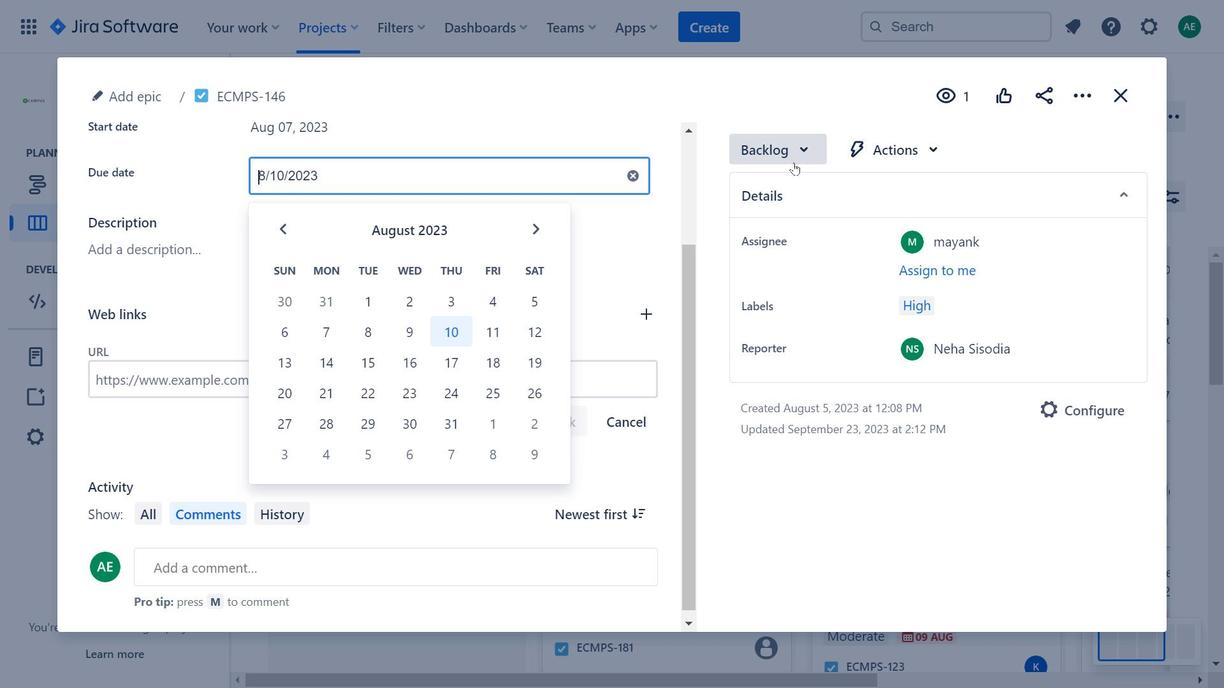 
Action: Mouse moved to (824, 323)
Screenshot: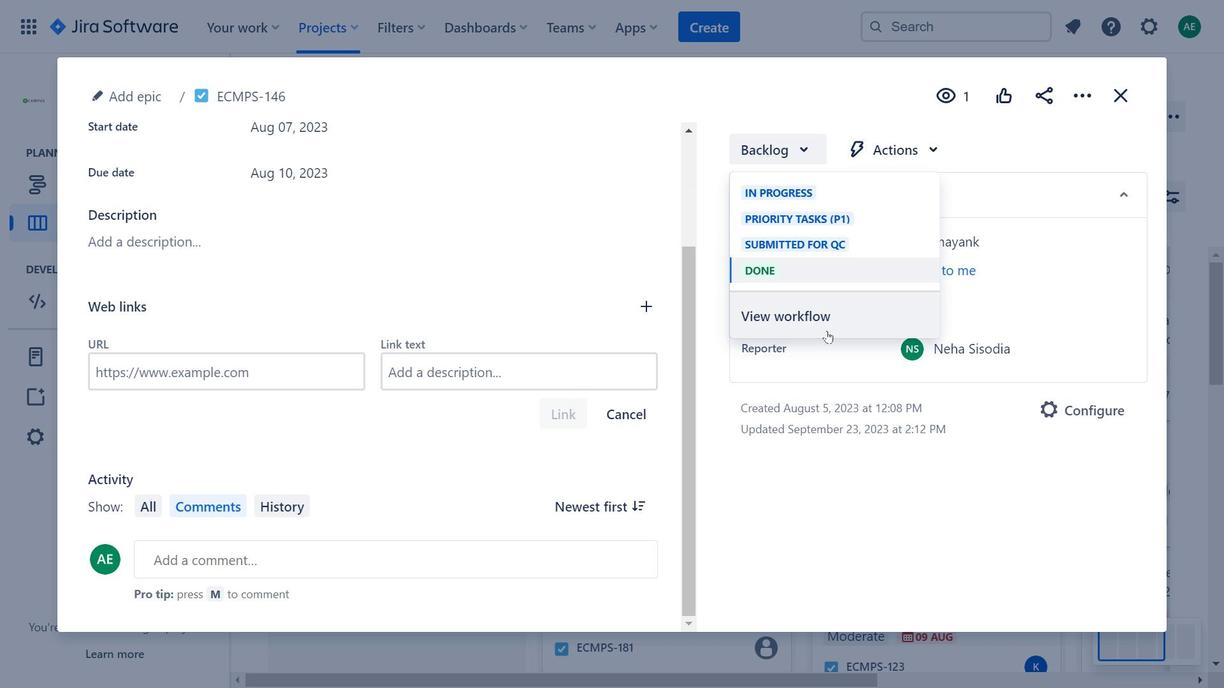 
Action: Mouse pressed left at (824, 323)
Screenshot: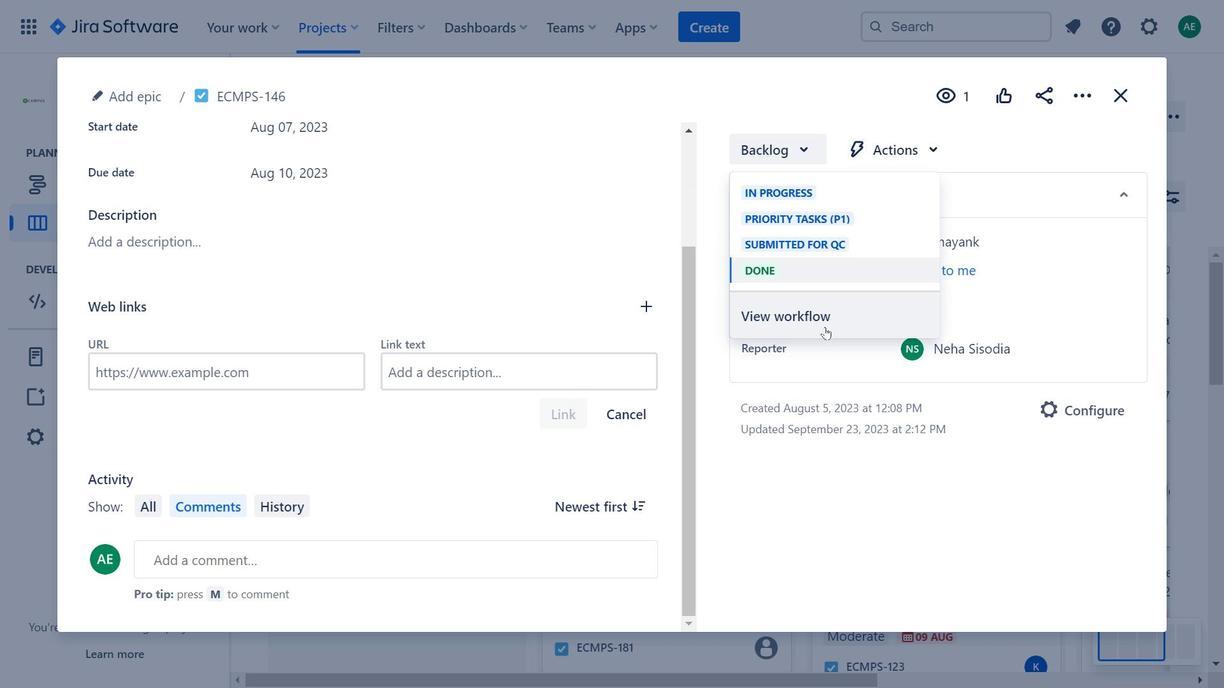 
Action: Mouse moved to (1025, 597)
Screenshot: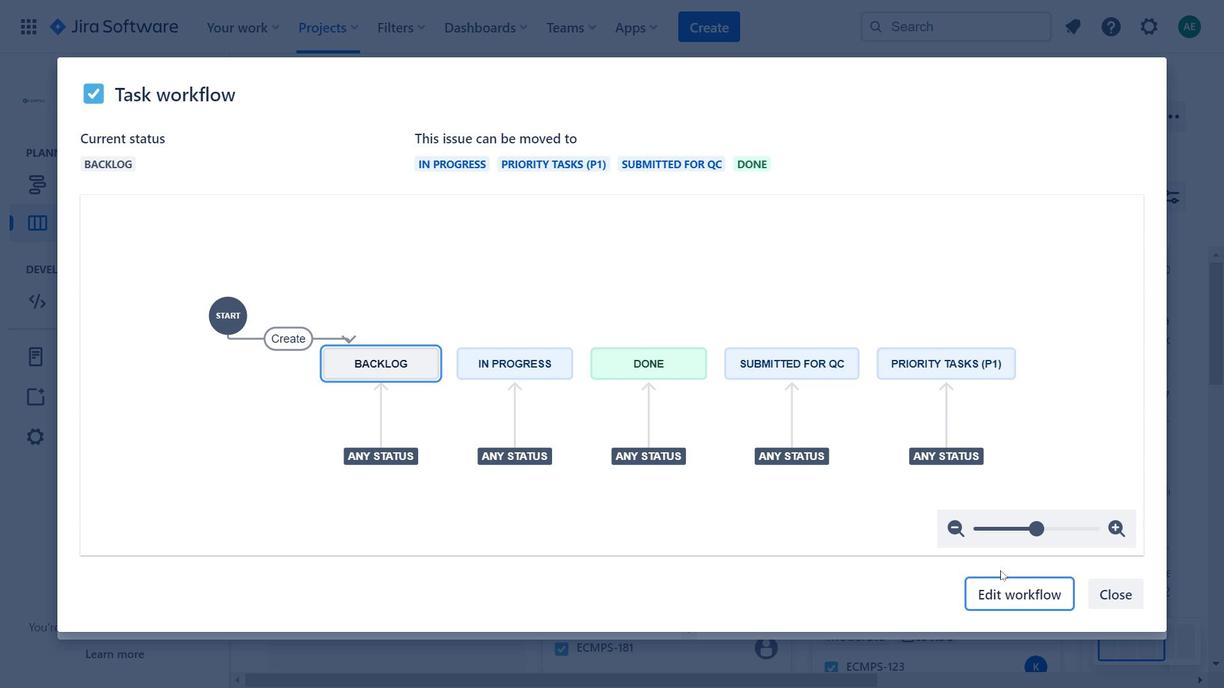 
Action: Mouse pressed left at (1025, 597)
Screenshot: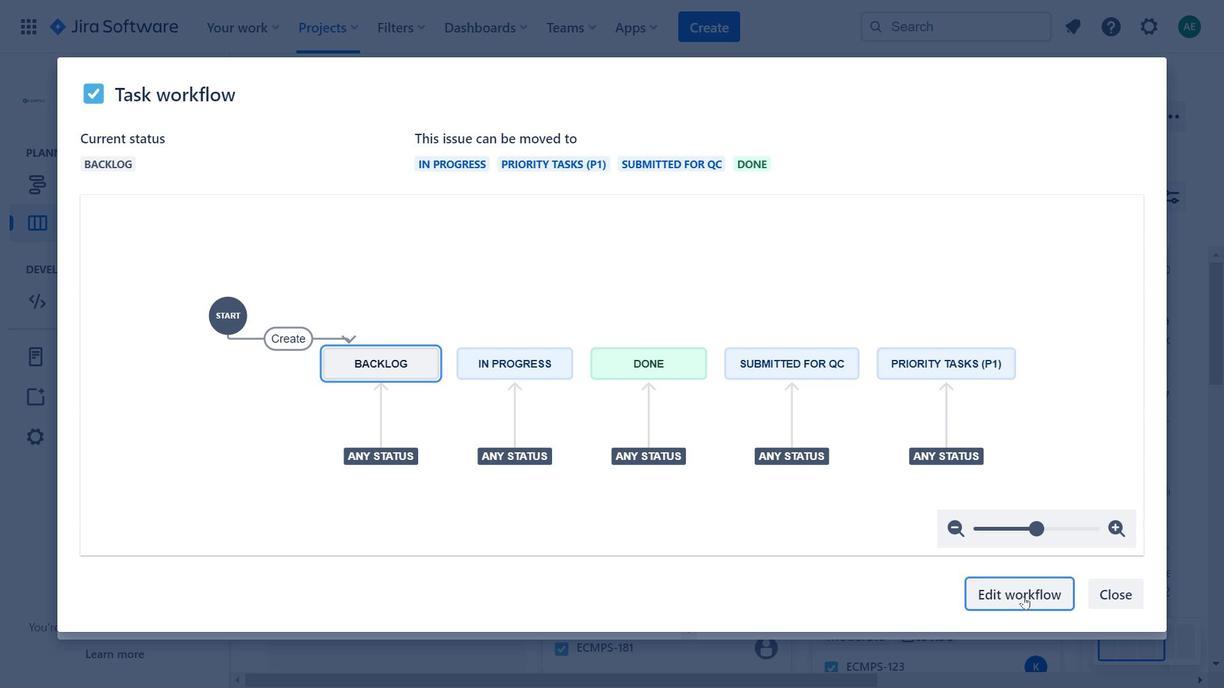 
Action: Mouse moved to (248, 380)
Screenshot: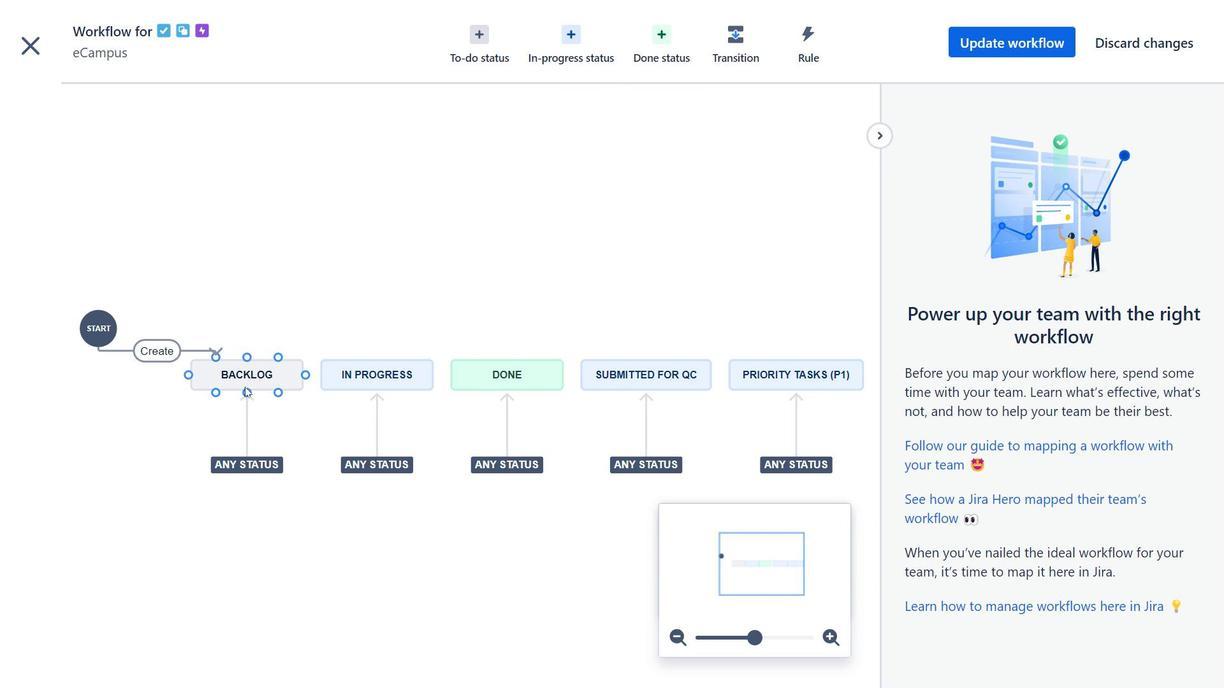 
Action: Mouse pressed left at (248, 380)
Screenshot: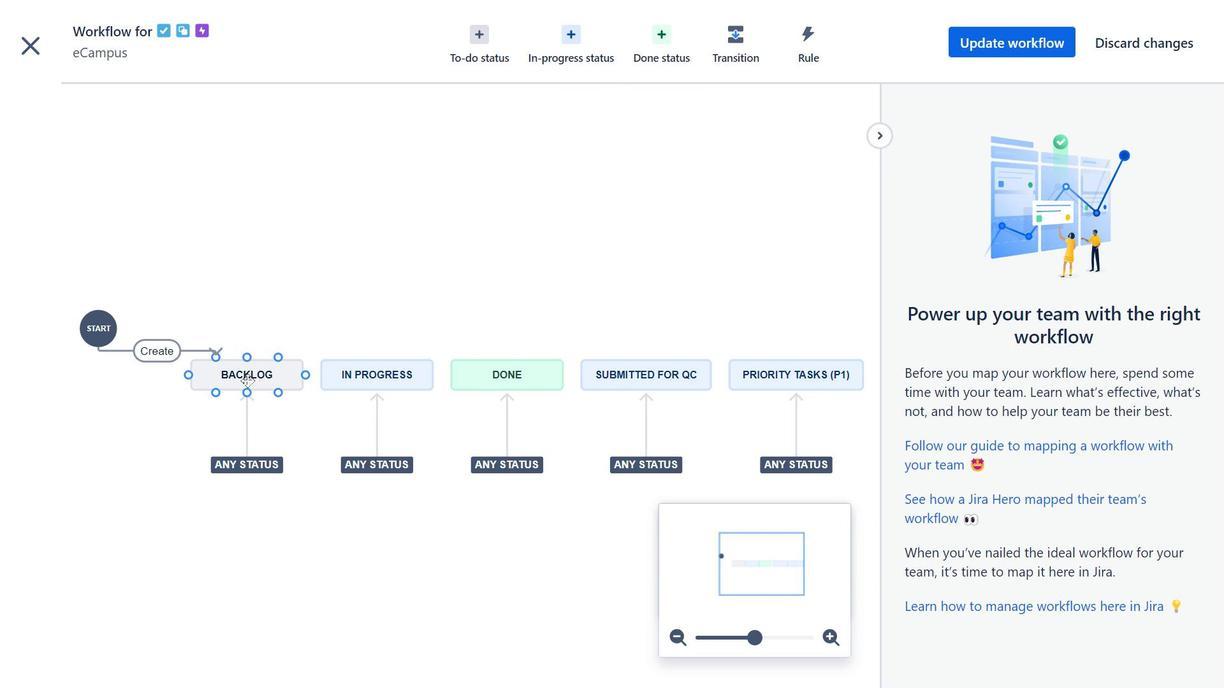 
Action: Mouse moved to (387, 369)
Screenshot: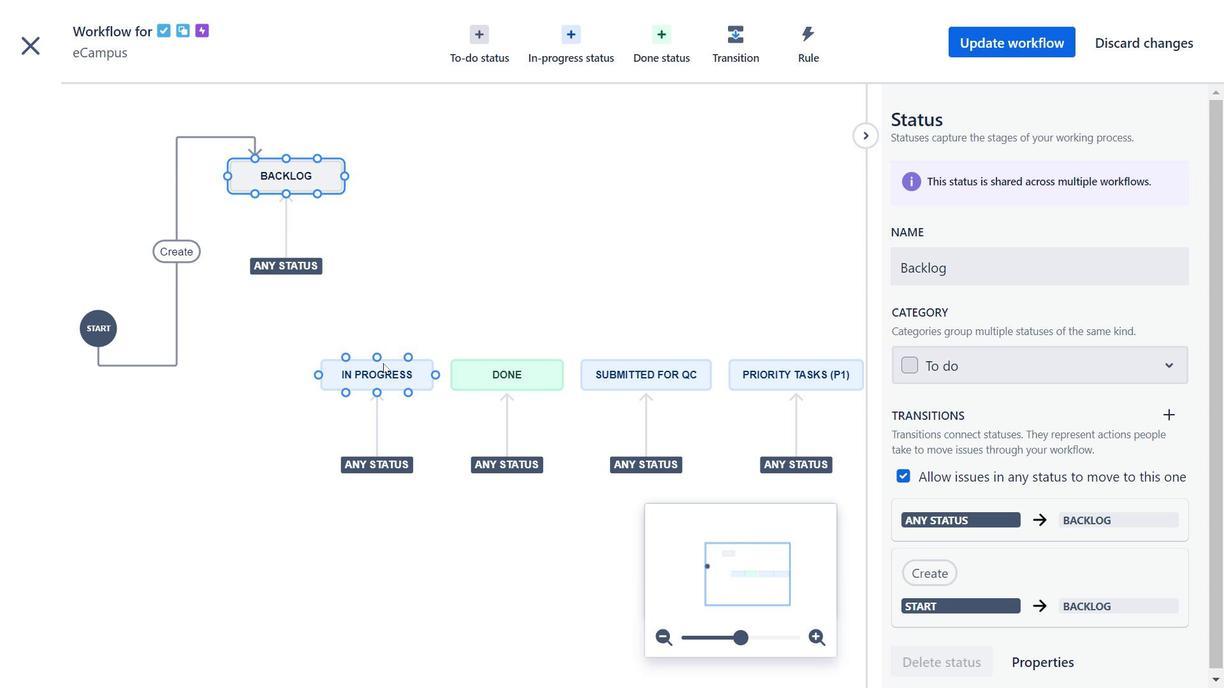 
Action: Mouse pressed left at (387, 369)
Screenshot: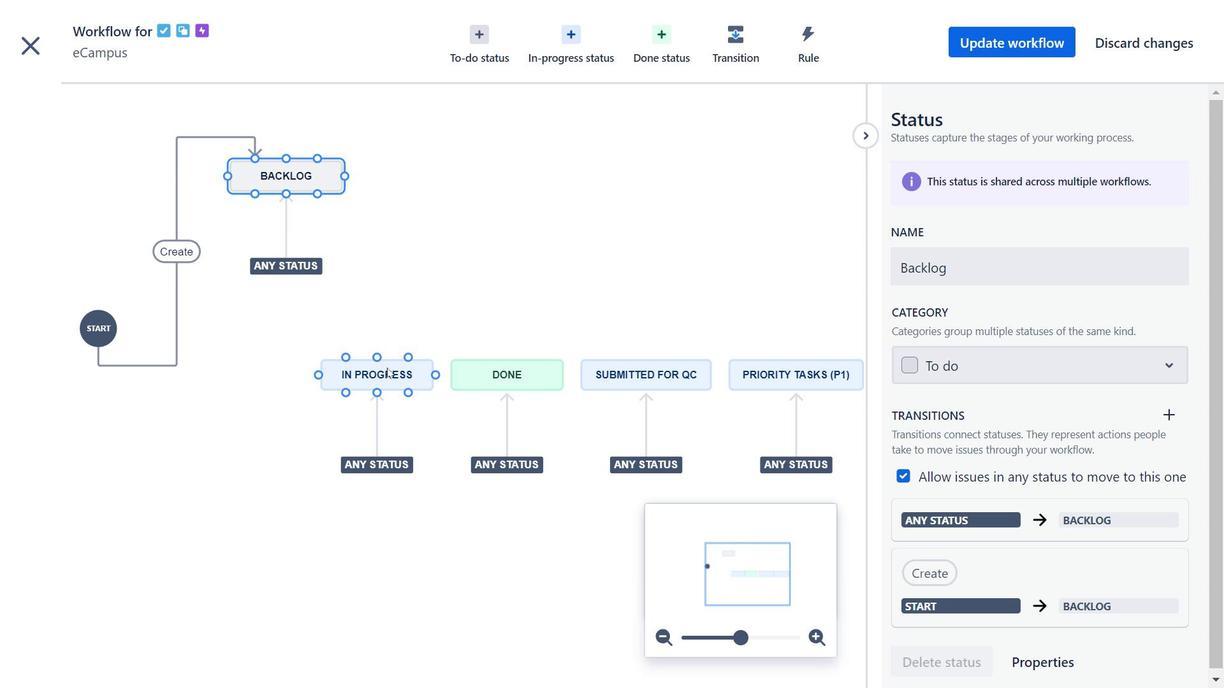 
Action: Mouse moved to (642, 368)
Screenshot: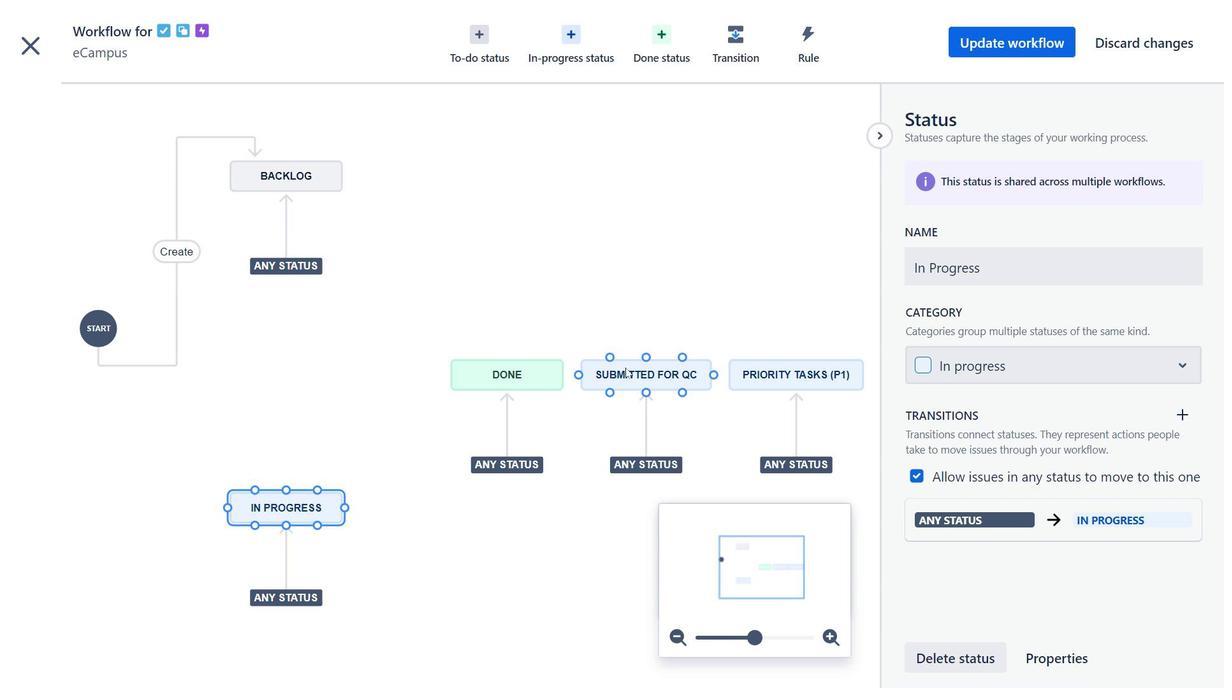
Action: Mouse pressed left at (642, 368)
Screenshot: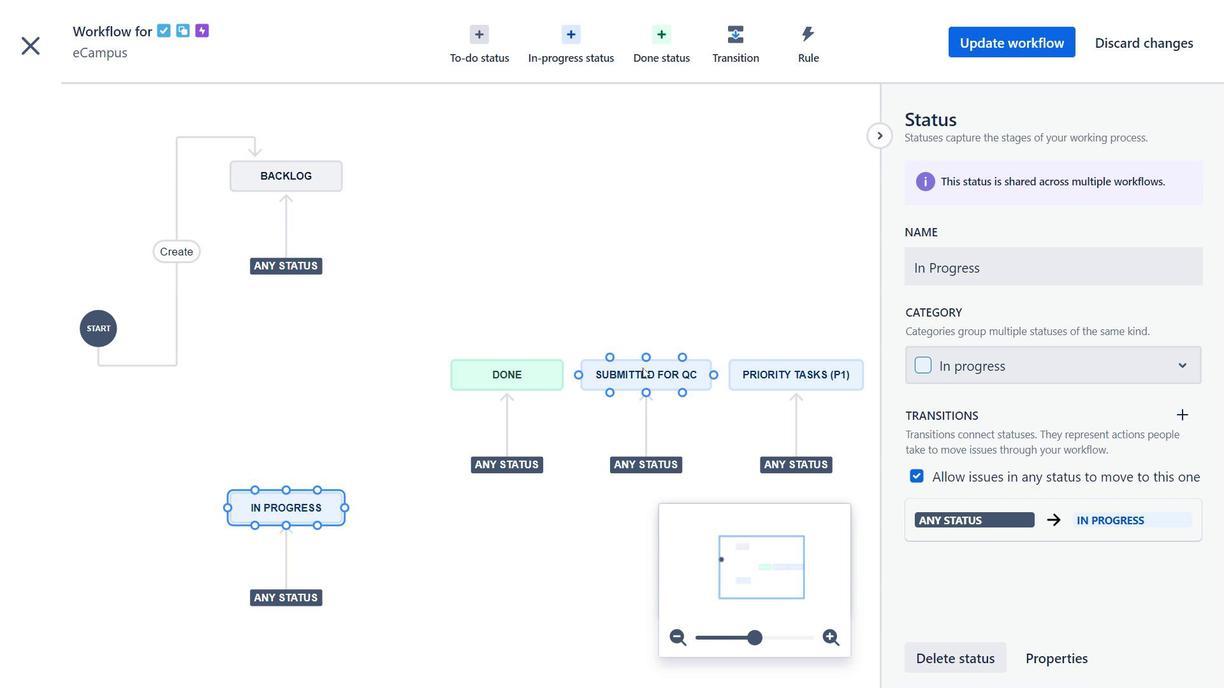 
Action: Mouse moved to (796, 377)
Screenshot: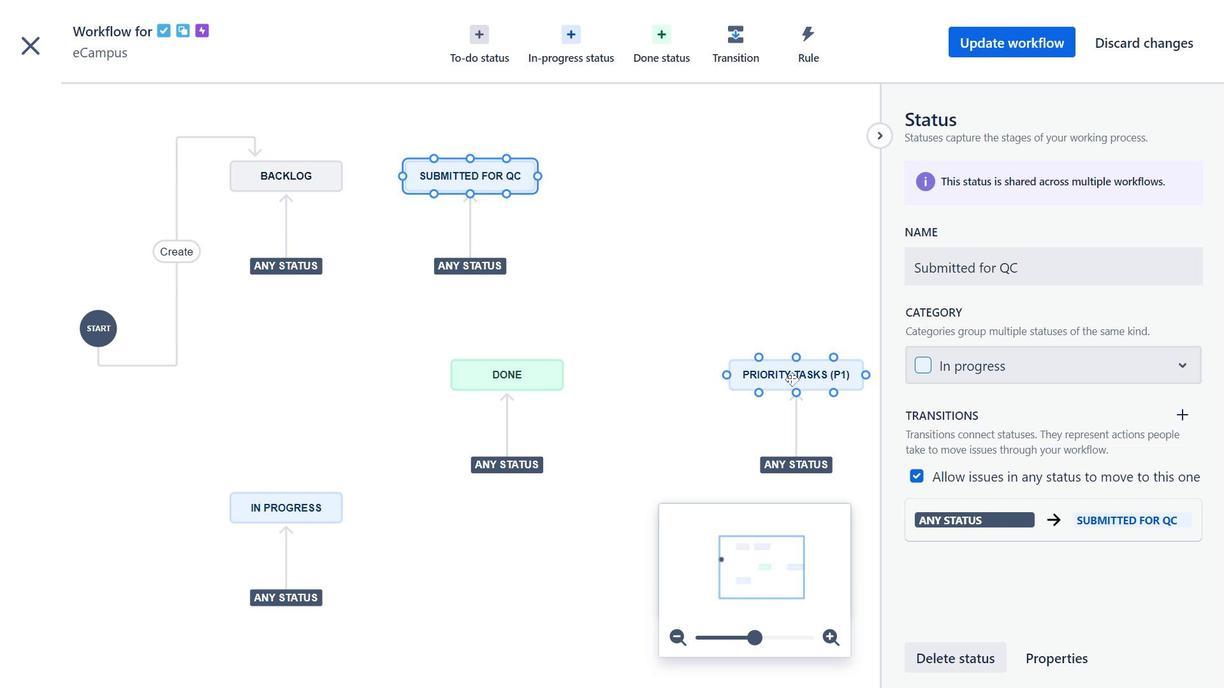 
Action: Mouse pressed left at (796, 377)
Screenshot: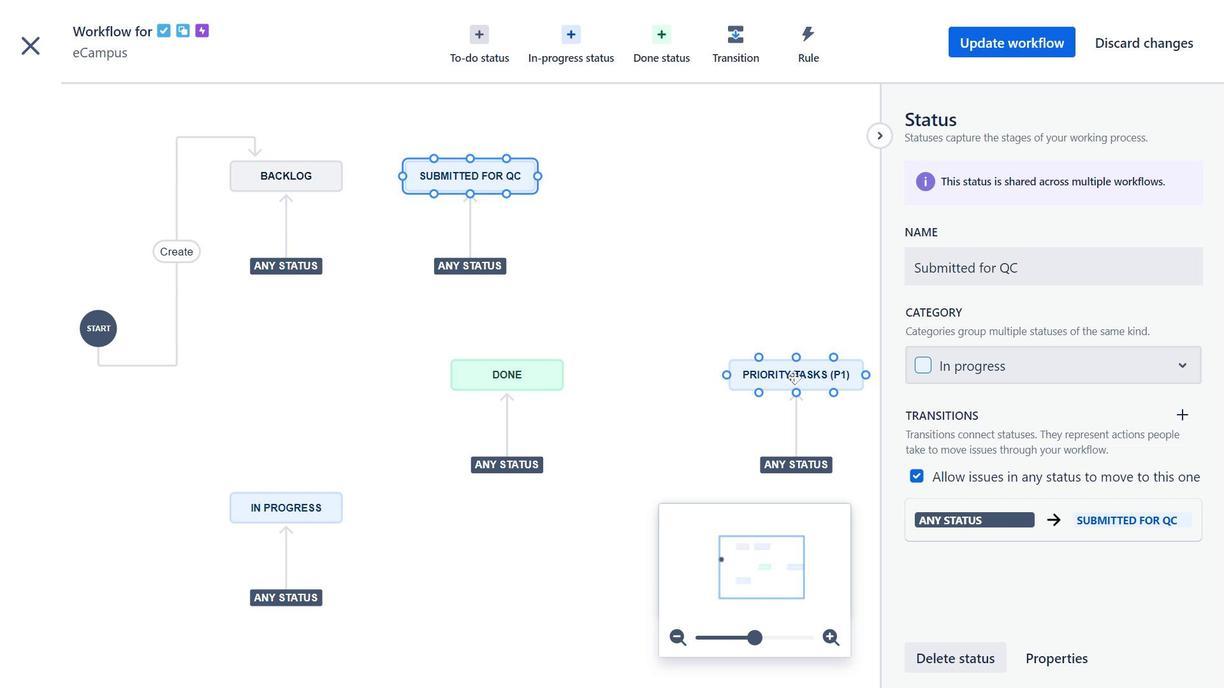 
Action: Mouse moved to (526, 368)
Screenshot: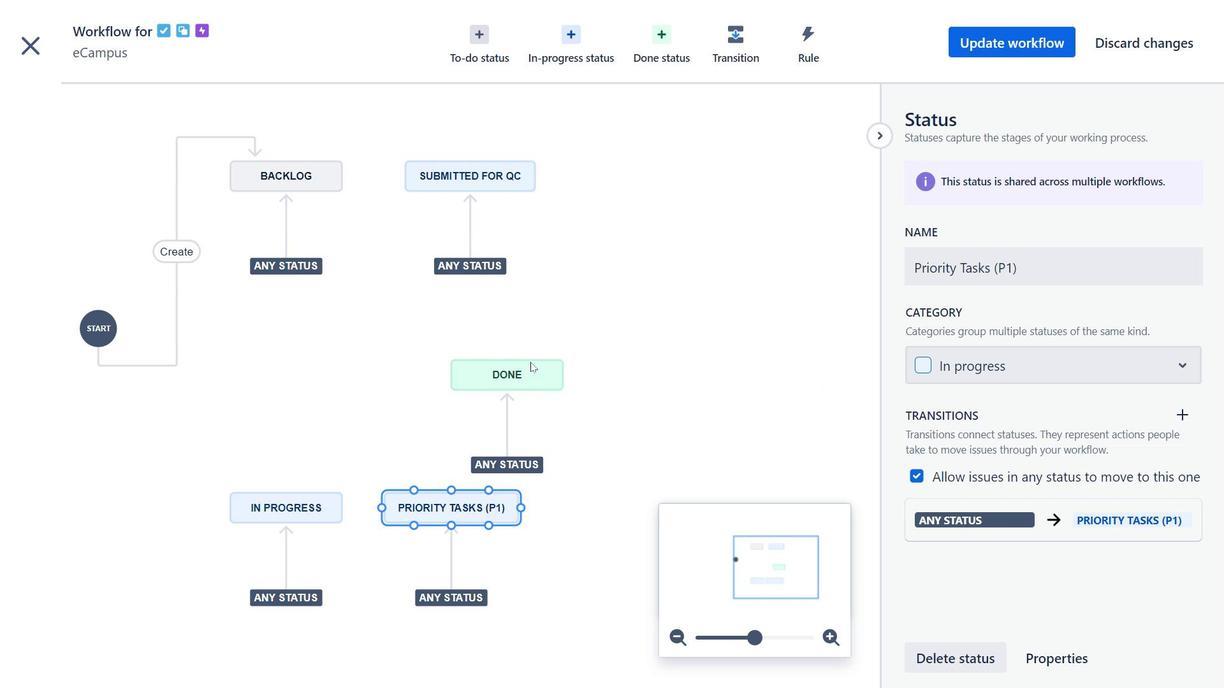 
Action: Mouse pressed left at (526, 368)
Screenshot: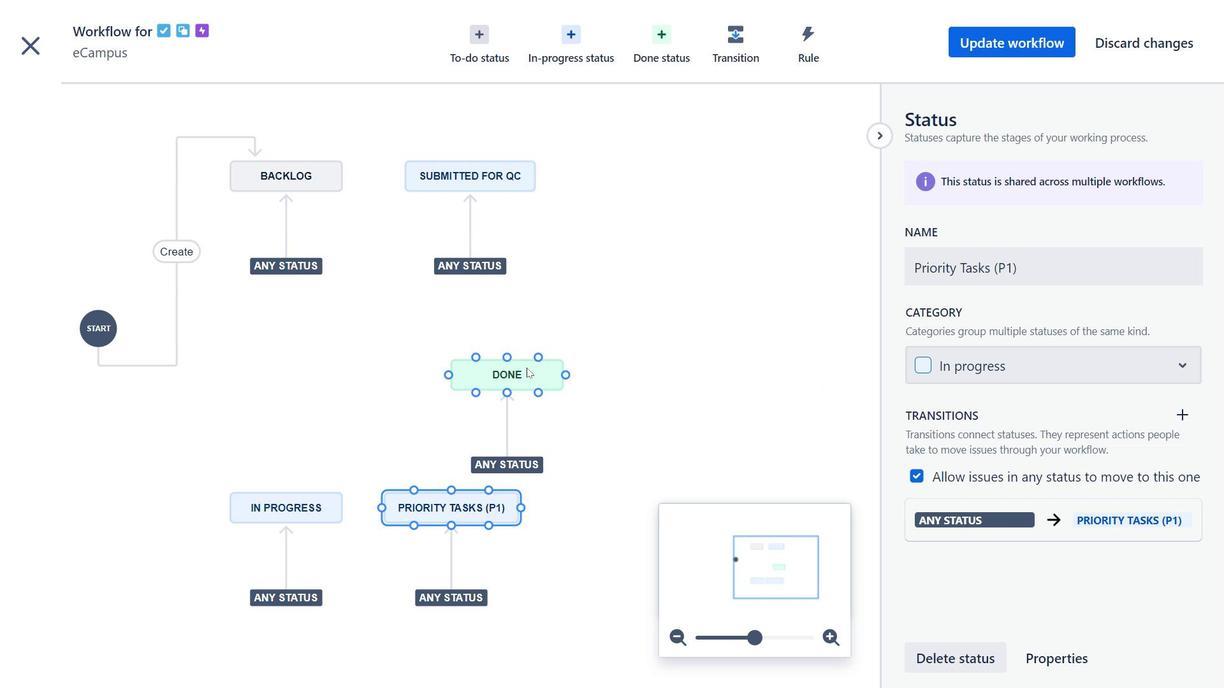 
Action: Mouse moved to (453, 512)
Screenshot: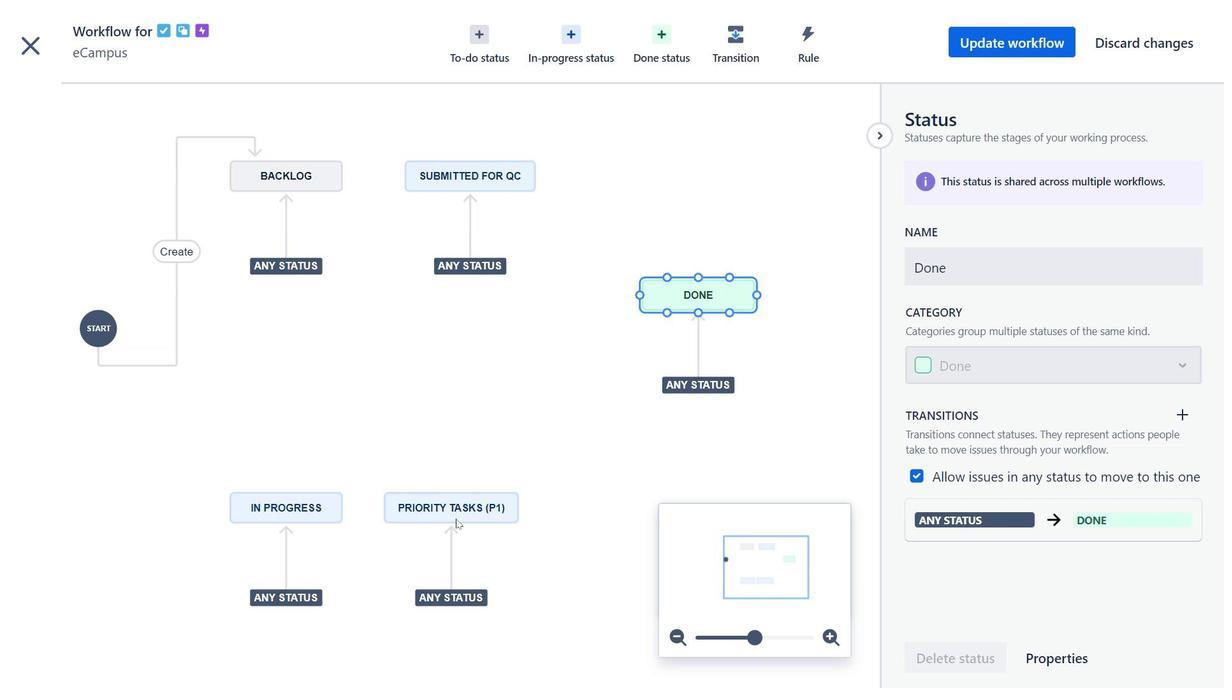 
Action: Mouse pressed left at (453, 512)
Screenshot: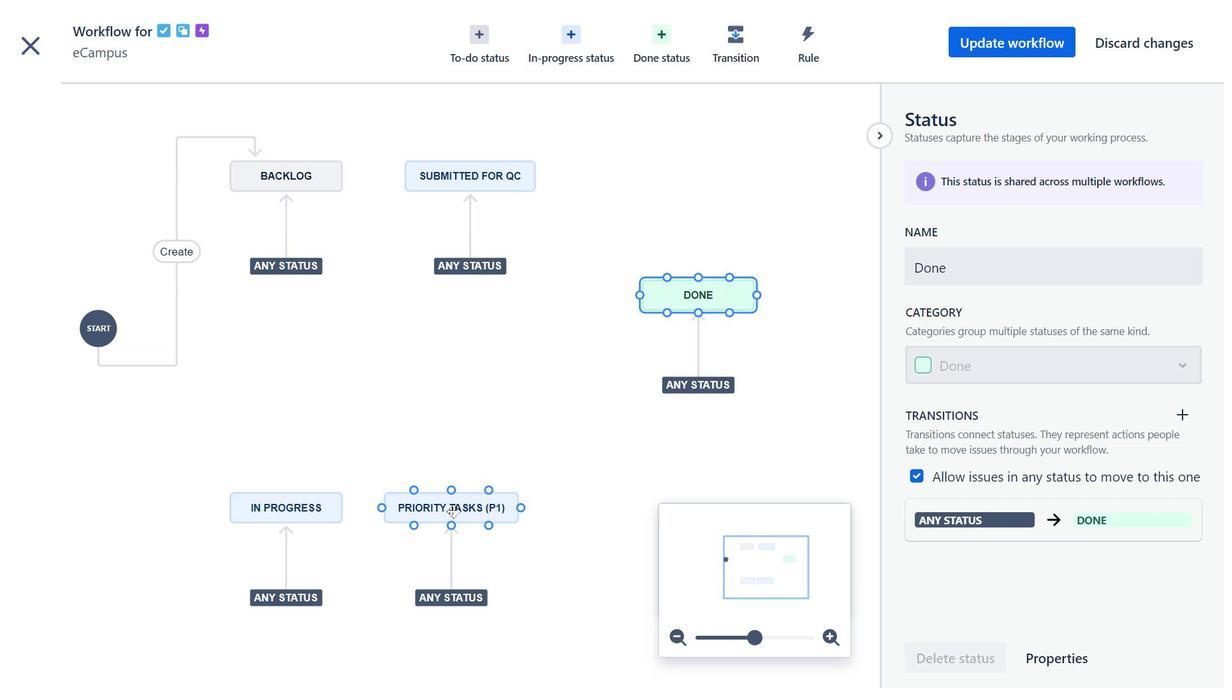 
Action: Mouse moved to (693, 303)
Screenshot: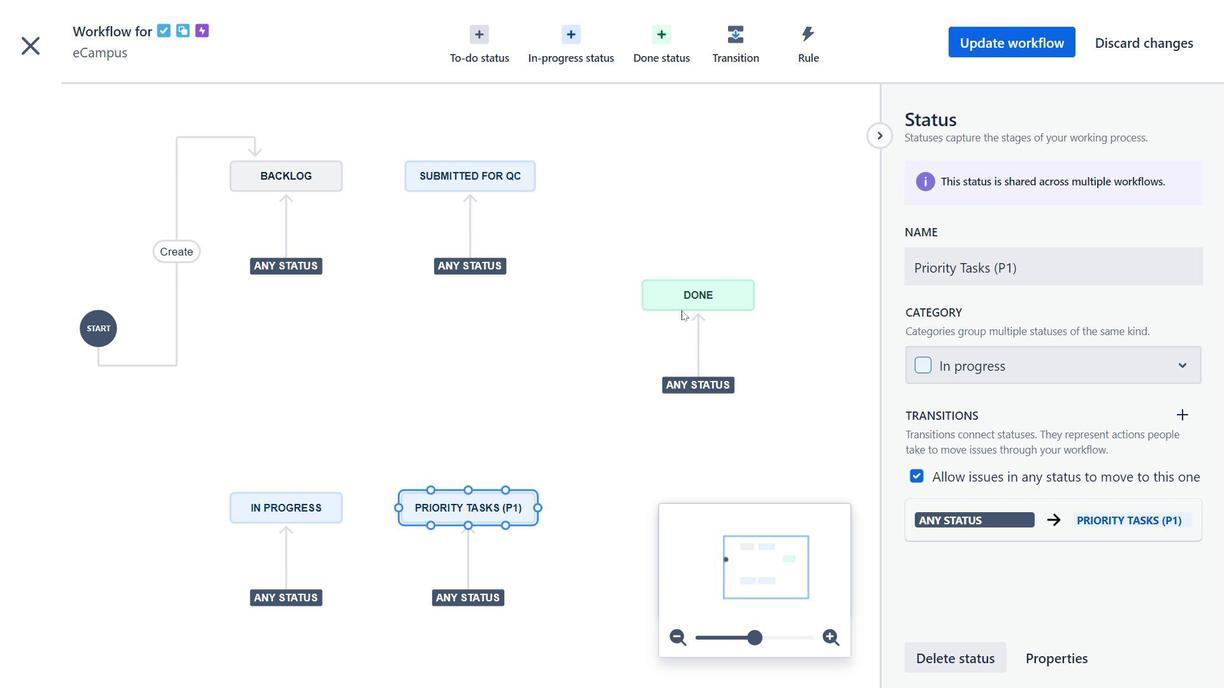 
Action: Mouse pressed left at (693, 303)
Screenshot: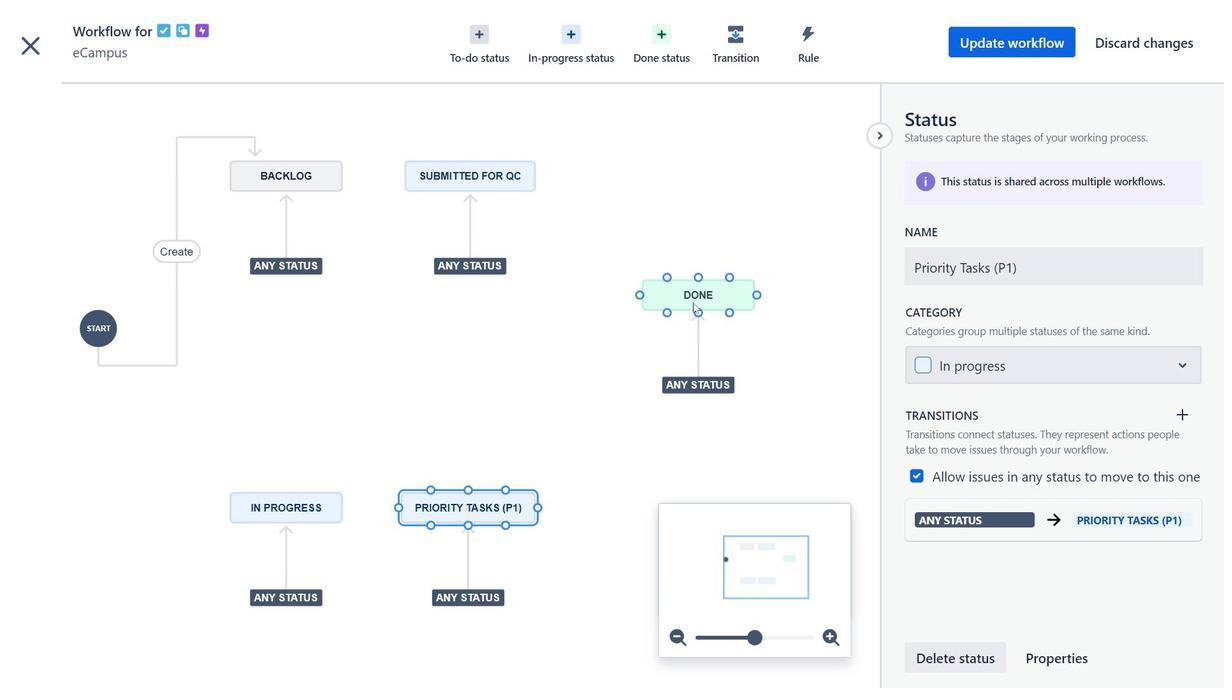 
Action: Mouse moved to (473, 176)
Screenshot: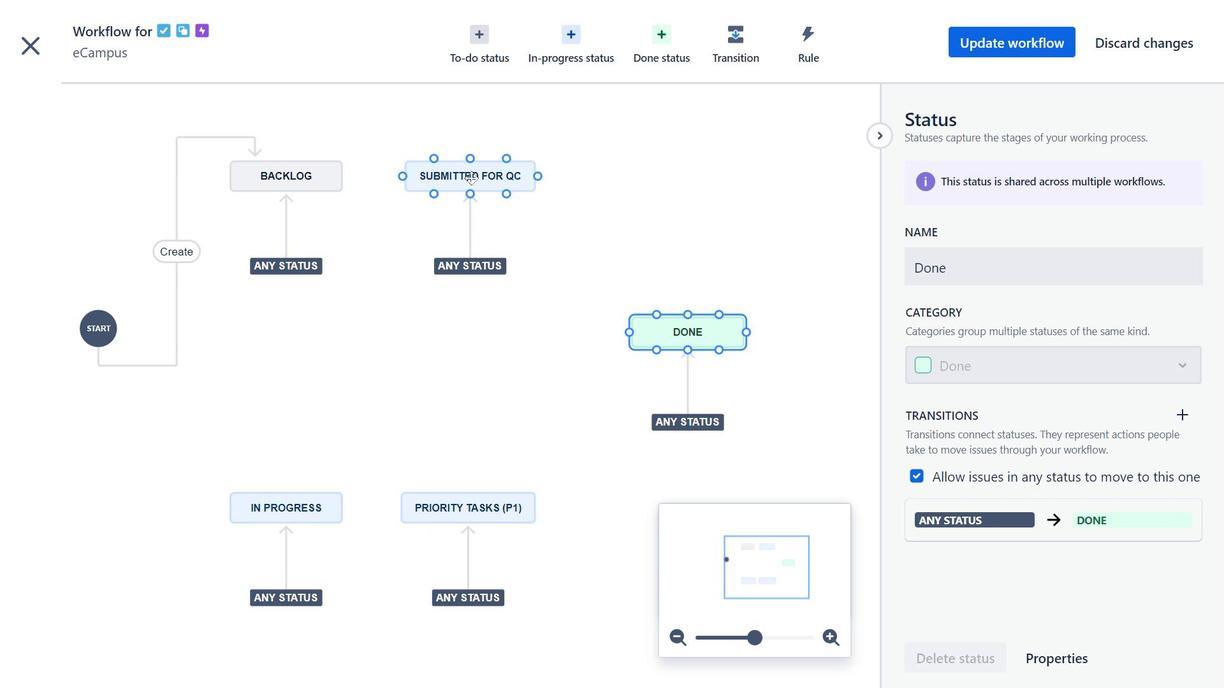 
Action: Mouse pressed left at (473, 176)
Screenshot: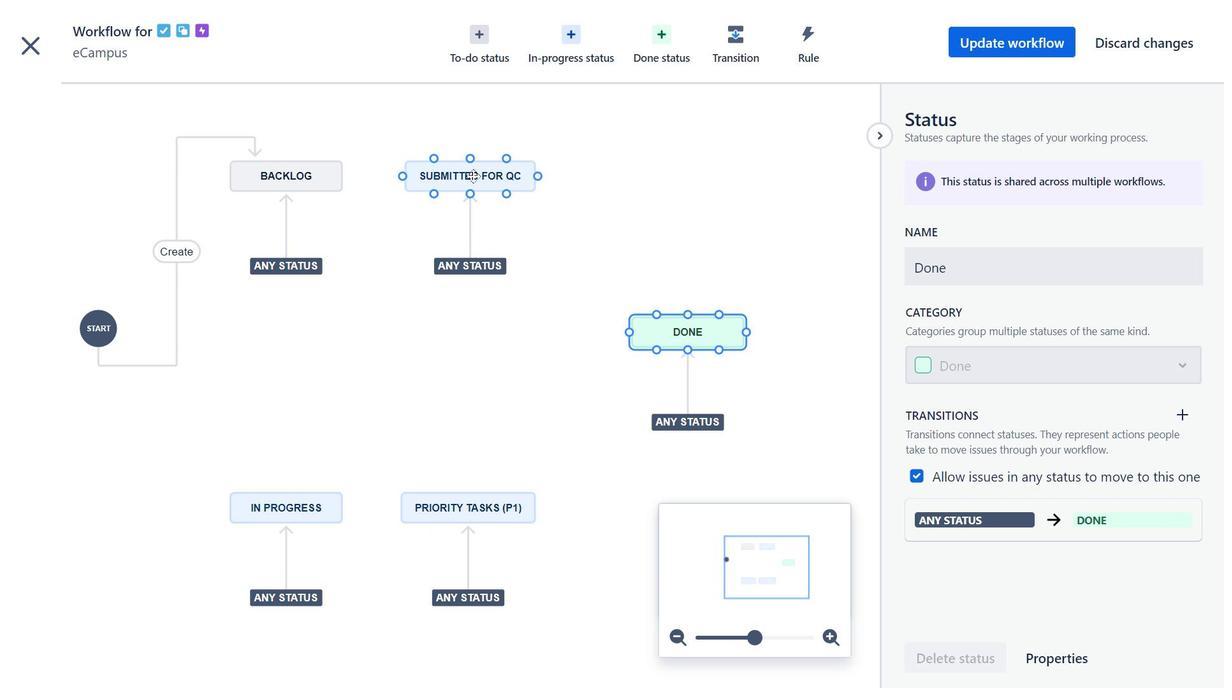 
Action: Mouse moved to (1001, 355)
Screenshot: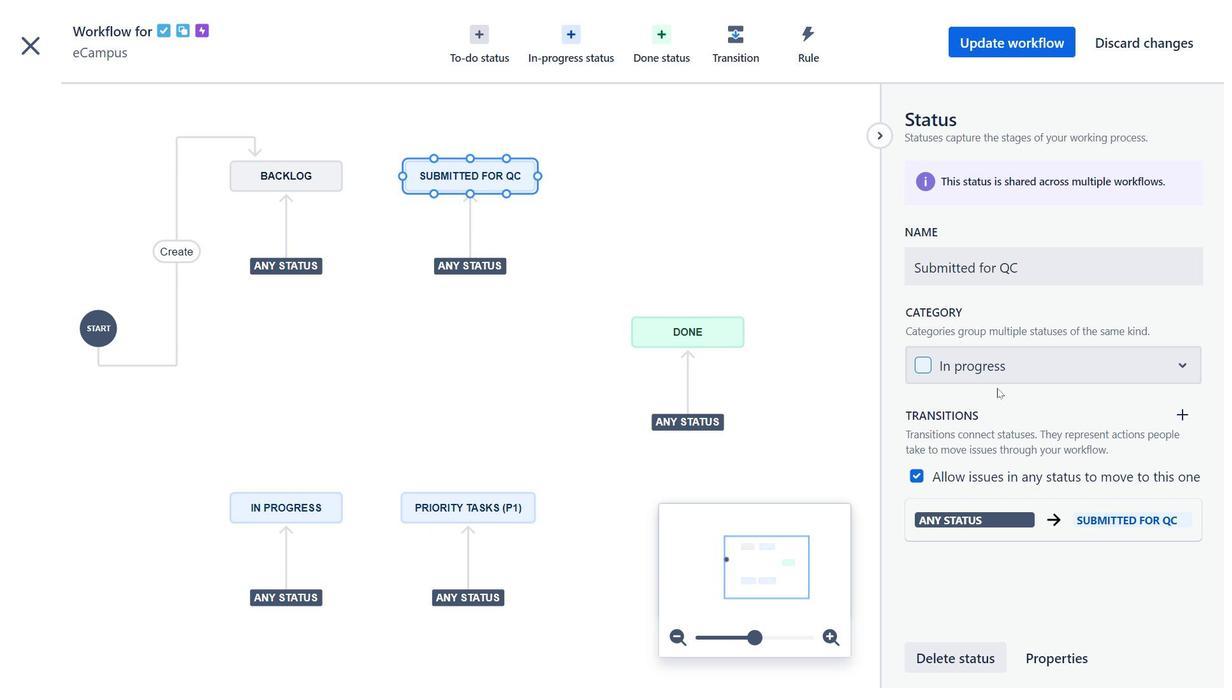 
Action: Mouse pressed left at (1001, 355)
Screenshot: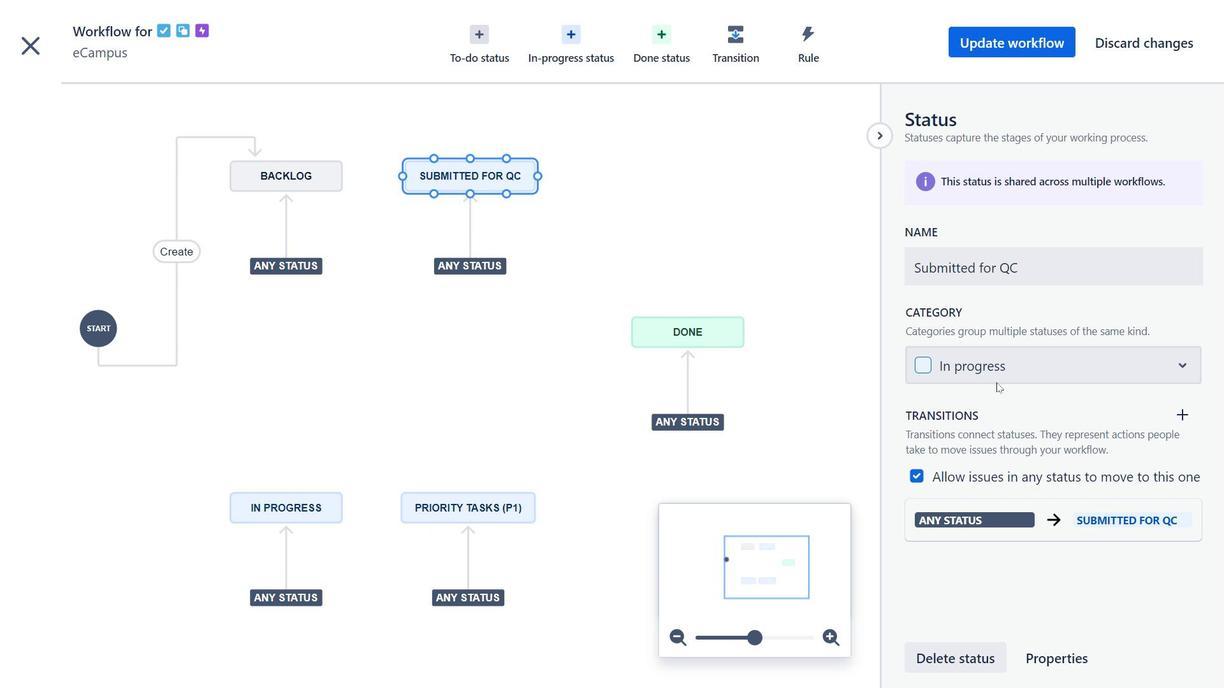 
Action: Mouse moved to (1076, 653)
Screenshot: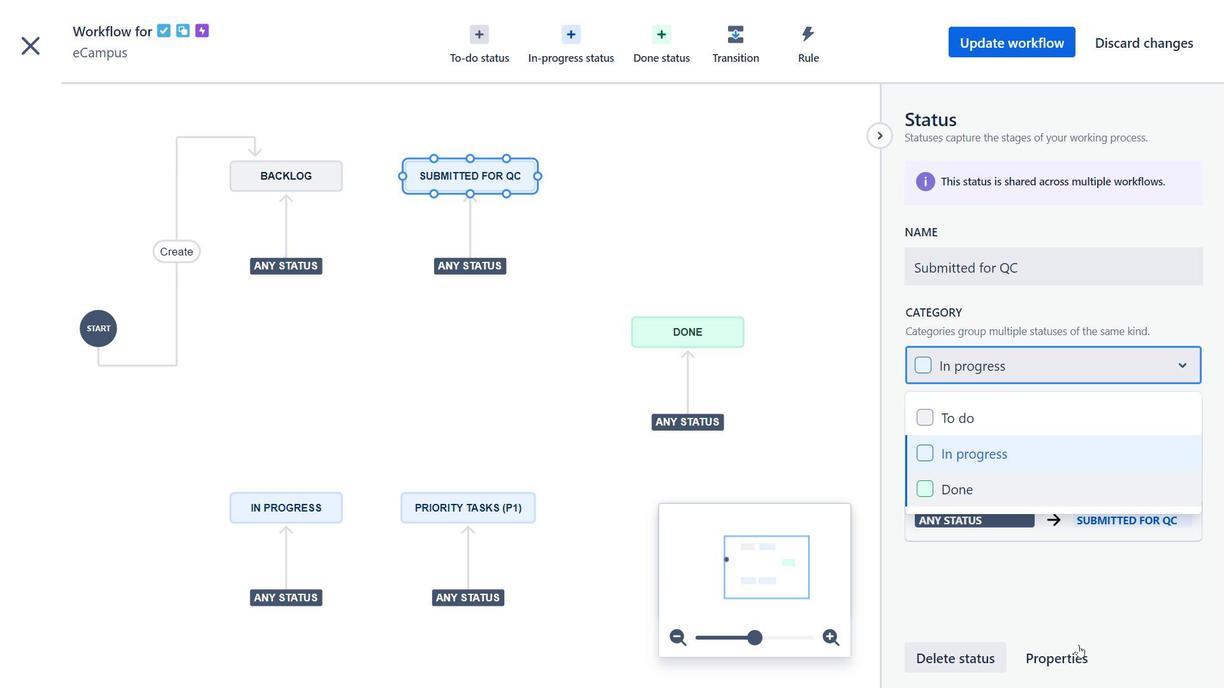 
Action: Mouse pressed left at (1076, 653)
Screenshot: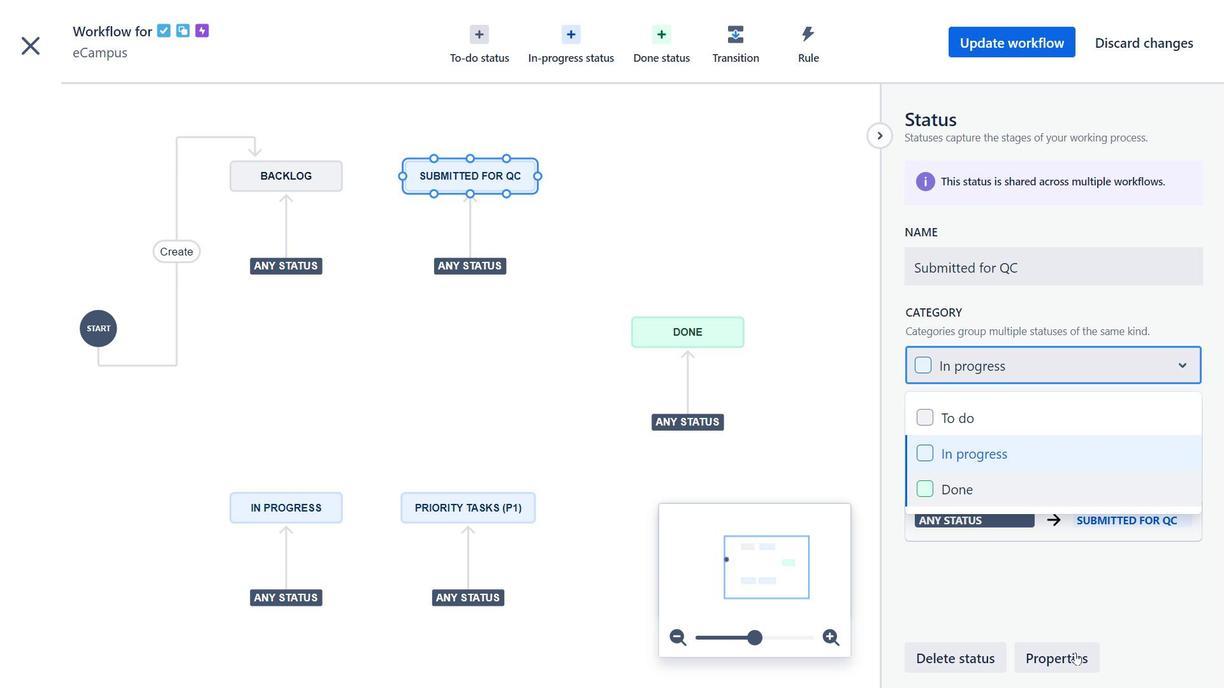 
Action: Mouse moved to (363, 228)
Screenshot: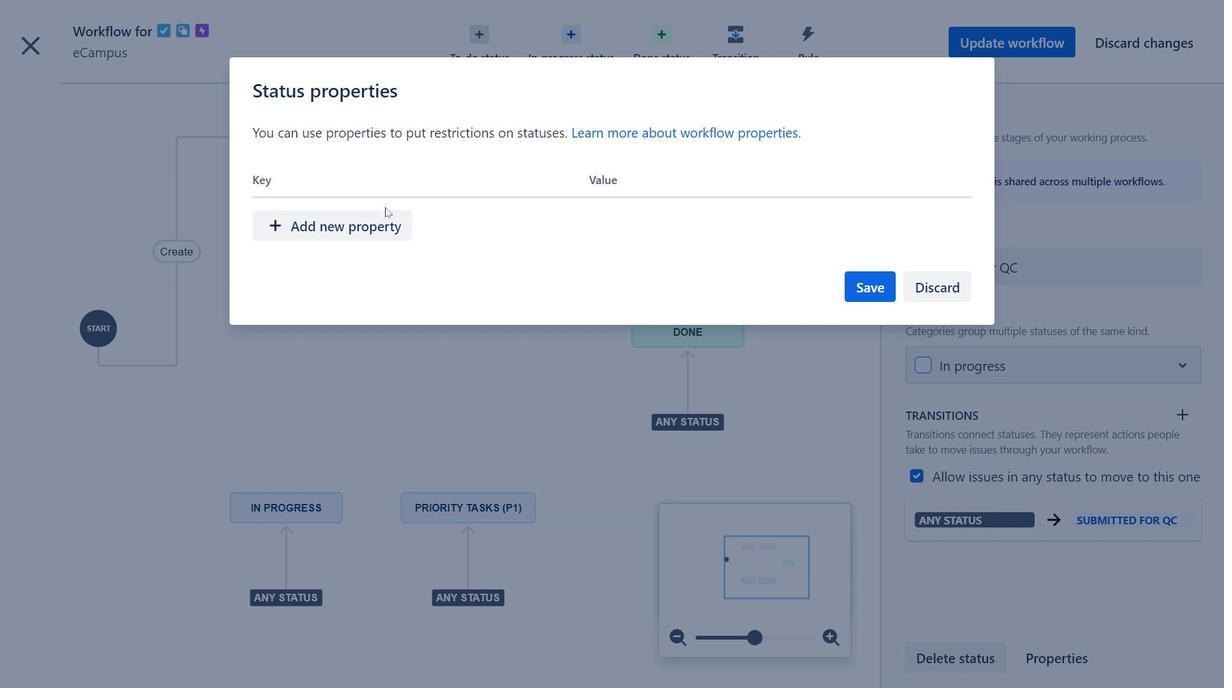 
Action: Mouse pressed left at (363, 228)
Screenshot: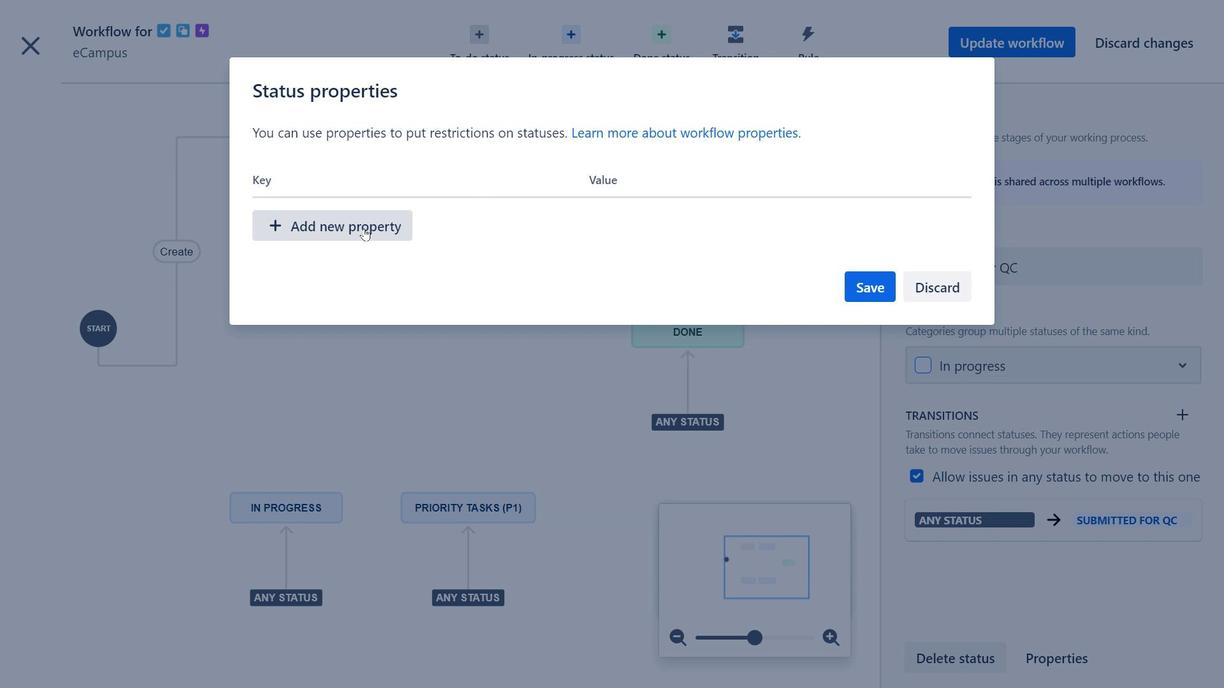
Action: Mouse moved to (636, 175)
Screenshot: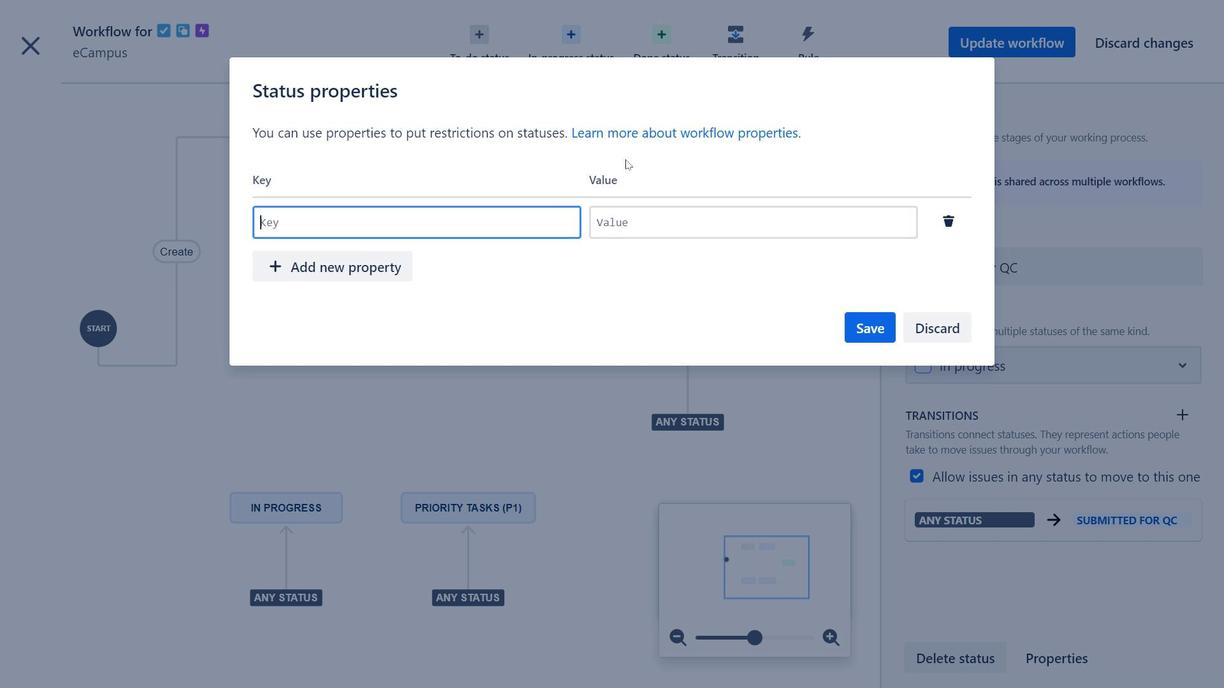 
Action: Mouse pressed left at (636, 175)
Screenshot: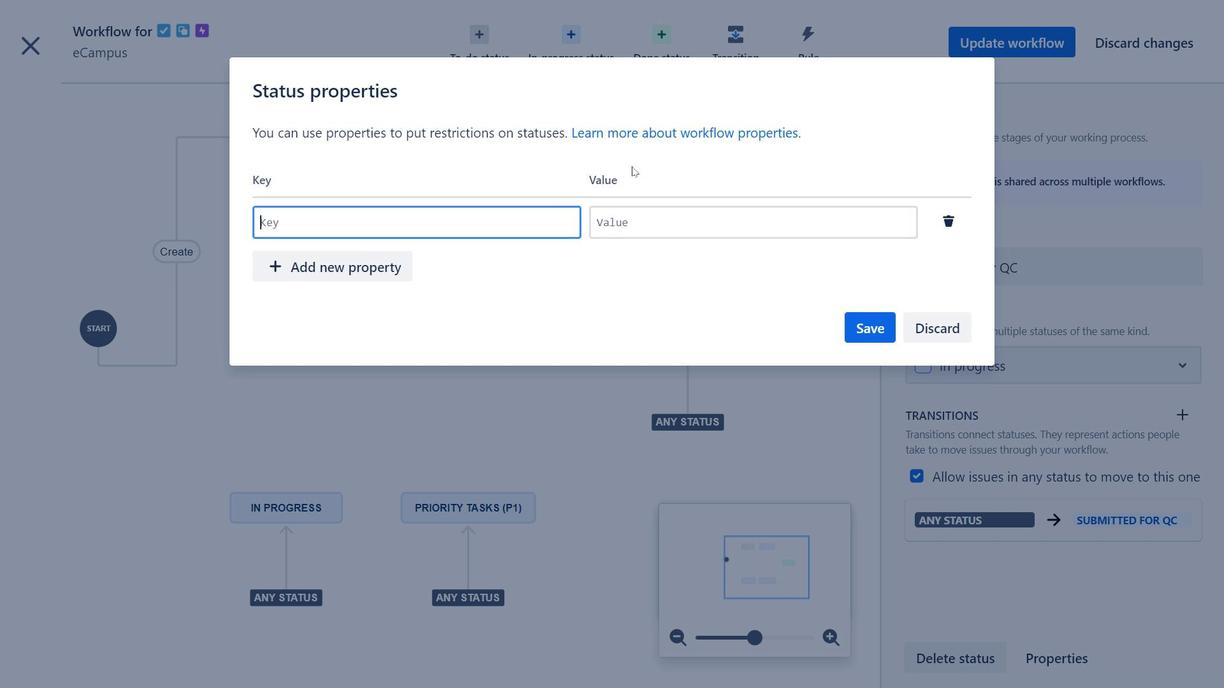
Action: Mouse moved to (637, 190)
Screenshot: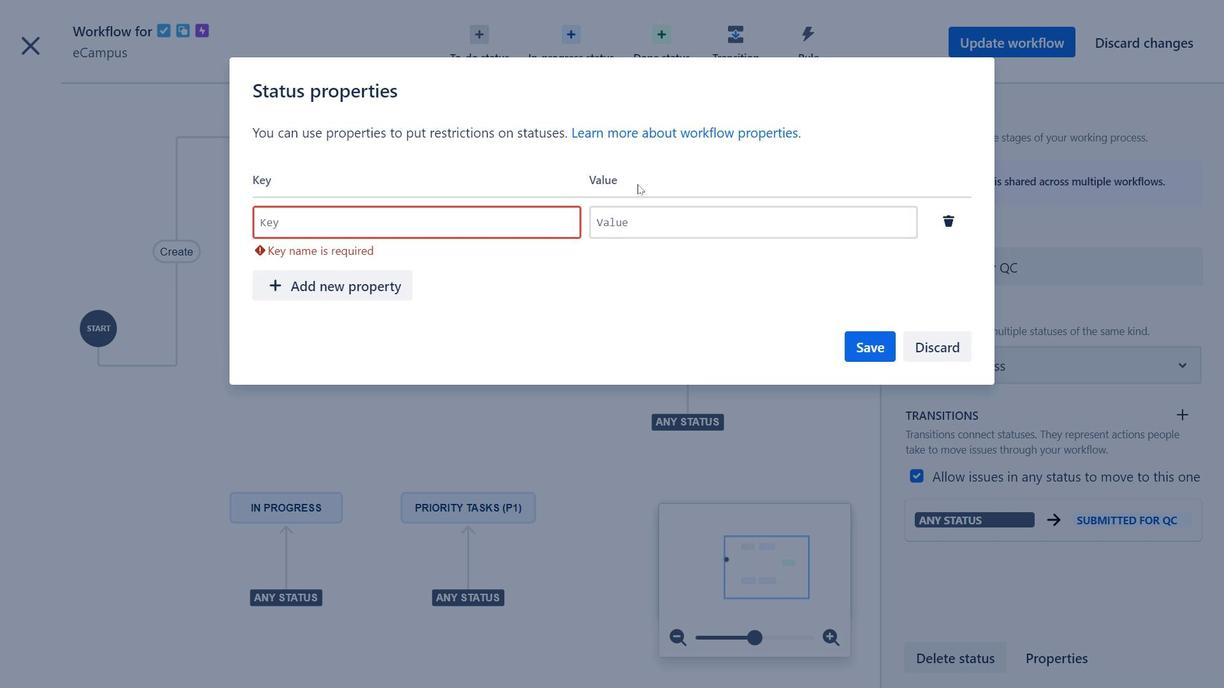 
Action: Mouse pressed left at (637, 190)
Screenshot: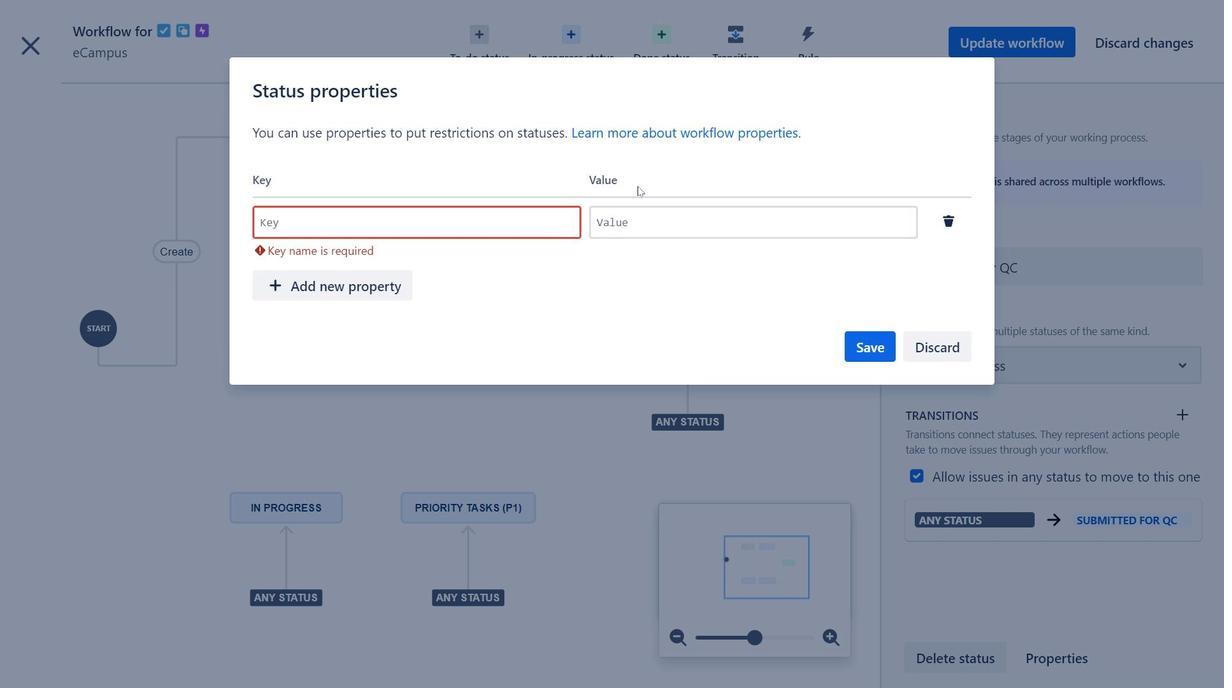 
Action: Mouse moved to (376, 184)
Screenshot: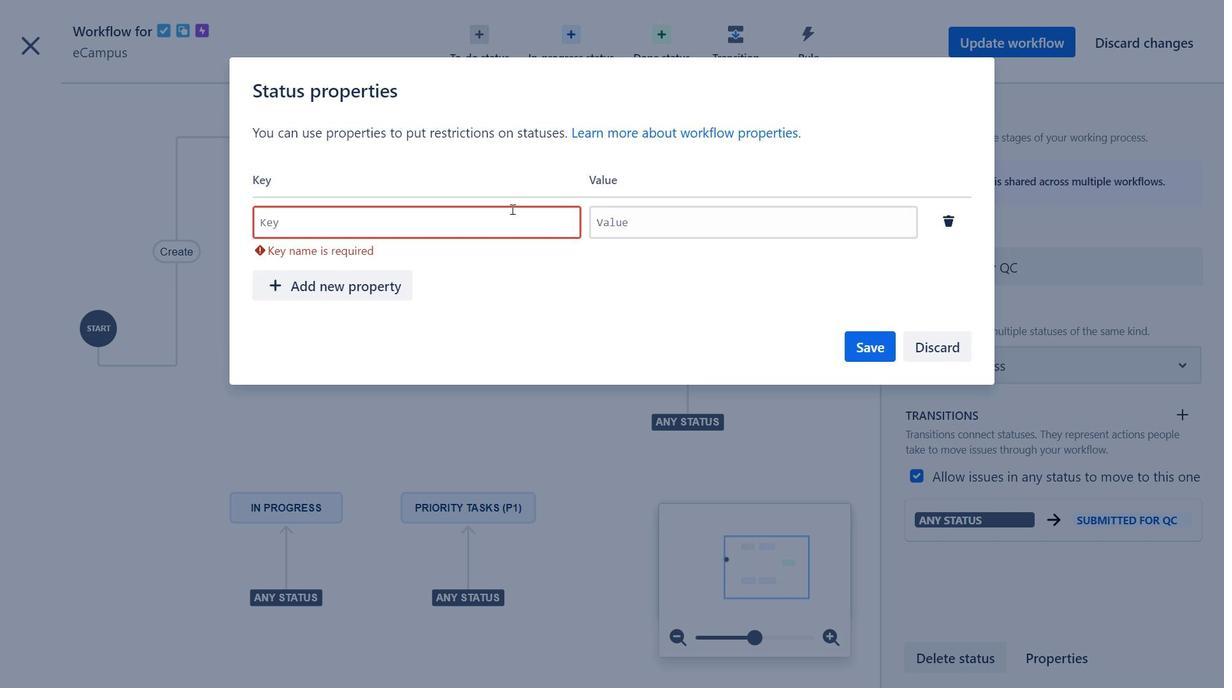
Action: Mouse pressed left at (376, 184)
Screenshot: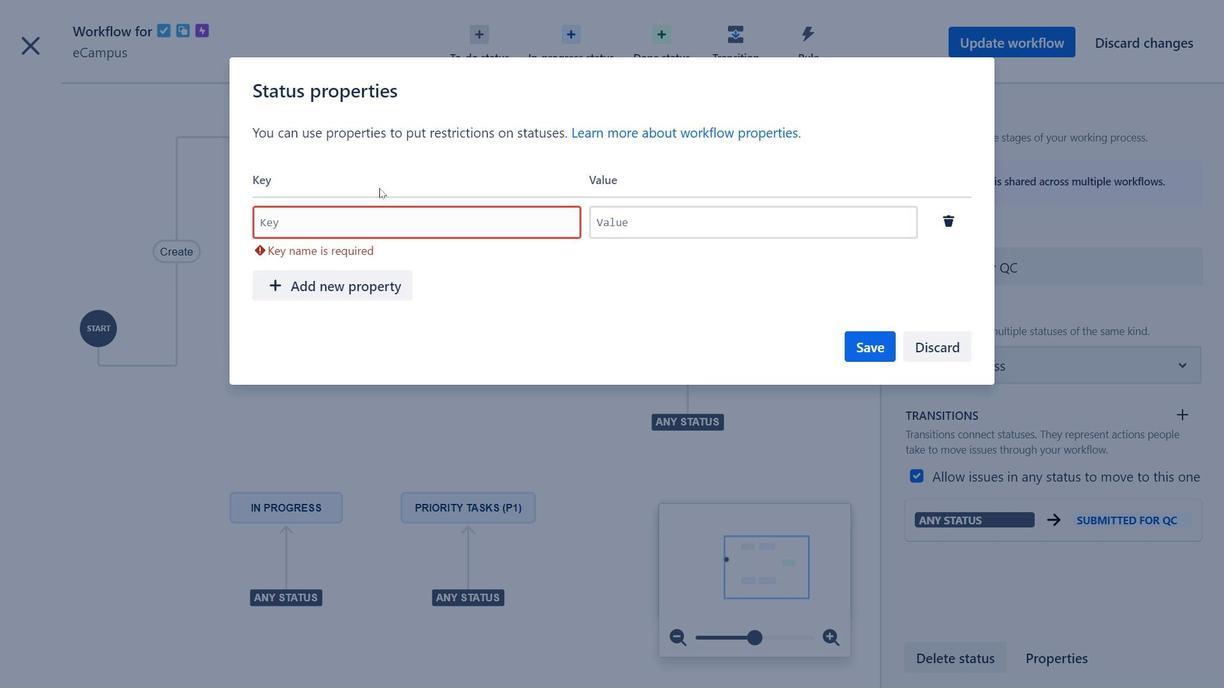 
Action: Mouse moved to (599, 219)
Screenshot: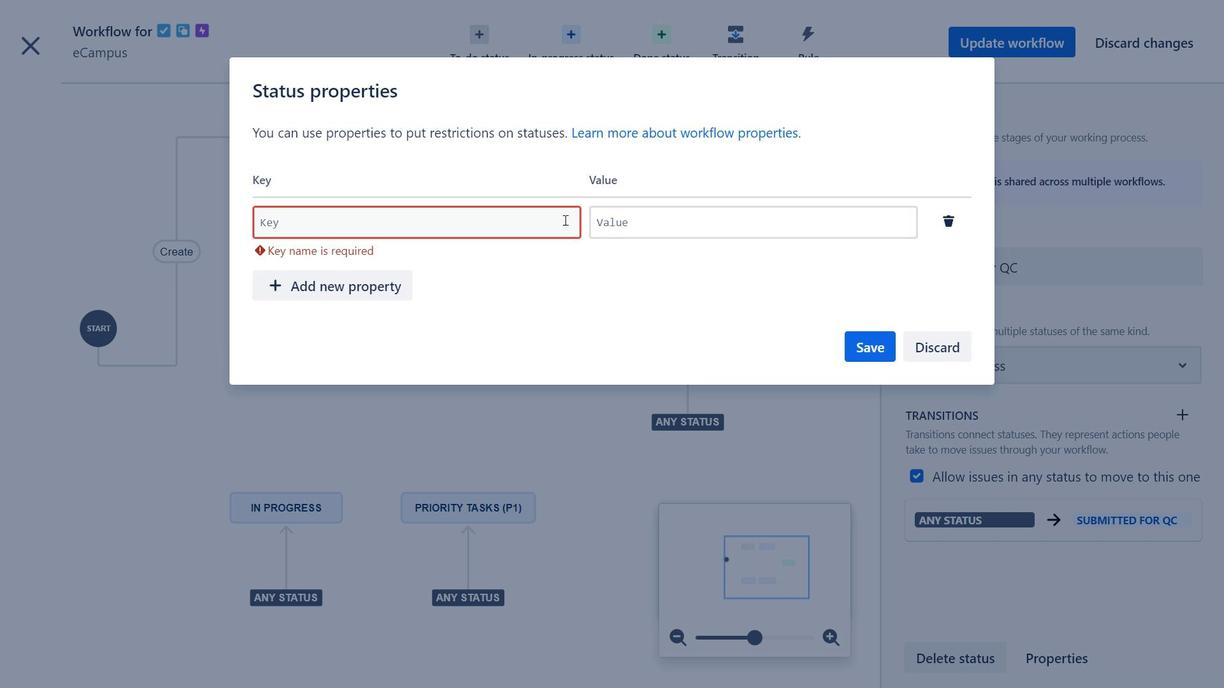 
Action: Mouse pressed left at (599, 219)
Screenshot: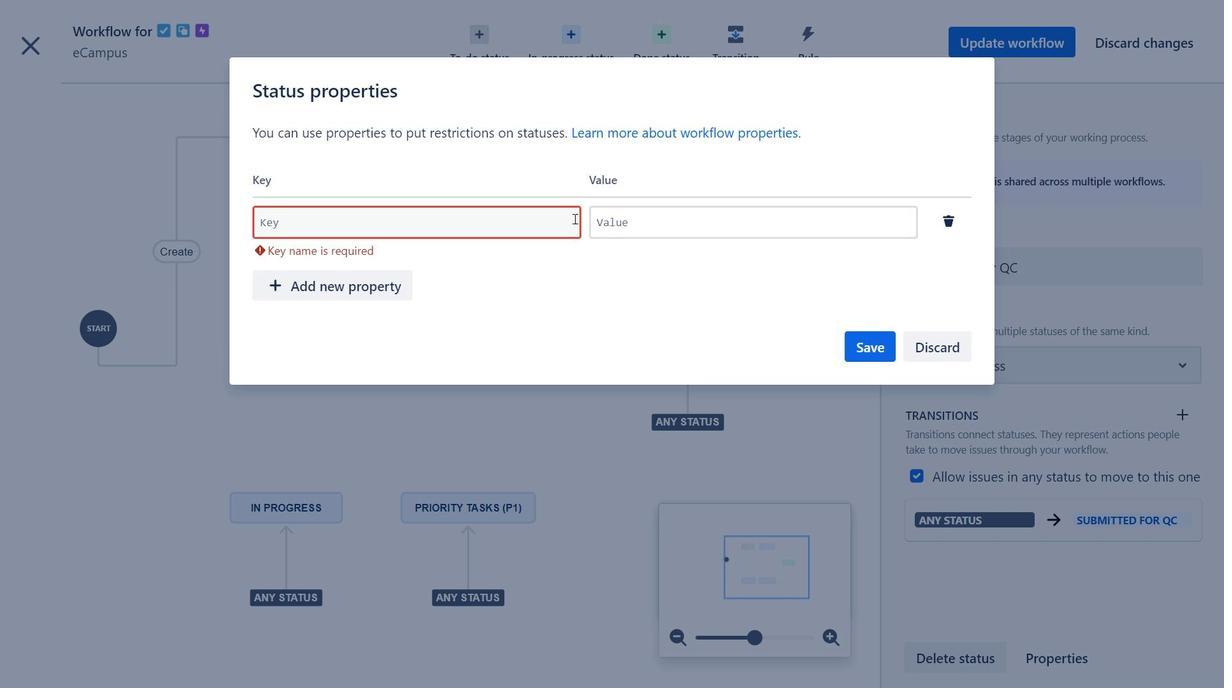 
Action: Mouse moved to (954, 218)
Screenshot: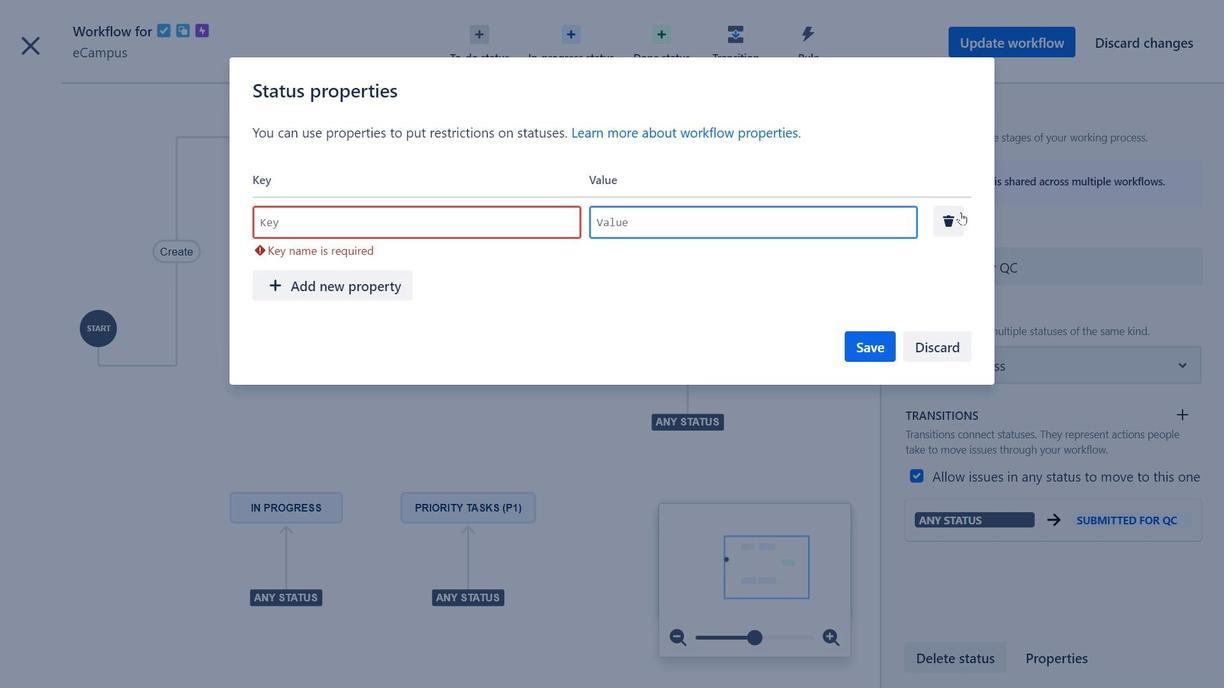 
Action: Mouse pressed left at (954, 218)
Screenshot: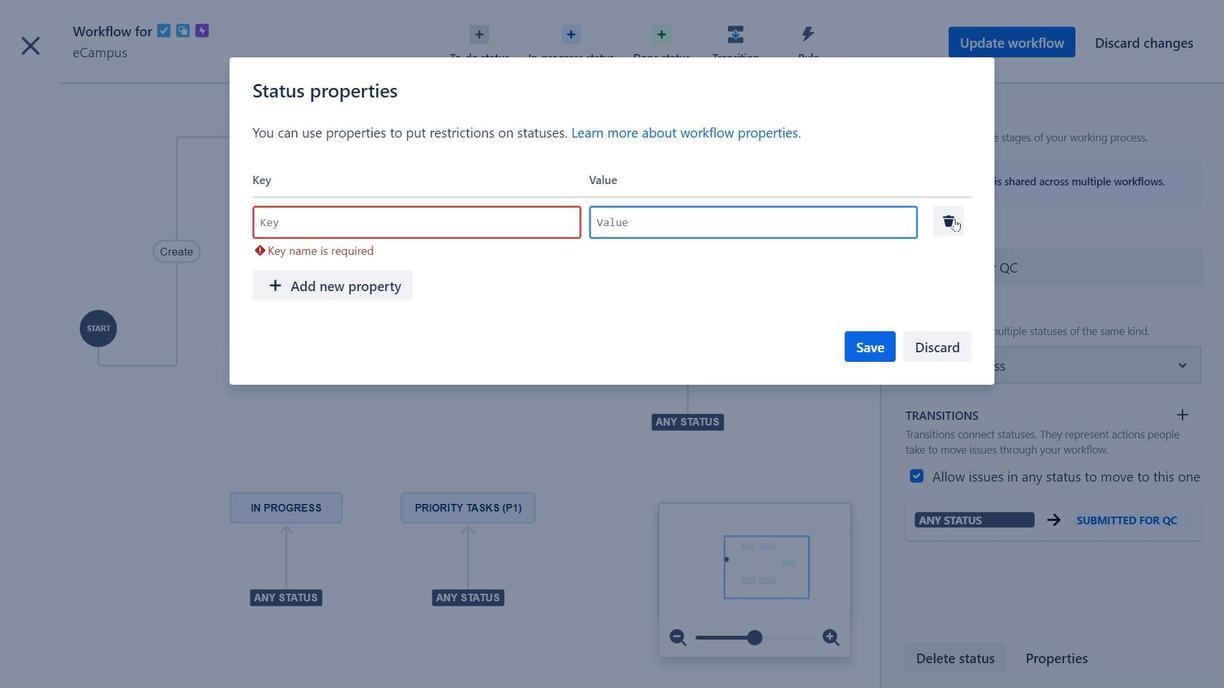
Action: Mouse moved to (947, 272)
Screenshot: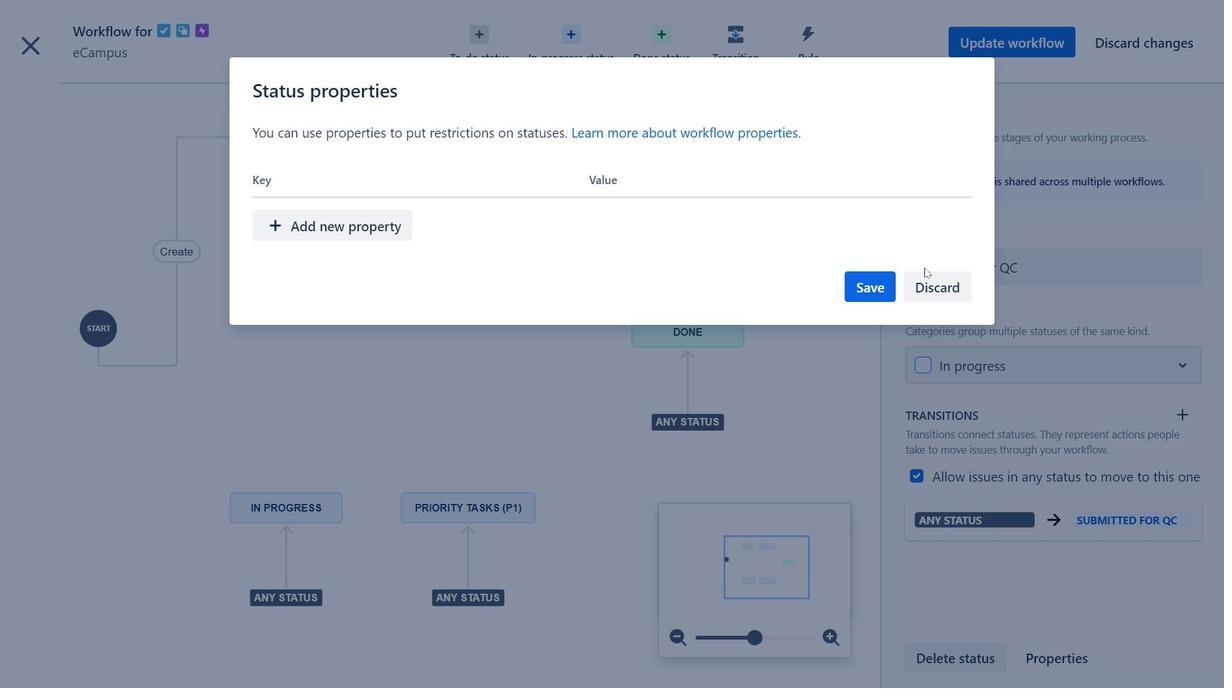 
Action: Mouse pressed left at (947, 272)
Screenshot: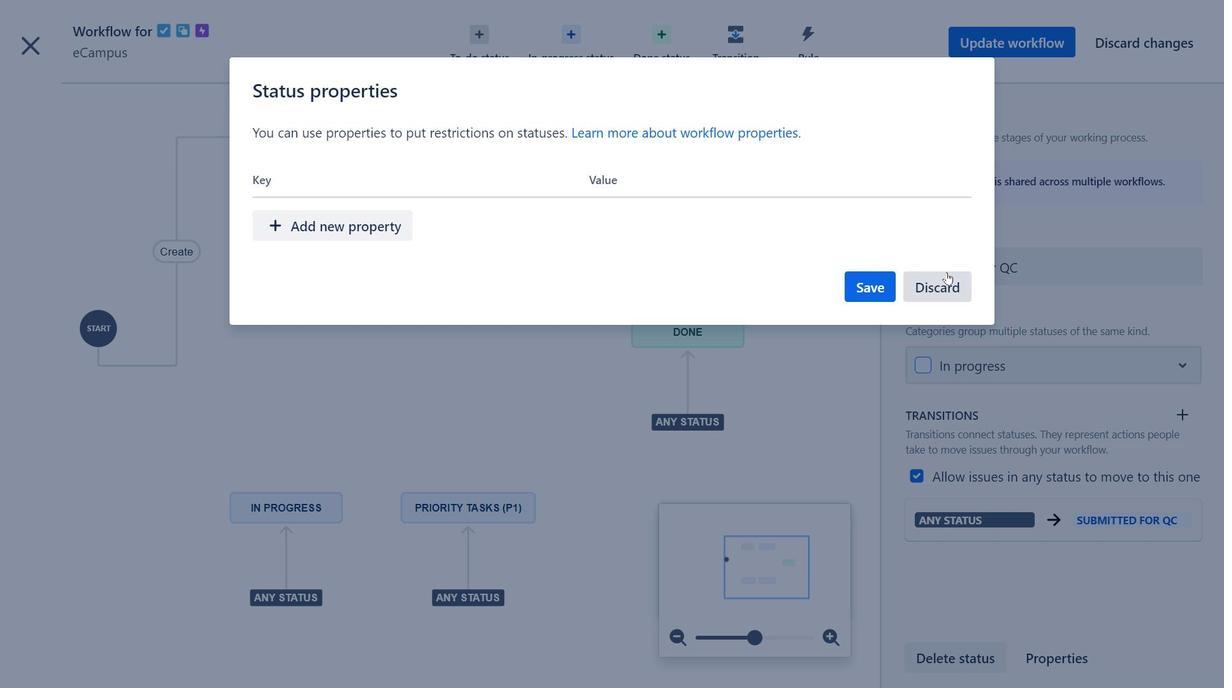 
Action: Mouse moved to (1044, 375)
Screenshot: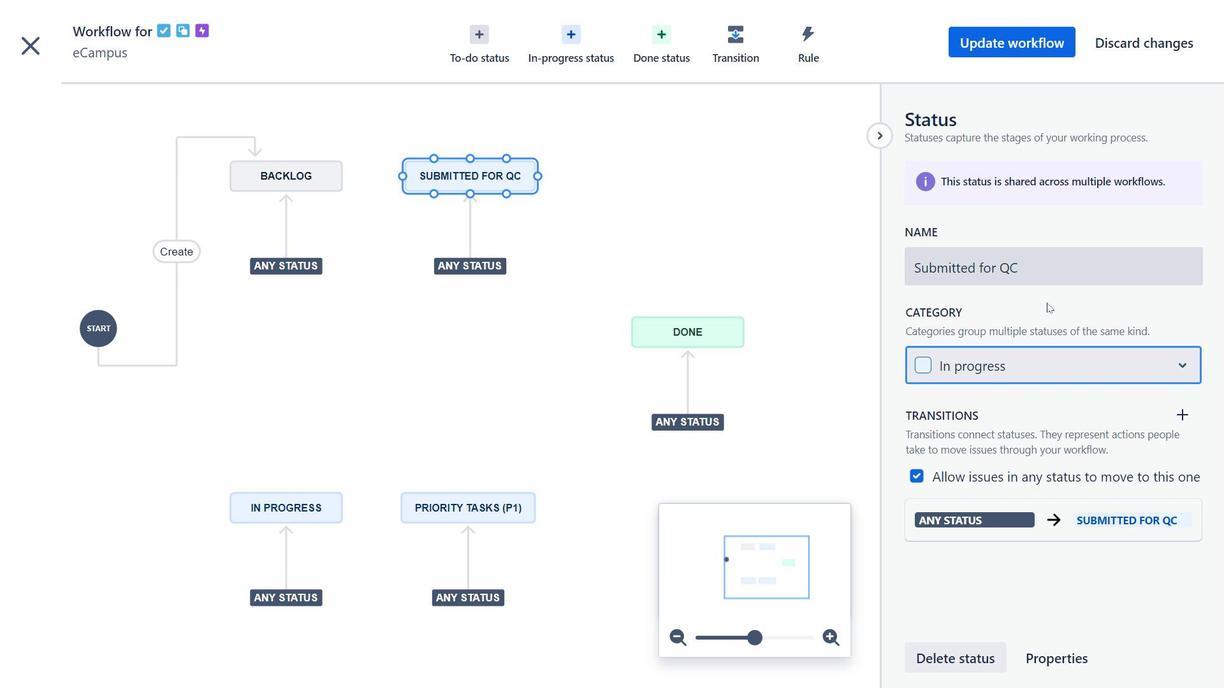 
Action: Mouse pressed left at (1044, 375)
Screenshot: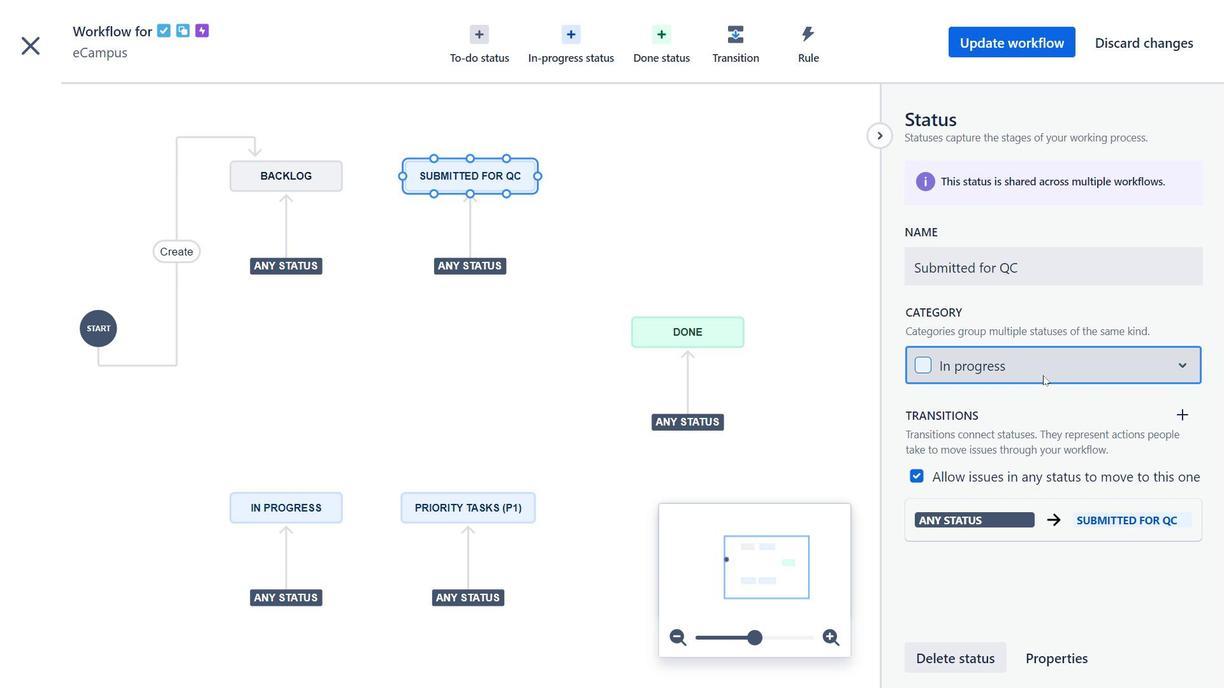
Action: Mouse moved to (487, 42)
Screenshot: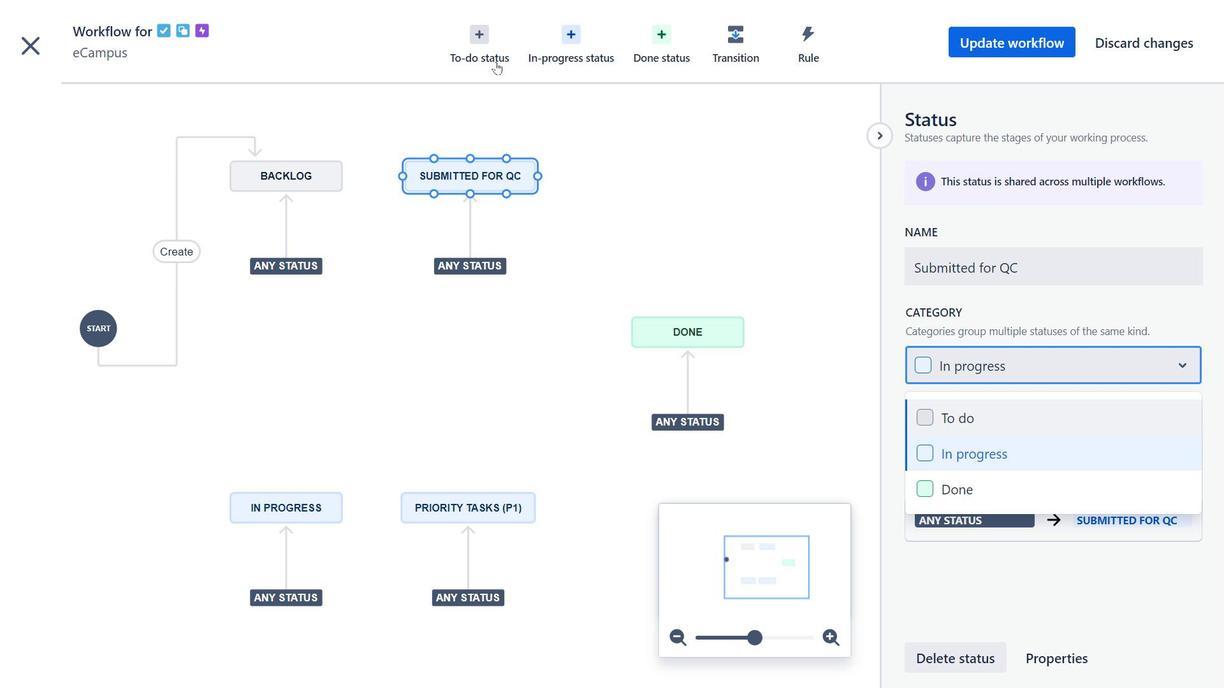 
Action: Mouse pressed left at (487, 42)
Screenshot: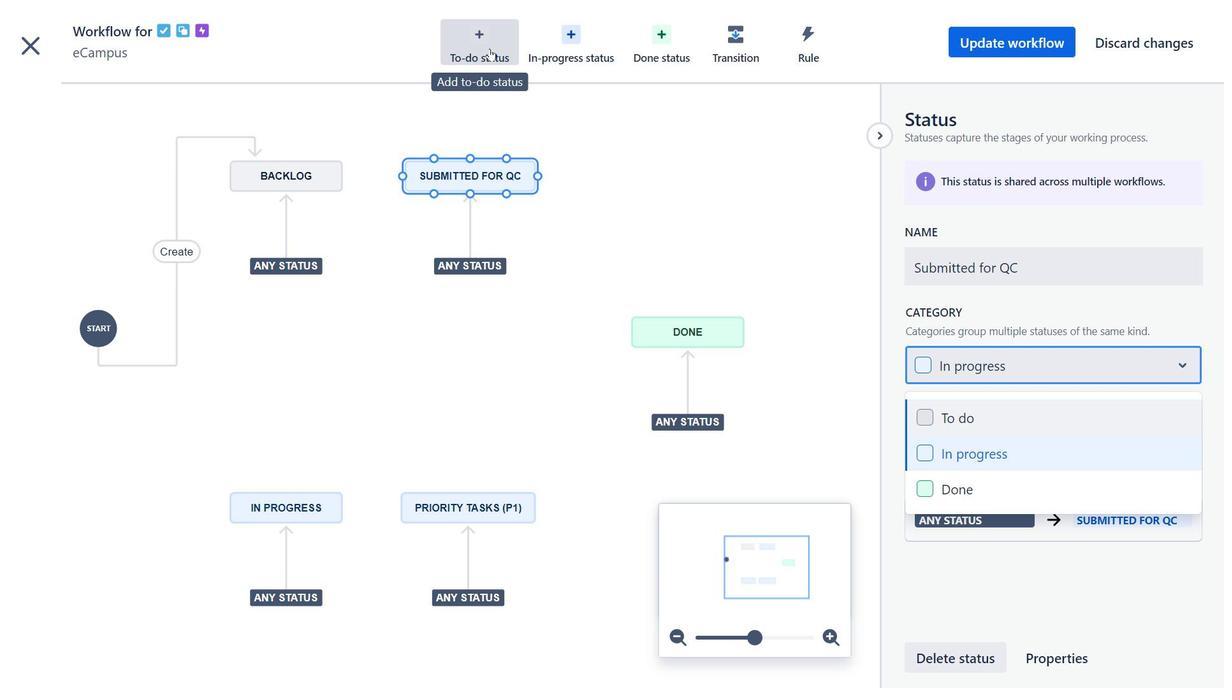 
Action: Mouse moved to (563, 280)
Screenshot: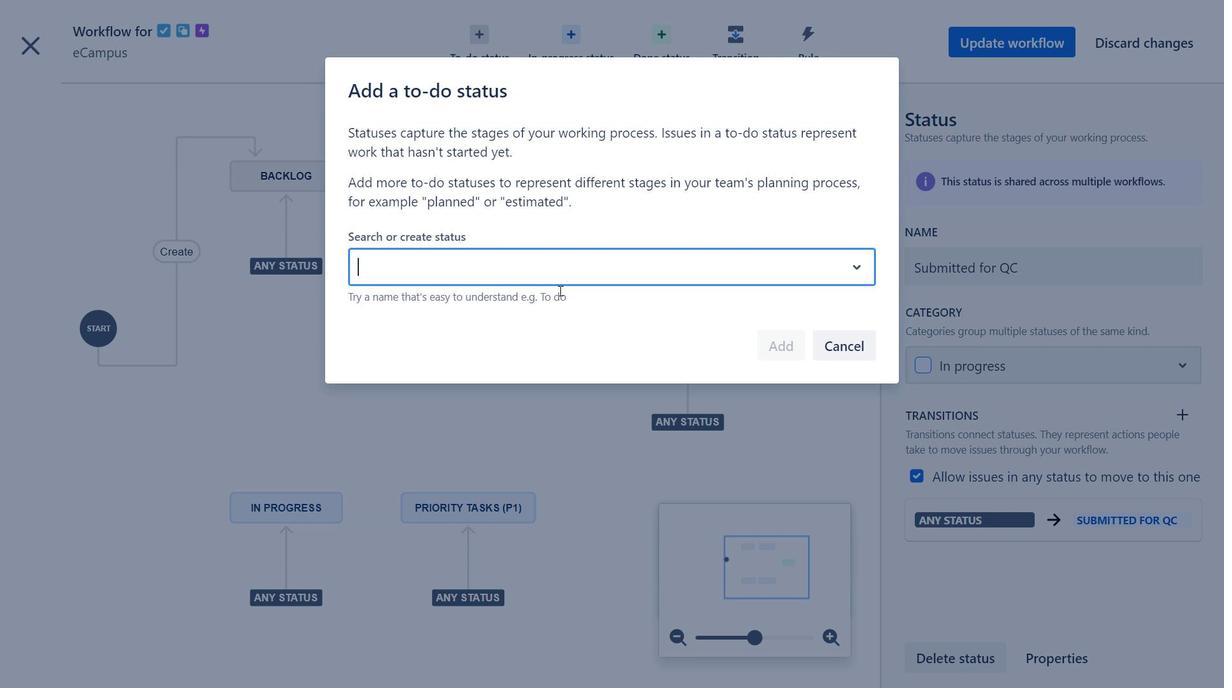 
Action: Mouse pressed left at (563, 280)
Screenshot: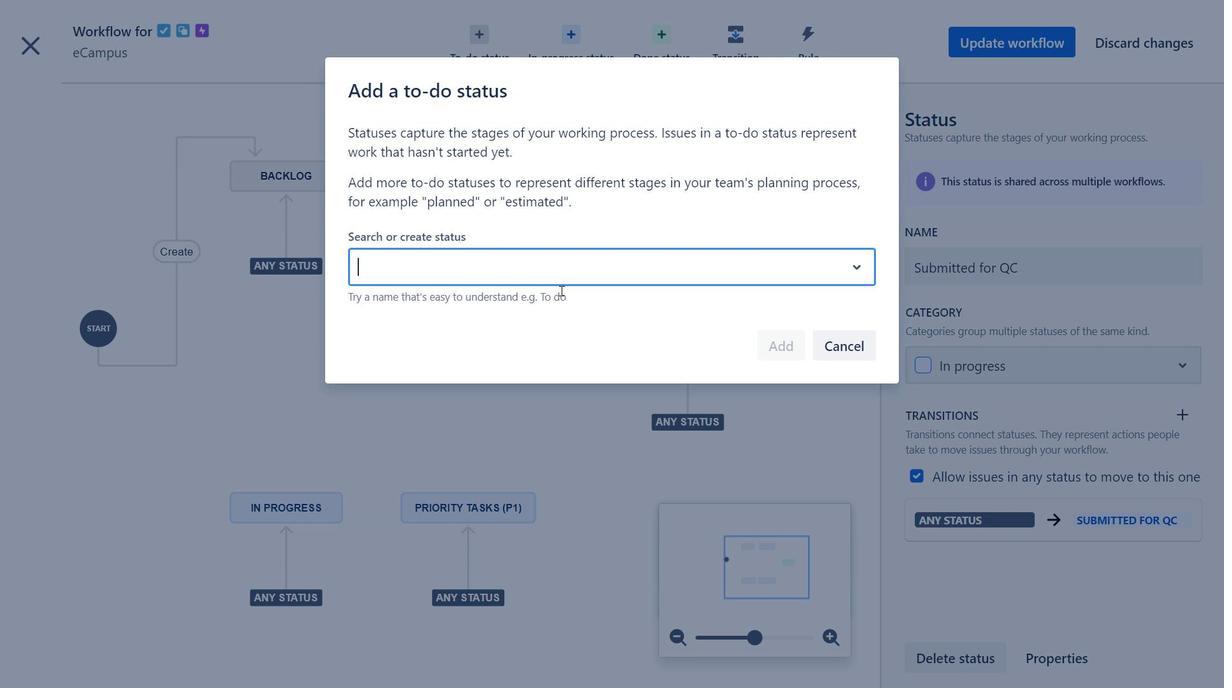 
Action: Mouse moved to (967, 141)
Screenshot: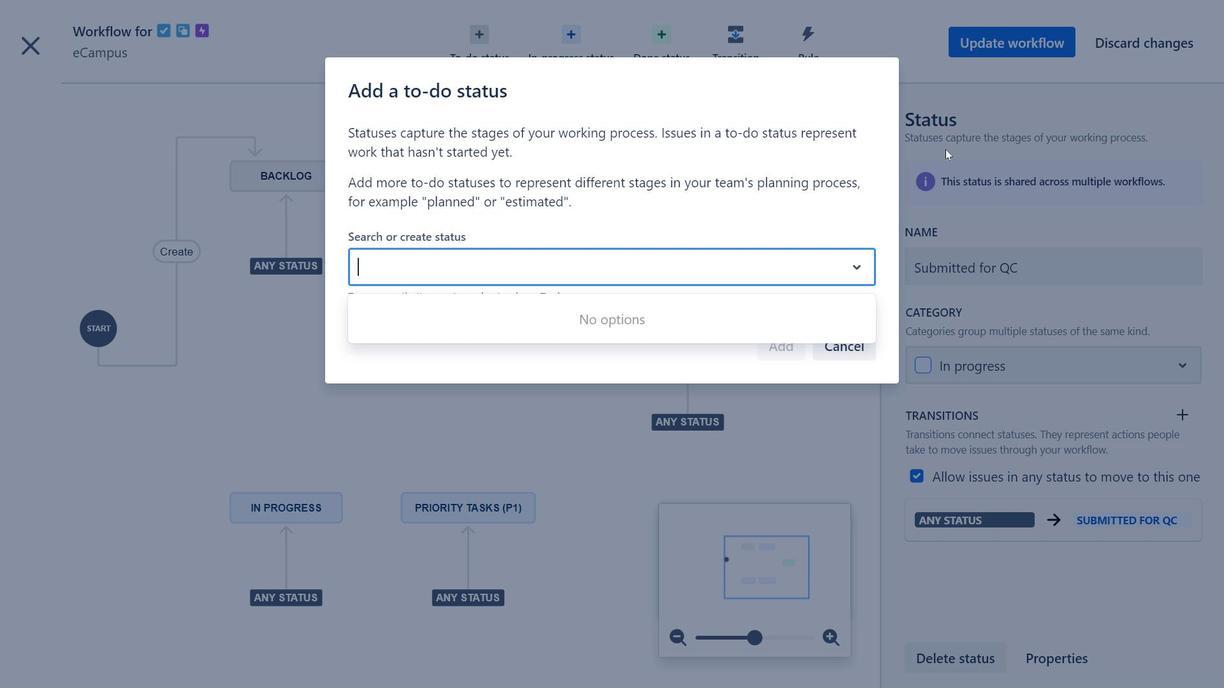 
Action: Mouse pressed left at (967, 141)
Screenshot: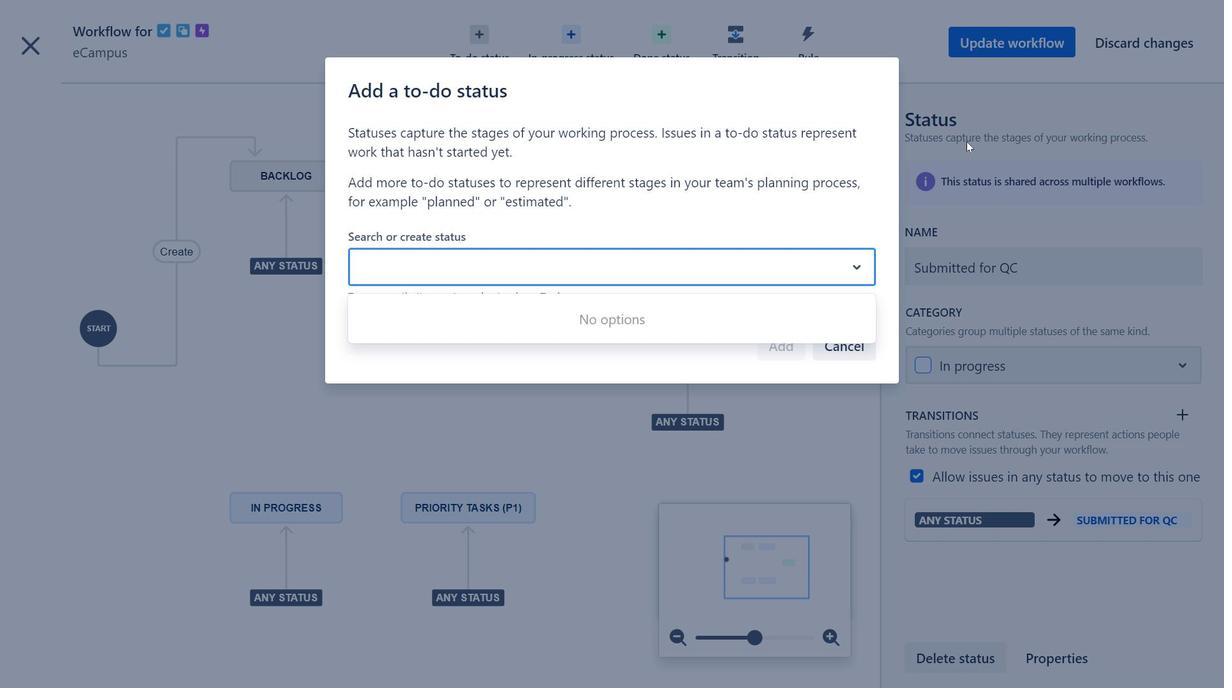 
Action: Mouse moved to (1106, 49)
Screenshot: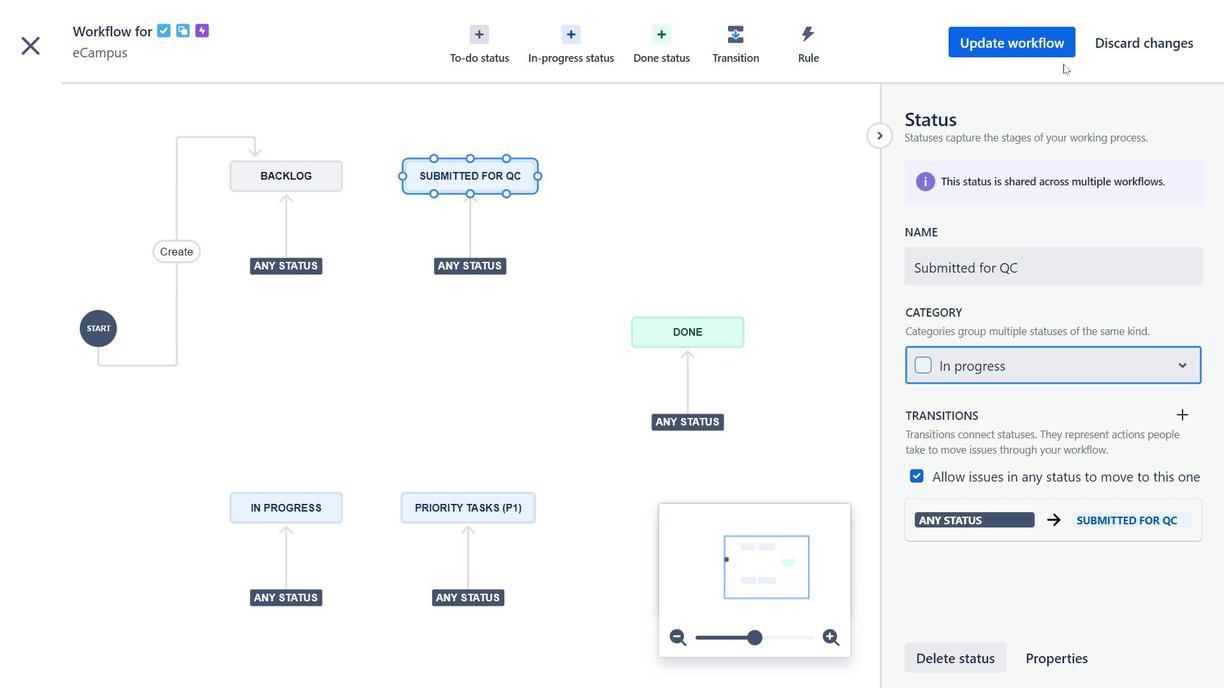 
Action: Mouse pressed left at (1106, 49)
Screenshot: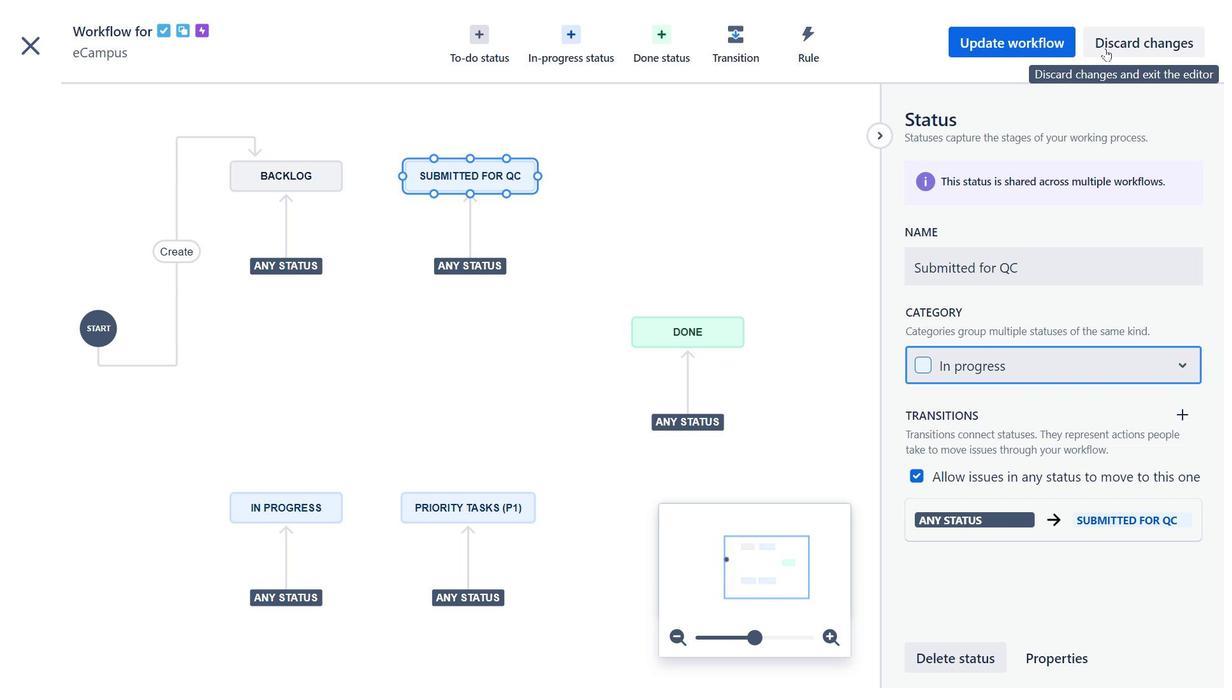 
Action: Mouse moved to (687, 205)
Screenshot: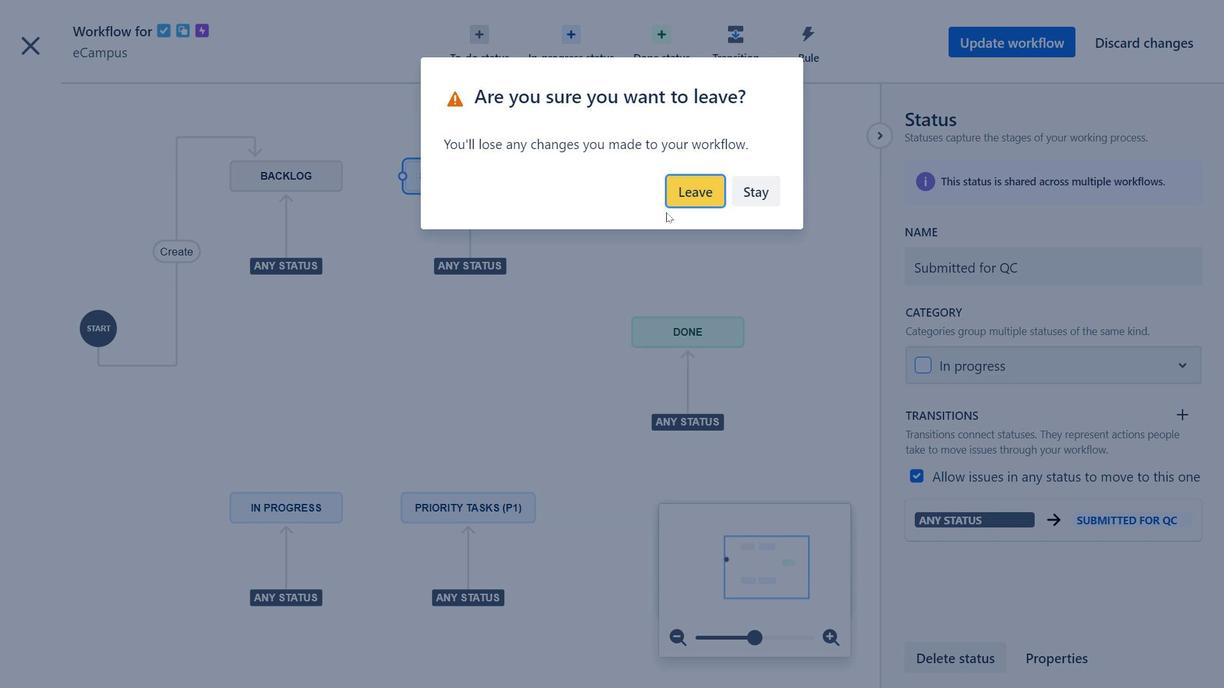 
Action: Mouse pressed left at (687, 205)
Screenshot: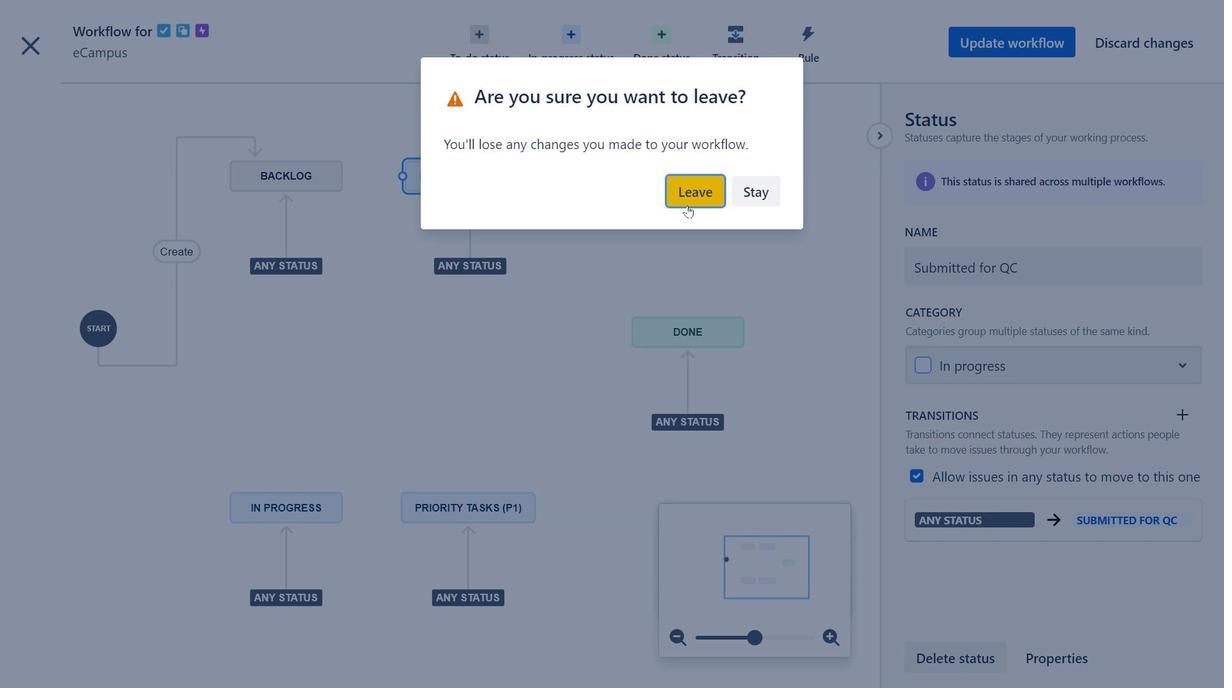 
Action: Mouse moved to (1063, 451)
Screenshot: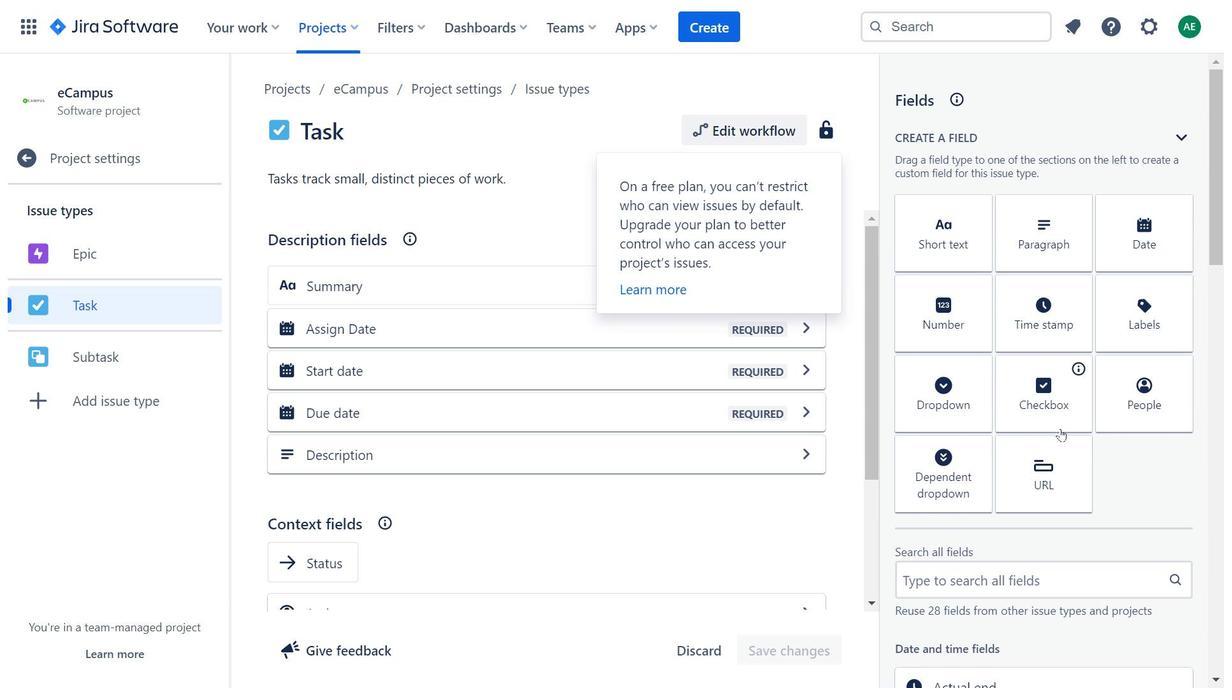 
Action: Mouse pressed left at (1063, 451)
Screenshot: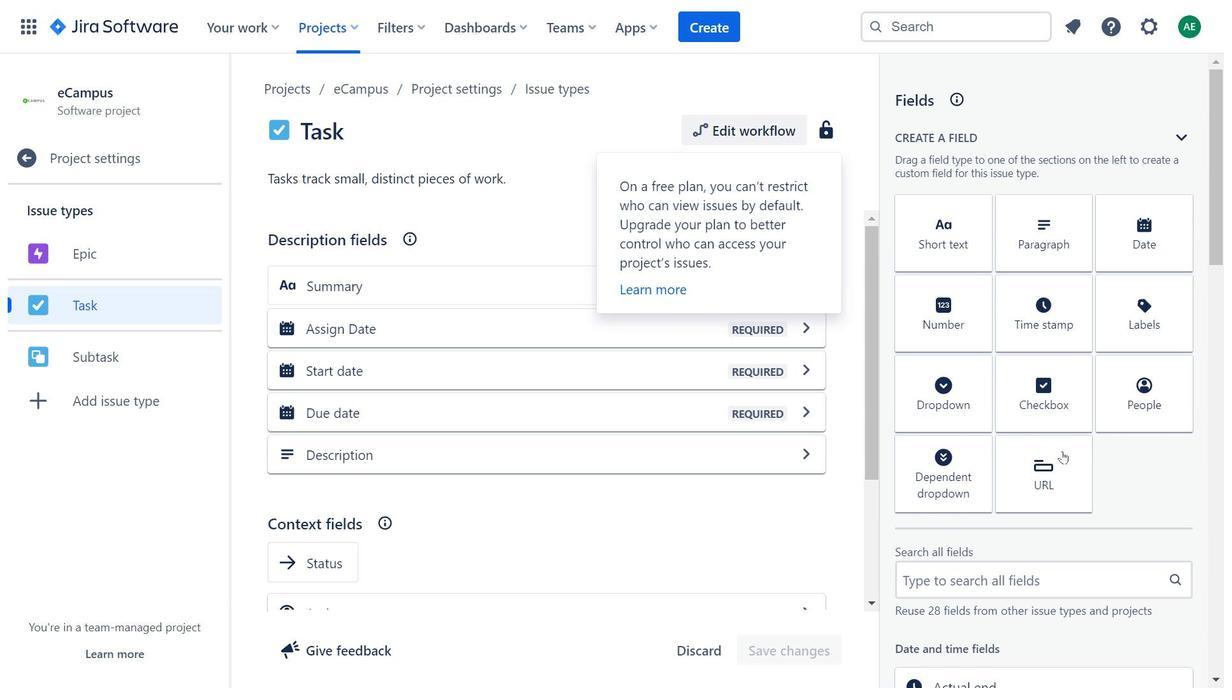 
Action: Mouse moved to (675, 324)
Screenshot: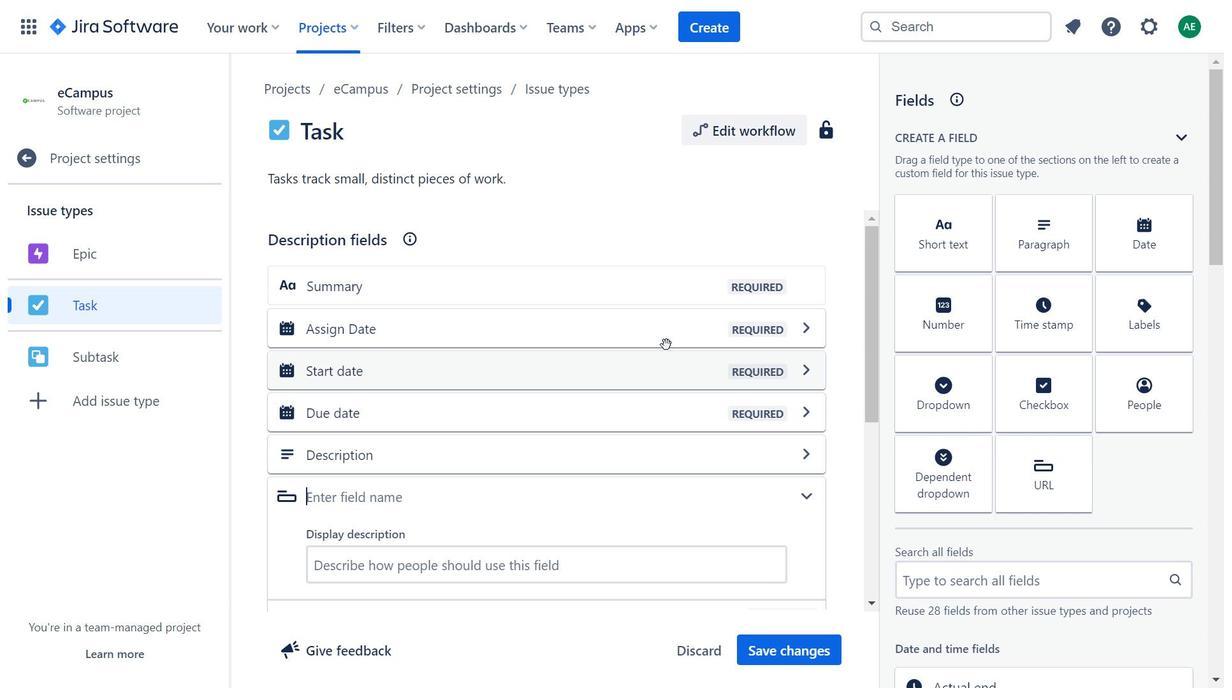 
Action: Mouse scrolled (675, 324) with delta (0, 0)
Screenshot: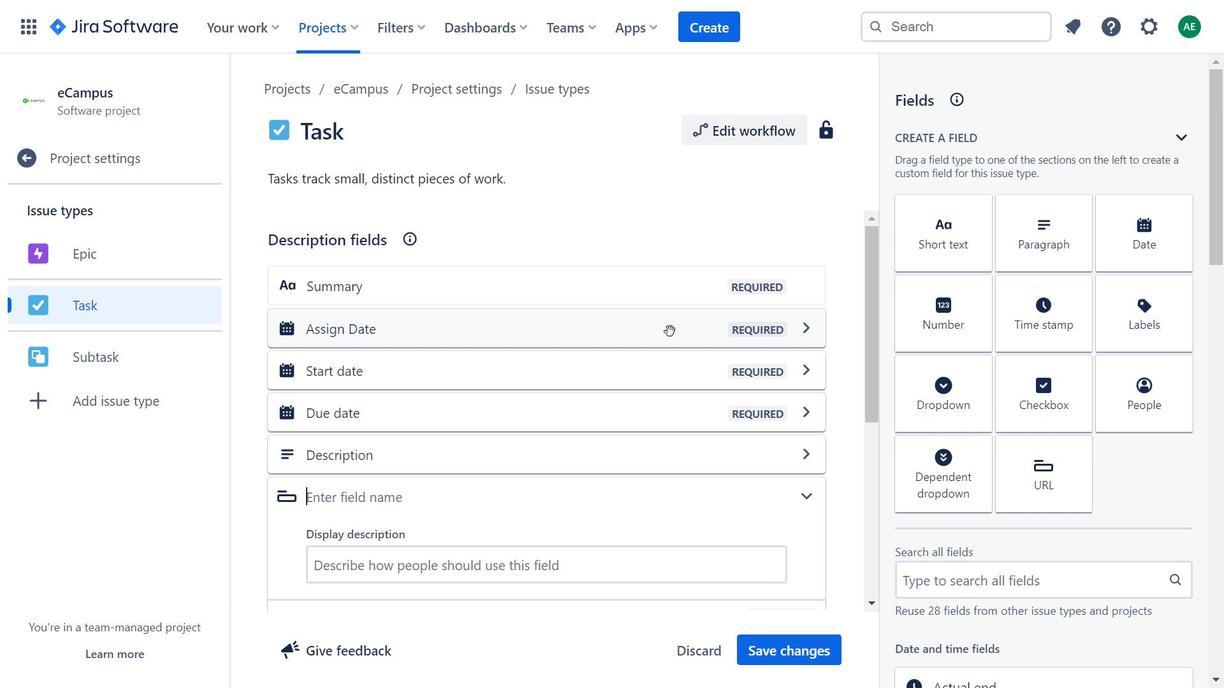 
Action: Mouse moved to (676, 324)
Screenshot: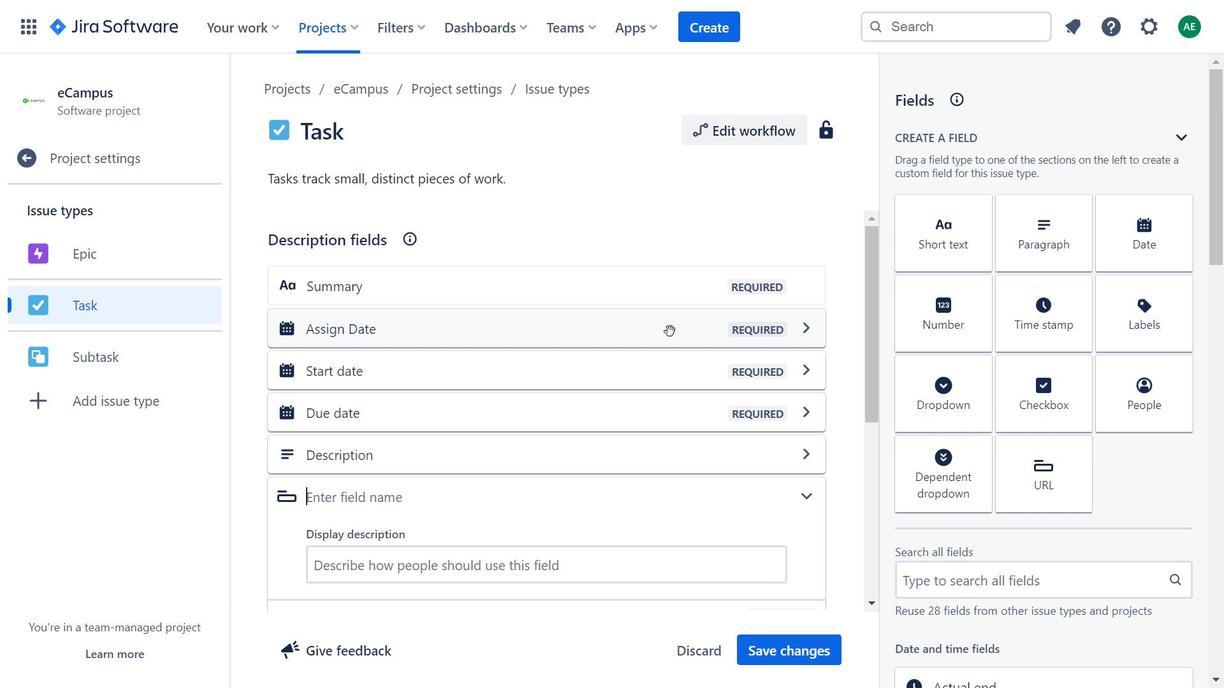 
Action: Mouse scrolled (676, 323) with delta (0, 0)
Screenshot: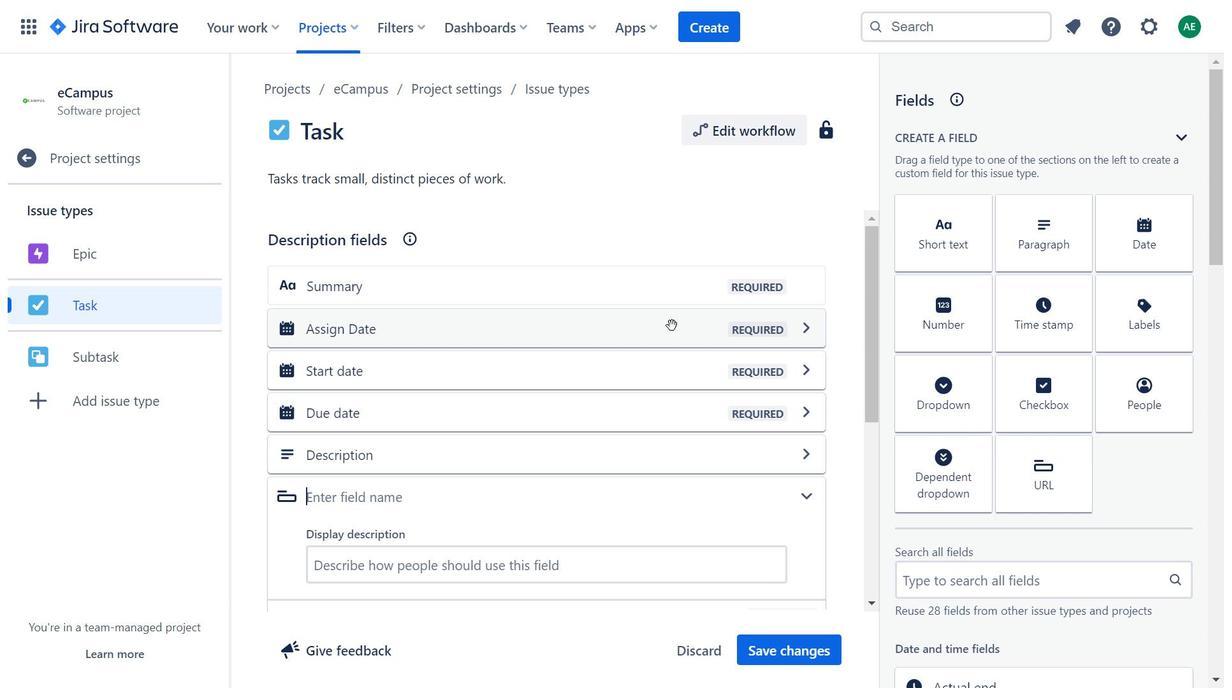 
Action: Mouse moved to (859, 360)
Screenshot: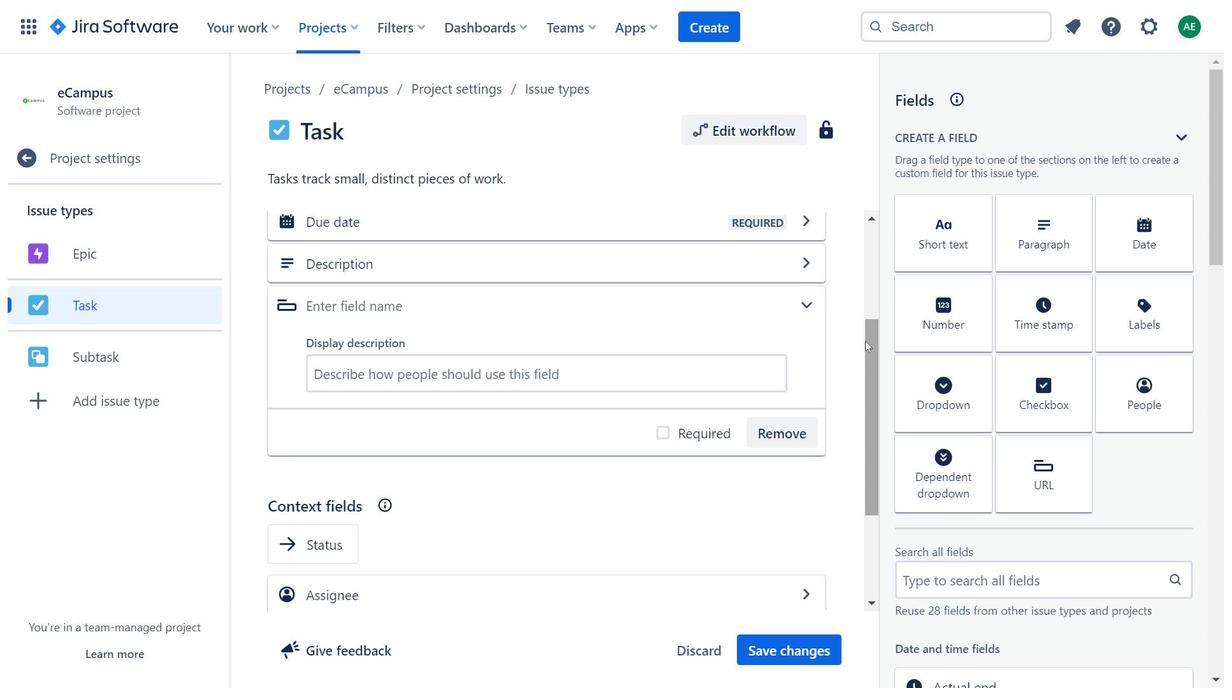 
Action: Mouse scrolled (859, 359) with delta (0, 0)
Screenshot: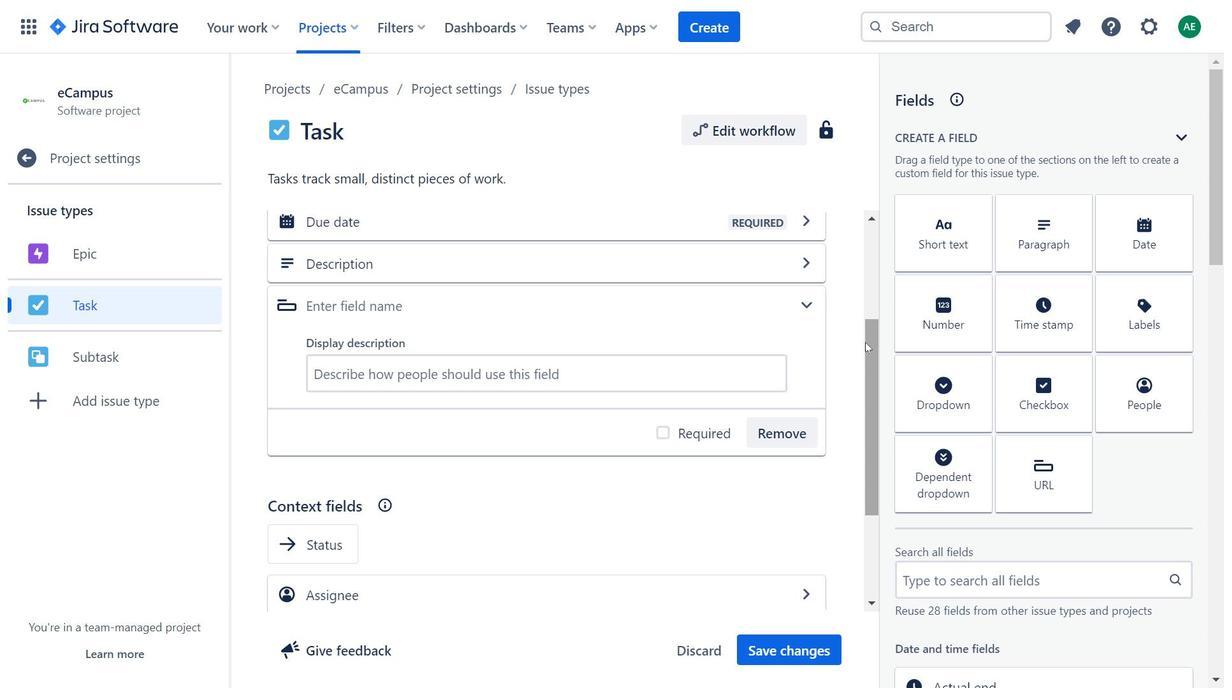 
Action: Mouse moved to (859, 363)
Screenshot: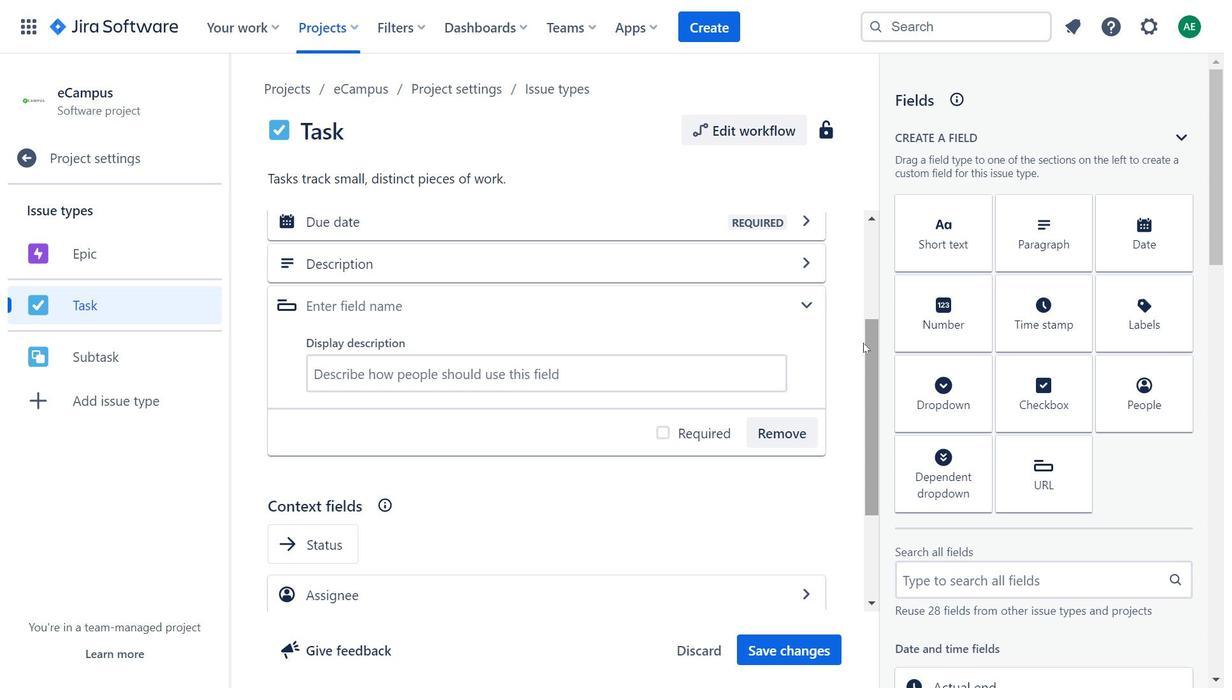 
Action: Mouse scrolled (859, 362) with delta (0, 0)
Screenshot: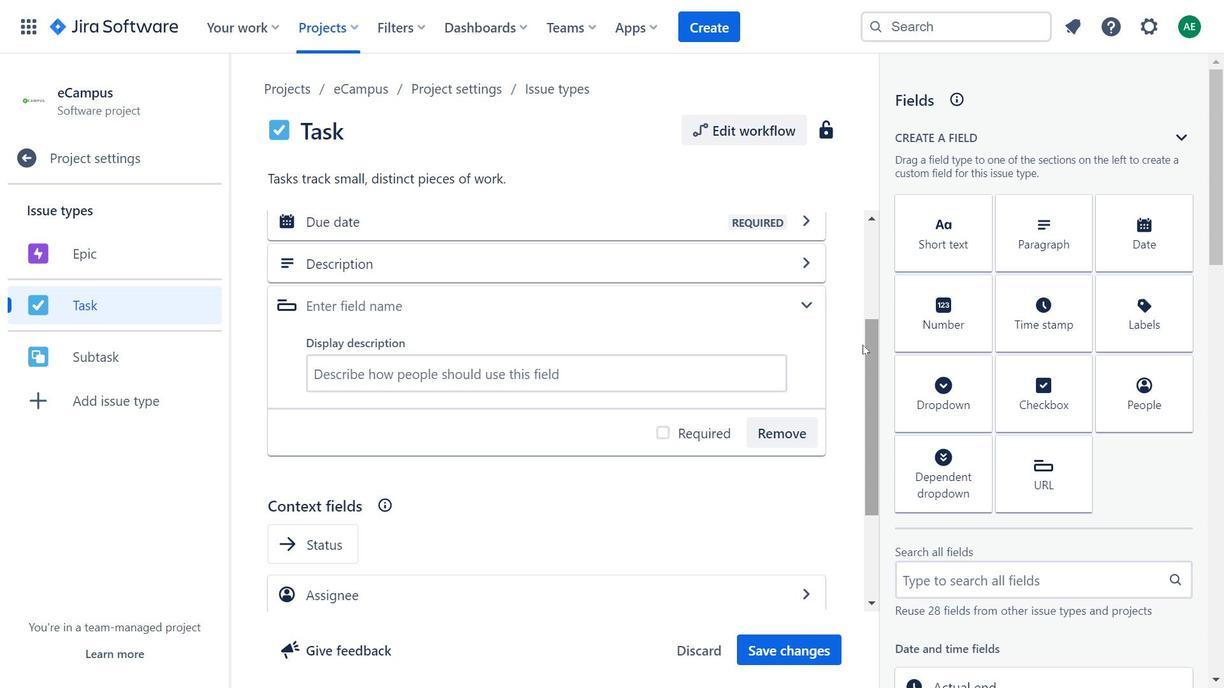 
Action: Mouse moved to (858, 366)
Screenshot: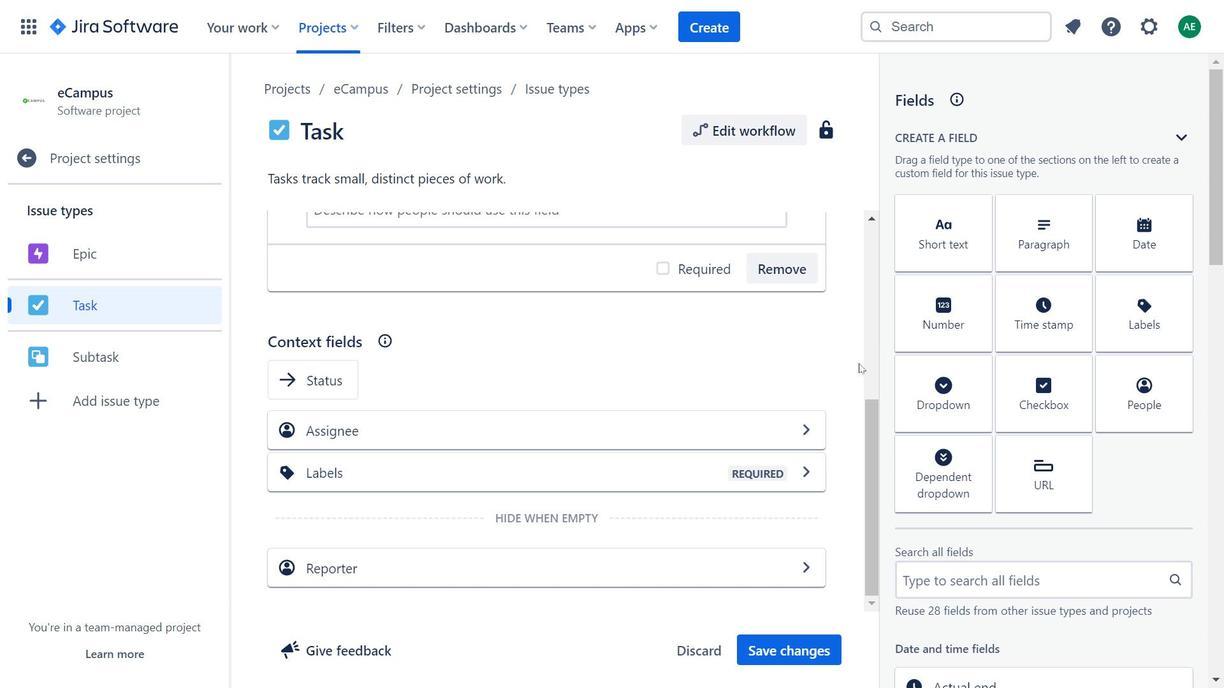 
Action: Mouse scrolled (858, 366) with delta (0, 0)
Screenshot: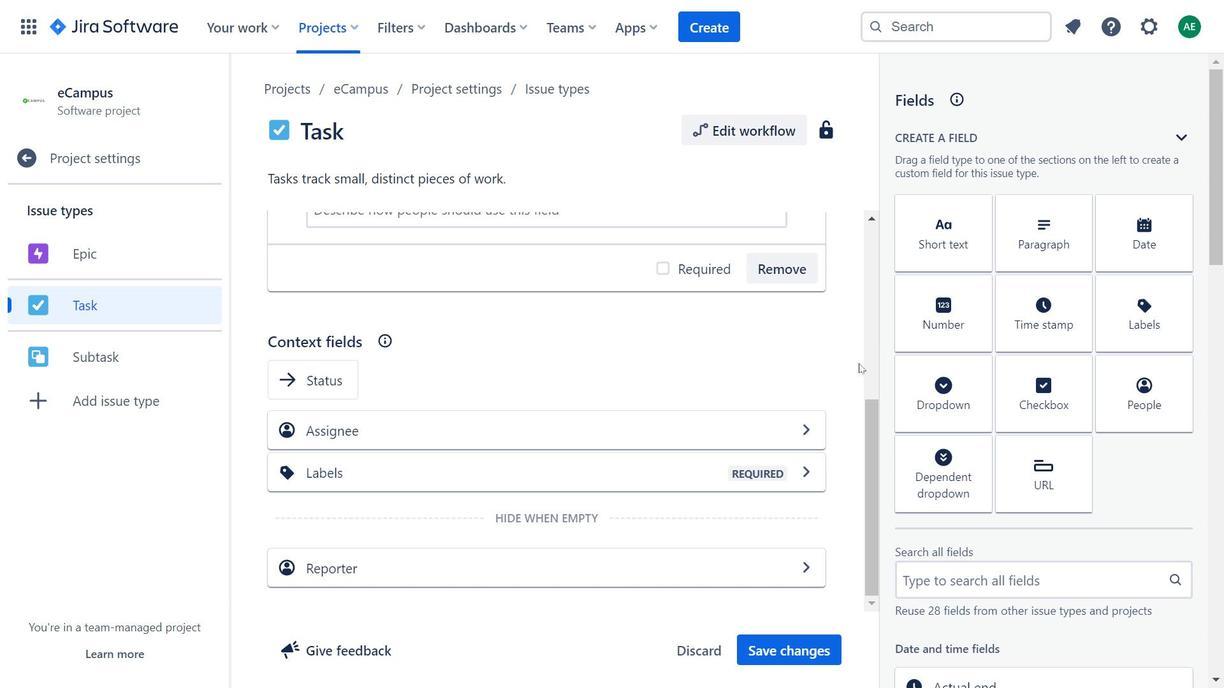 
Action: Mouse moved to (857, 367)
Screenshot: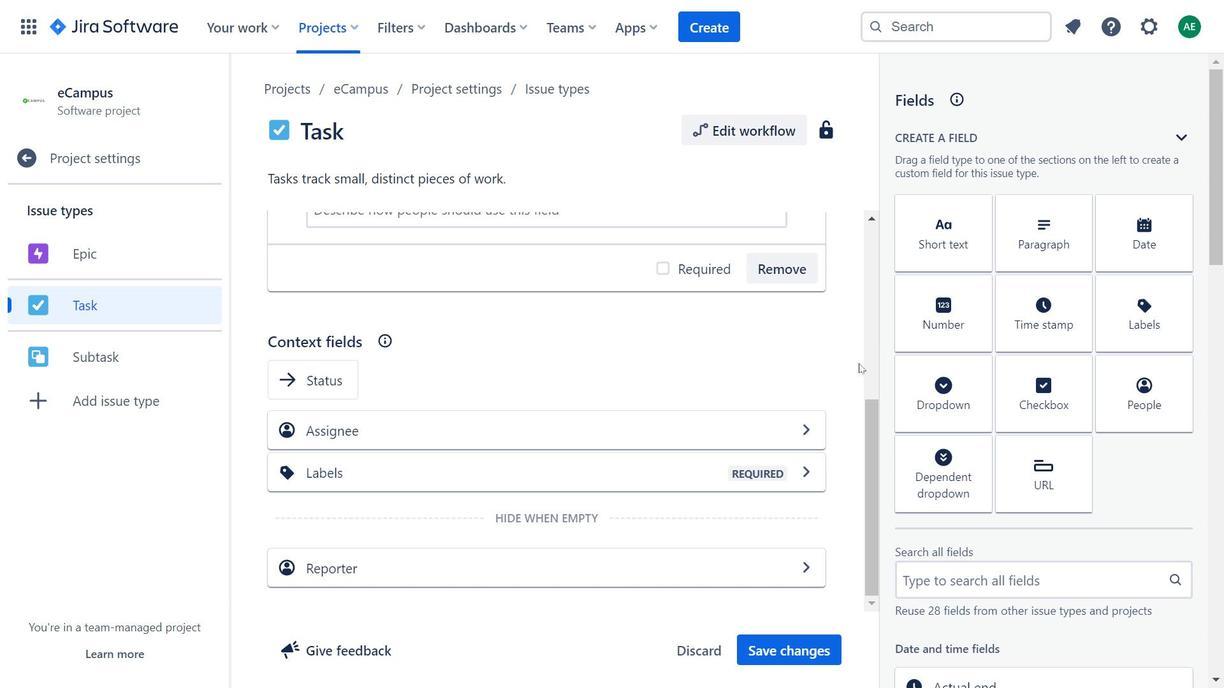 
Action: Mouse scrolled (857, 366) with delta (0, 0)
Screenshot: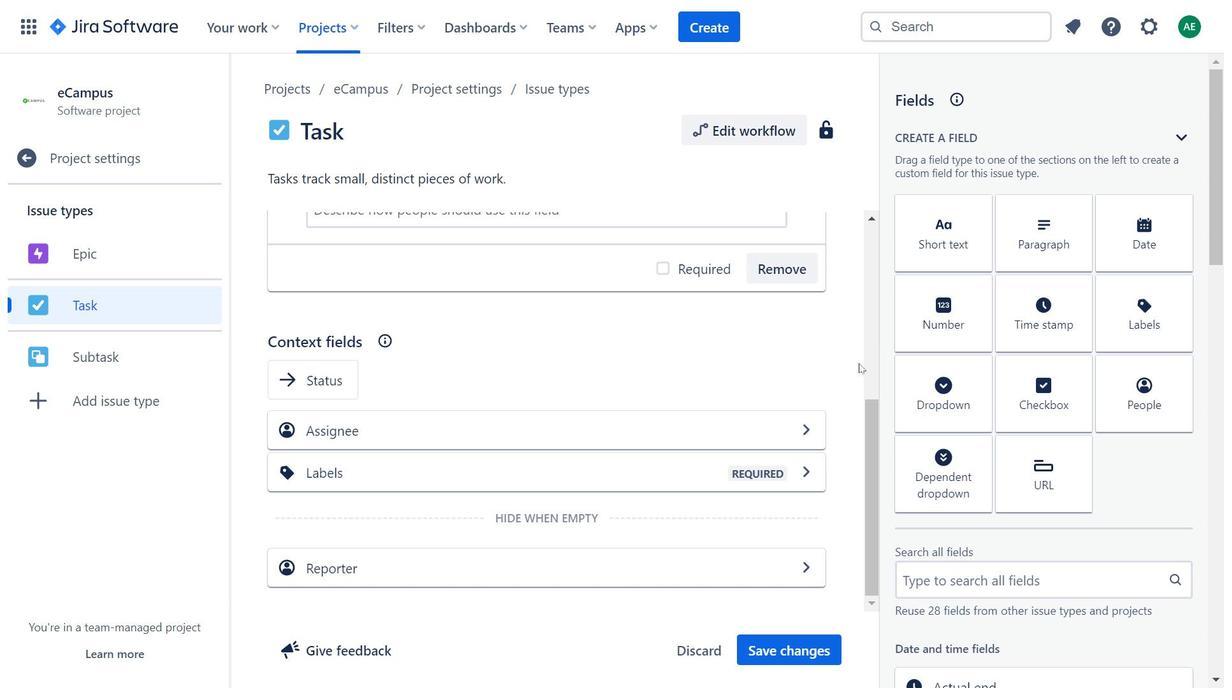 
Action: Mouse moved to (857, 380)
Screenshot: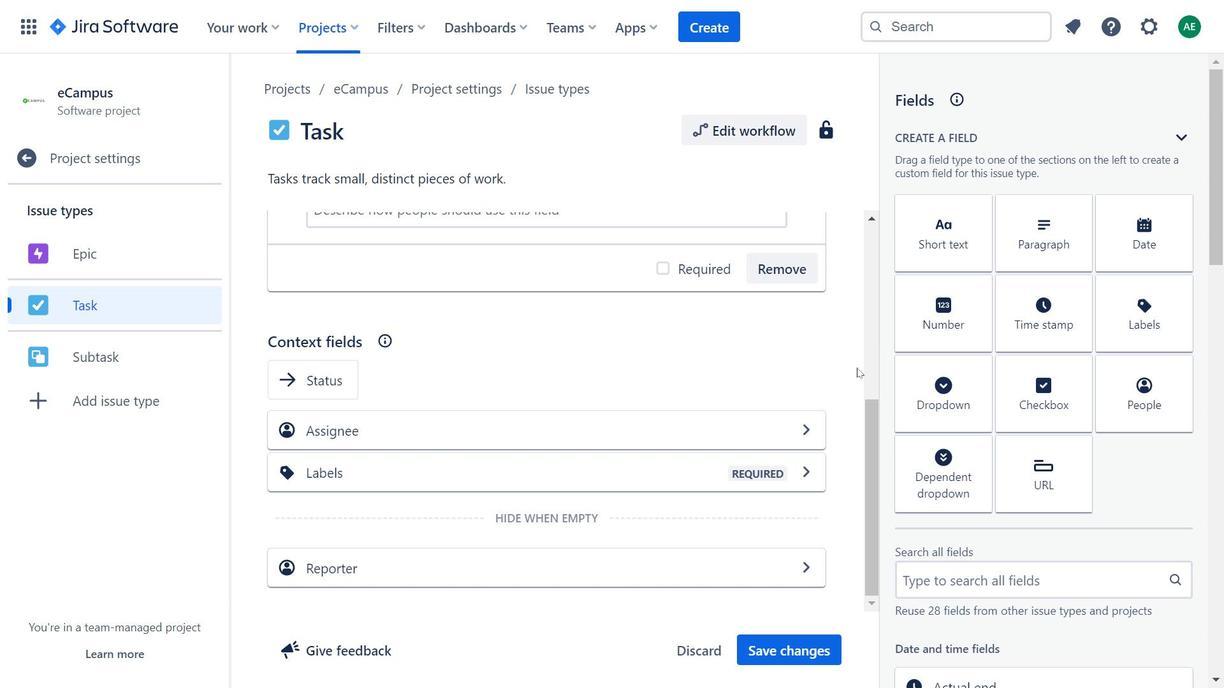 
Action: Mouse scrolled (857, 380) with delta (0, 0)
Screenshot: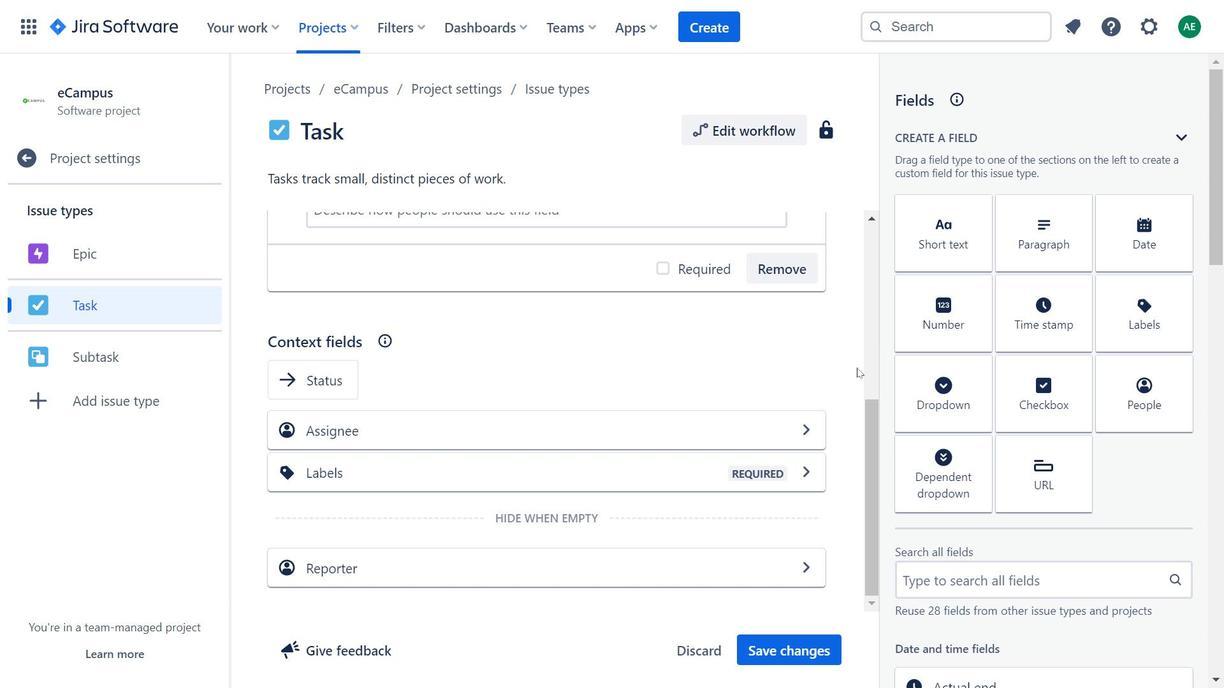 
Action: Mouse moved to (857, 382)
Screenshot: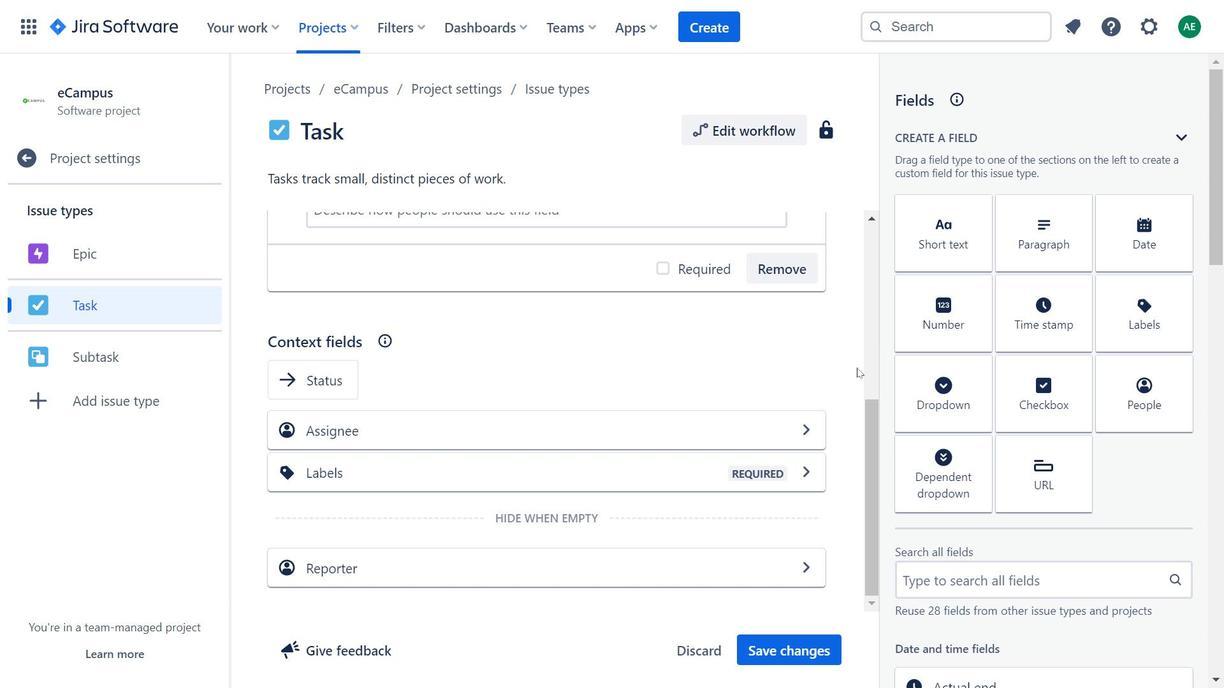 
Action: Mouse scrolled (857, 381) with delta (0, 0)
Screenshot: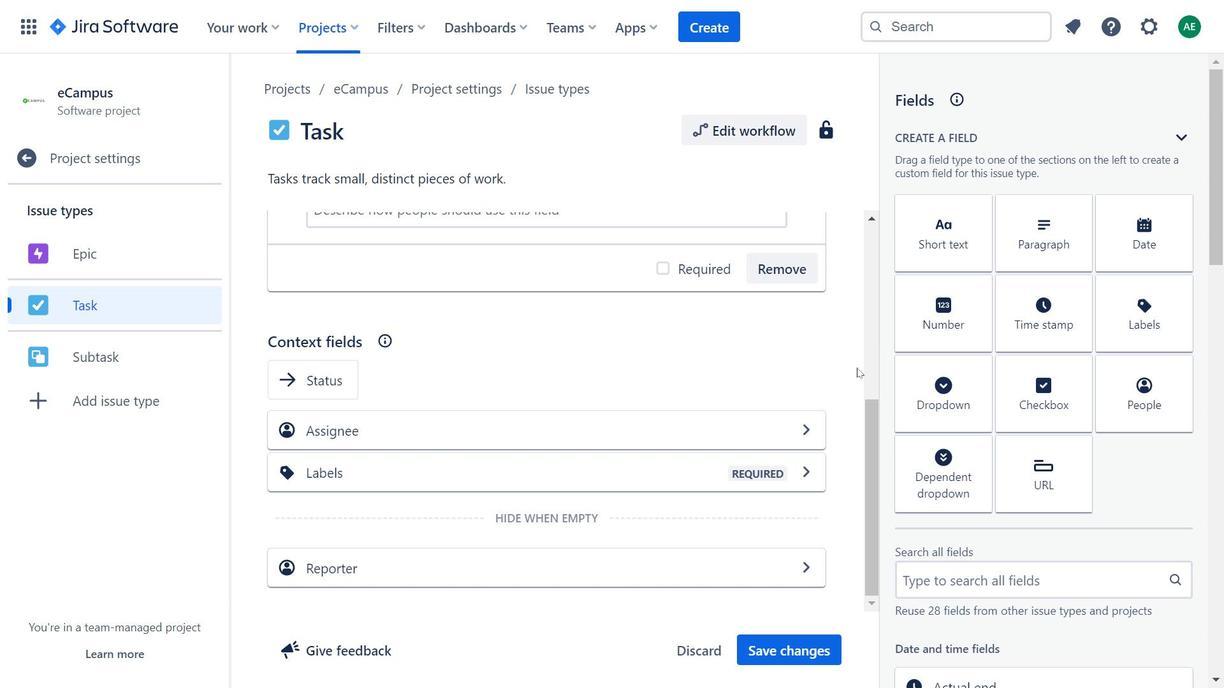 
Action: Mouse moved to (991, 445)
Screenshot: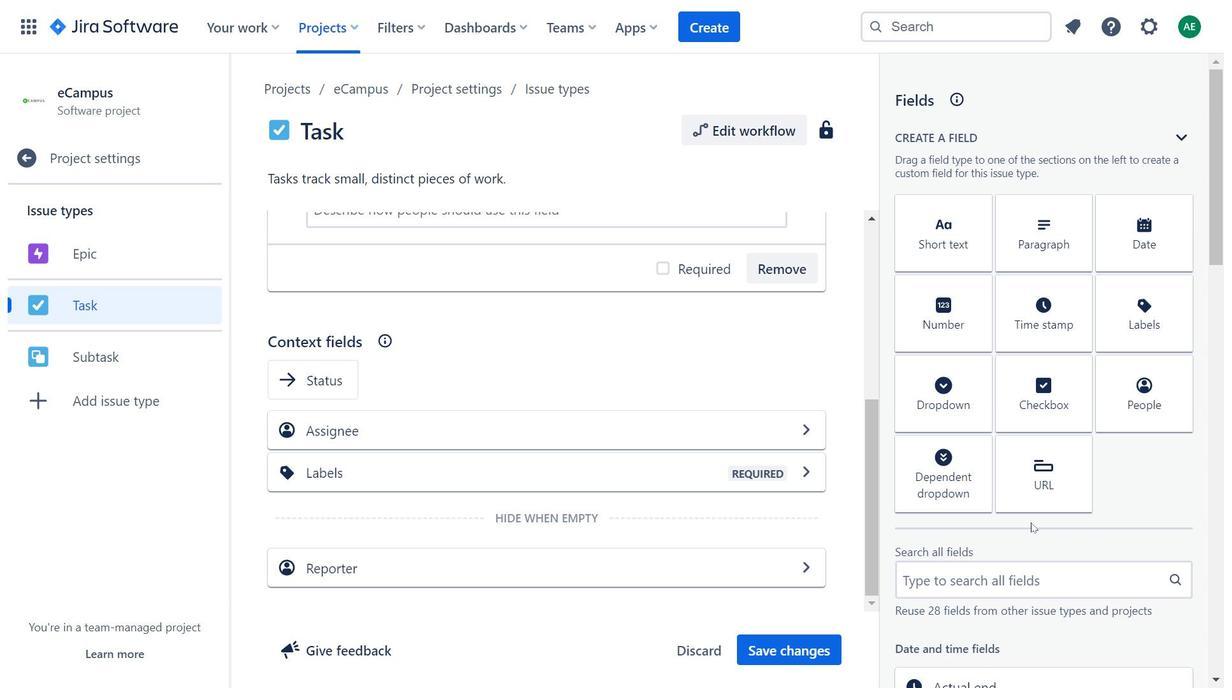 
Action: Mouse scrolled (991, 445) with delta (0, 0)
Screenshot: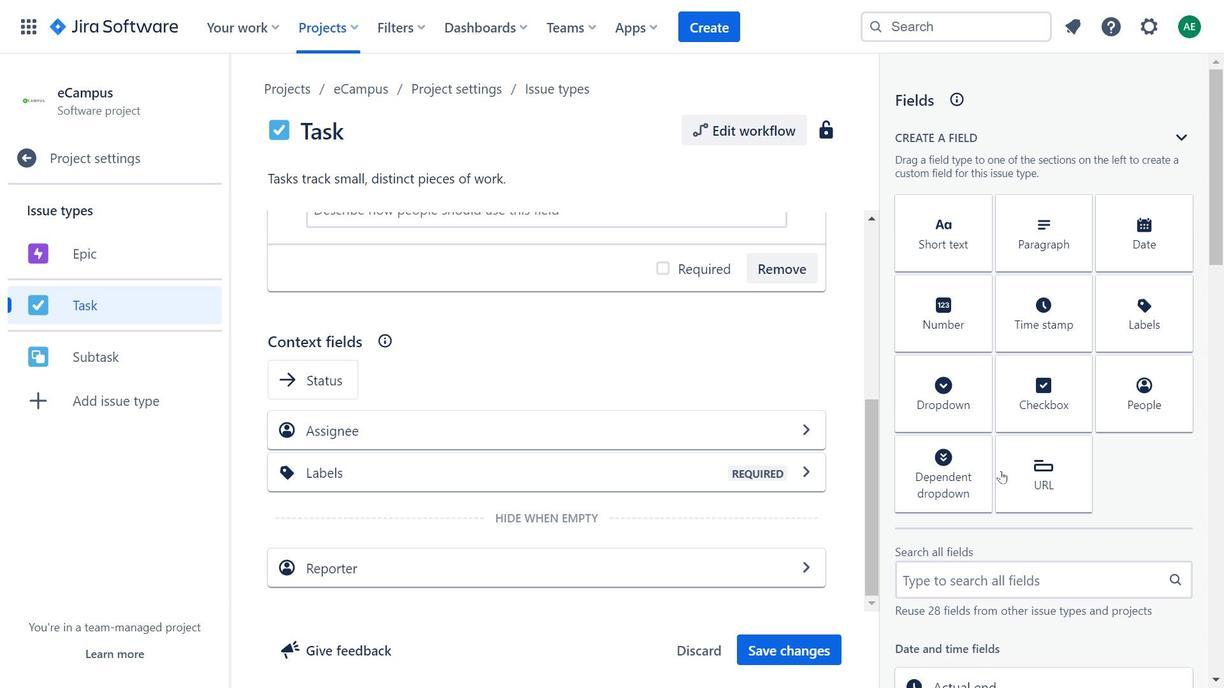 
Action: Mouse scrolled (991, 445) with delta (0, 0)
Screenshot: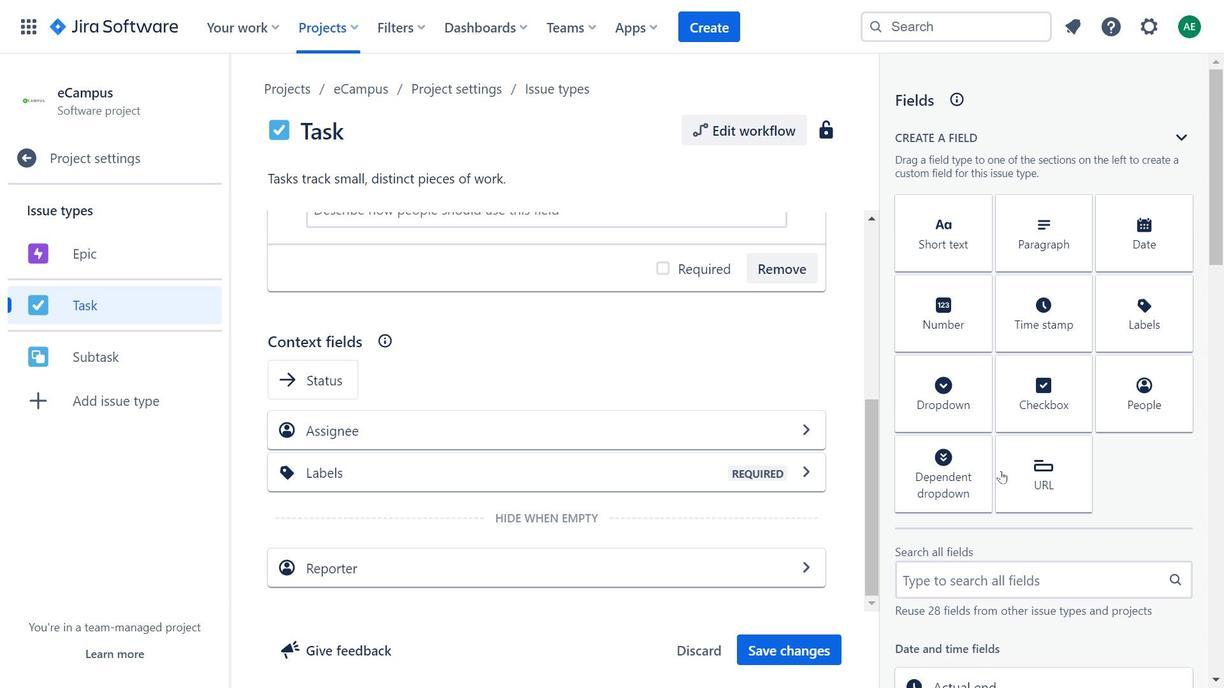 
Action: Mouse scrolled (991, 445) with delta (0, 0)
Screenshot: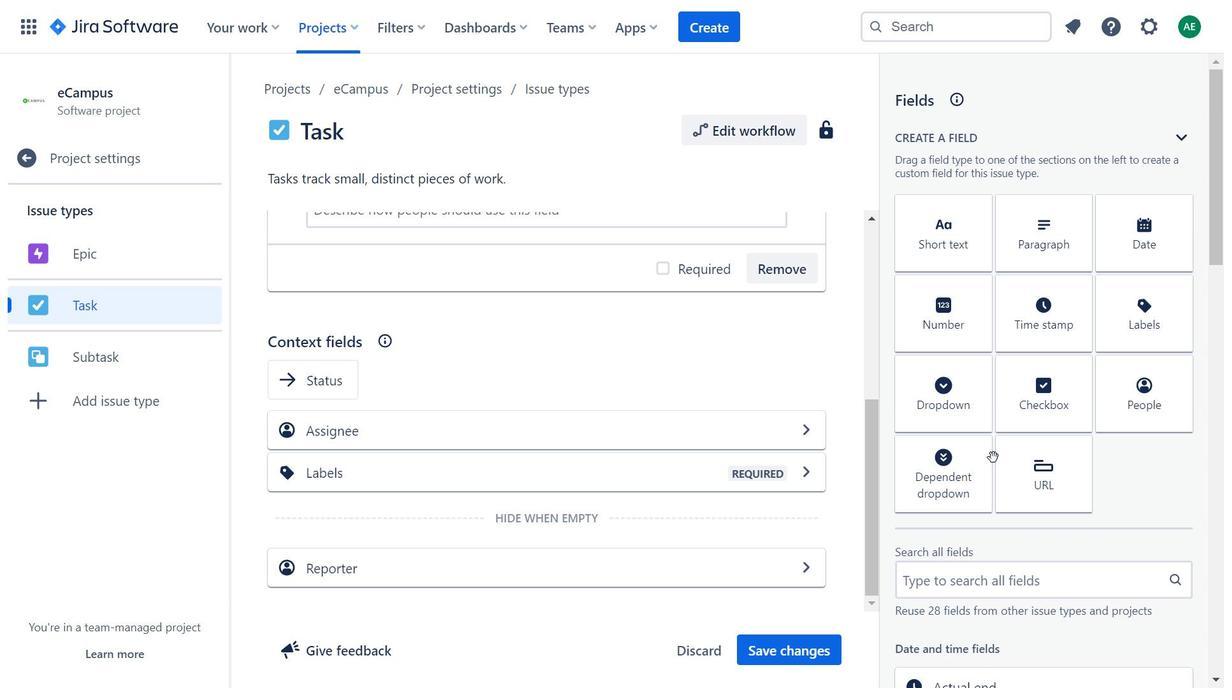 
Action: Mouse scrolled (991, 445) with delta (0, 0)
Screenshot: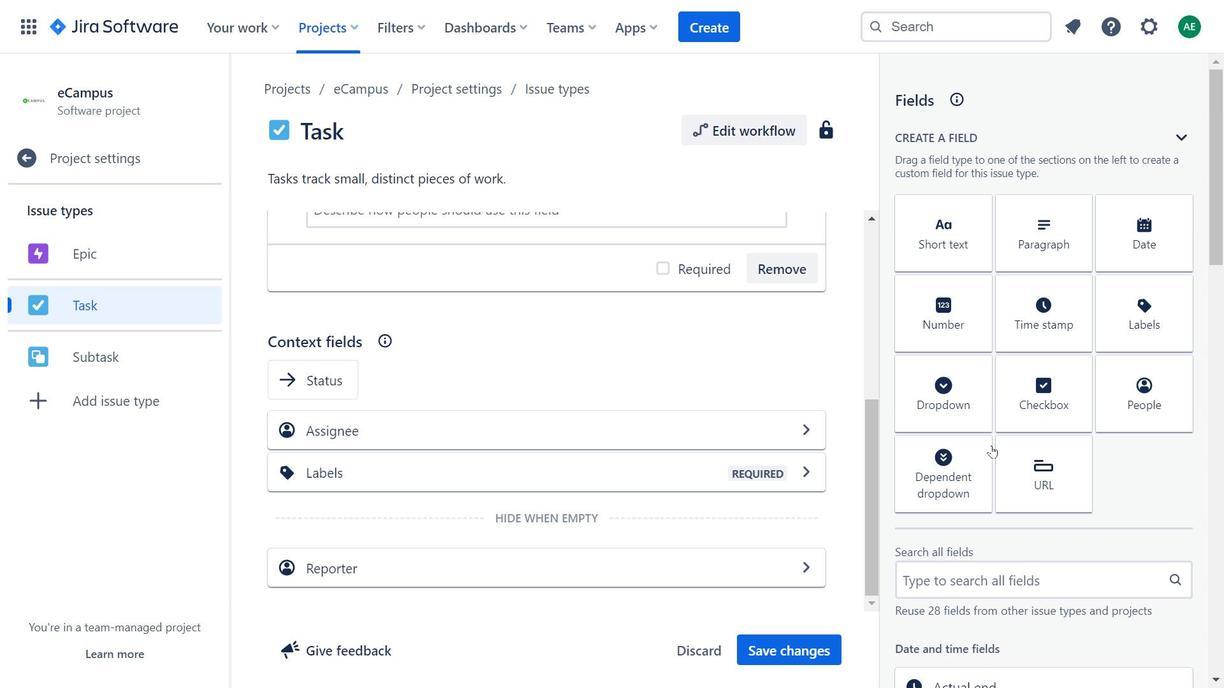 
Action: Mouse moved to (996, 428)
Screenshot: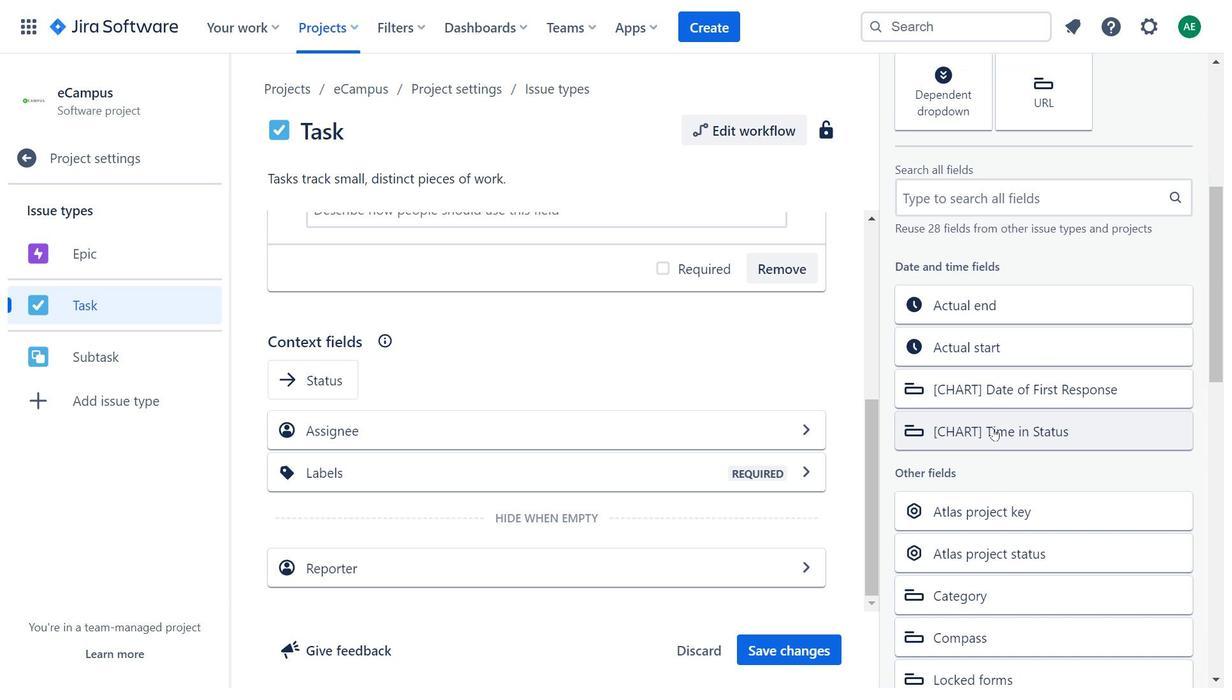 
Action: Mouse pressed left at (996, 428)
Screenshot: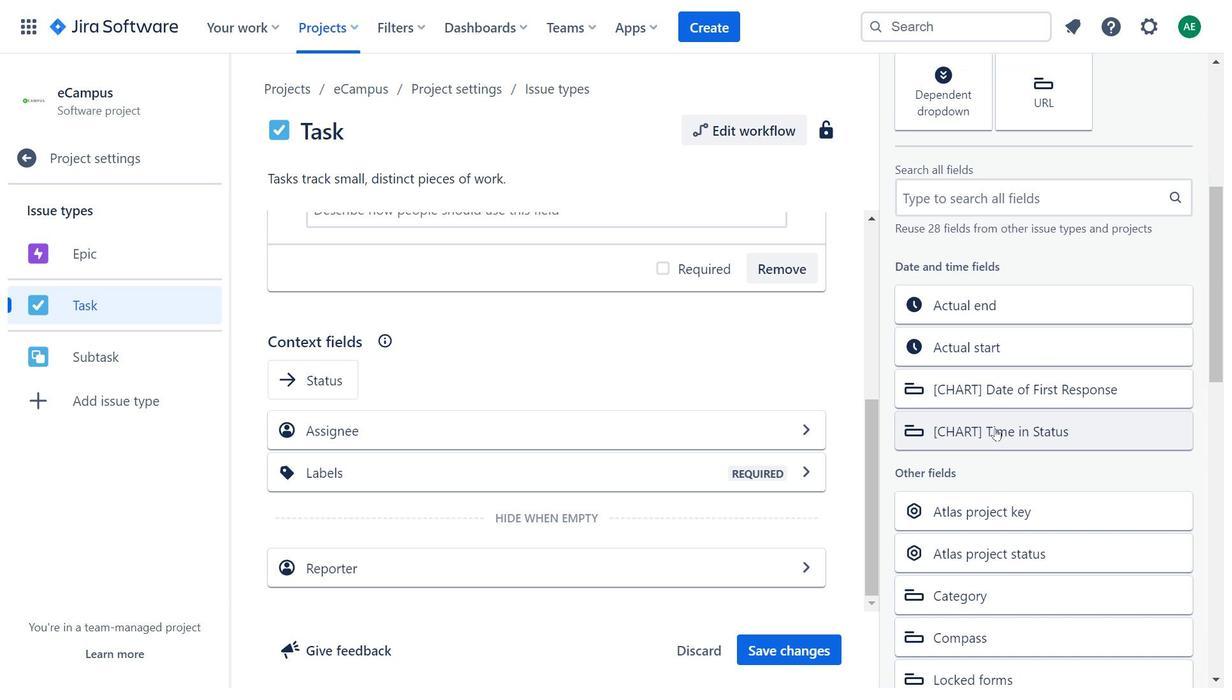 
Action: Mouse moved to (592, 369)
Screenshot: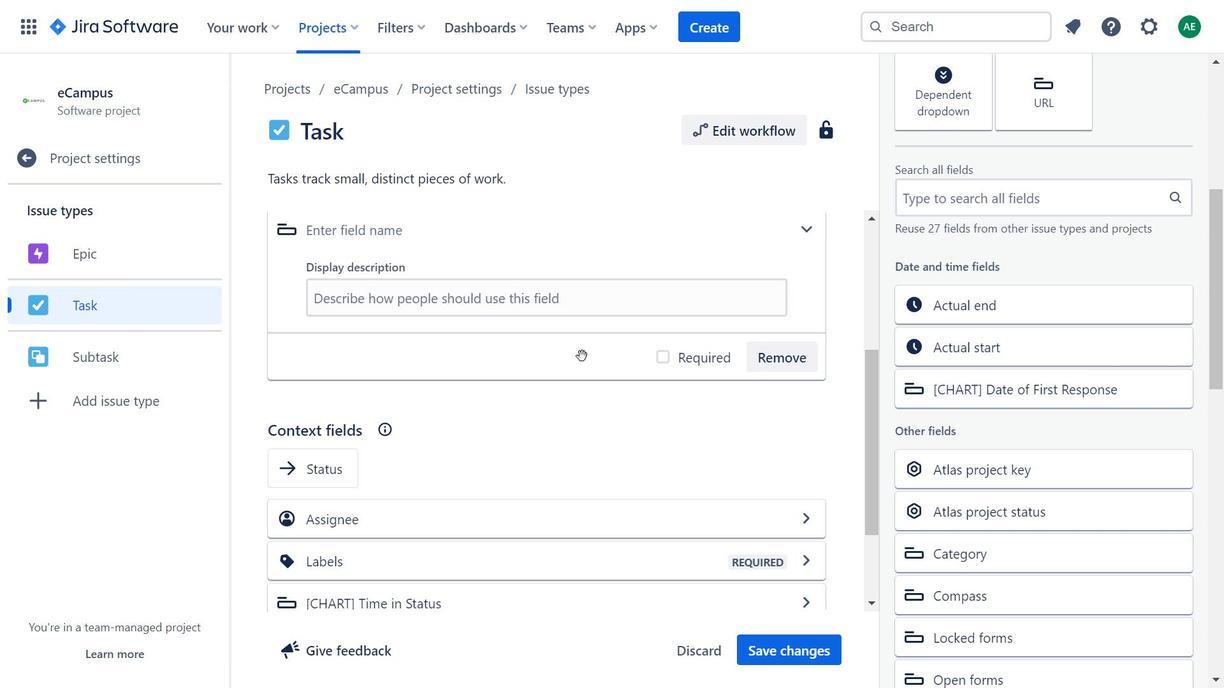 
Action: Mouse scrolled (592, 368) with delta (0, 0)
Screenshot: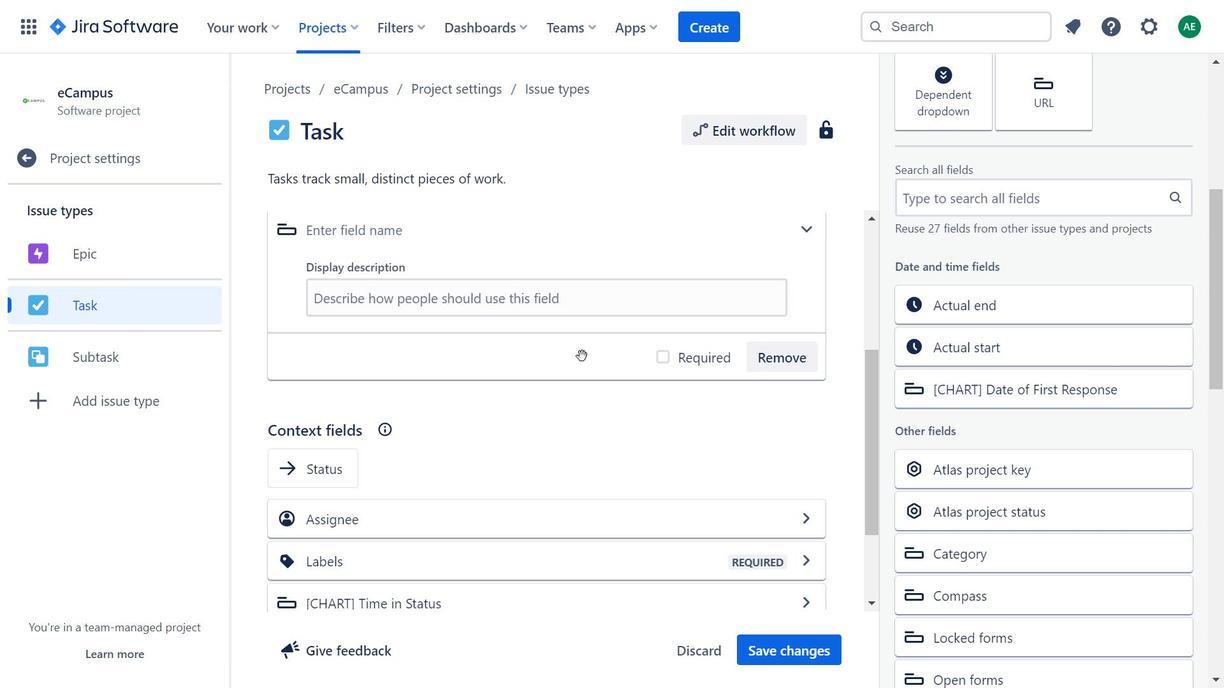 
Action: Mouse moved to (595, 373)
